 Task: Reply to email with the signature Gabriella Robinson with the subject Invitation to a webinar from softage.10@softage.net with the message Could you please provide feedback on the draft marketing campaign?
Action: Mouse moved to (110, 118)
Screenshot: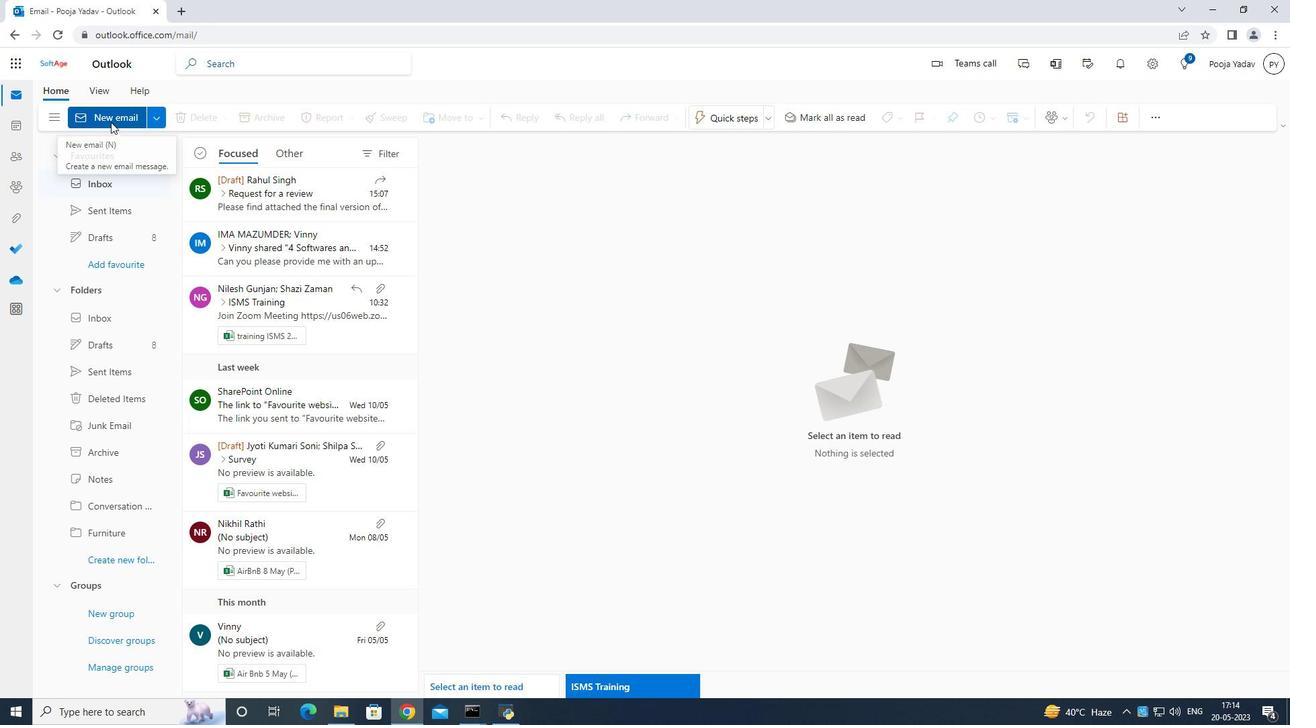 
Action: Mouse pressed left at (110, 118)
Screenshot: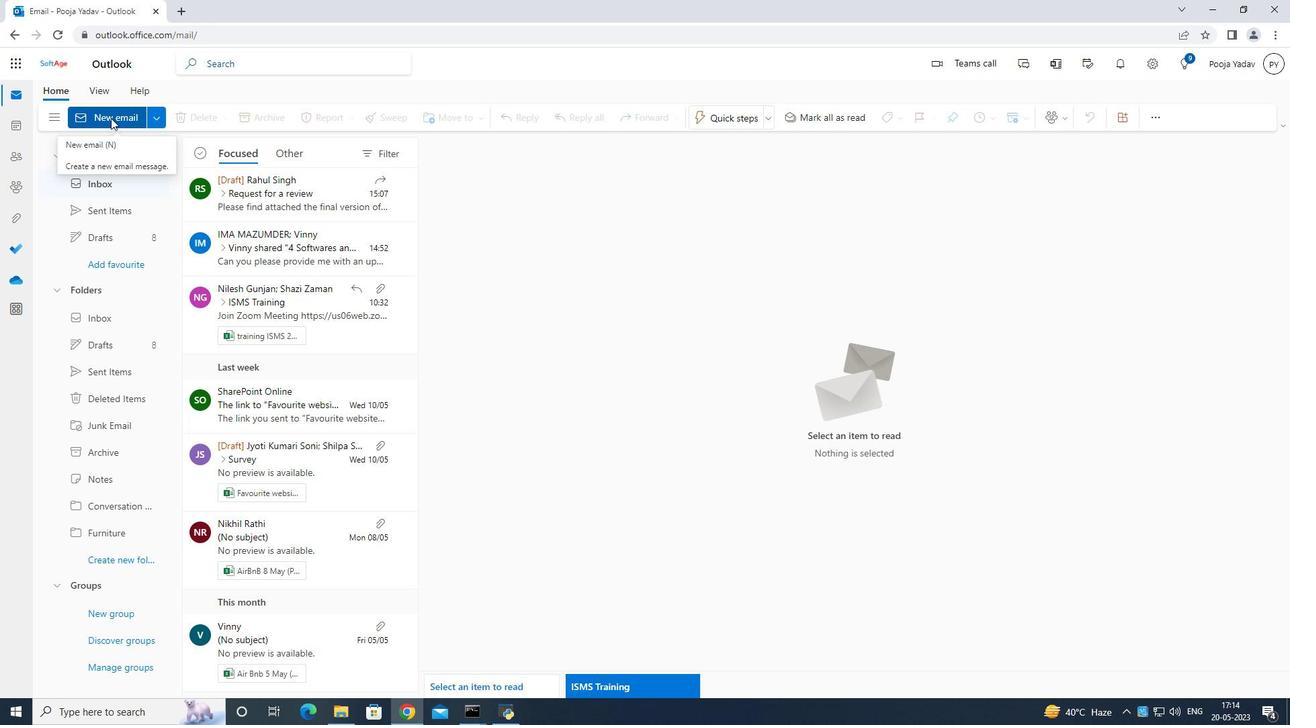 
Action: Mouse moved to (484, 198)
Screenshot: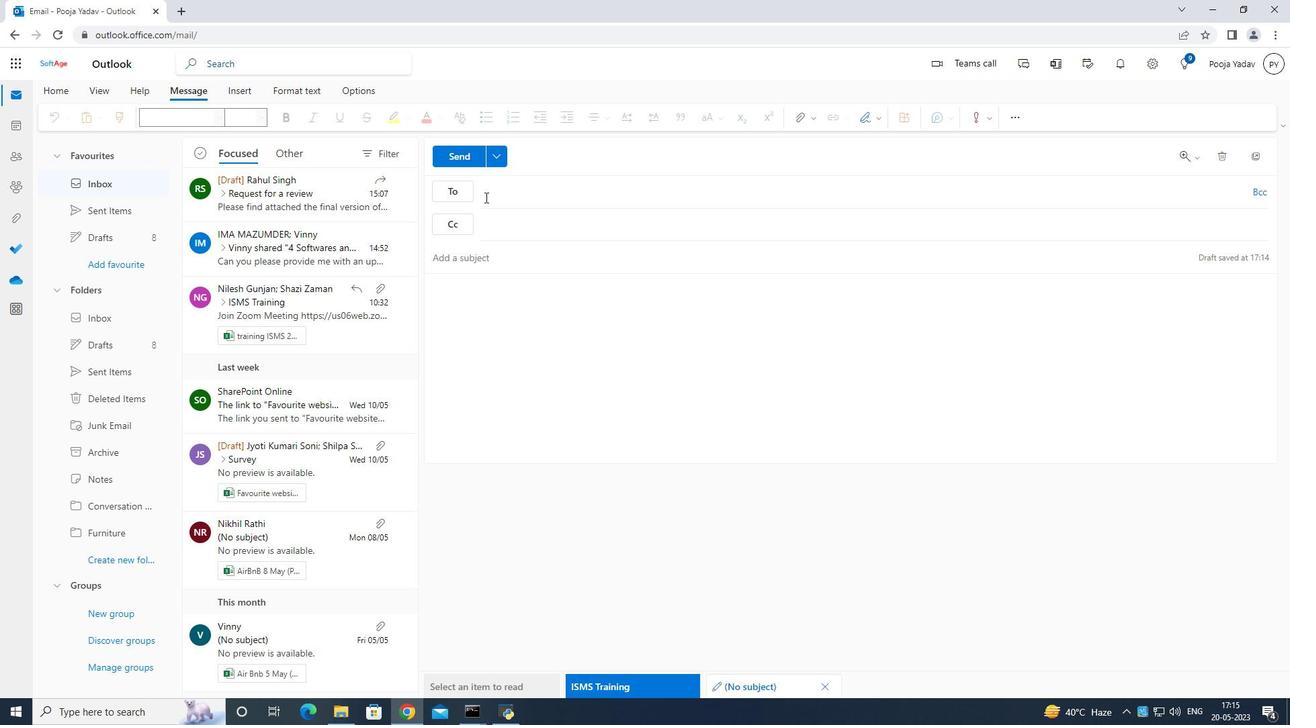 
Action: Key pressed <Key.shift><Key.shift><Key.shift><Key.shift><Key.shift><Key.shift><Key.shift><Key.shift><Key.shift>Softage.
Screenshot: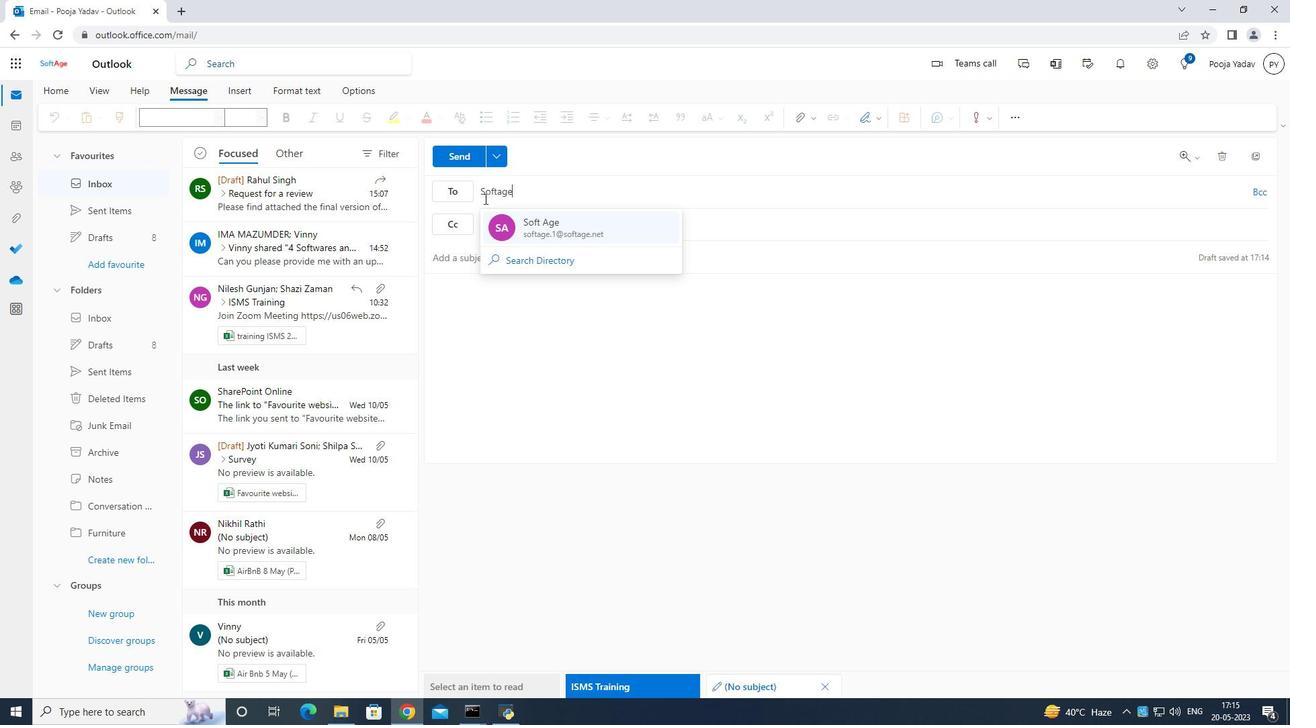 
Action: Mouse moved to (828, 142)
Screenshot: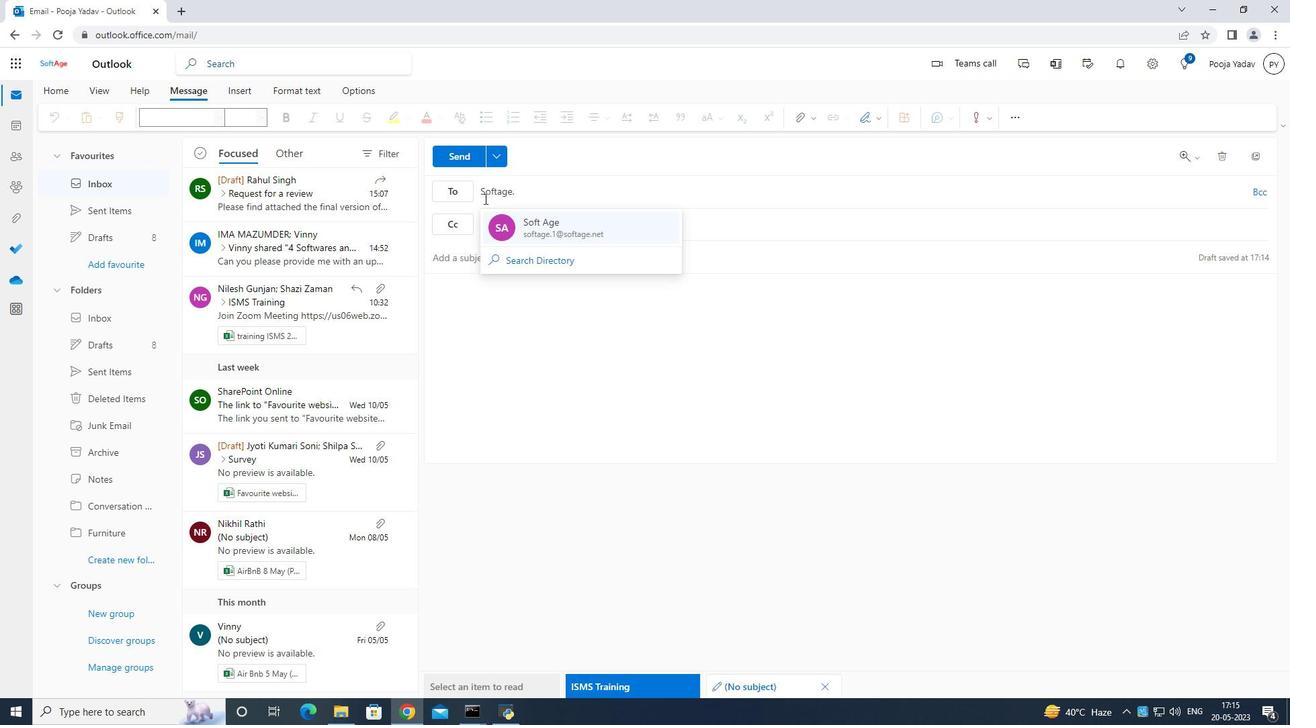 
Action: Key pressed 10softage.net
Screenshot: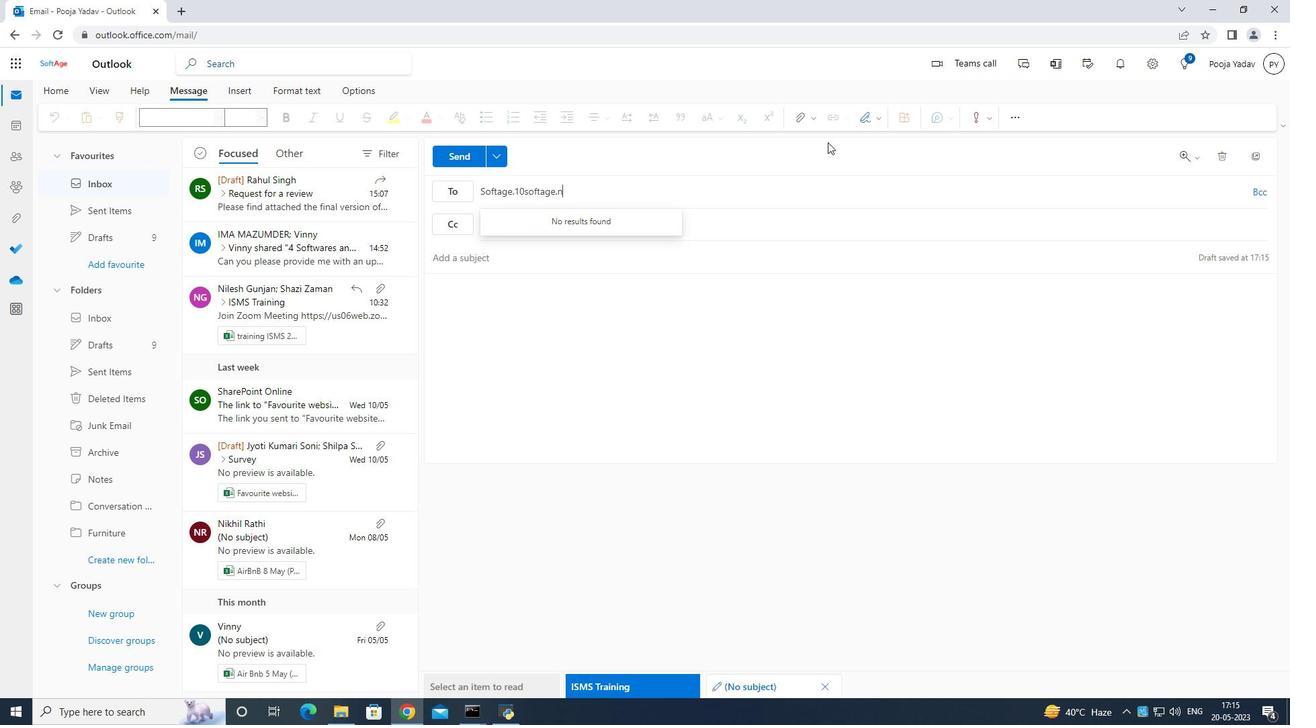 
Action: Mouse moved to (553, 264)
Screenshot: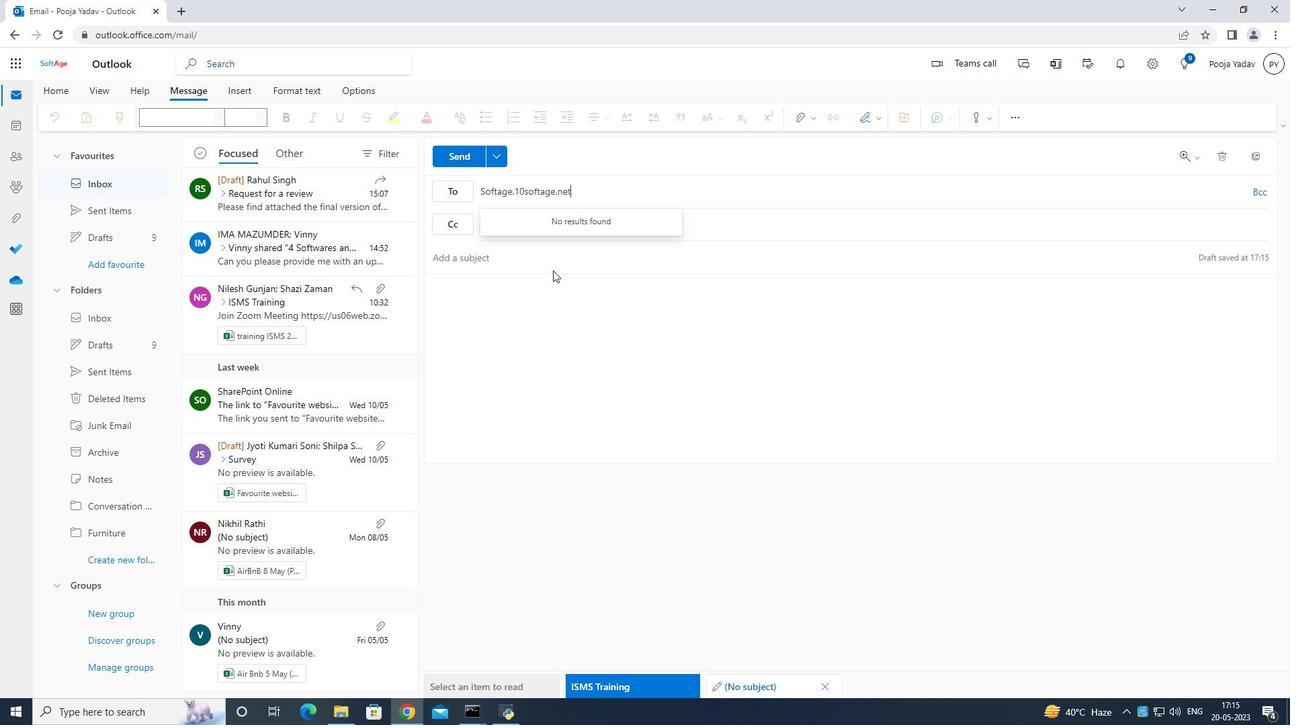 
Action: Mouse pressed left at (553, 264)
Screenshot: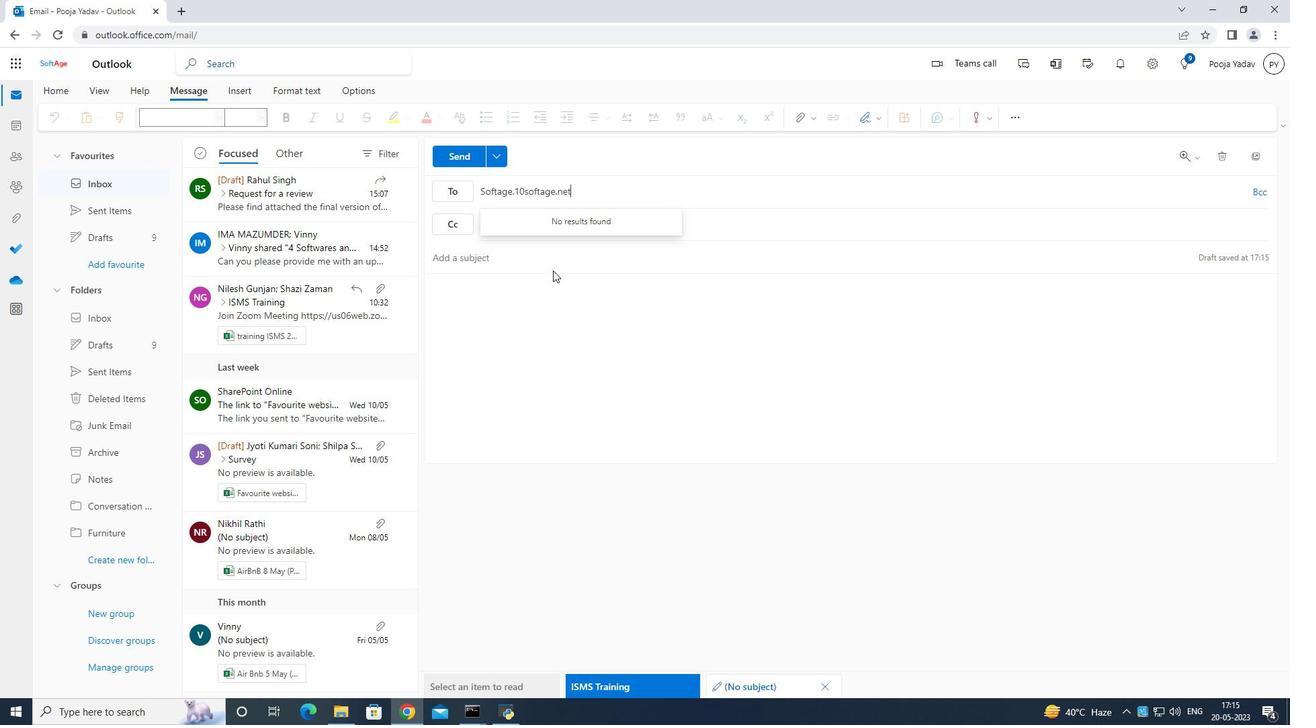 
Action: Mouse moved to (555, 273)
Screenshot: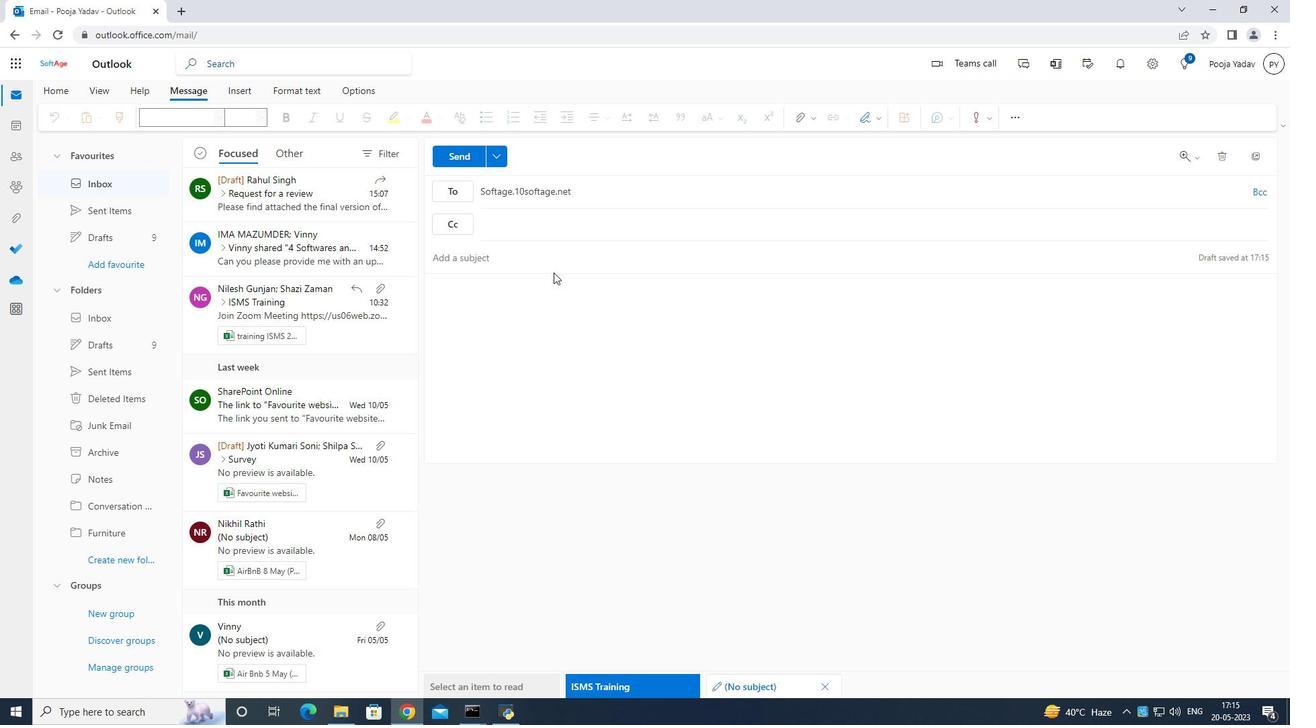
Action: Key pressed <Key.shift>Invi<Key.backspace><Key.backspace><Key.backspace><Key.backspace><Key.shift>Invitation<Key.space>ta<Key.backspace>o<Key.space>a<Key.space>webinar
Screenshot: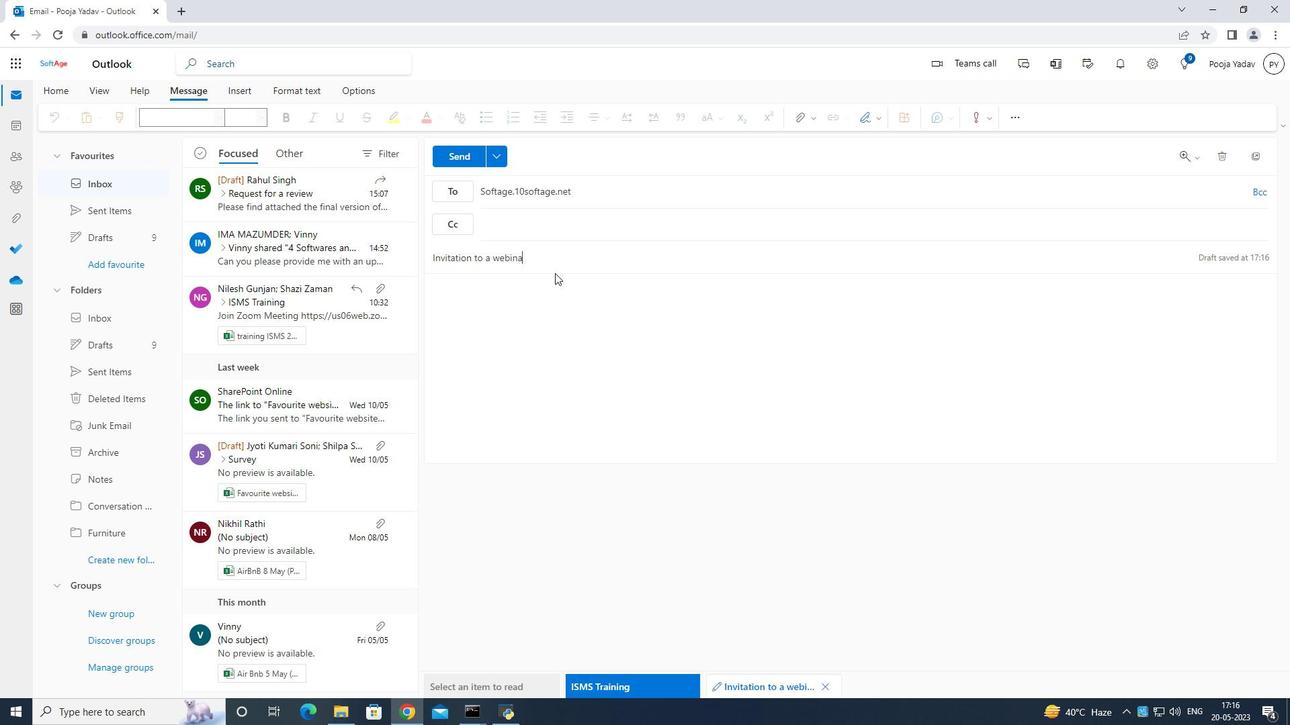 
Action: Mouse moved to (563, 295)
Screenshot: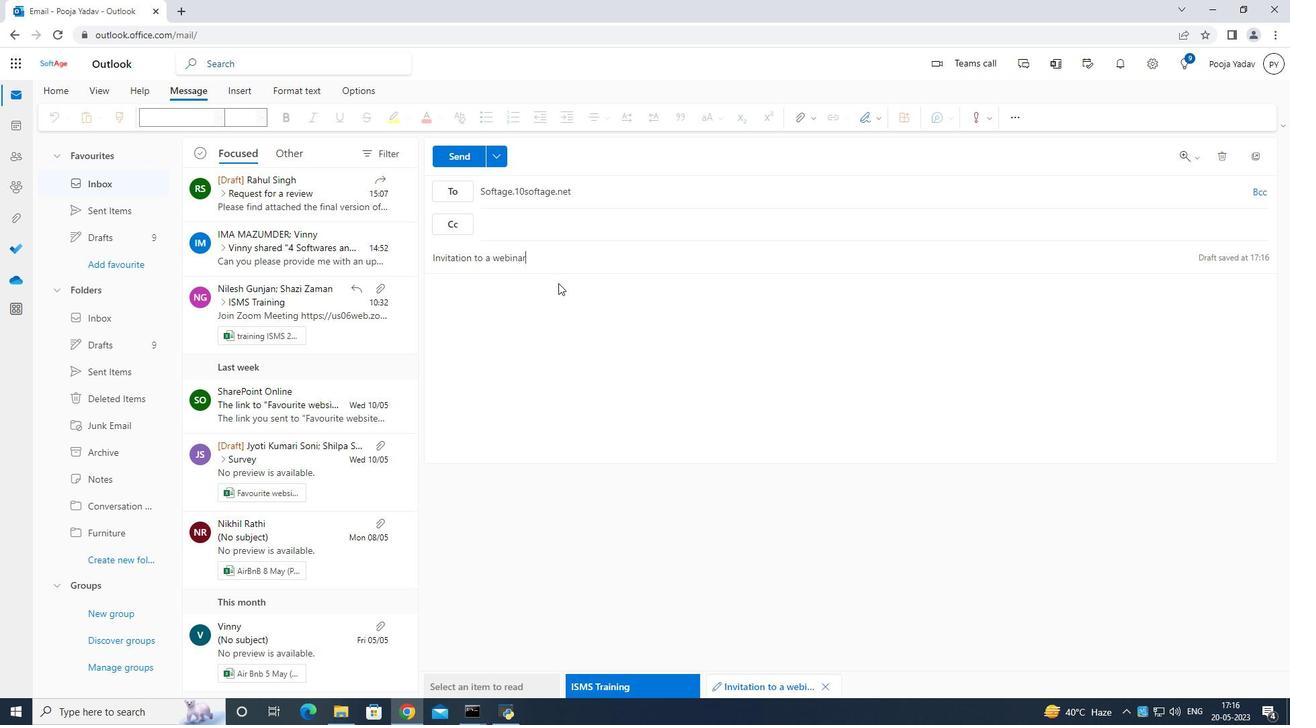 
Action: Mouse pressed left at (563, 295)
Screenshot: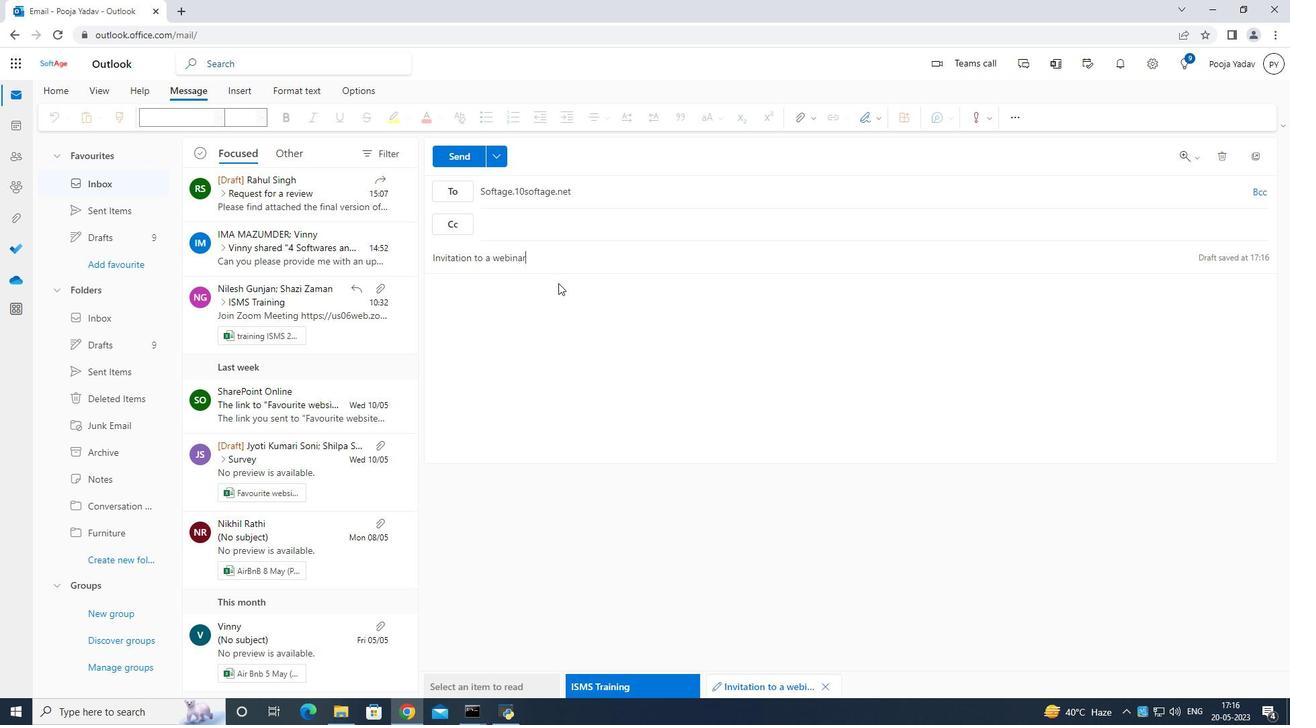 
Action: Mouse moved to (569, 308)
Screenshot: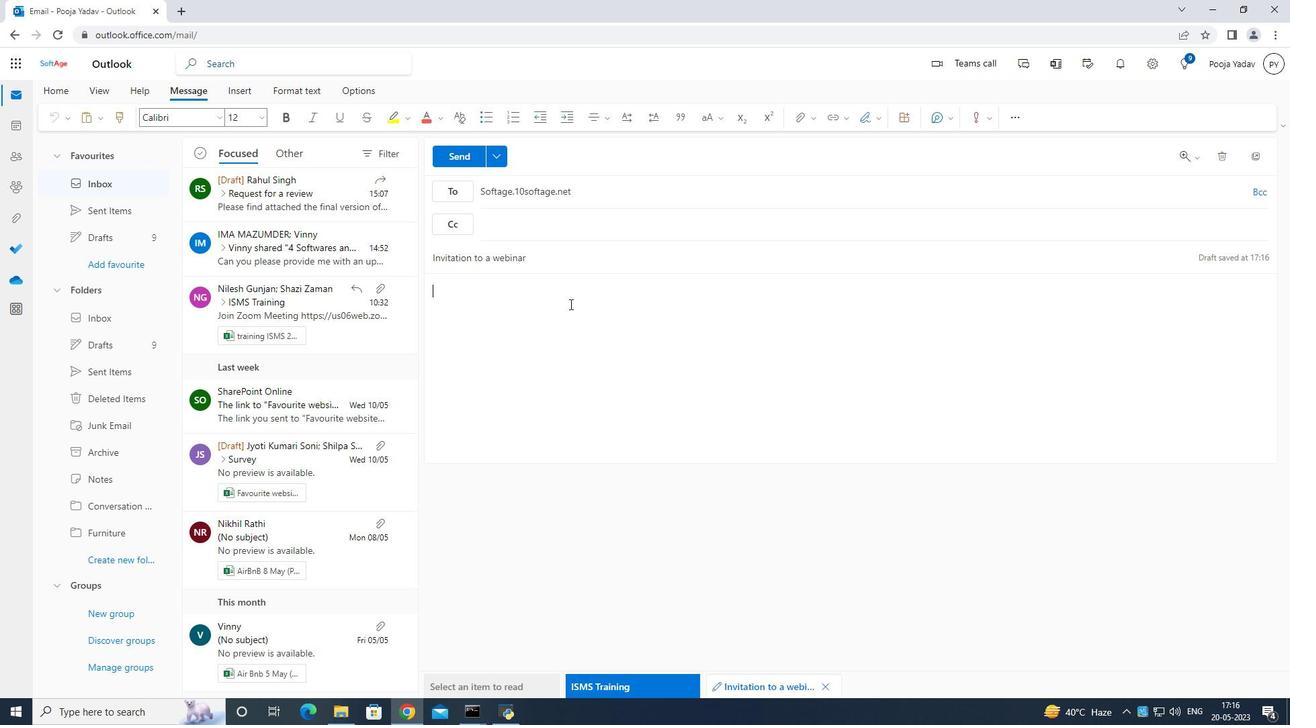 
Action: Key pressed <Key.shift>Could<Key.space>yp<Key.backspace>i<Key.backspace>ou<Key.space>pleasw<Key.backspace>e<Key.space>provide<Key.space>frr<Key.backspace><Key.backspace>eedback<Key.space>on<Key.space>the<Key.space>draft<Key.space>marketing<Key.space>campaign.
Screenshot: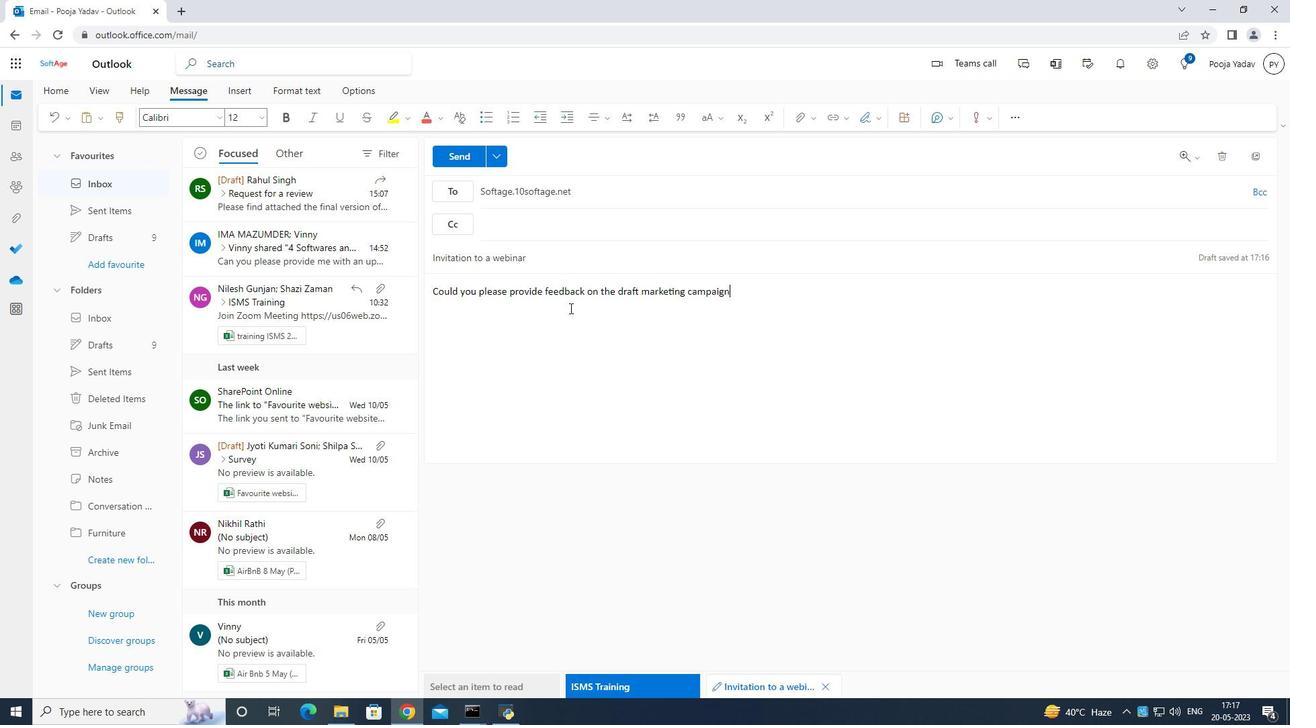 
Action: Mouse moved to (534, 295)
Screenshot: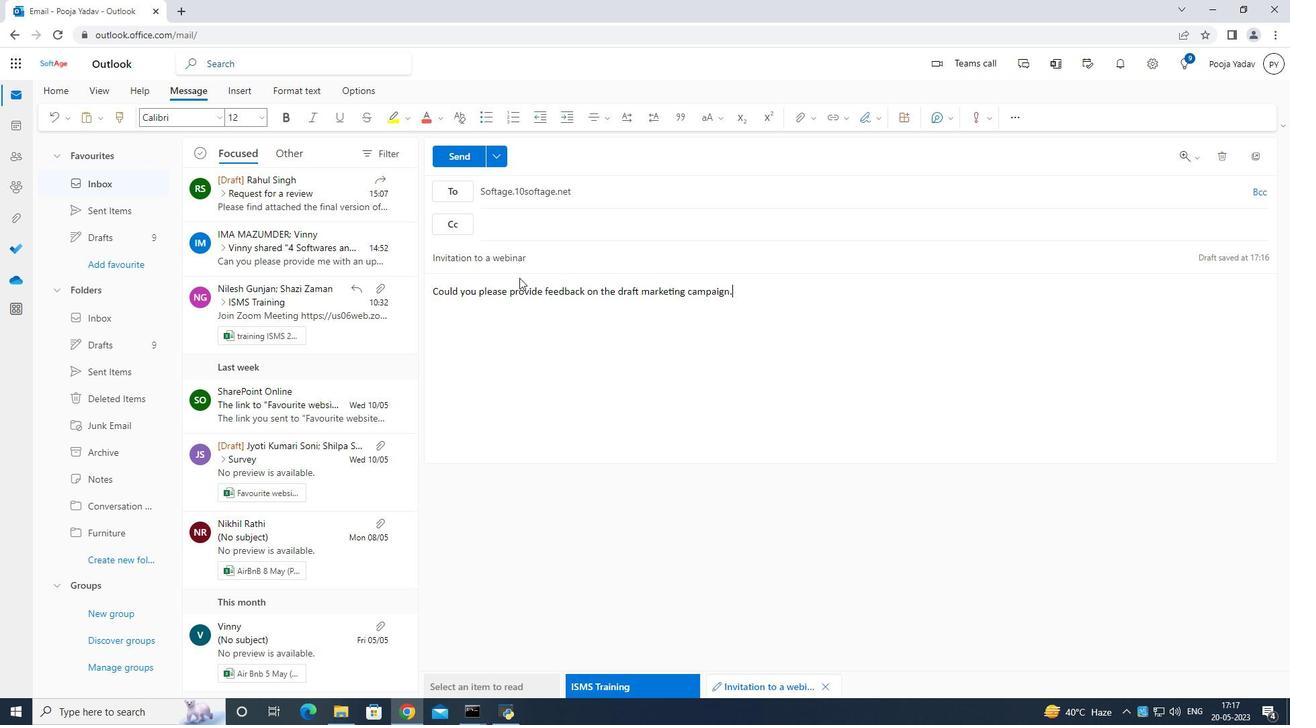 
Action: Mouse scrolled (531, 292) with delta (0, 0)
Screenshot: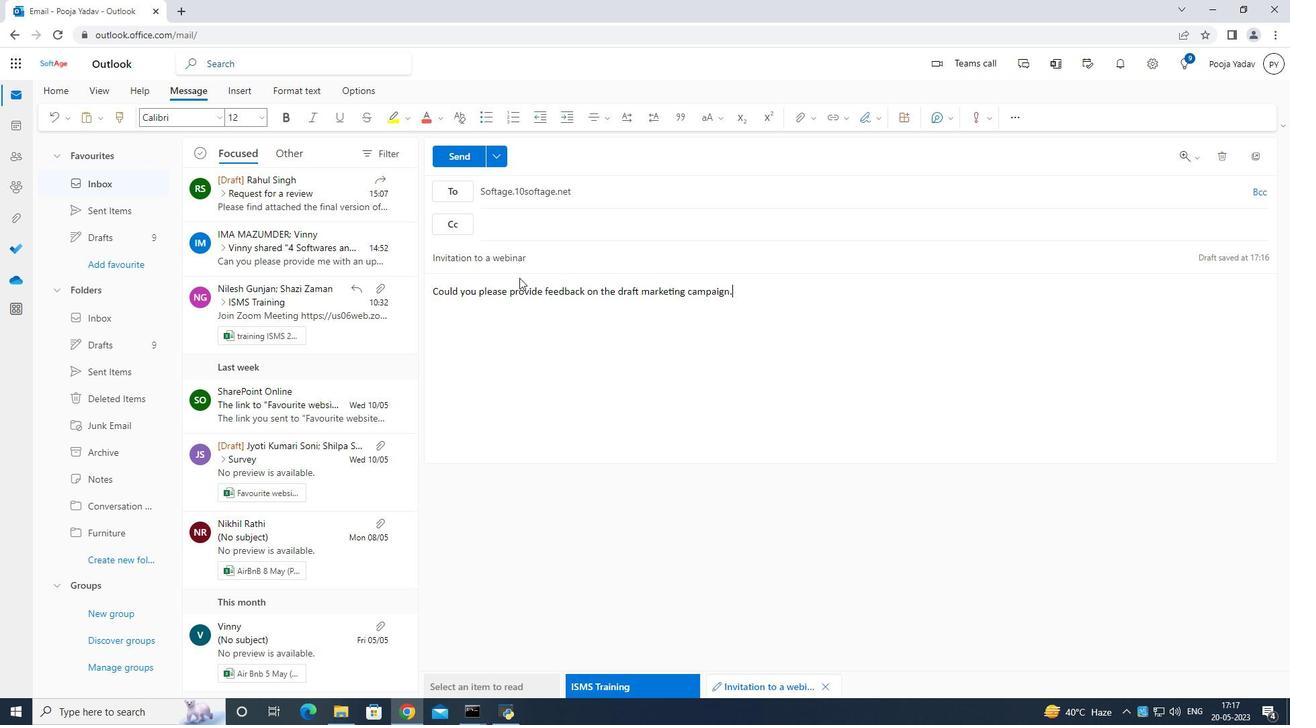 
Action: Mouse scrolled (534, 294) with delta (0, 0)
Screenshot: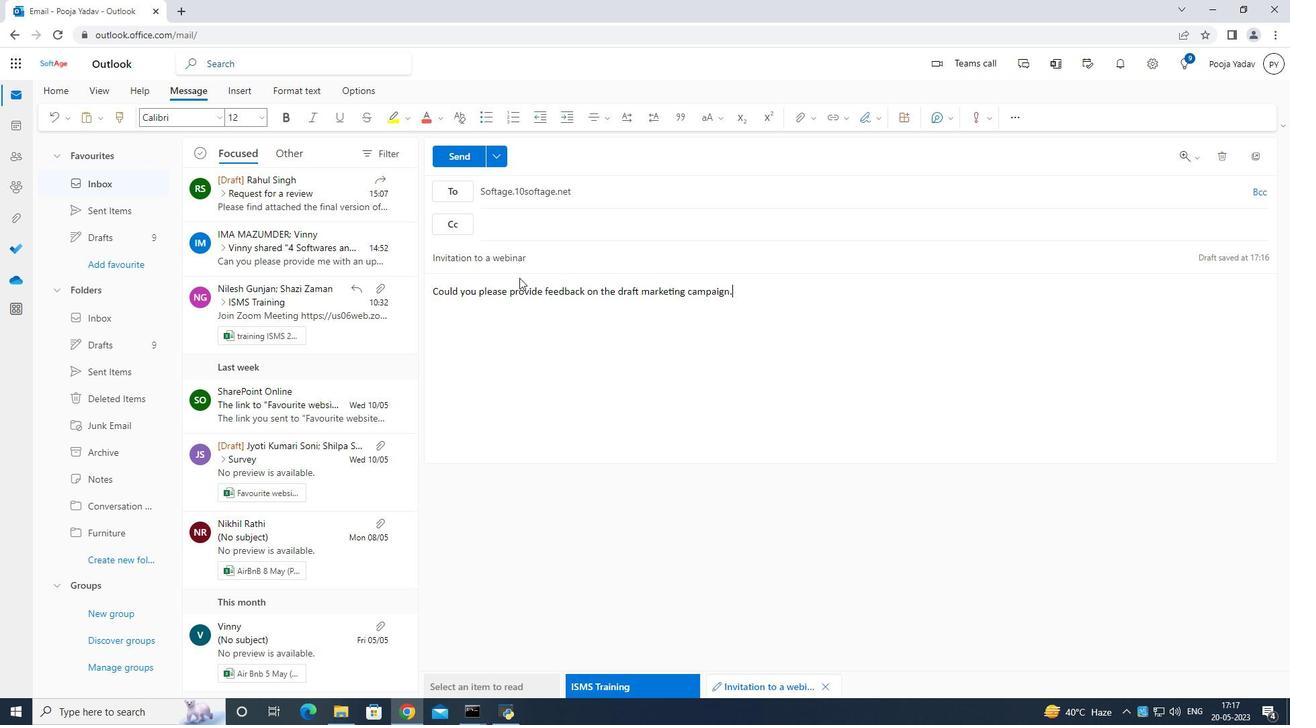 
Action: Mouse moved to (535, 296)
Screenshot: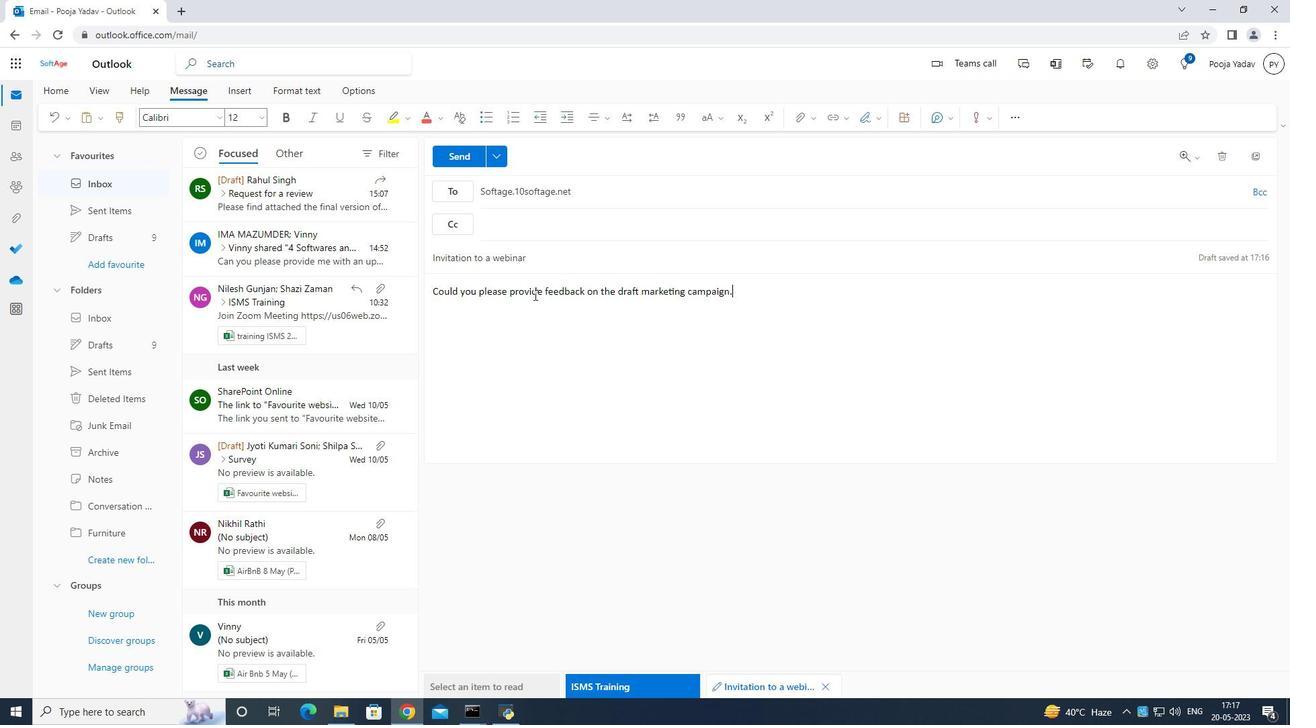 
Action: Mouse scrolled (535, 295) with delta (0, 0)
Screenshot: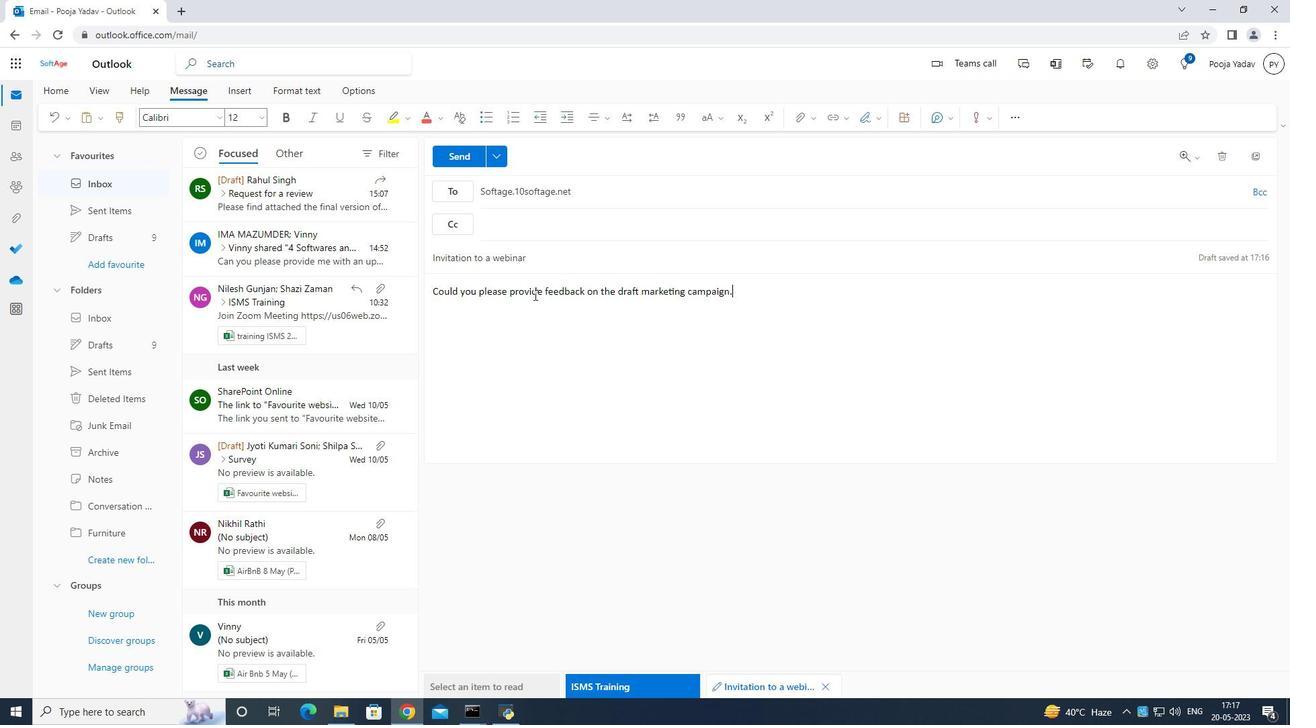 
Action: Mouse moved to (536, 297)
Screenshot: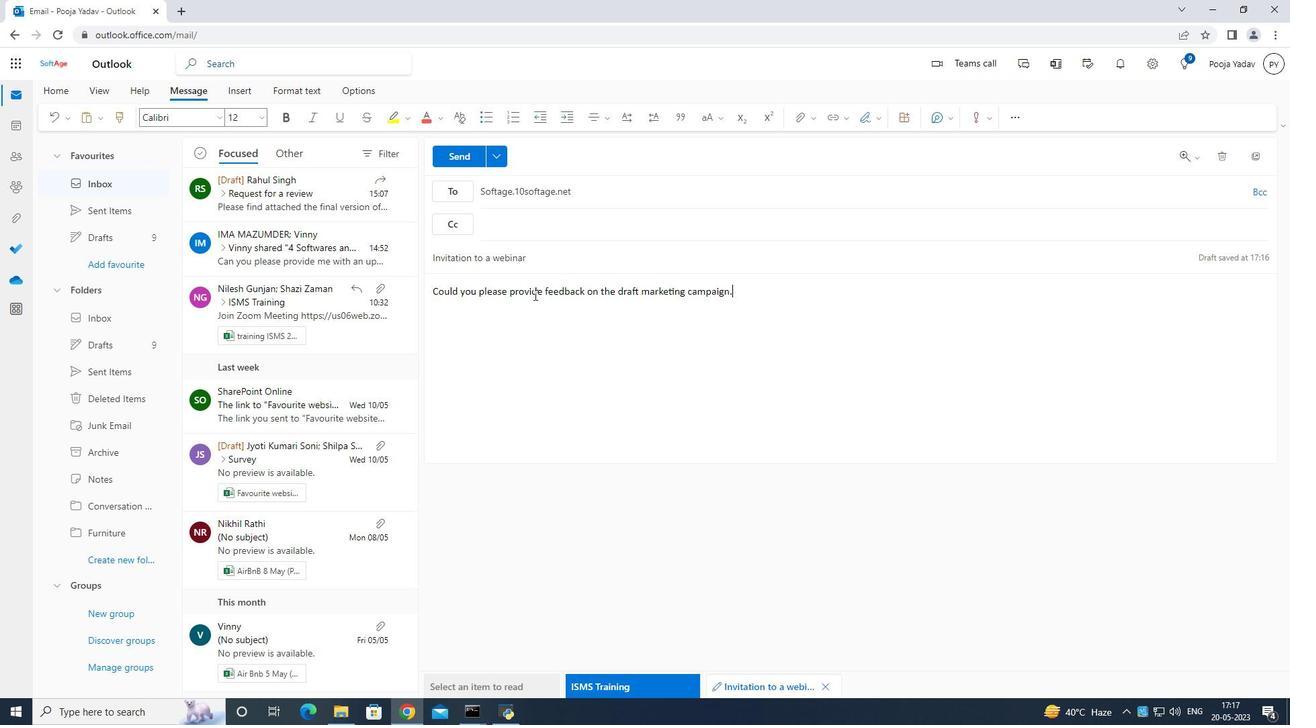
Action: Mouse scrolled (536, 296) with delta (0, 0)
Screenshot: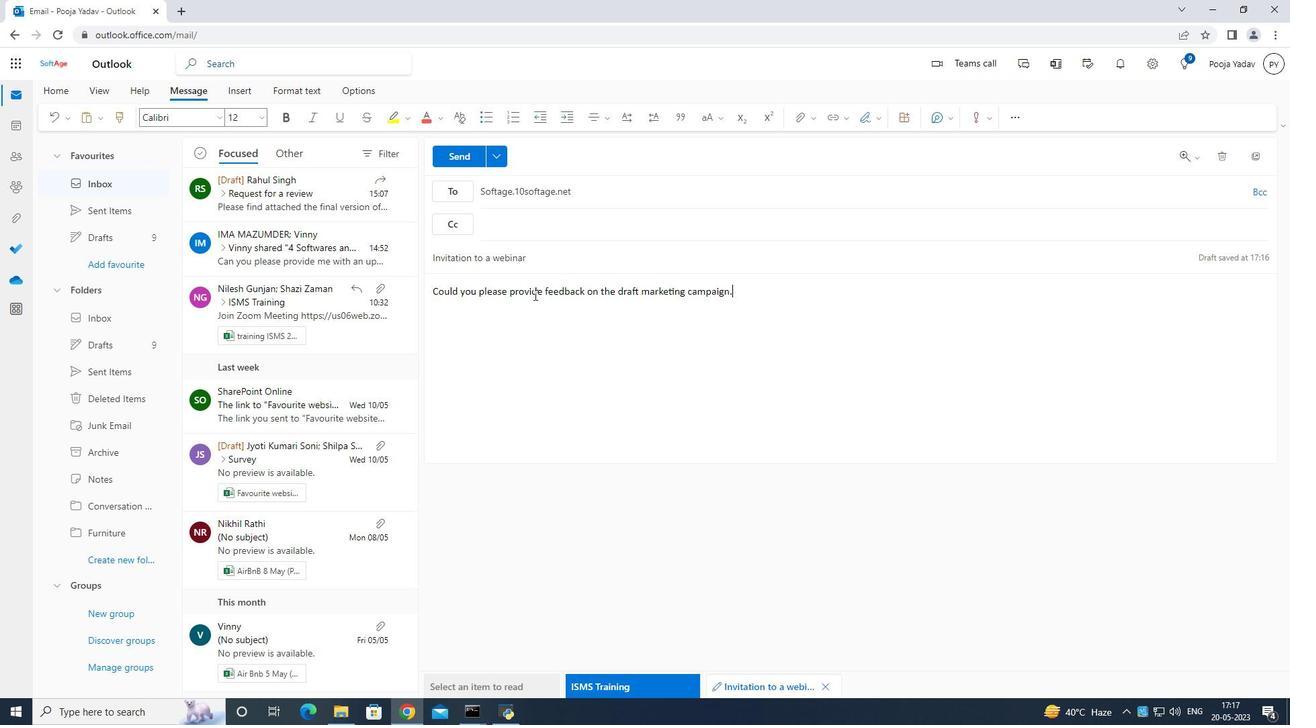 
Action: Mouse scrolled (536, 296) with delta (0, 0)
Screenshot: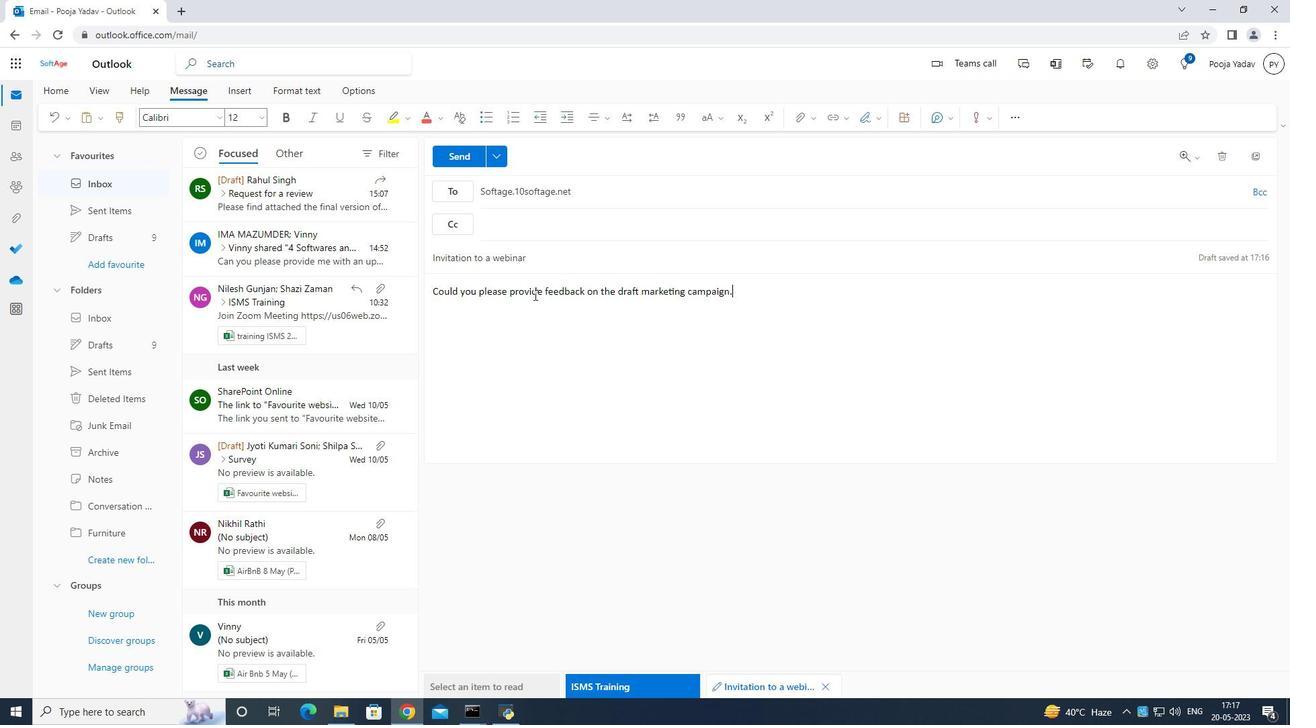 
Action: Mouse scrolled (536, 296) with delta (0, 0)
Screenshot: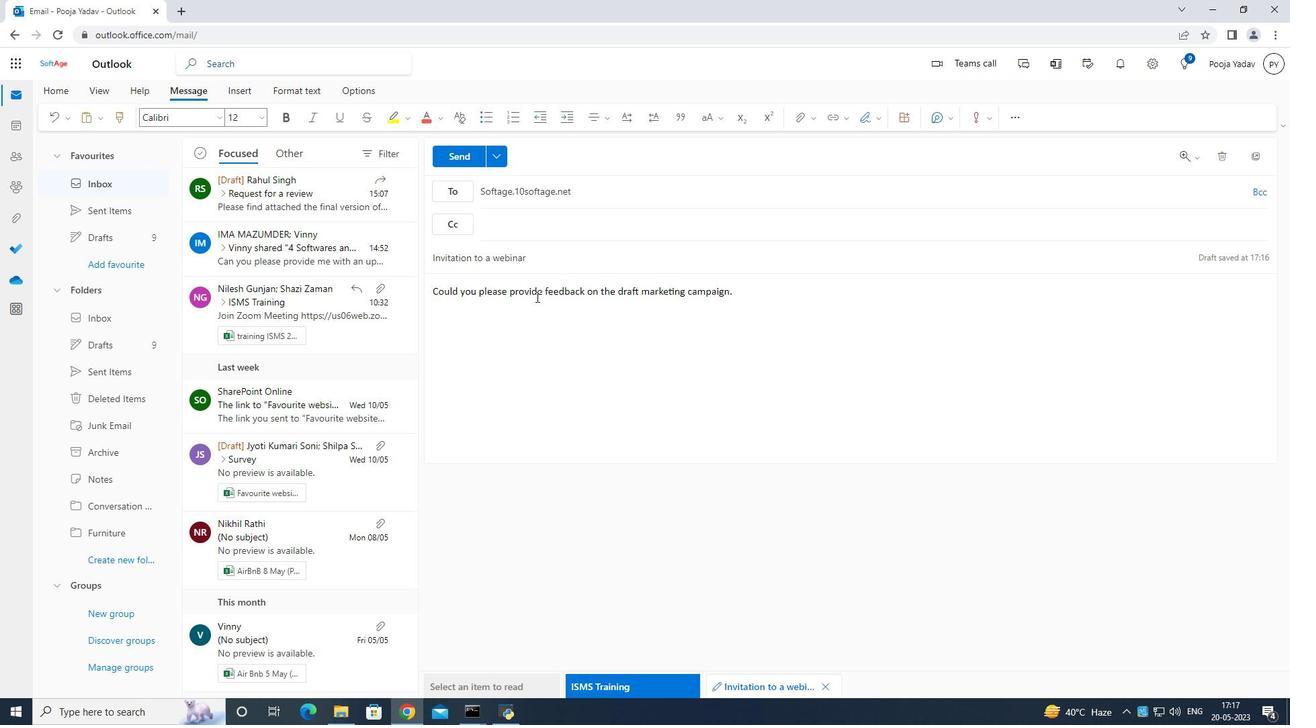 
Action: Mouse moved to (539, 280)
Screenshot: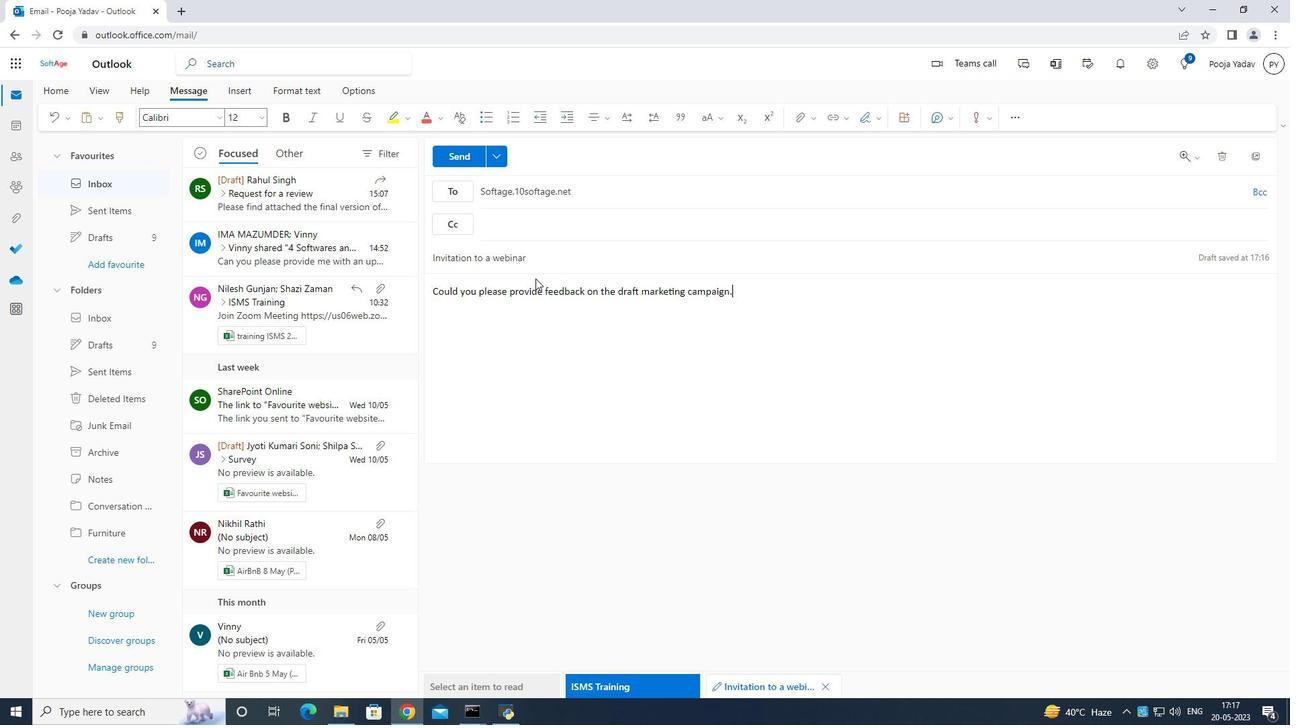 
Action: Mouse scrolled (539, 279) with delta (0, 0)
Screenshot: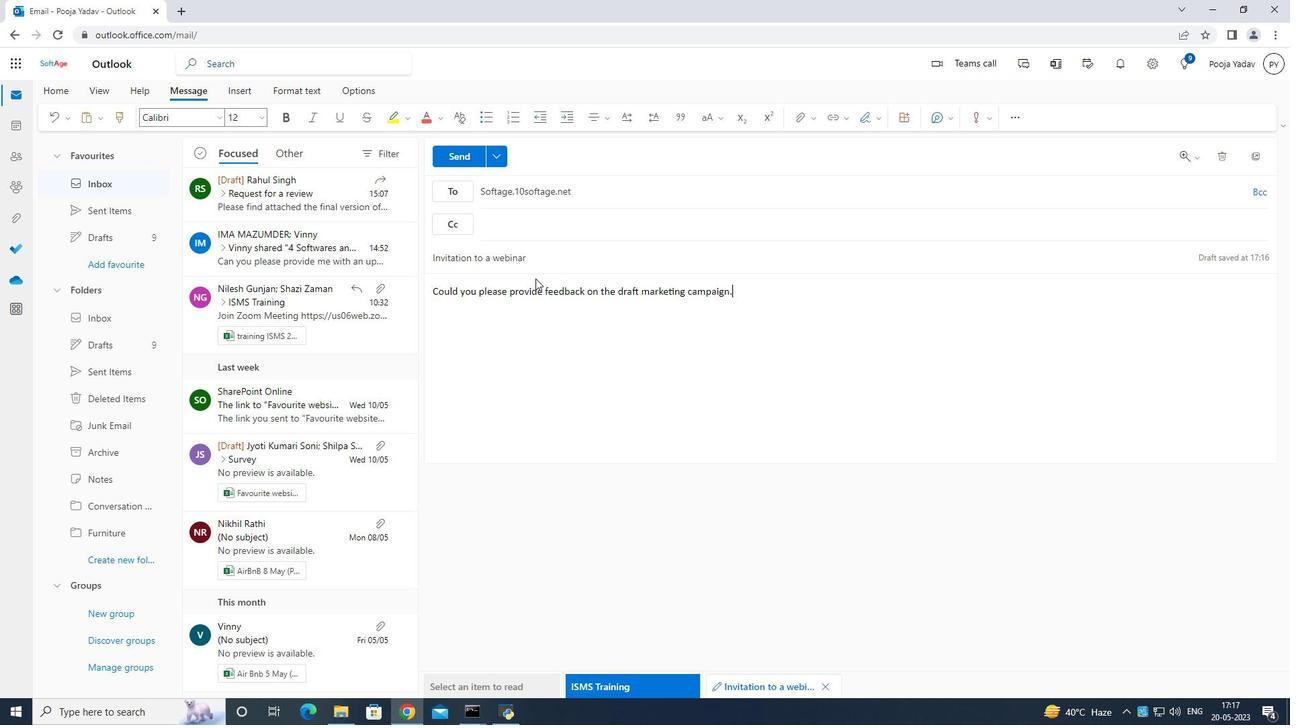 
Action: Mouse moved to (539, 282)
Screenshot: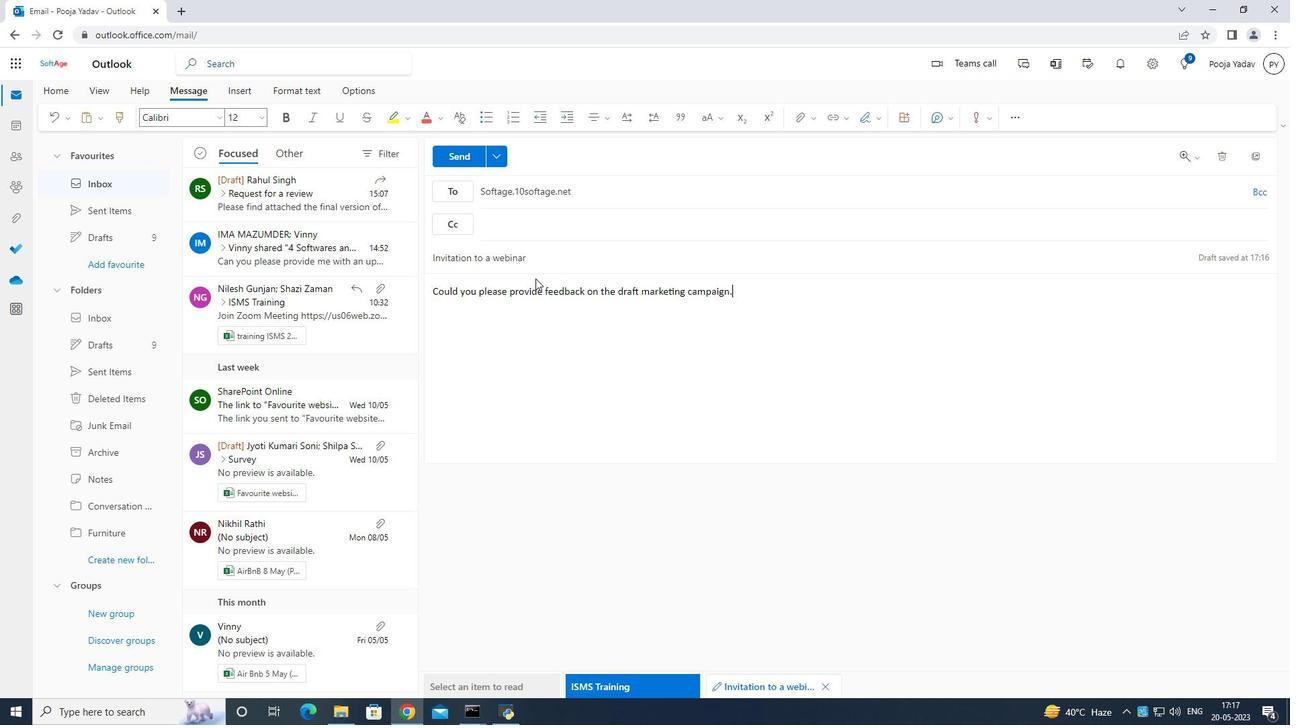 
Action: Mouse scrolled (539, 281) with delta (0, 0)
Screenshot: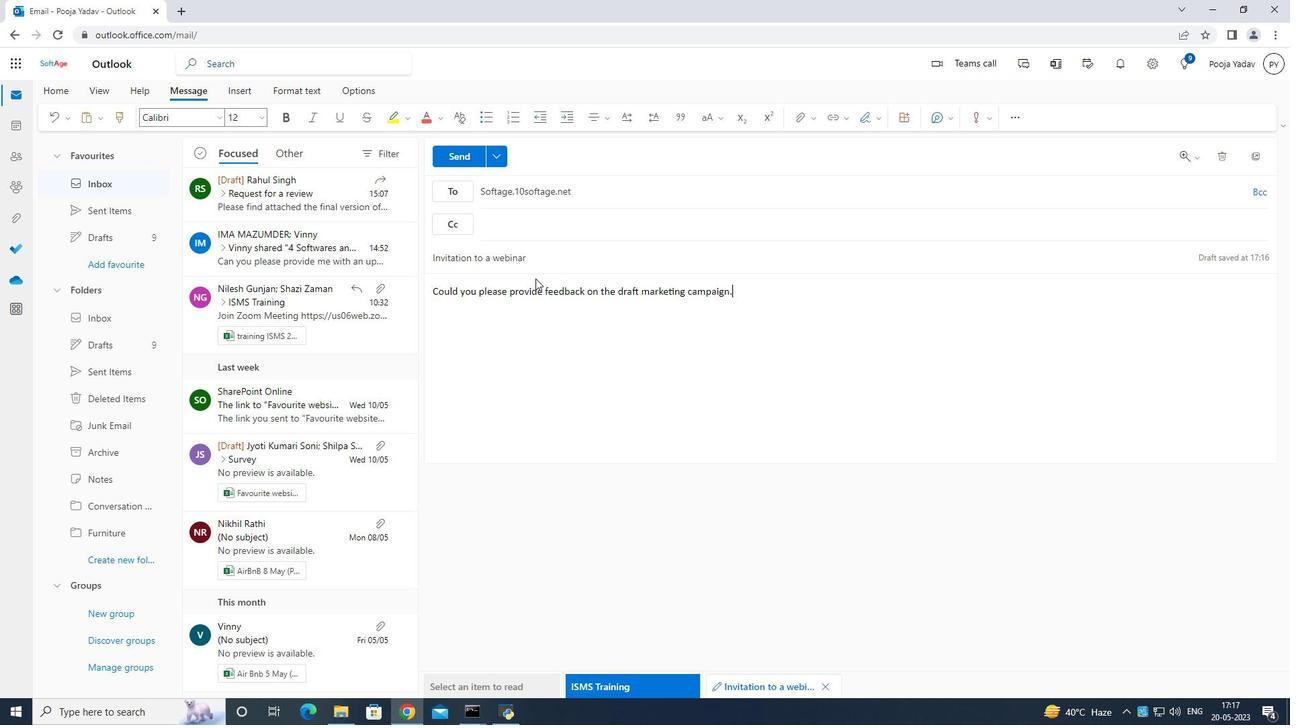 
Action: Mouse scrolled (539, 281) with delta (0, 0)
Screenshot: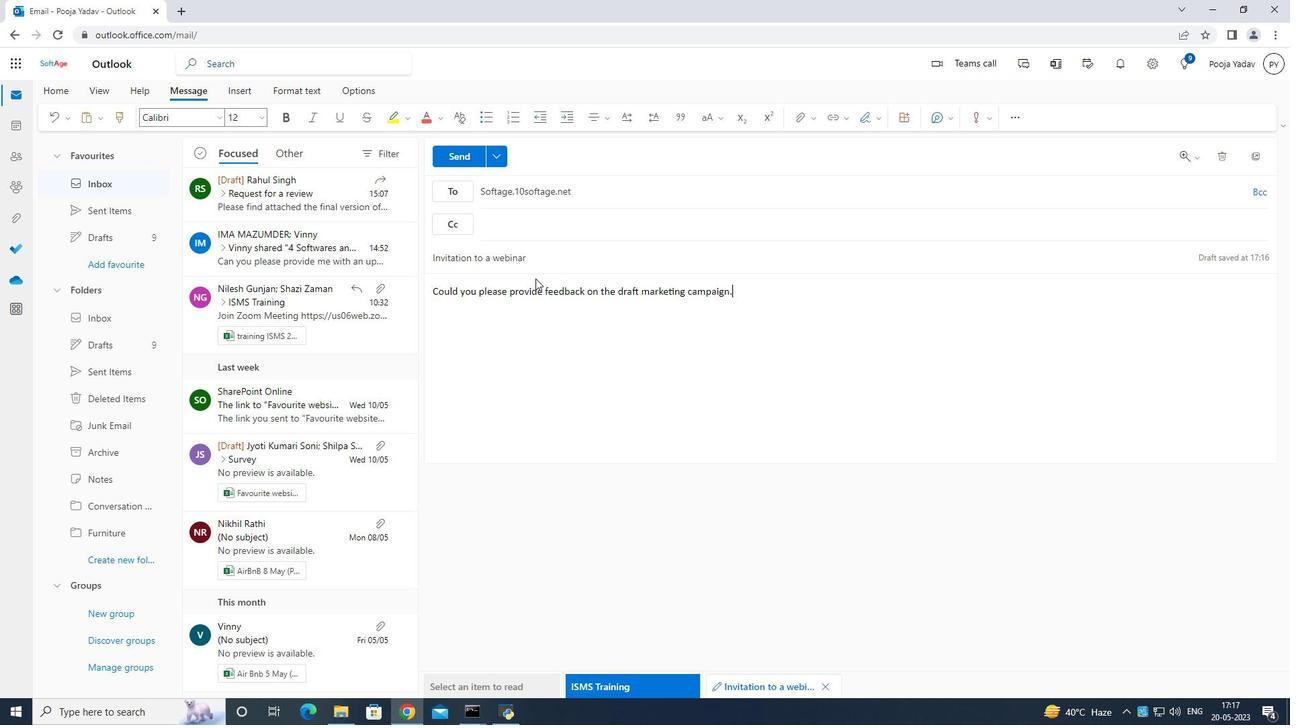 
Action: Mouse scrolled (539, 281) with delta (0, 0)
Screenshot: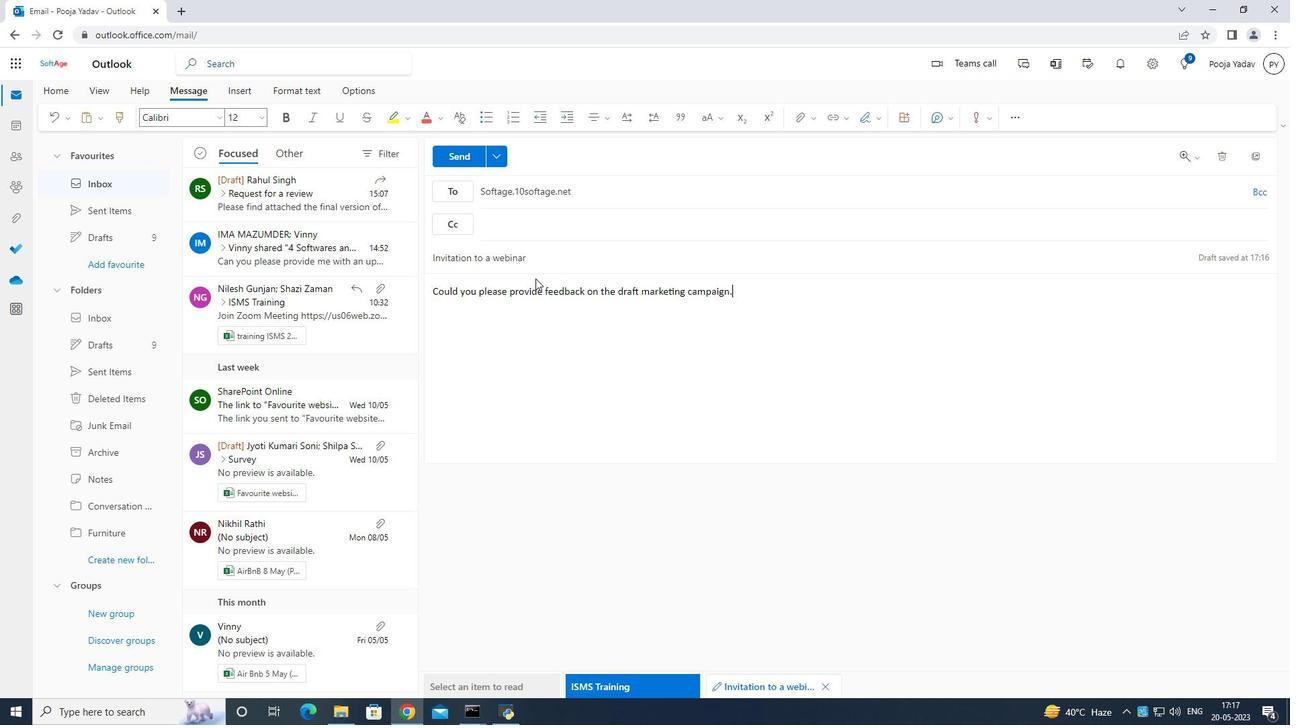 
Action: Mouse scrolled (539, 281) with delta (0, 0)
Screenshot: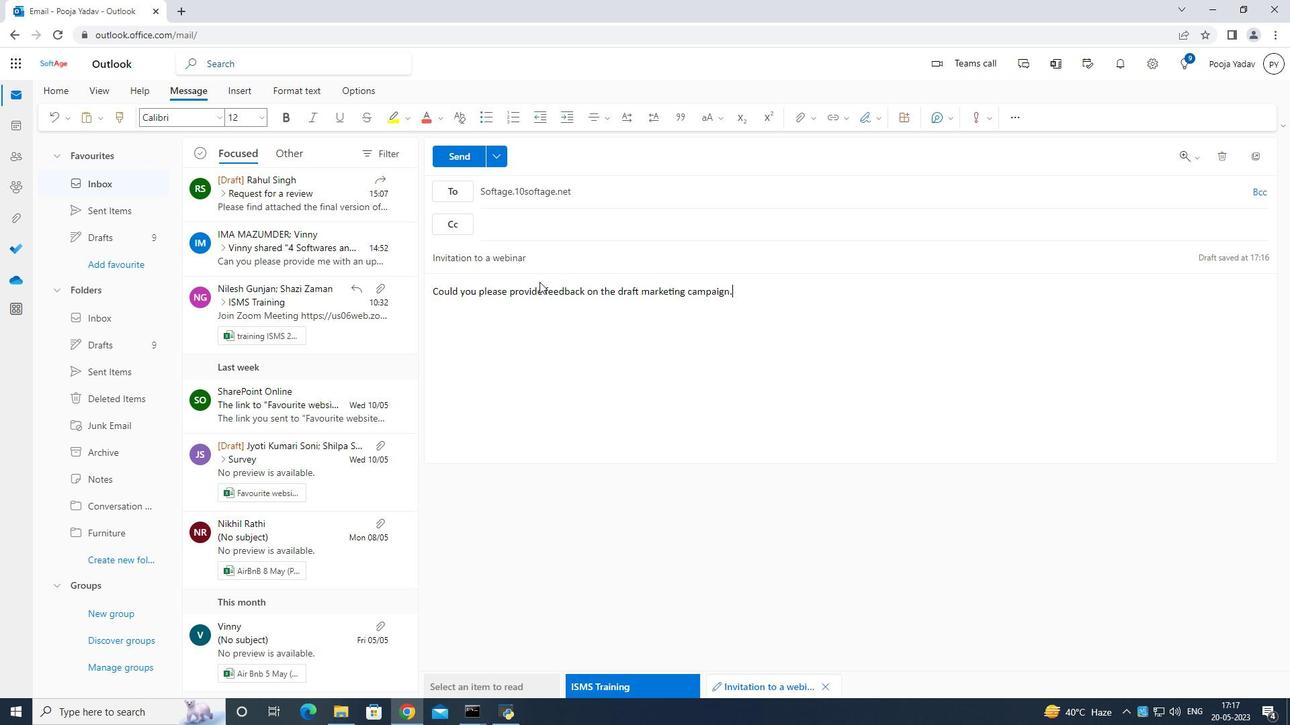 
Action: Mouse moved to (540, 284)
Screenshot: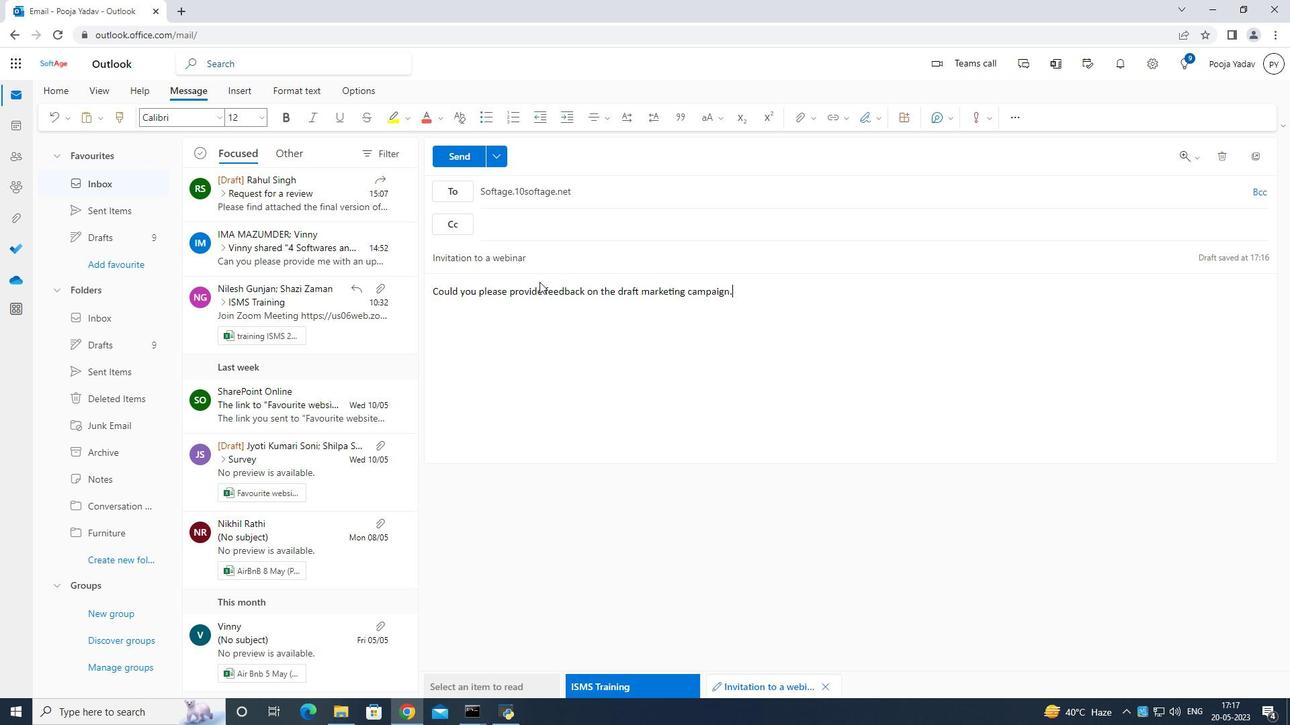 
Action: Mouse scrolled (540, 282) with delta (0, 0)
Screenshot: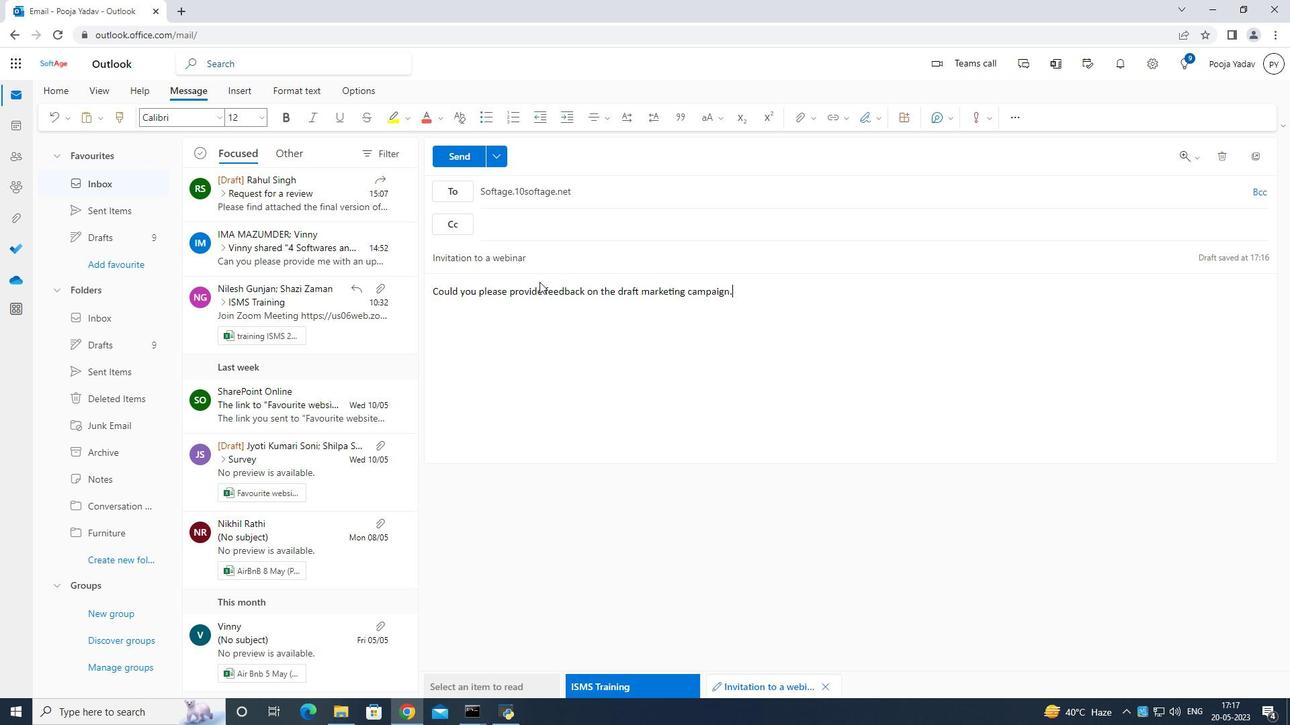 
Action: Mouse moved to (541, 284)
Screenshot: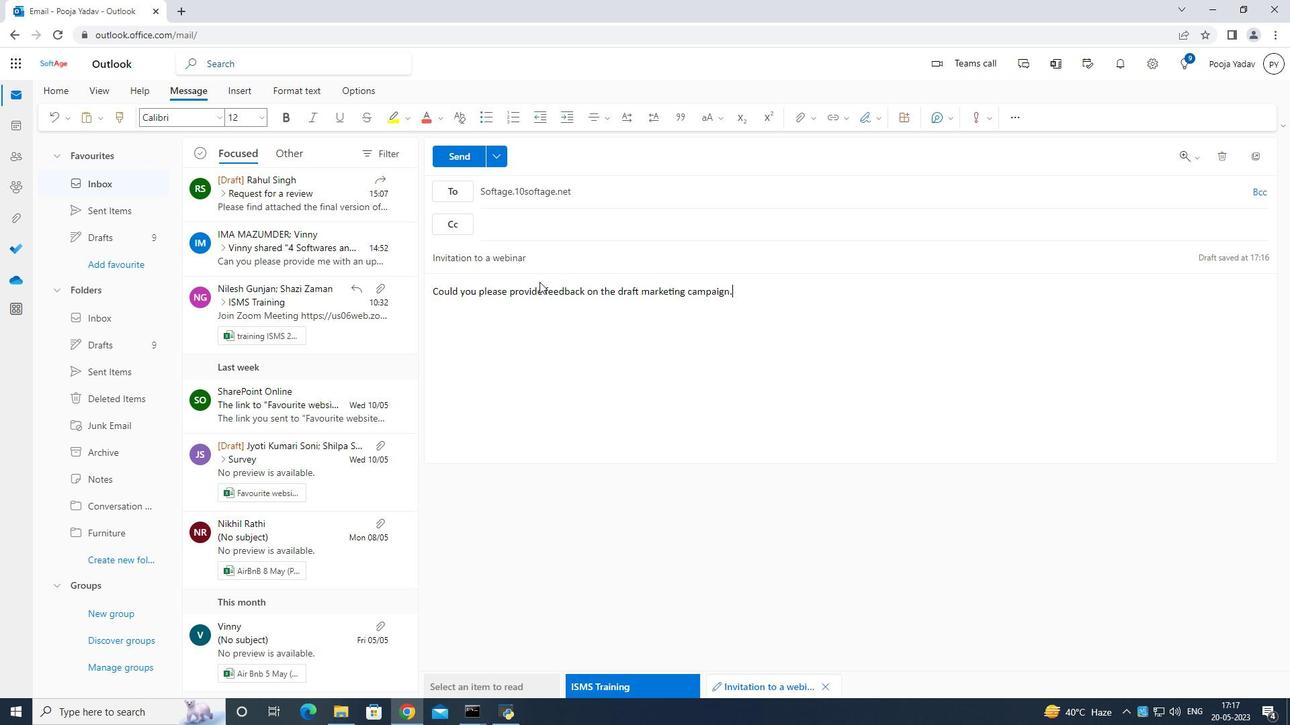 
Action: Mouse scrolled (540, 283) with delta (0, 0)
Screenshot: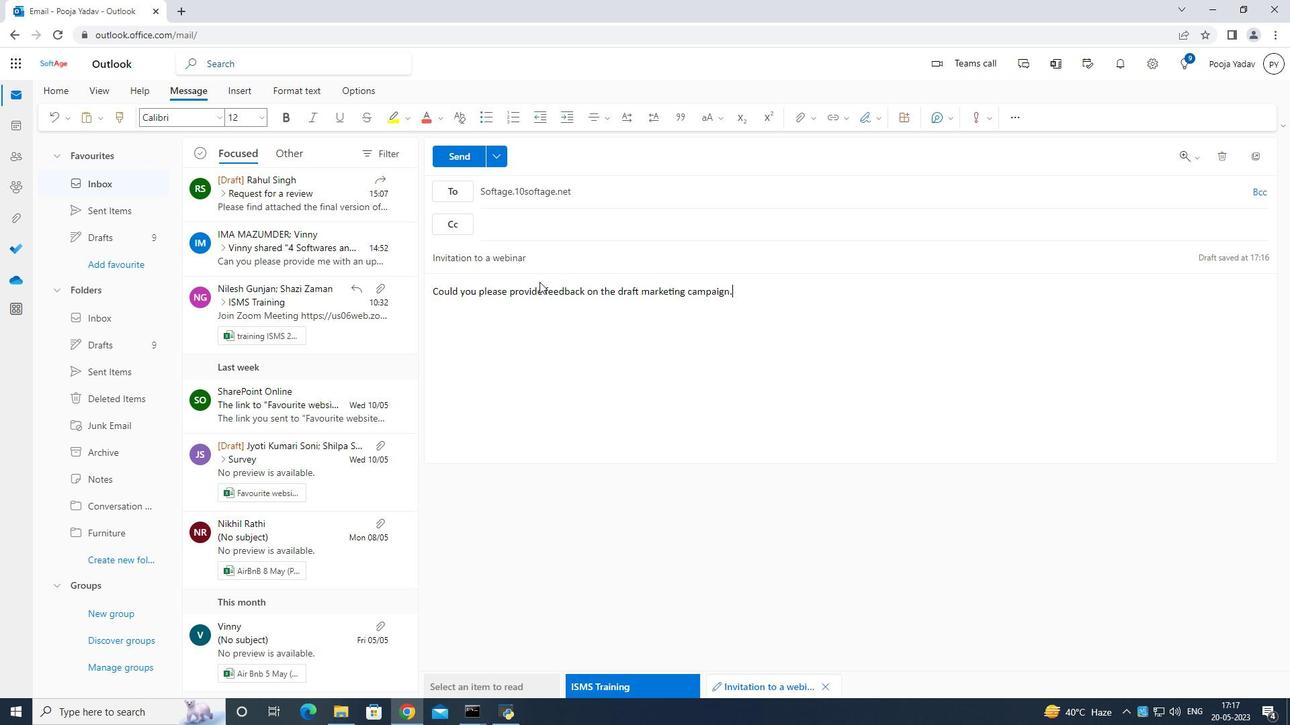 
Action: Mouse moved to (543, 293)
Screenshot: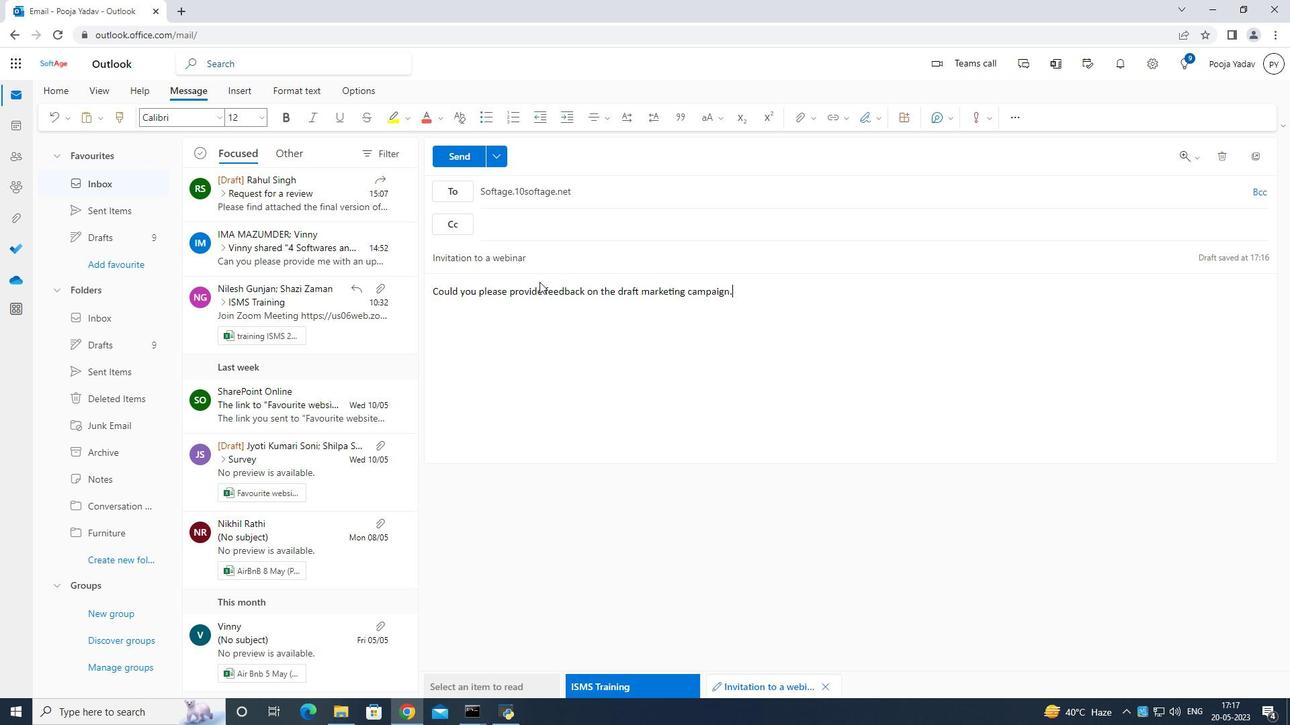 
Action: Mouse scrolled (541, 286) with delta (0, 0)
Screenshot: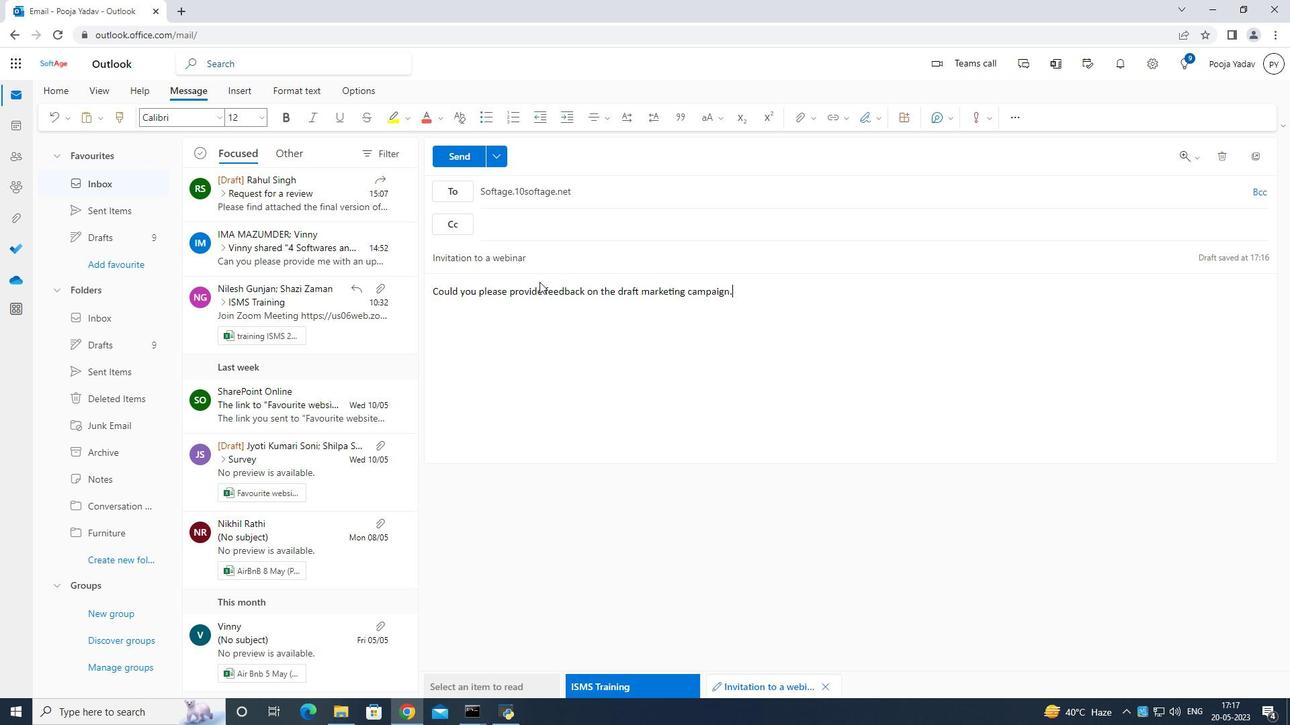 
Action: Mouse moved to (987, 116)
Screenshot: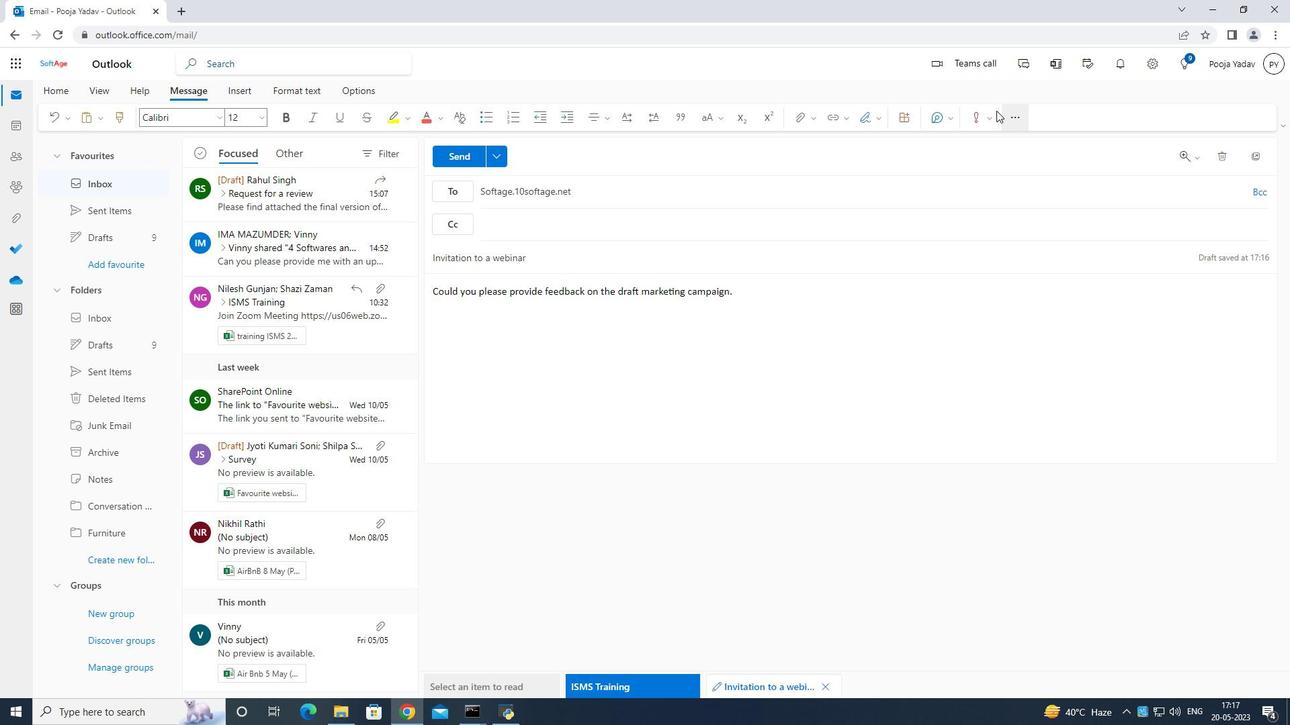 
Action: Mouse pressed left at (987, 116)
Screenshot: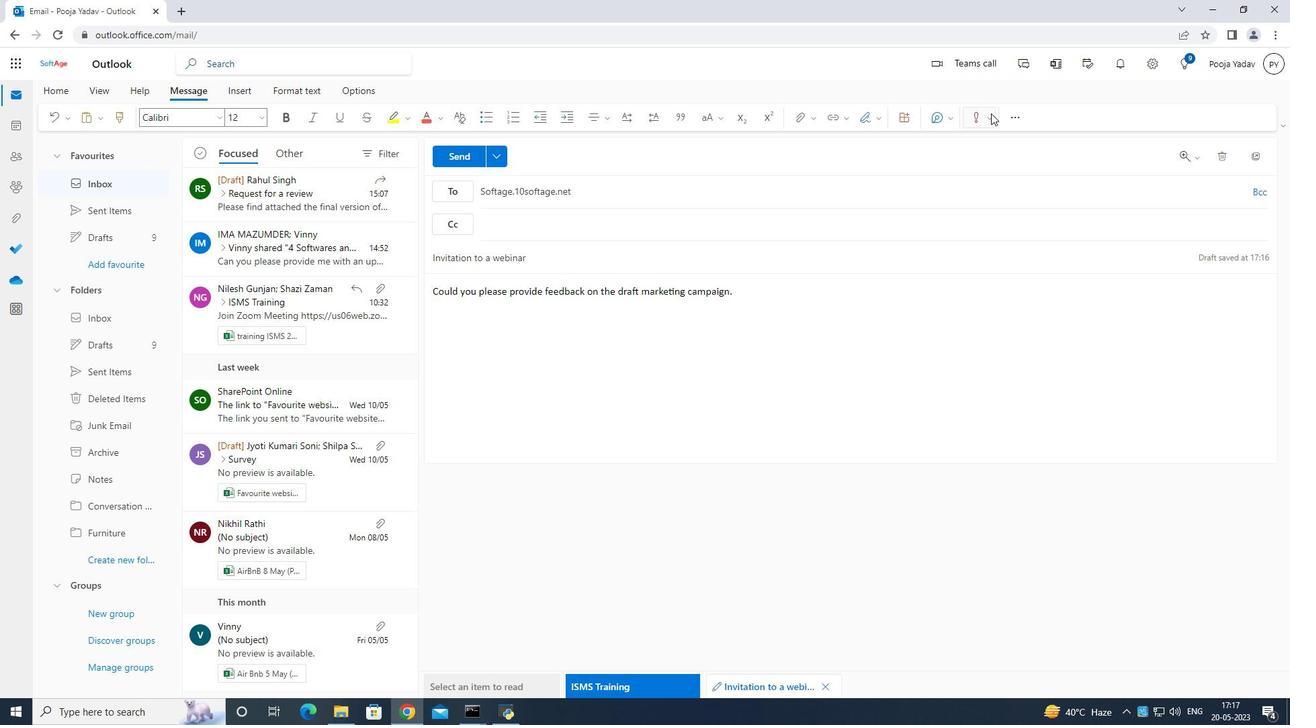 
Action: Mouse moved to (978, 118)
Screenshot: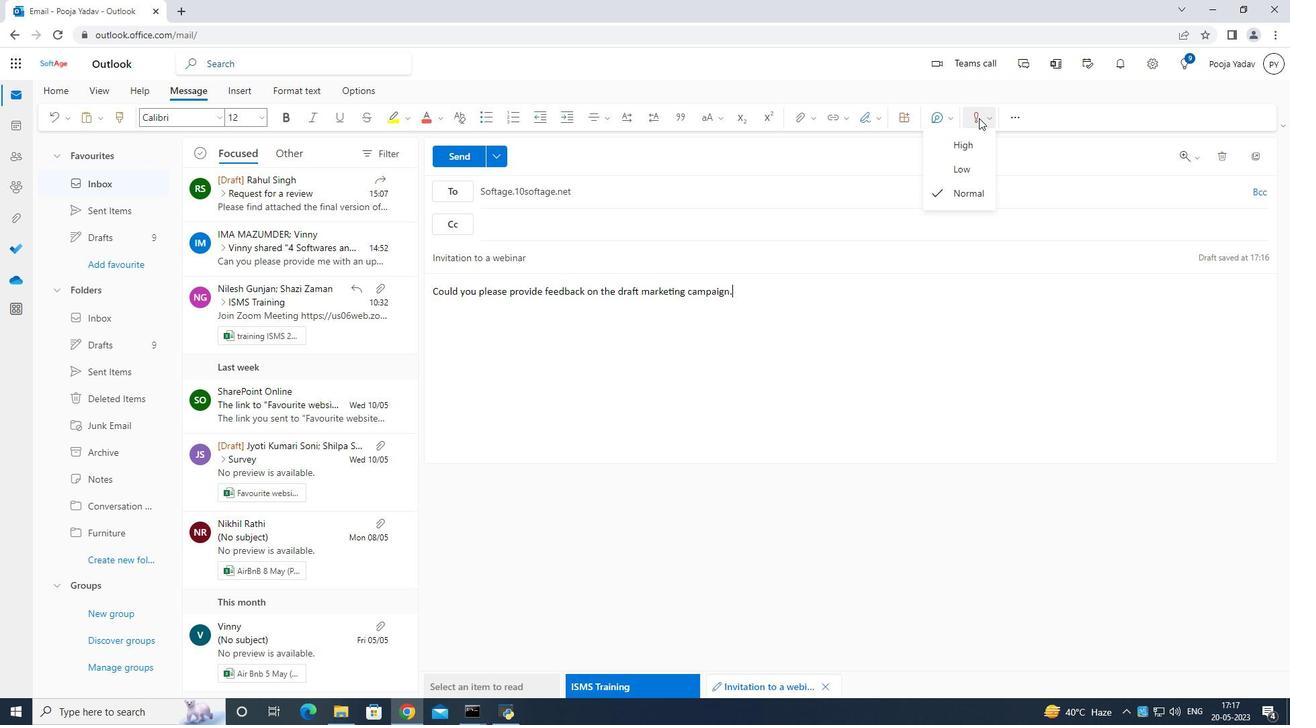 
Action: Mouse pressed left at (978, 118)
Screenshot: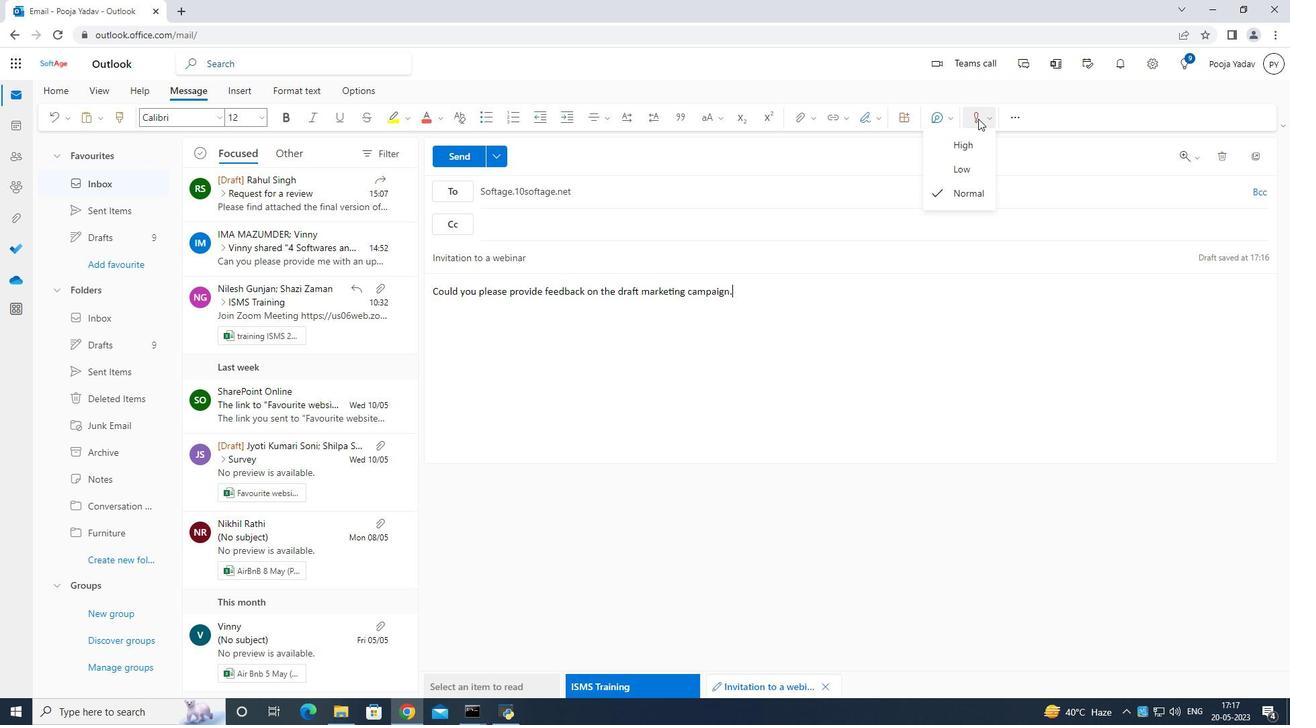 
Action: Mouse moved to (1002, 116)
Screenshot: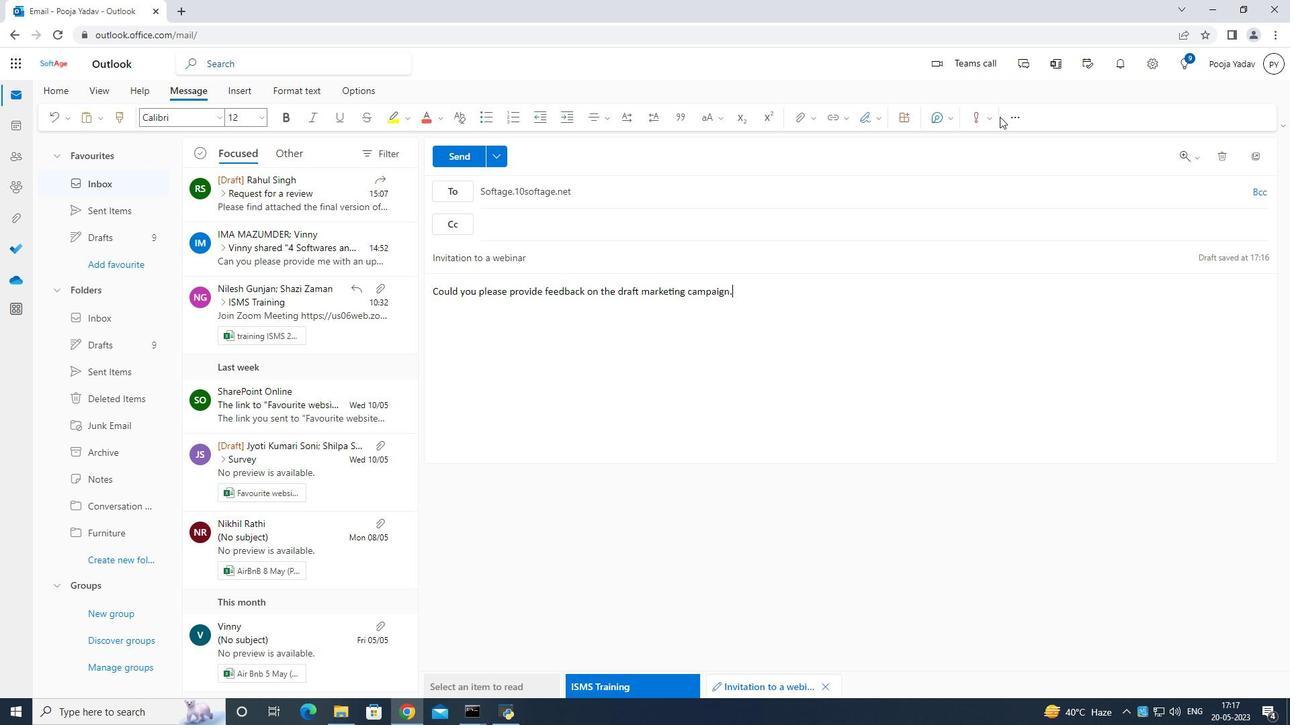 
Action: Mouse pressed left at (1002, 116)
Screenshot: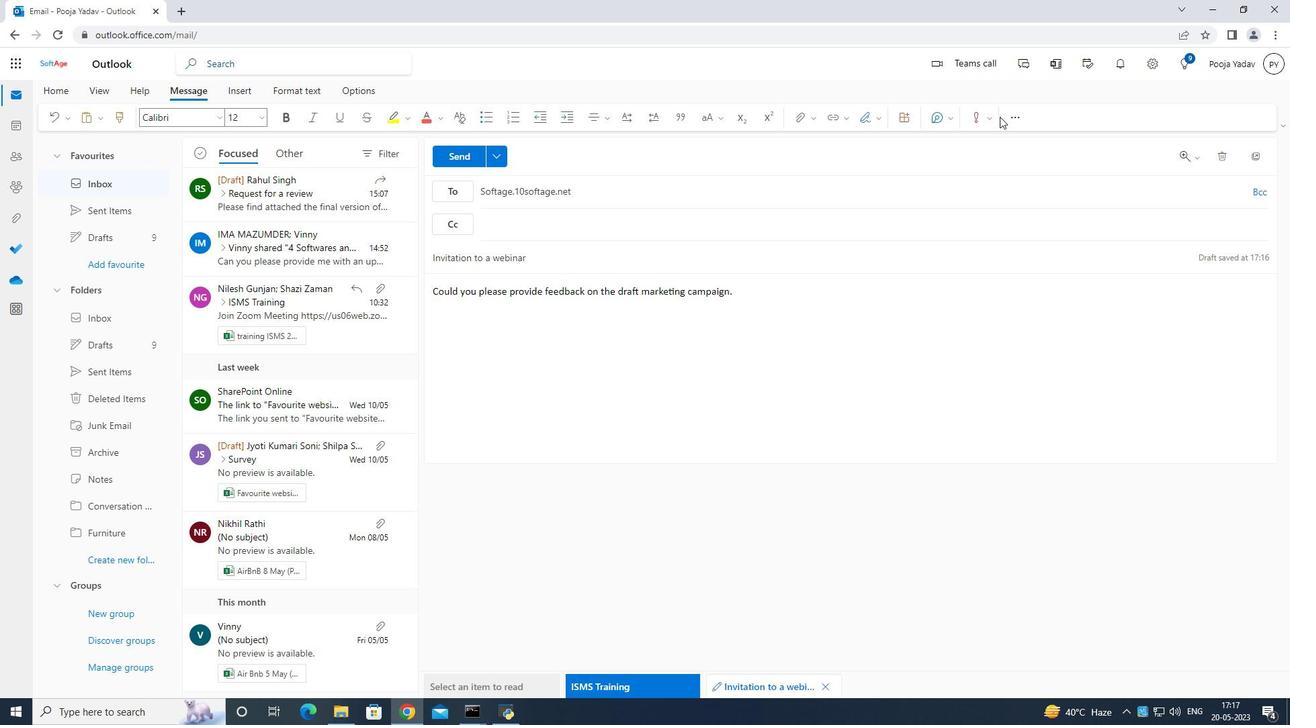
Action: Mouse moved to (884, 391)
Screenshot: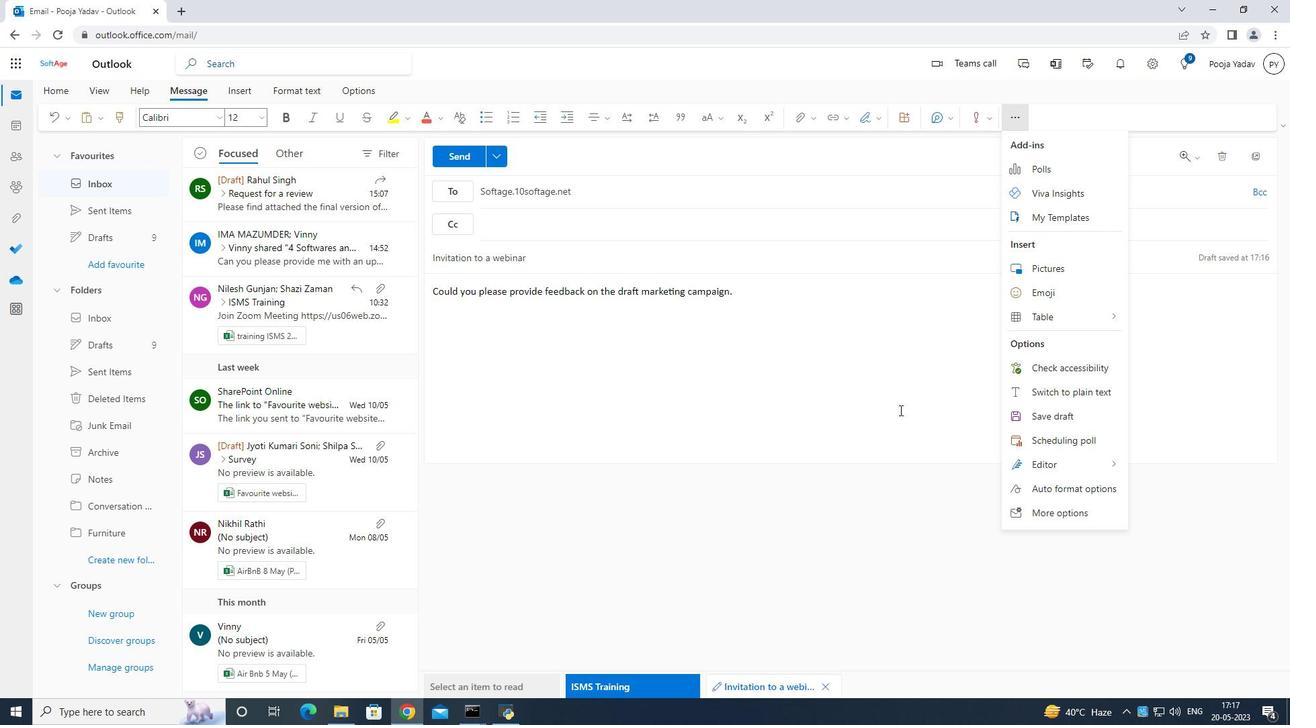 
Action: Mouse pressed left at (884, 391)
Screenshot: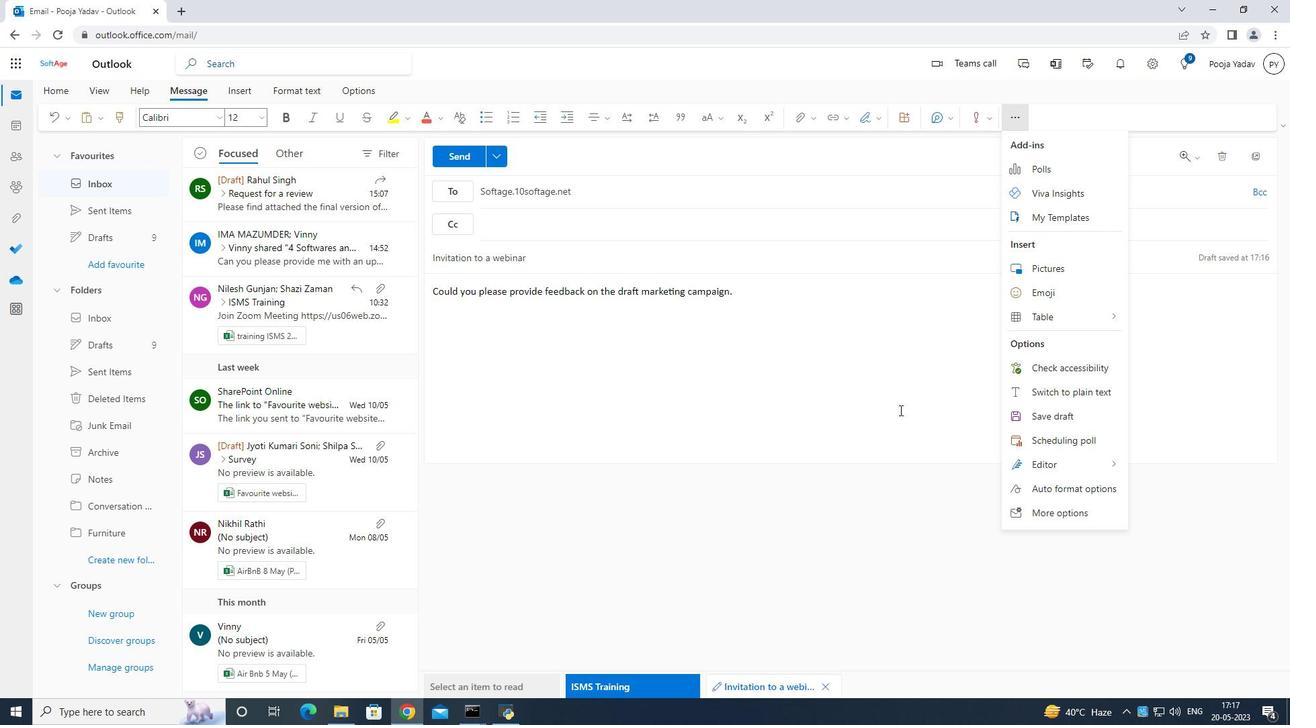
Action: Mouse moved to (1258, 151)
Screenshot: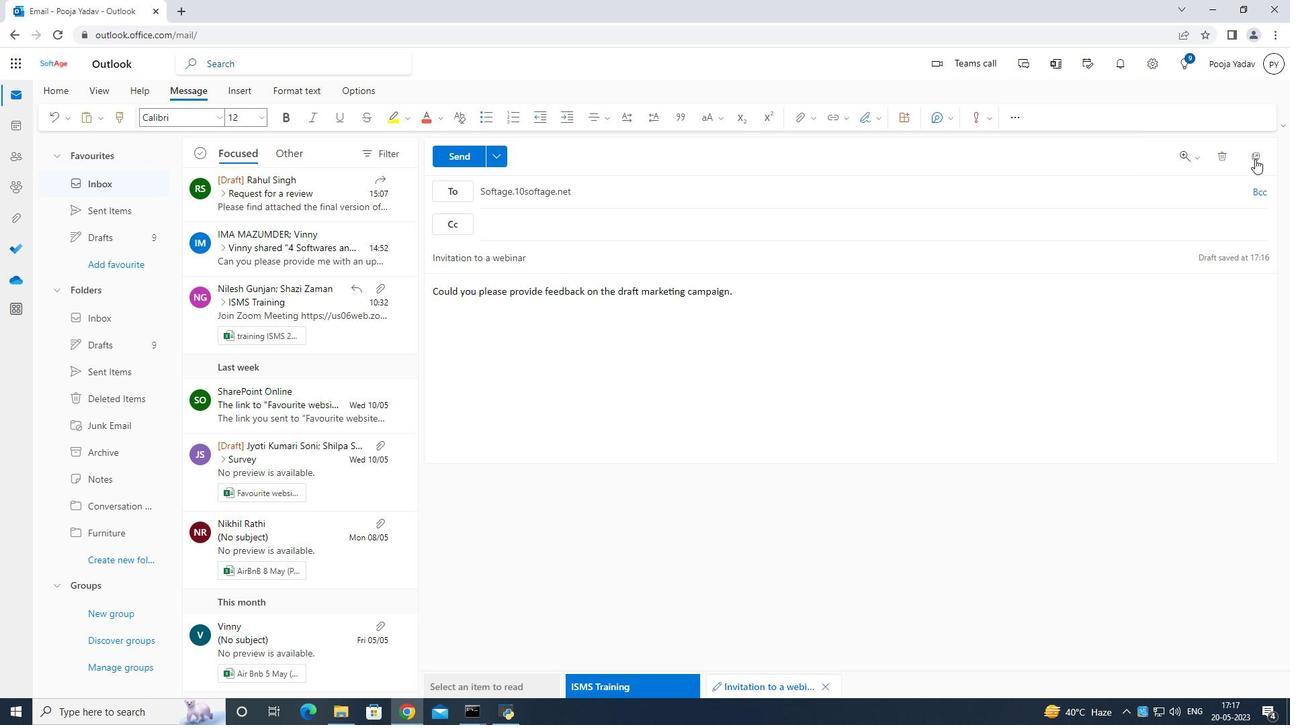 
Action: Mouse pressed left at (1258, 151)
Screenshot: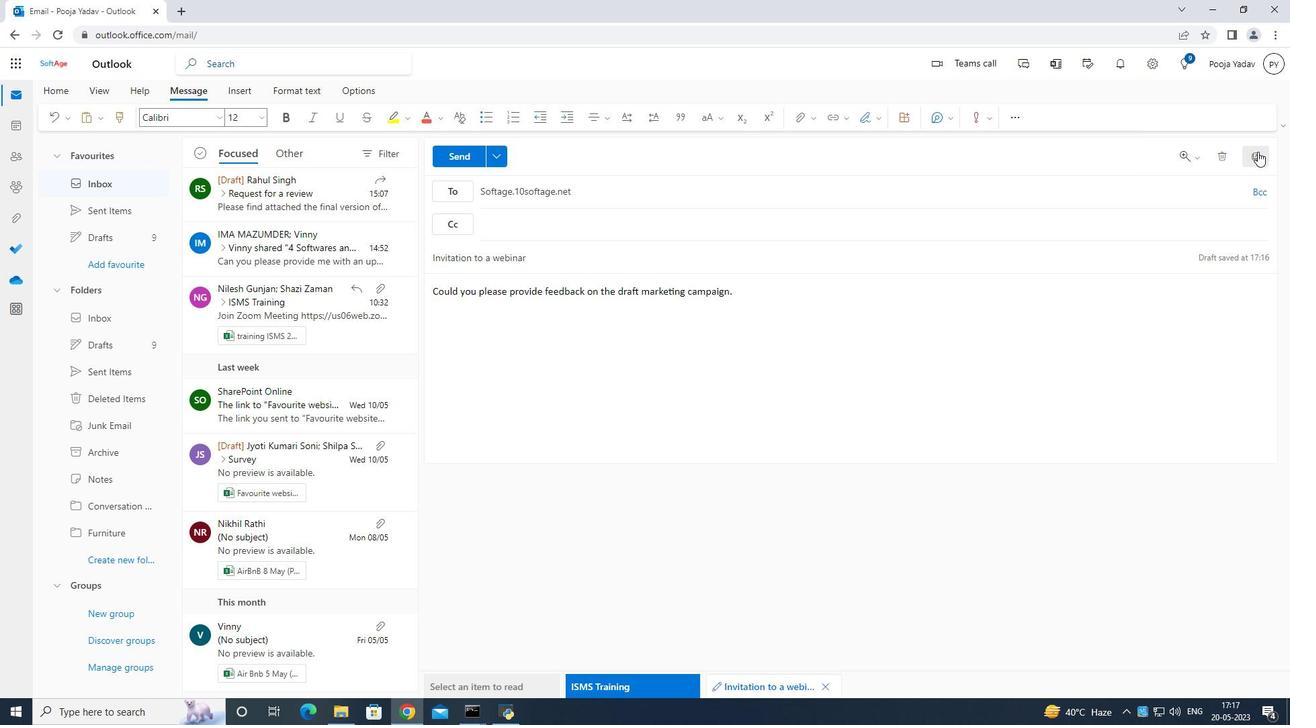
Action: Mouse moved to (267, 229)
Screenshot: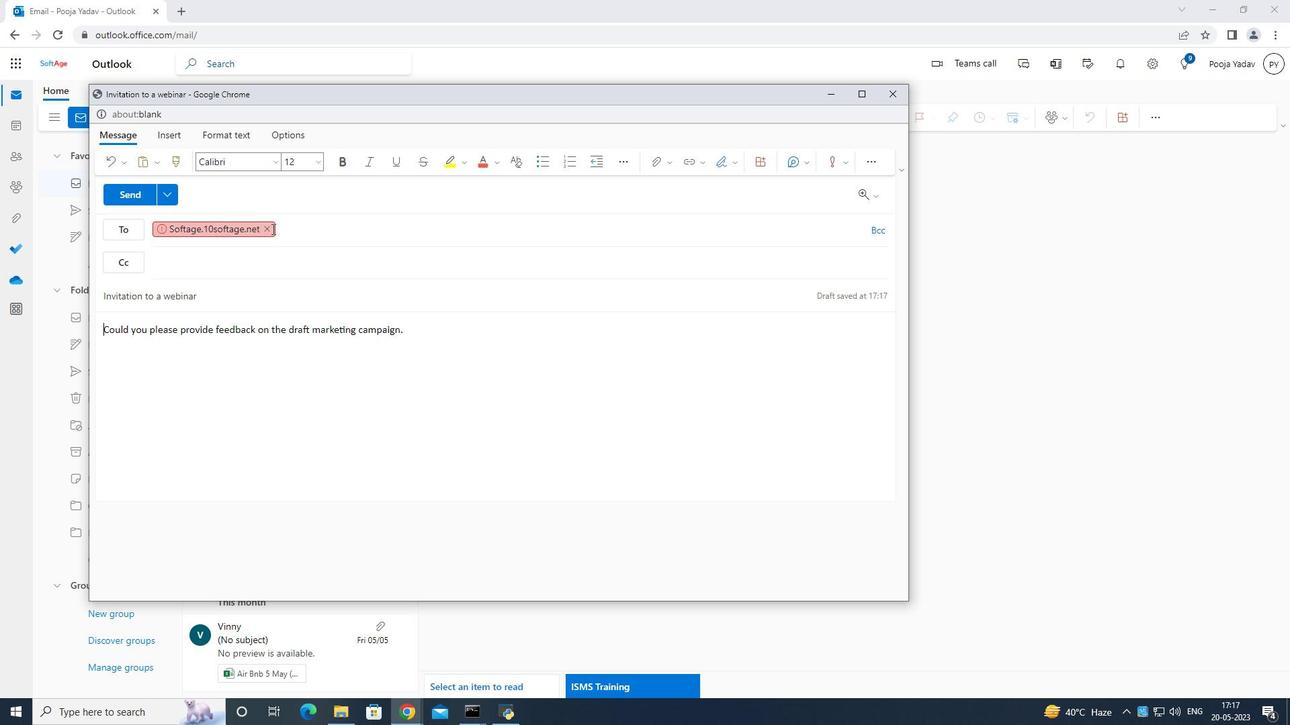 
Action: Mouse pressed left at (267, 229)
Screenshot: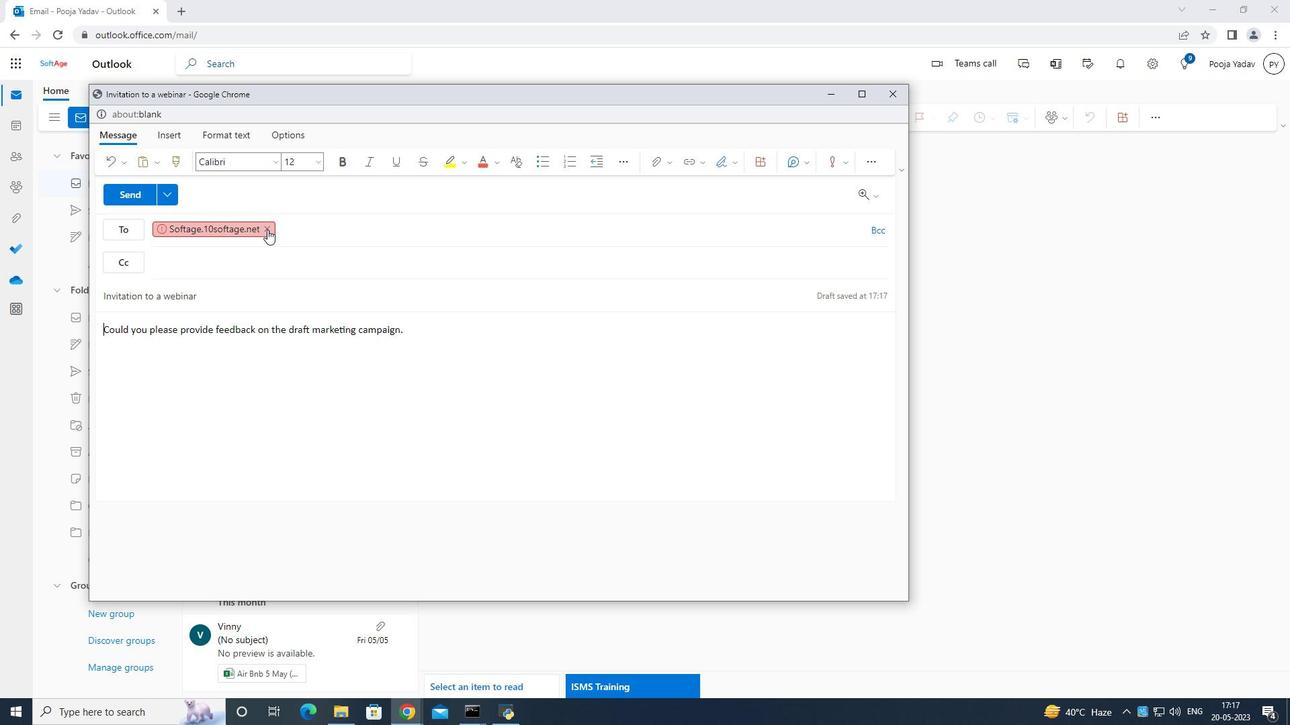 
Action: Mouse moved to (269, 238)
Screenshot: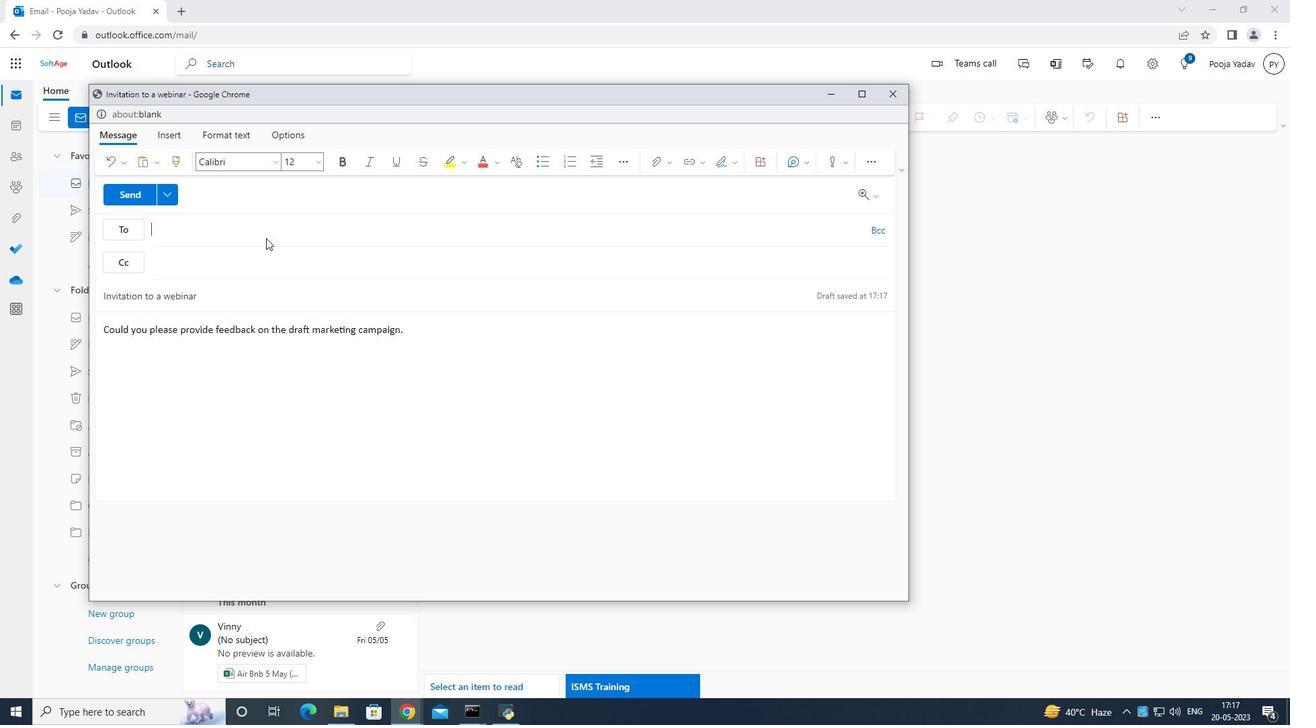 
Action: Key pressed s
Screenshot: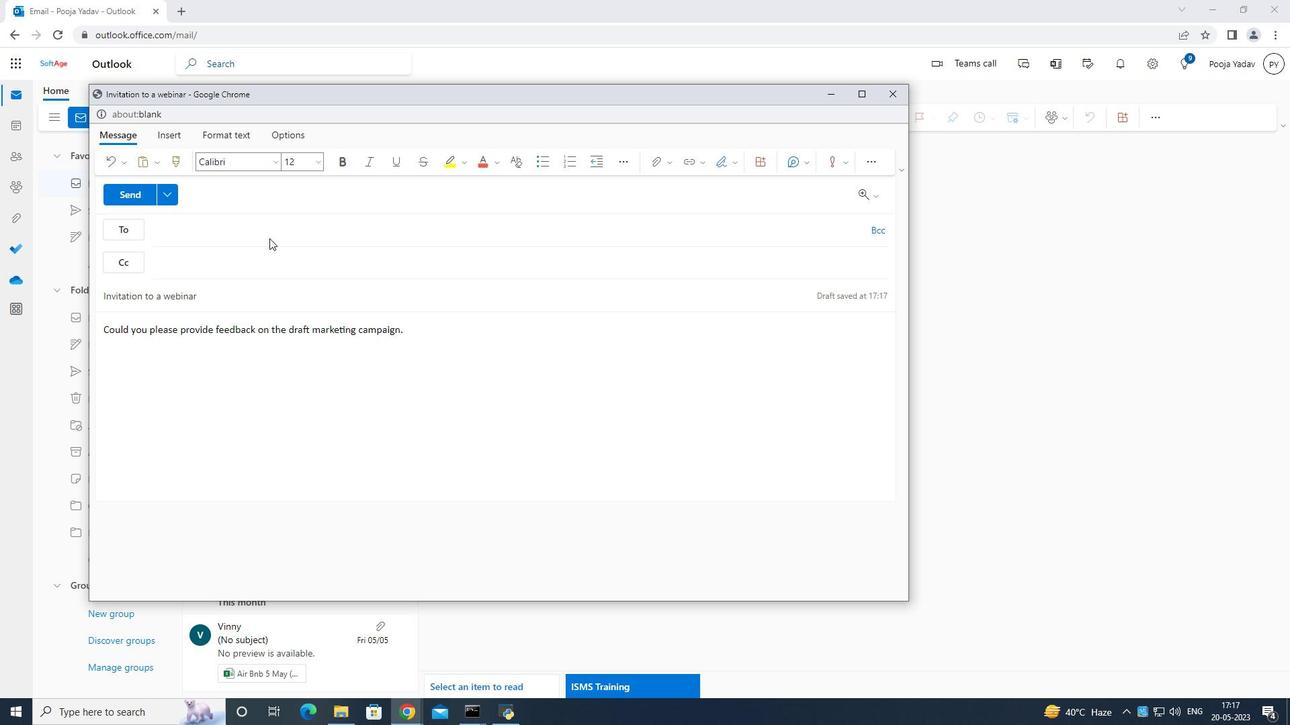 
Action: Mouse moved to (272, 237)
Screenshot: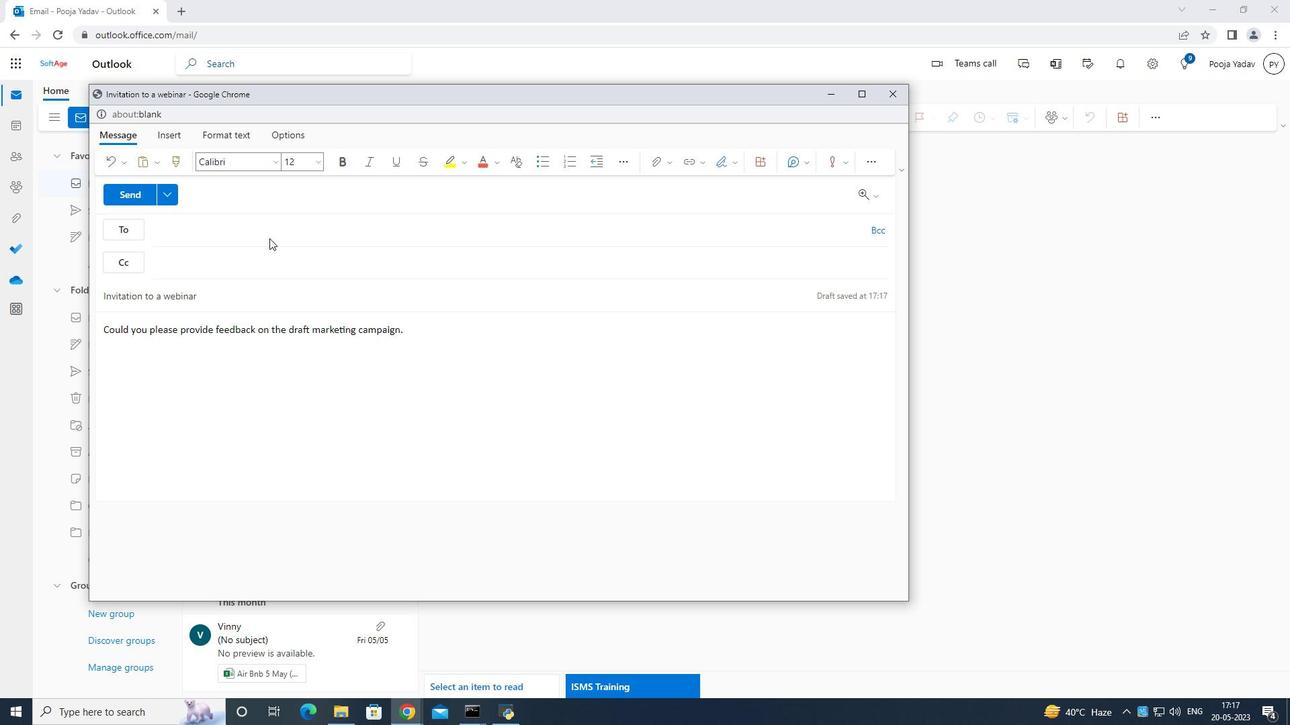 
Action: Key pressed of
Screenshot: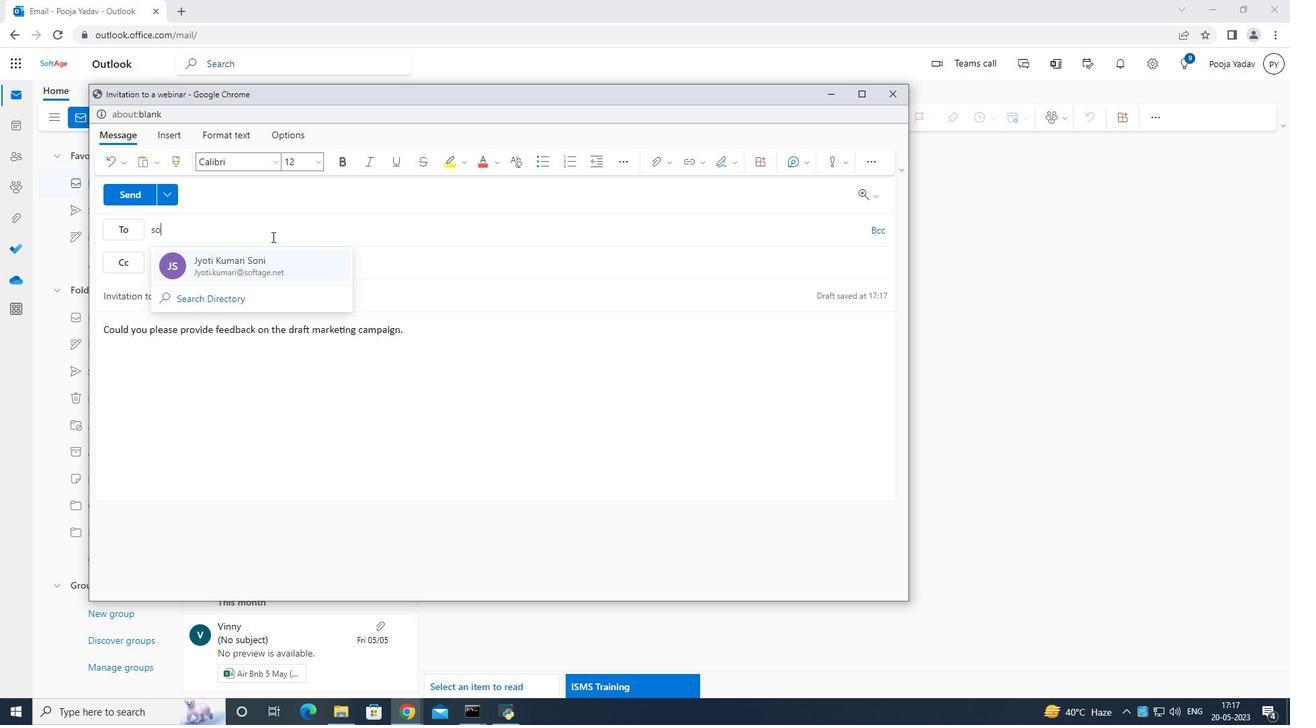 
Action: Mouse moved to (273, 236)
Screenshot: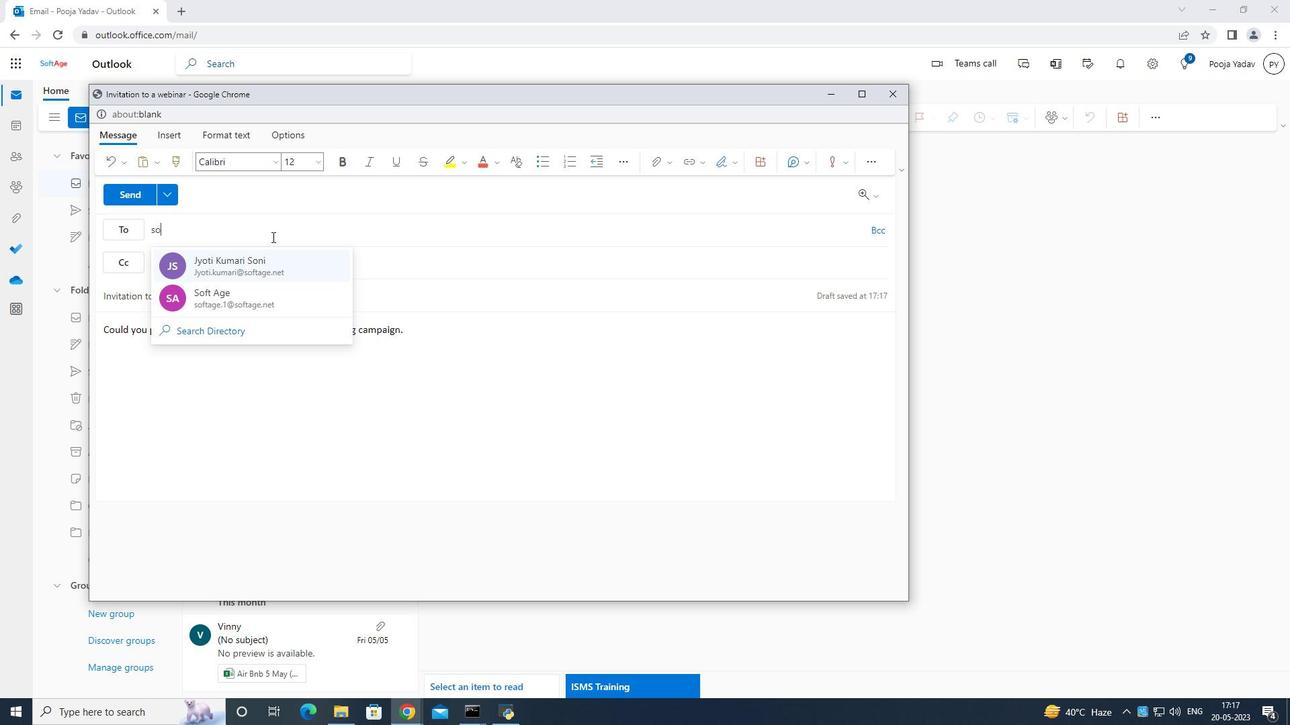 
Action: Key pressed ta
Screenshot: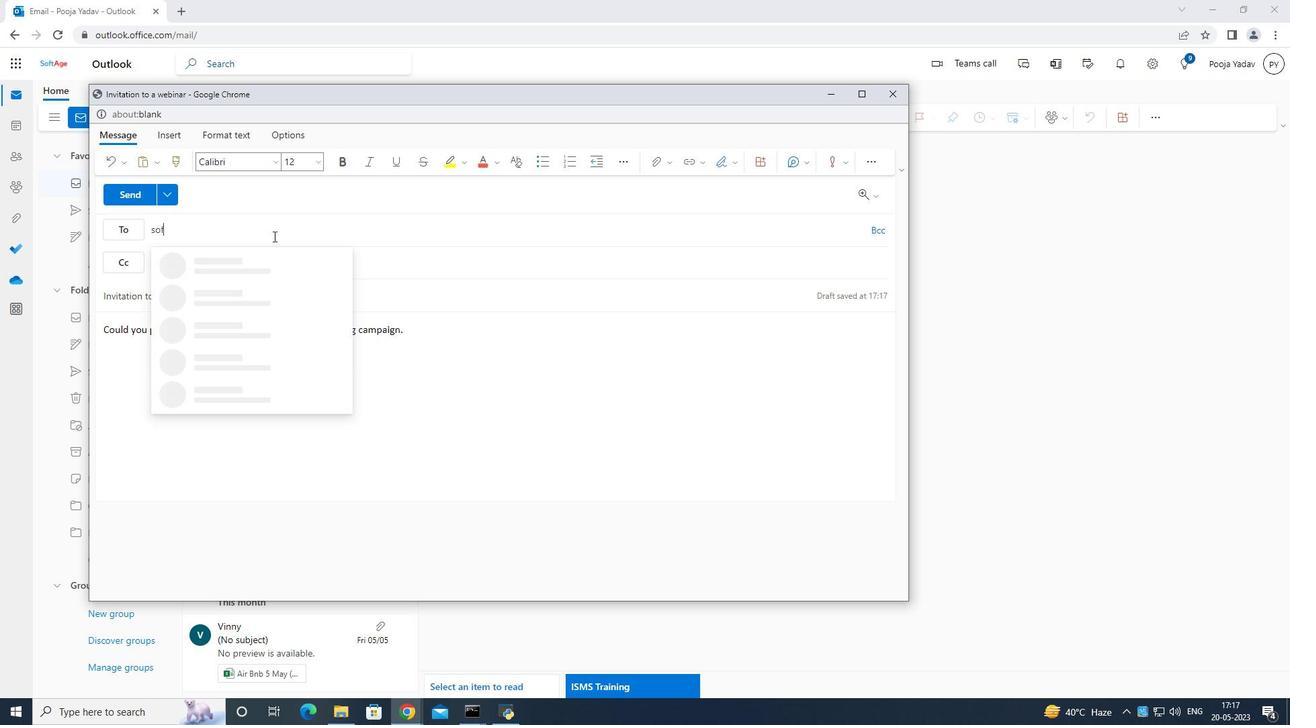 
Action: Mouse moved to (273, 236)
Screenshot: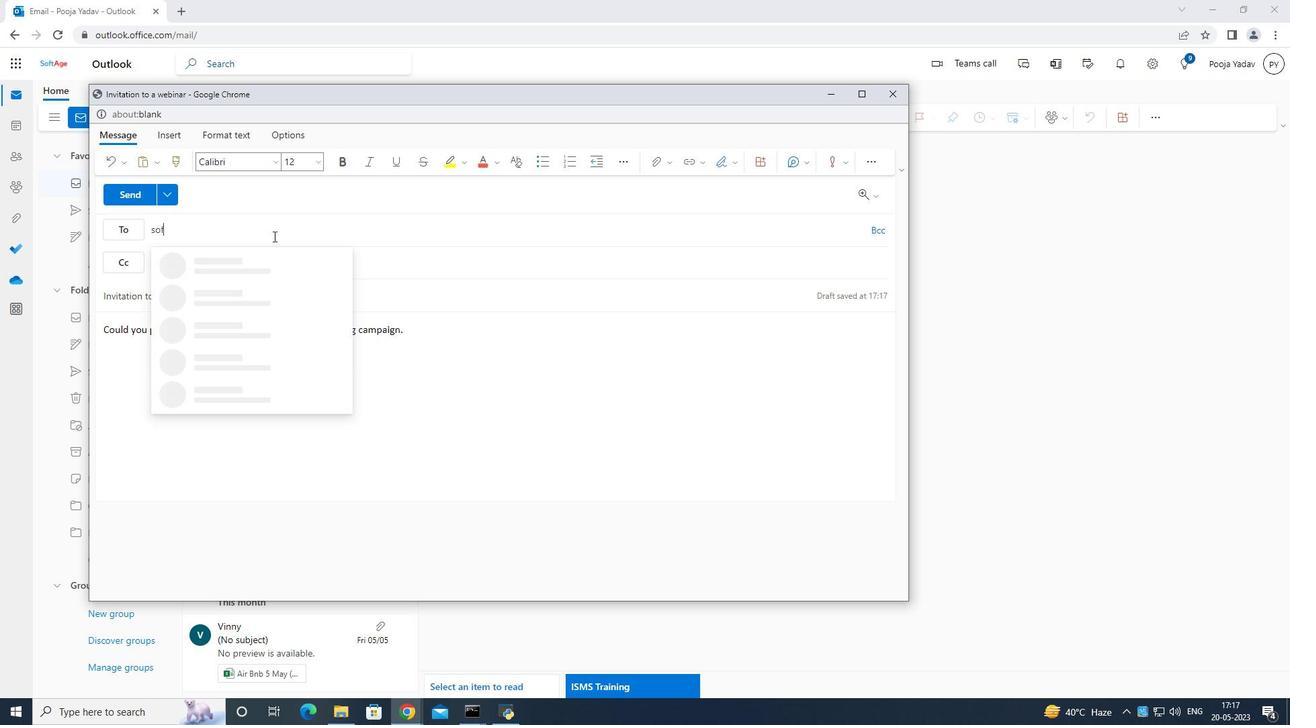 
Action: Key pressed ge
Screenshot: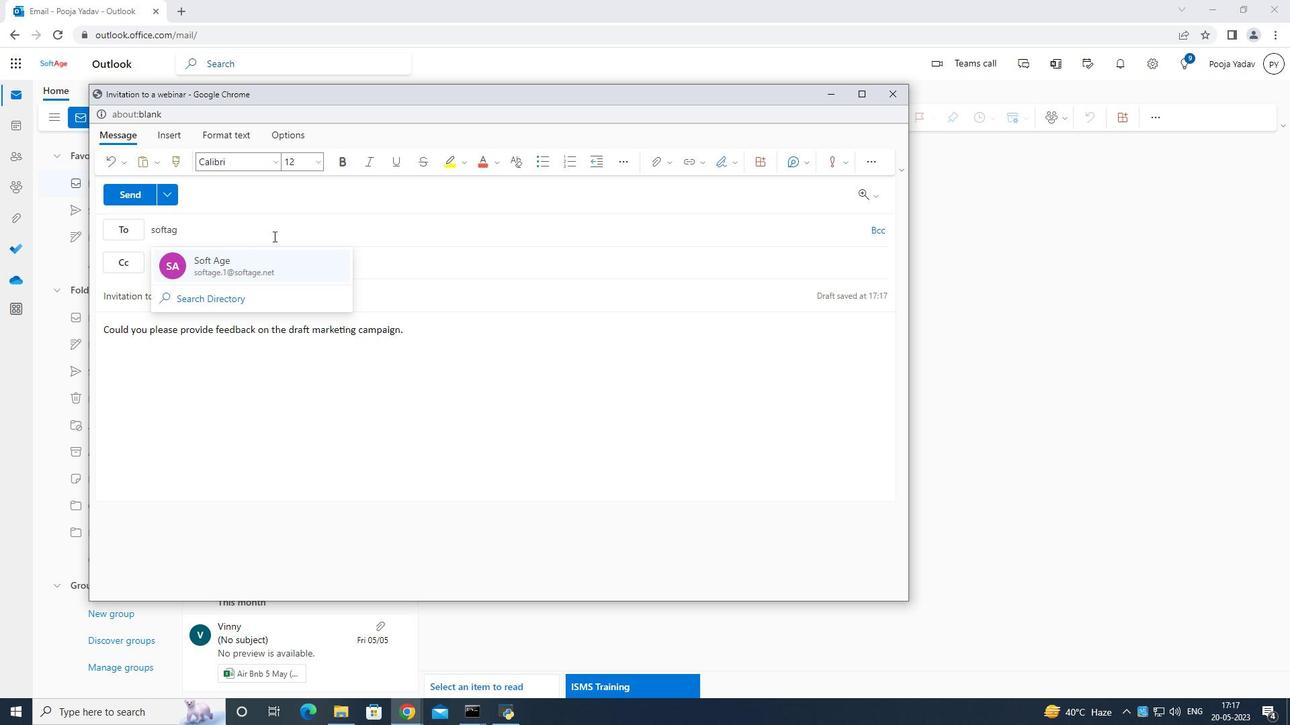 
Action: Mouse moved to (171, 294)
Screenshot: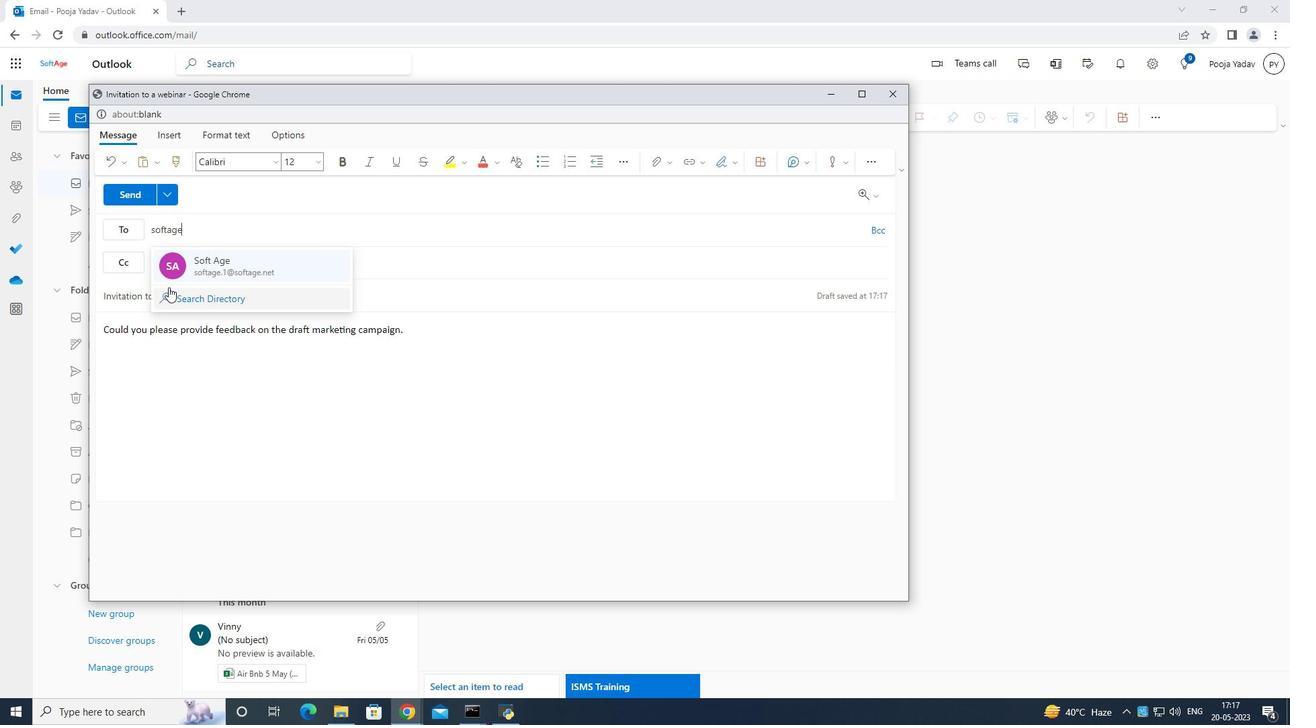 
Action: Key pressed .1<Key.shift>@<Key.backspace><Key.backspace><Key.backspace>
Screenshot: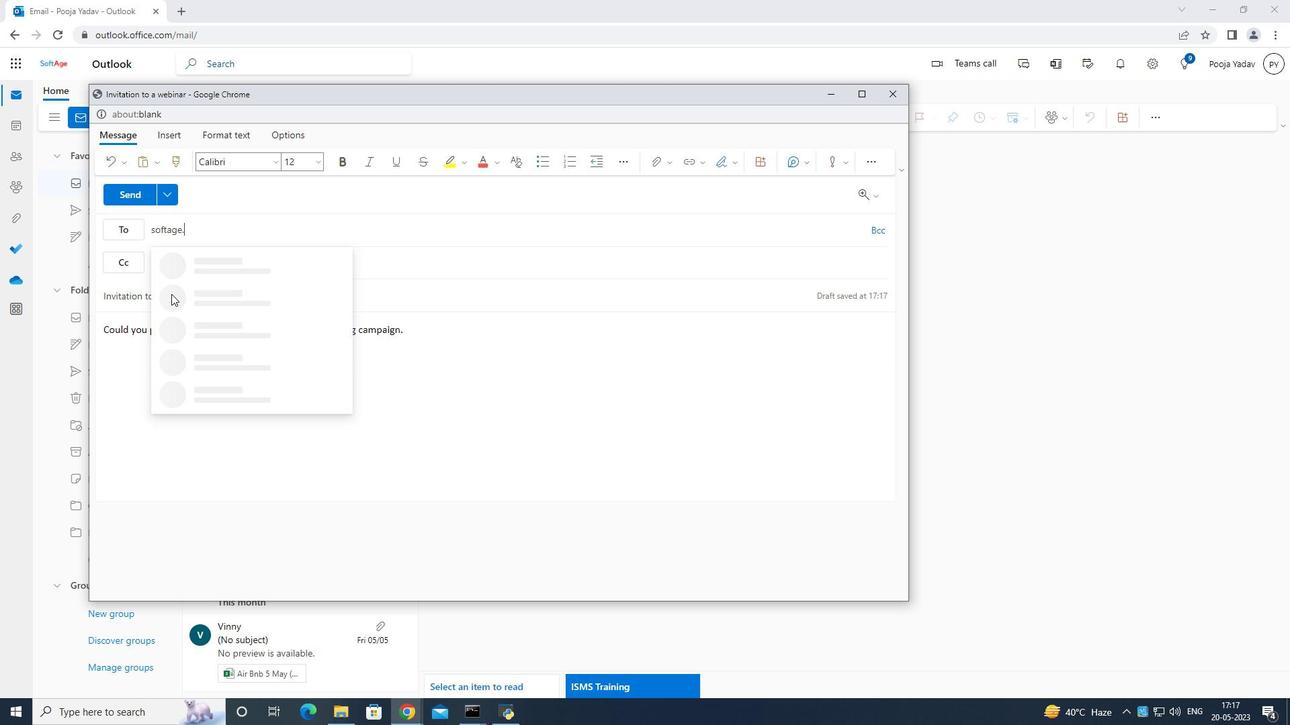 
Action: Mouse moved to (172, 294)
Screenshot: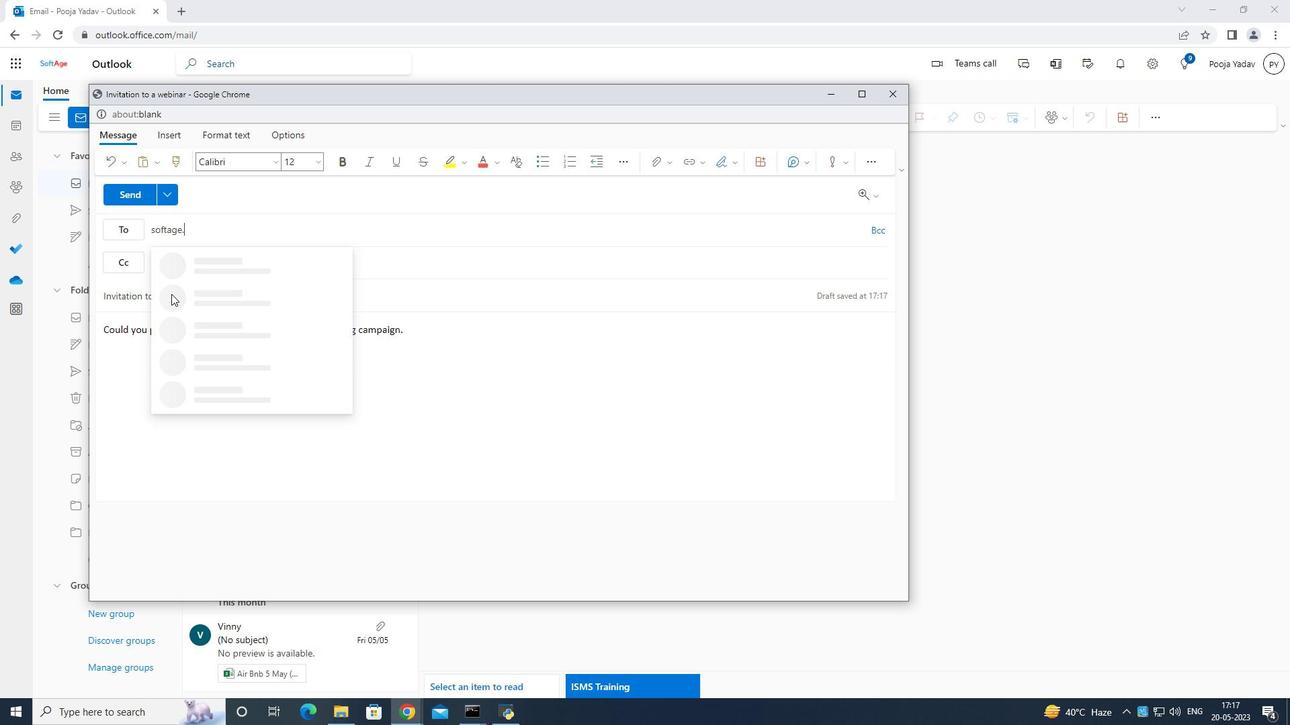 
Action: Key pressed <Key.backspace>
Screenshot: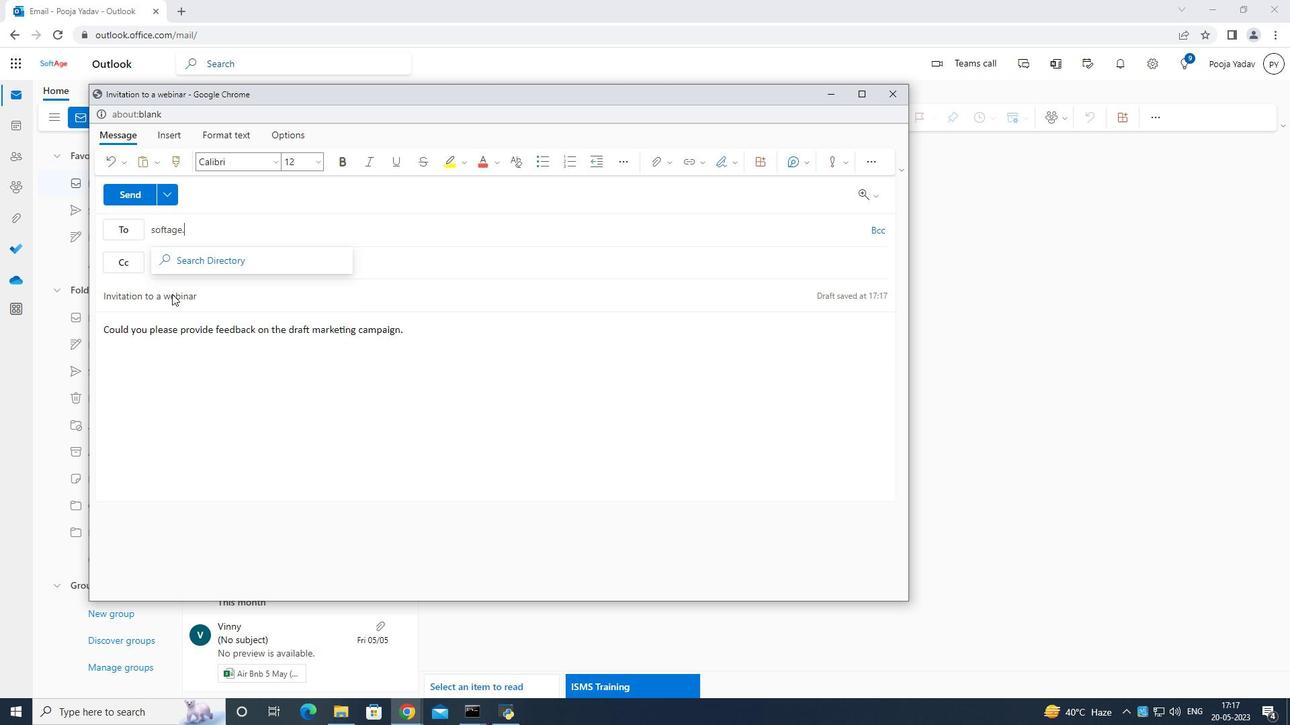
Action: Mouse moved to (172, 294)
Screenshot: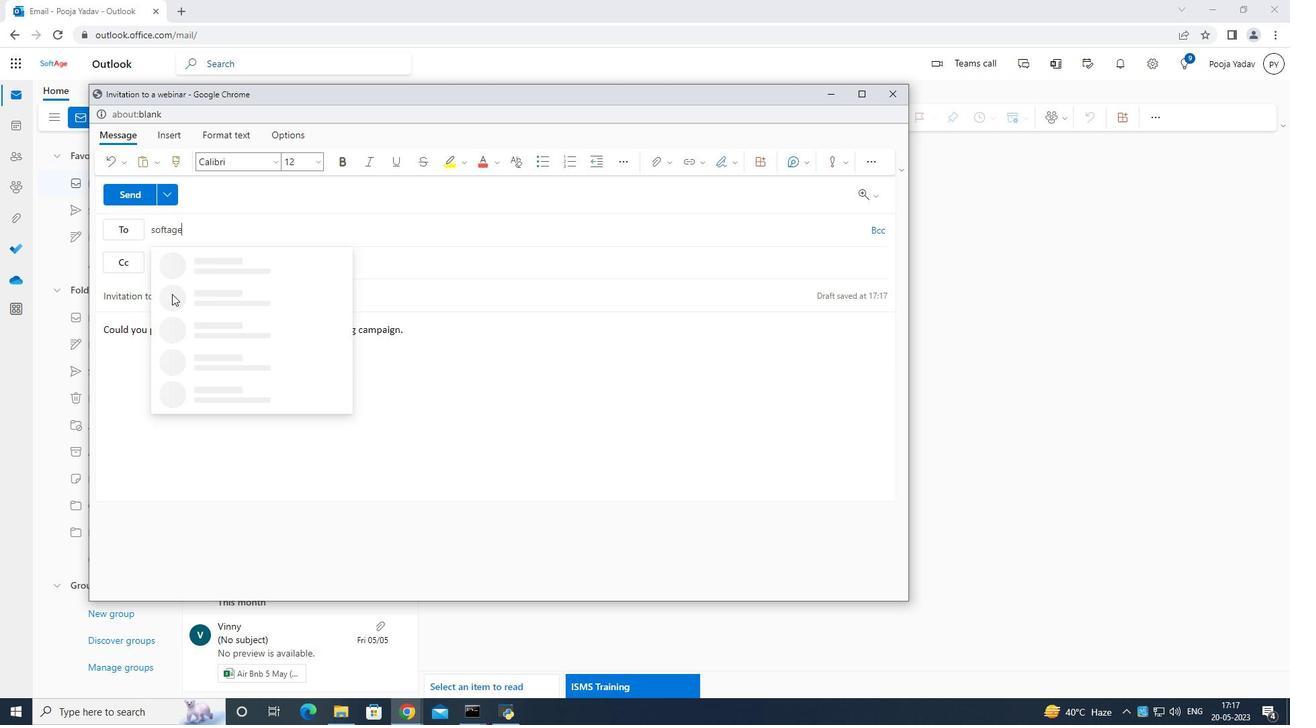 
Action: Key pressed <Key.backspace>
Screenshot: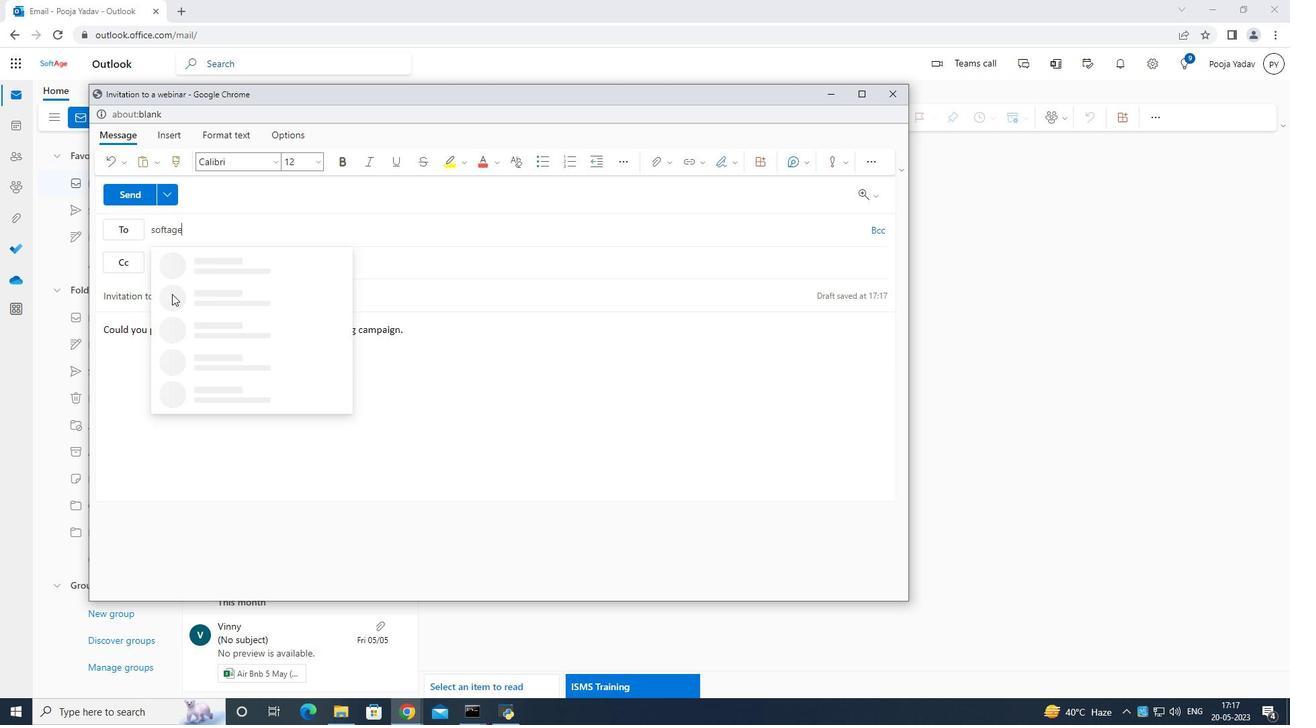 
Action: Mouse moved to (173, 294)
Screenshot: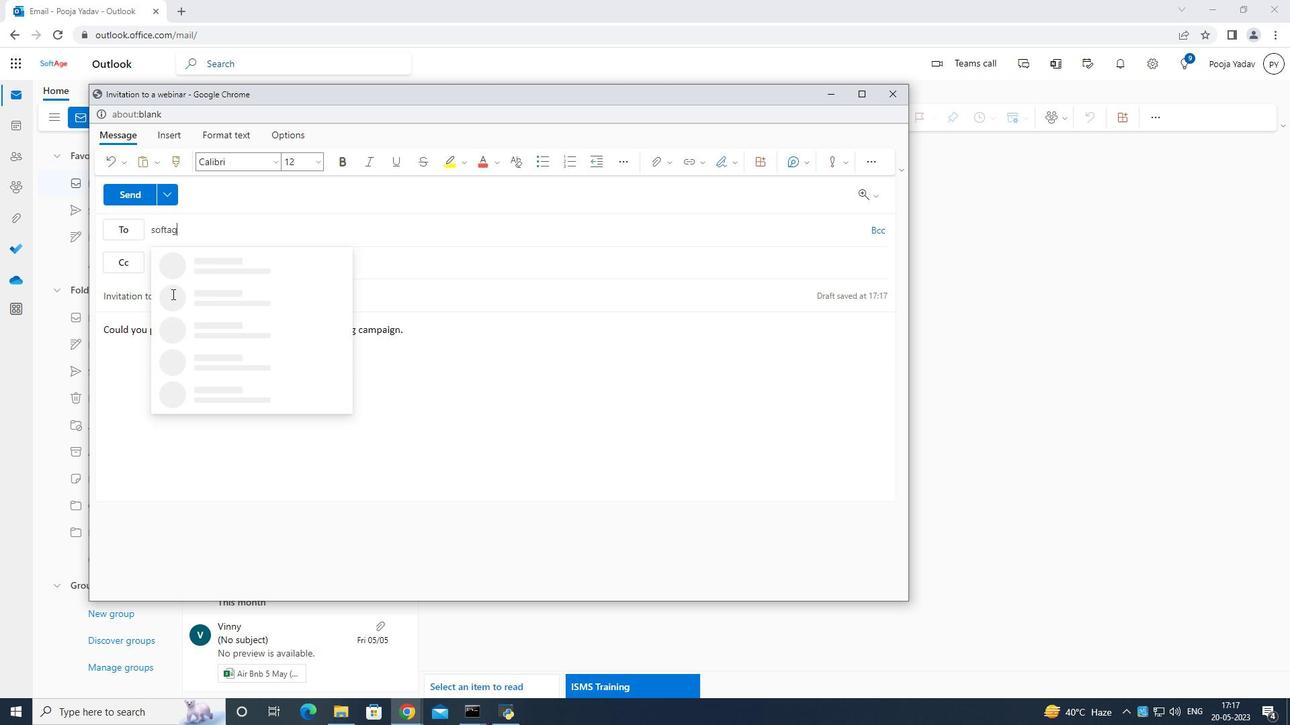 
Action: Key pressed <Key.backspace>
Screenshot: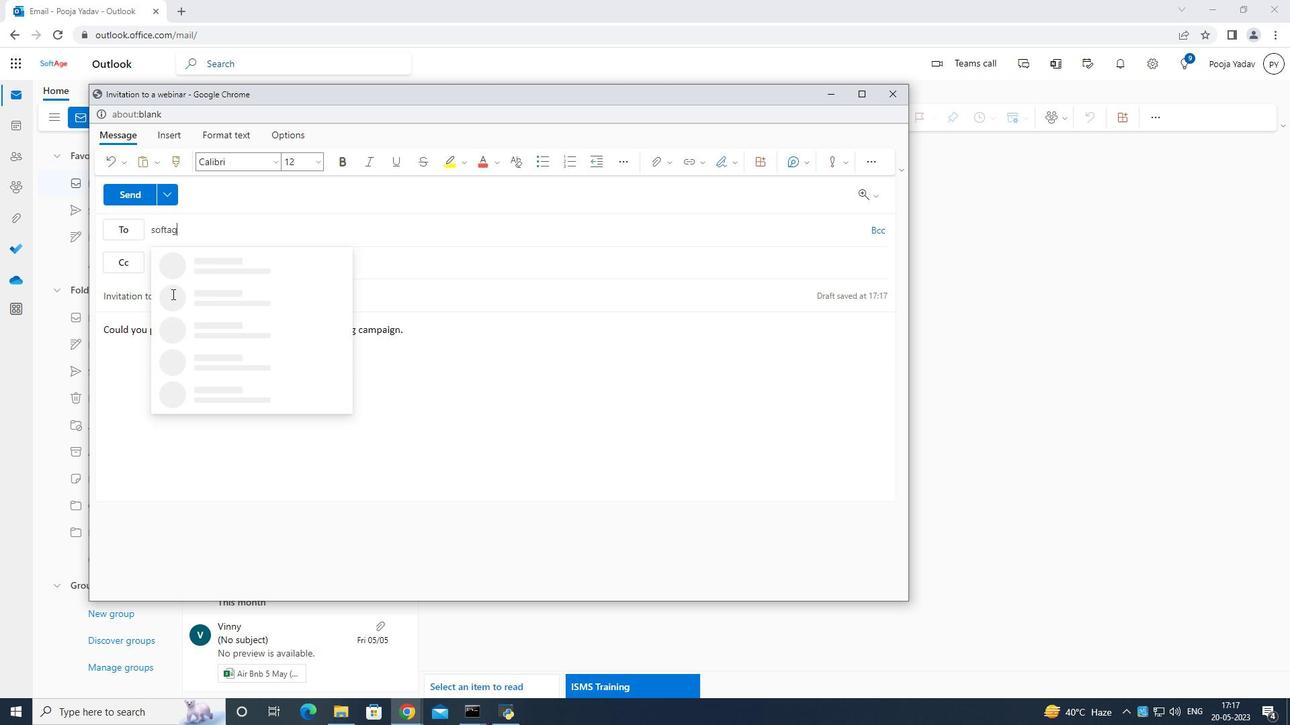 
Action: Mouse moved to (173, 294)
Screenshot: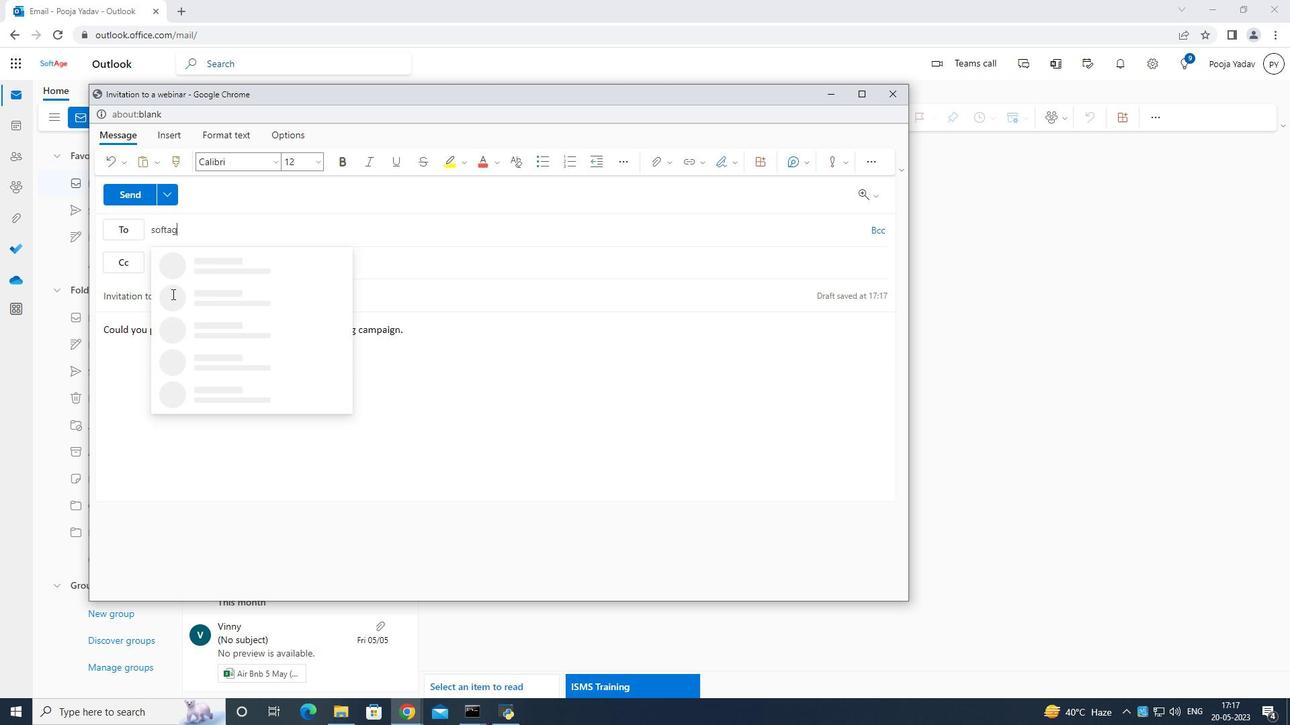 
Action: Key pressed <Key.backspace><Key.backspace><Key.backspace><Key.backspace>
Screenshot: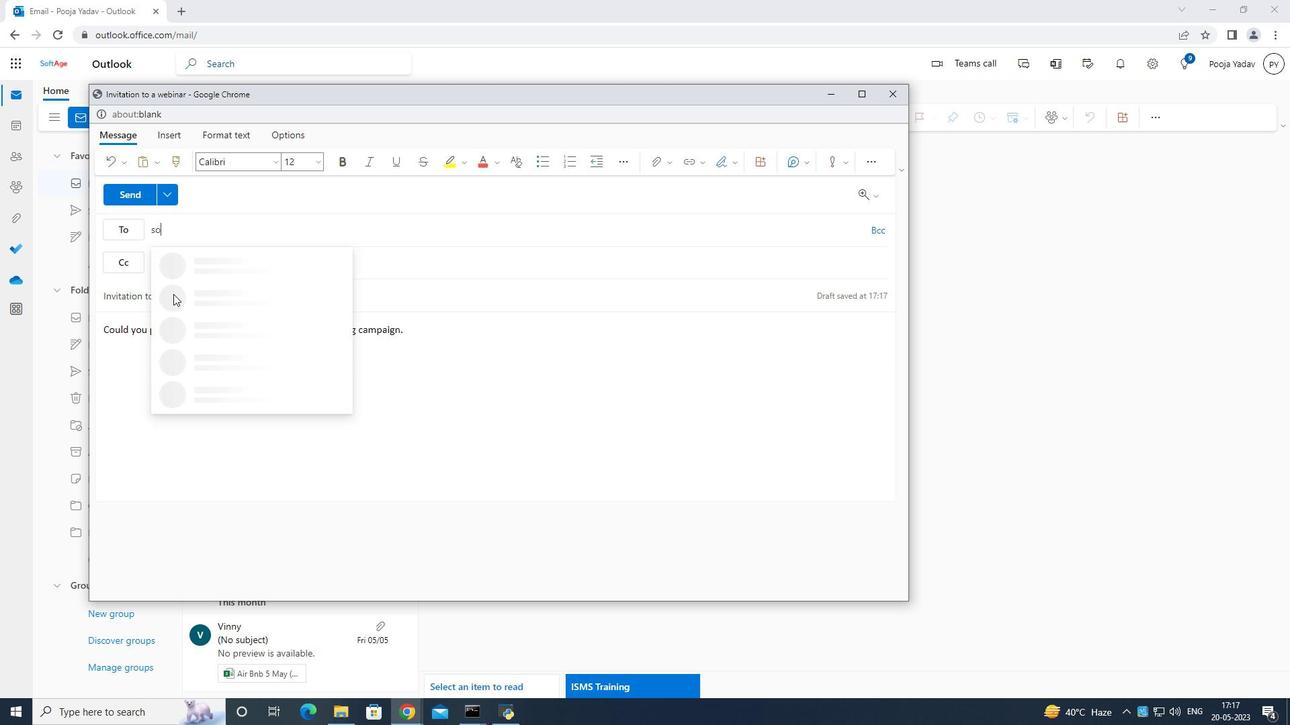 
Action: Mouse moved to (174, 294)
Screenshot: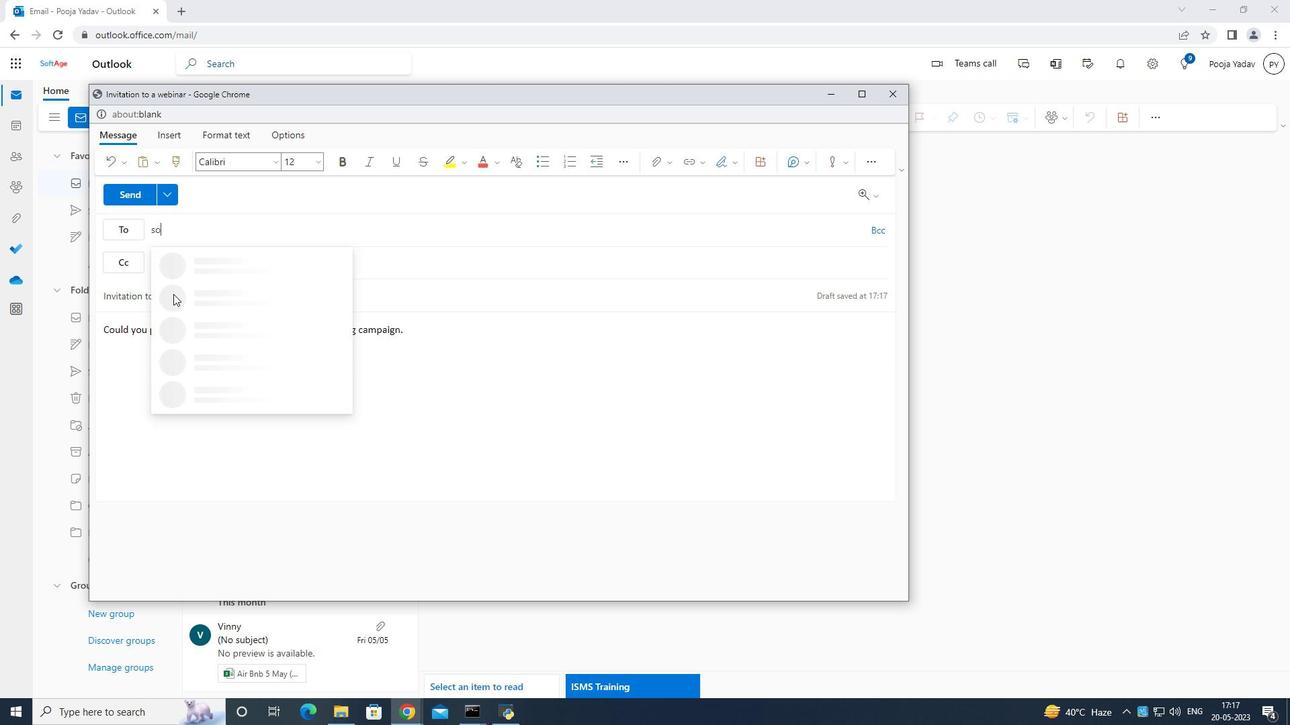 
Action: Key pressed <Key.backspace><Key.shift>Softage.
Screenshot: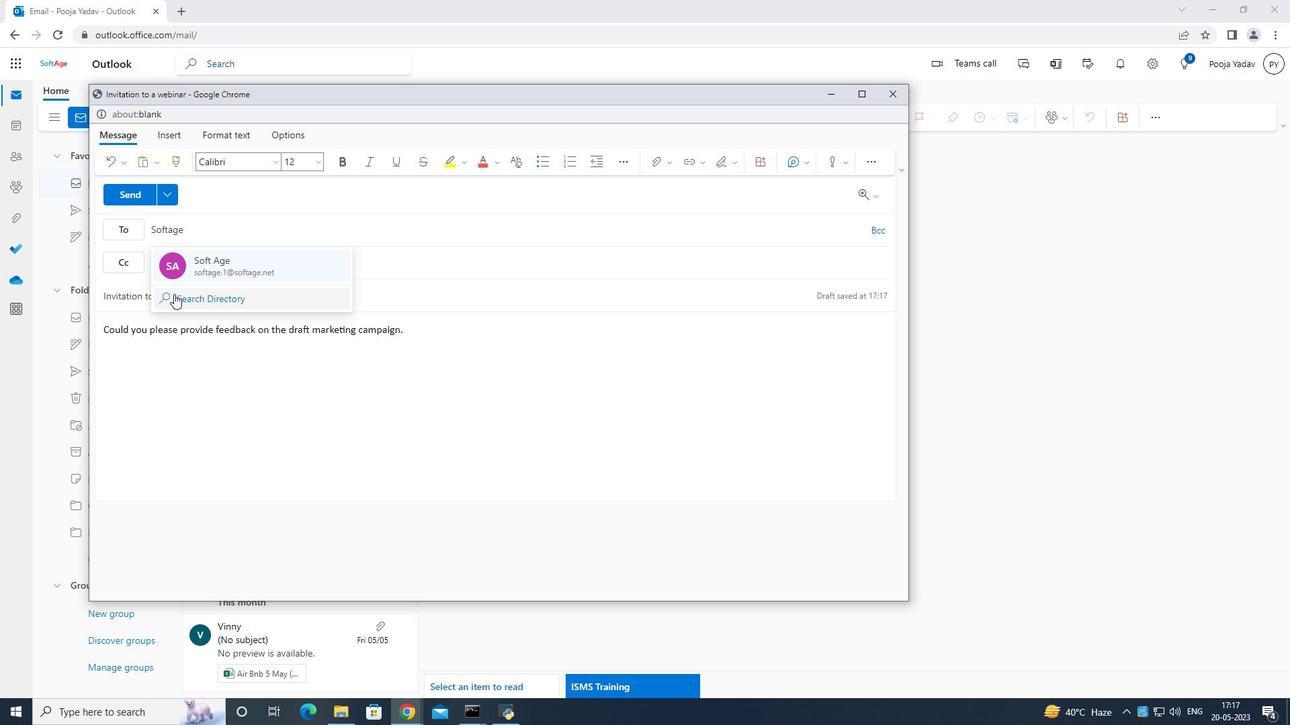 
Action: Mouse moved to (559, 308)
Screenshot: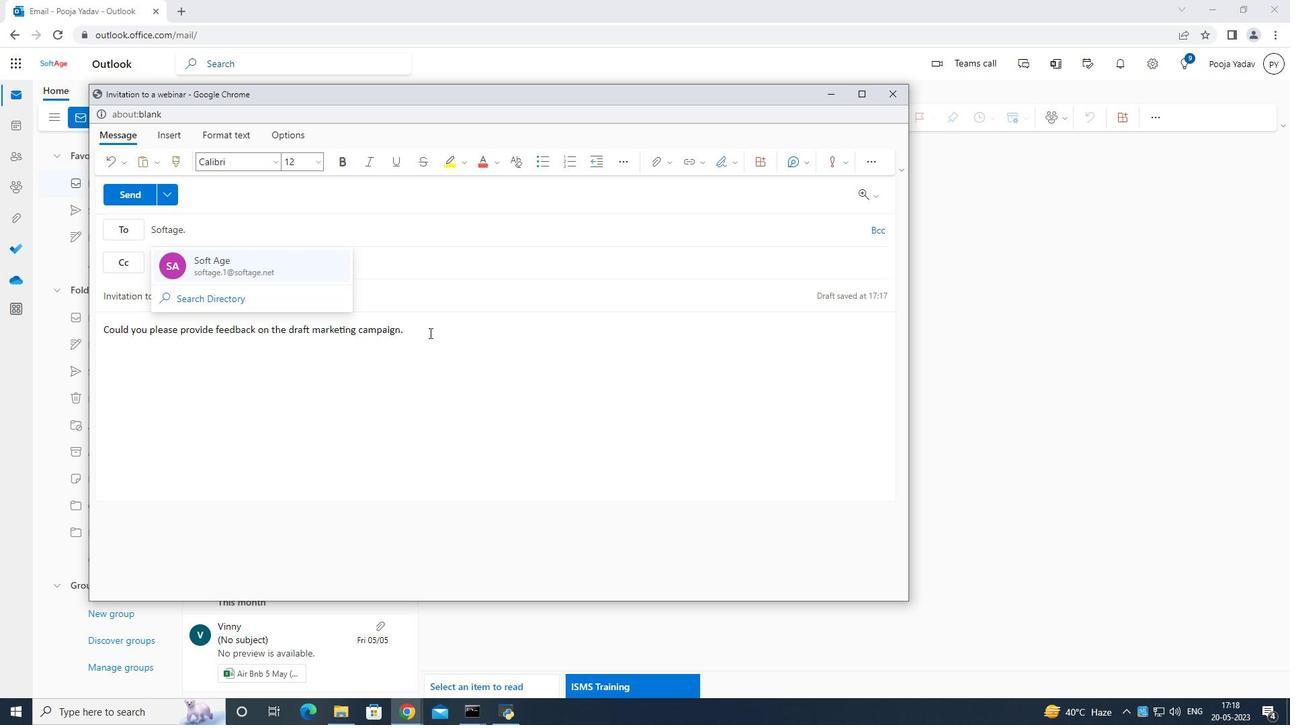 
Action: Key pressed 1
Screenshot: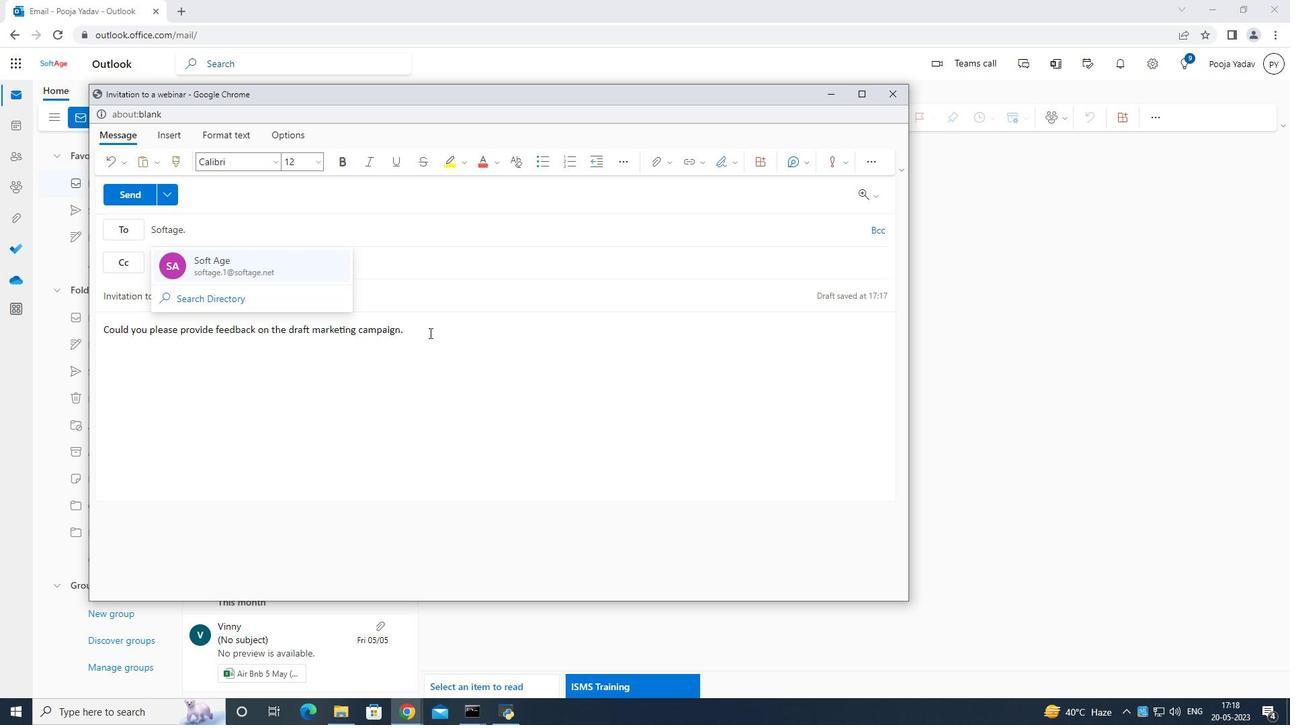 
Action: Mouse moved to (565, 306)
Screenshot: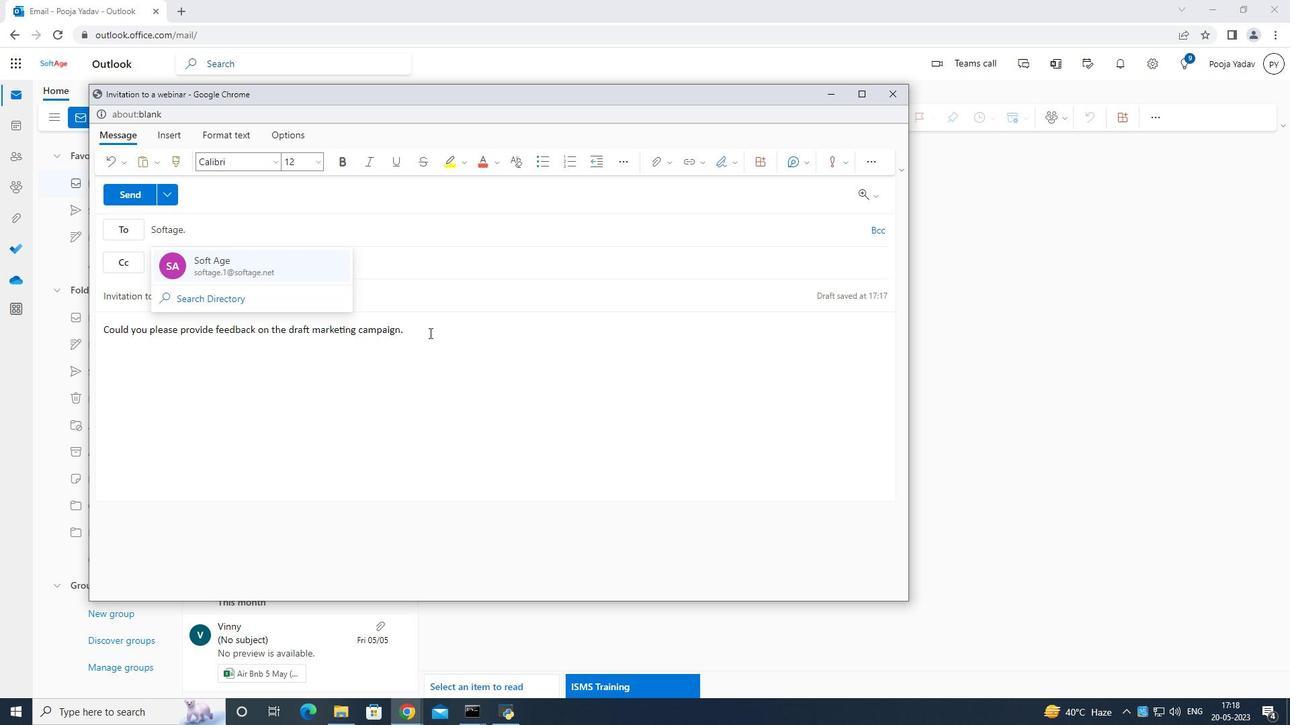 
Action: Key pressed 0<Key.shift>@softage.net
Screenshot: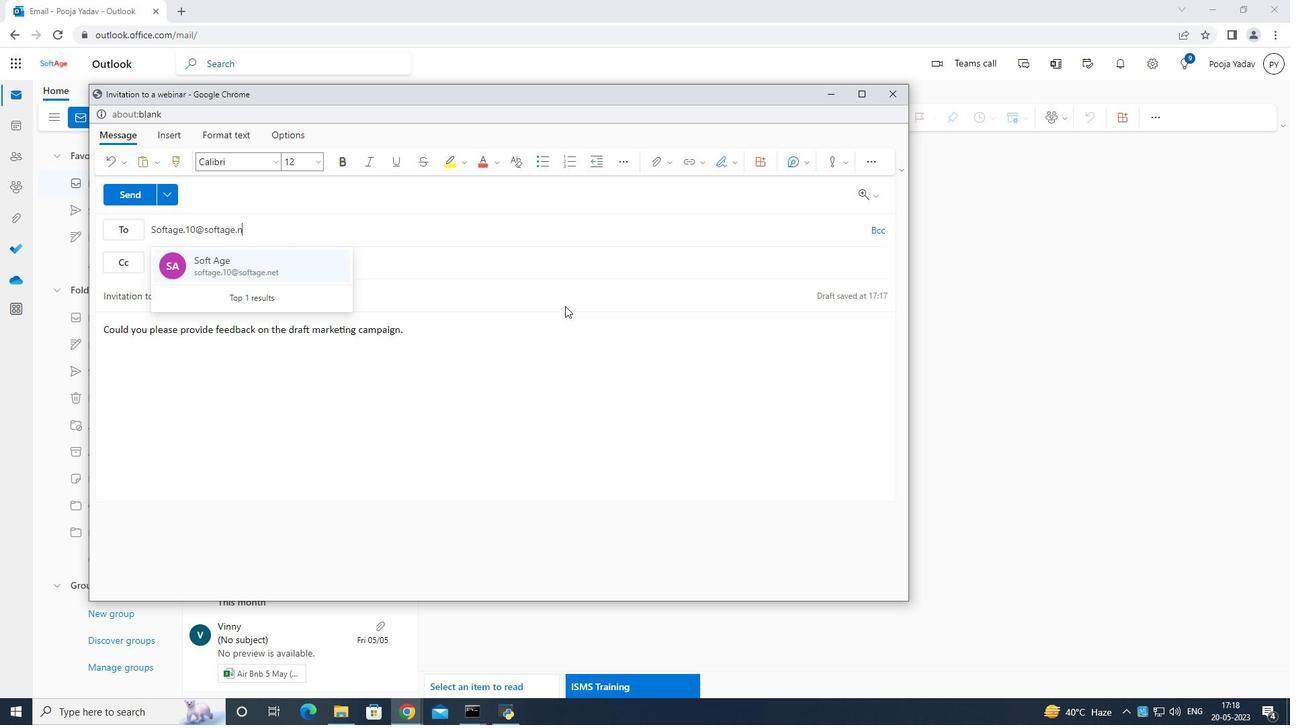 
Action: Mouse moved to (730, 147)
Screenshot: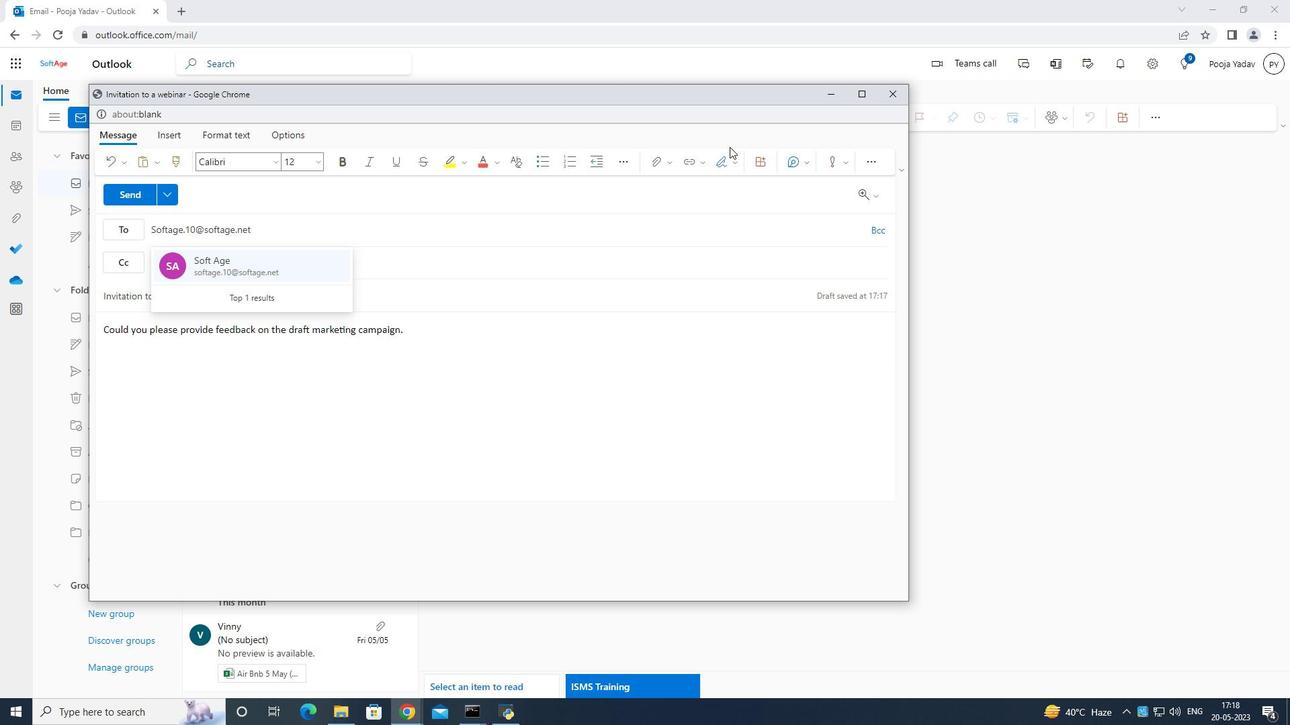 
Action: Mouse pressed left at (730, 147)
Screenshot: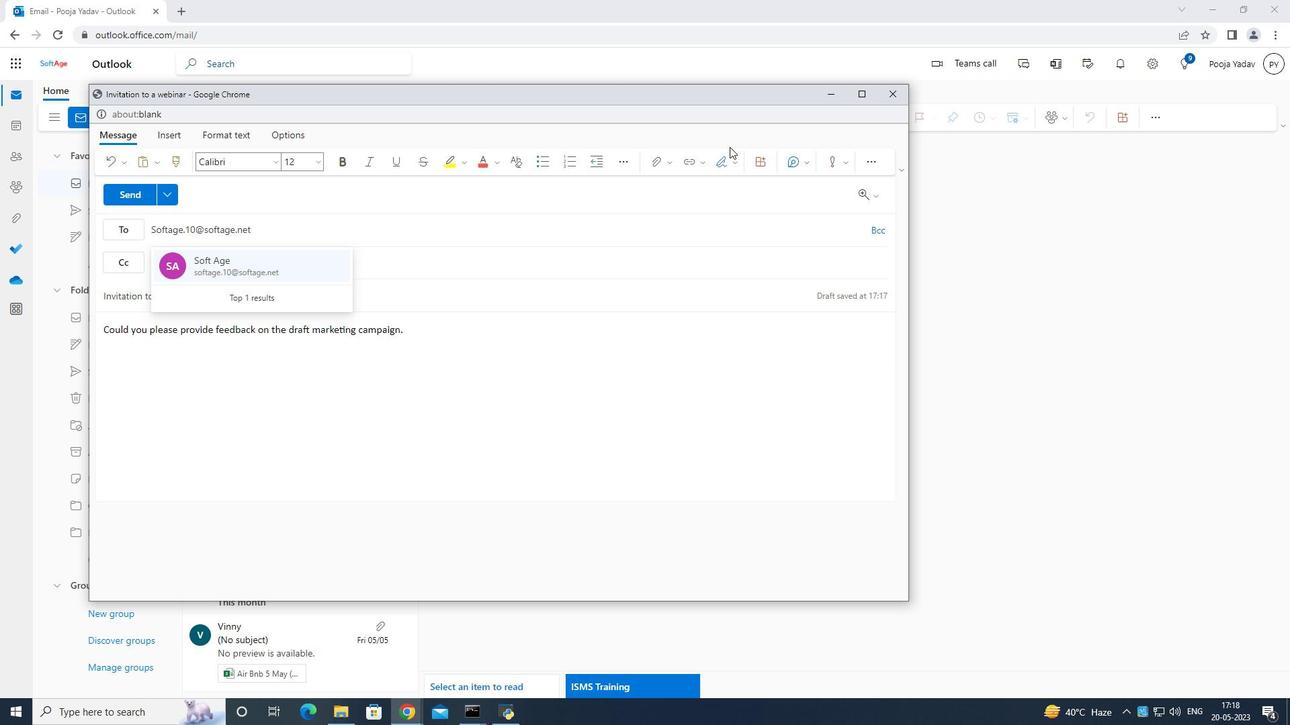
Action: Mouse moved to (727, 155)
Screenshot: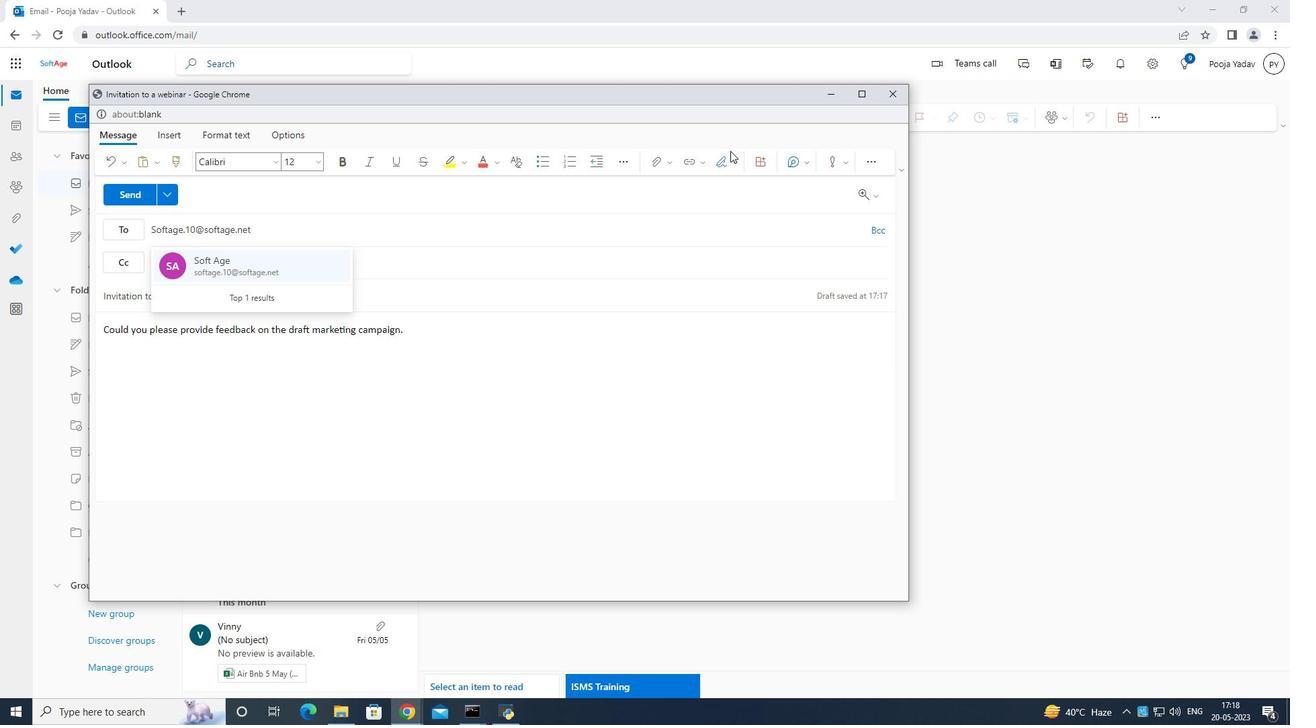 
Action: Mouse pressed left at (727, 155)
Screenshot: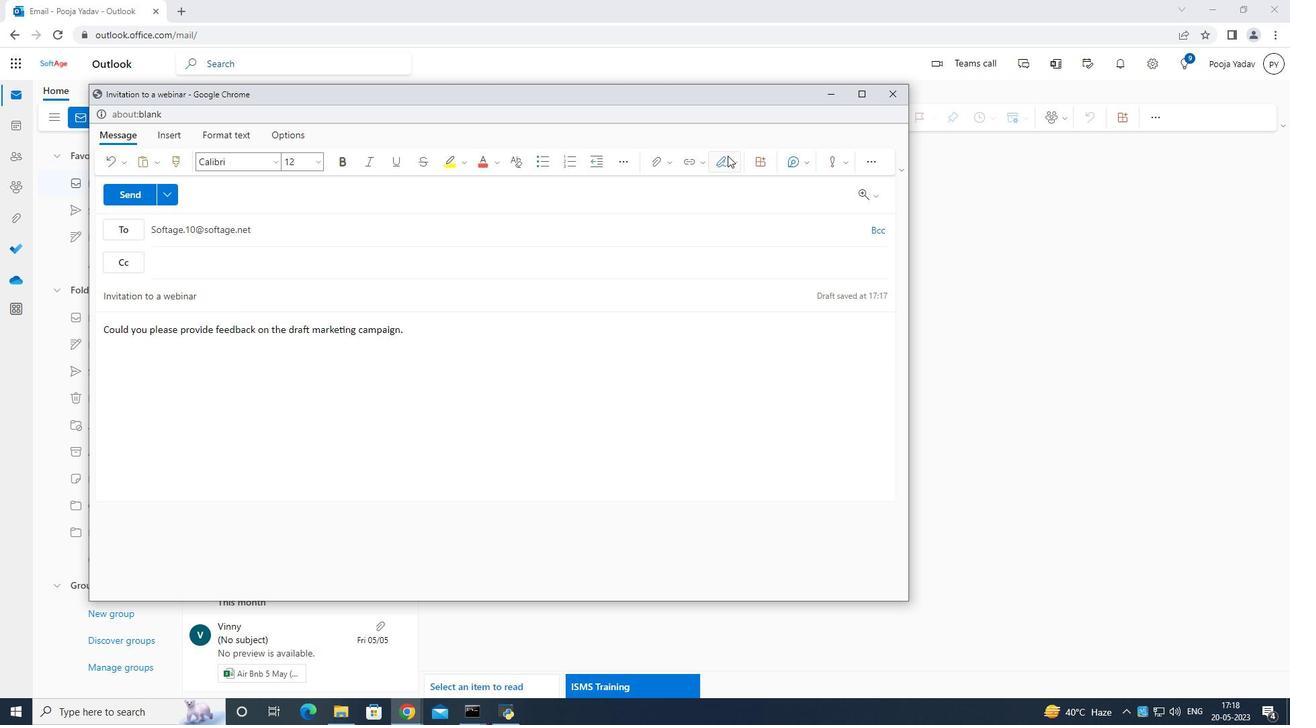 
Action: Mouse moved to (708, 218)
Screenshot: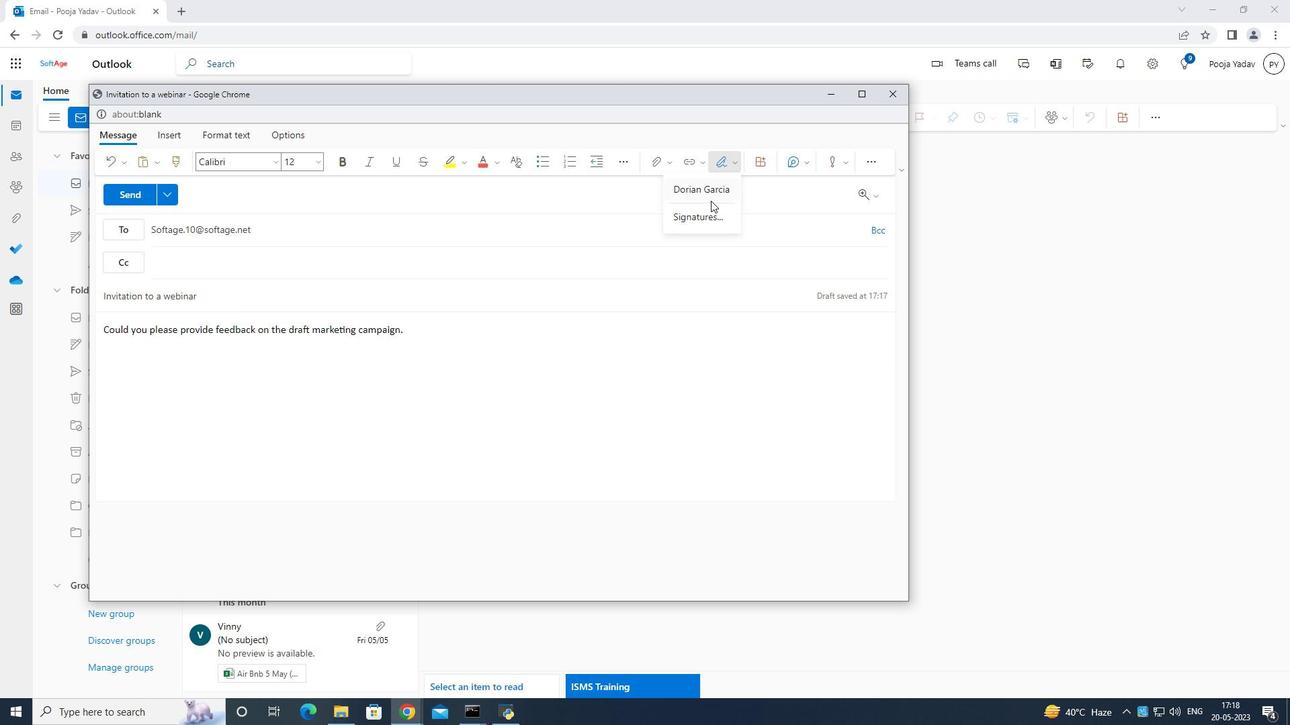 
Action: Mouse pressed left at (708, 218)
Screenshot: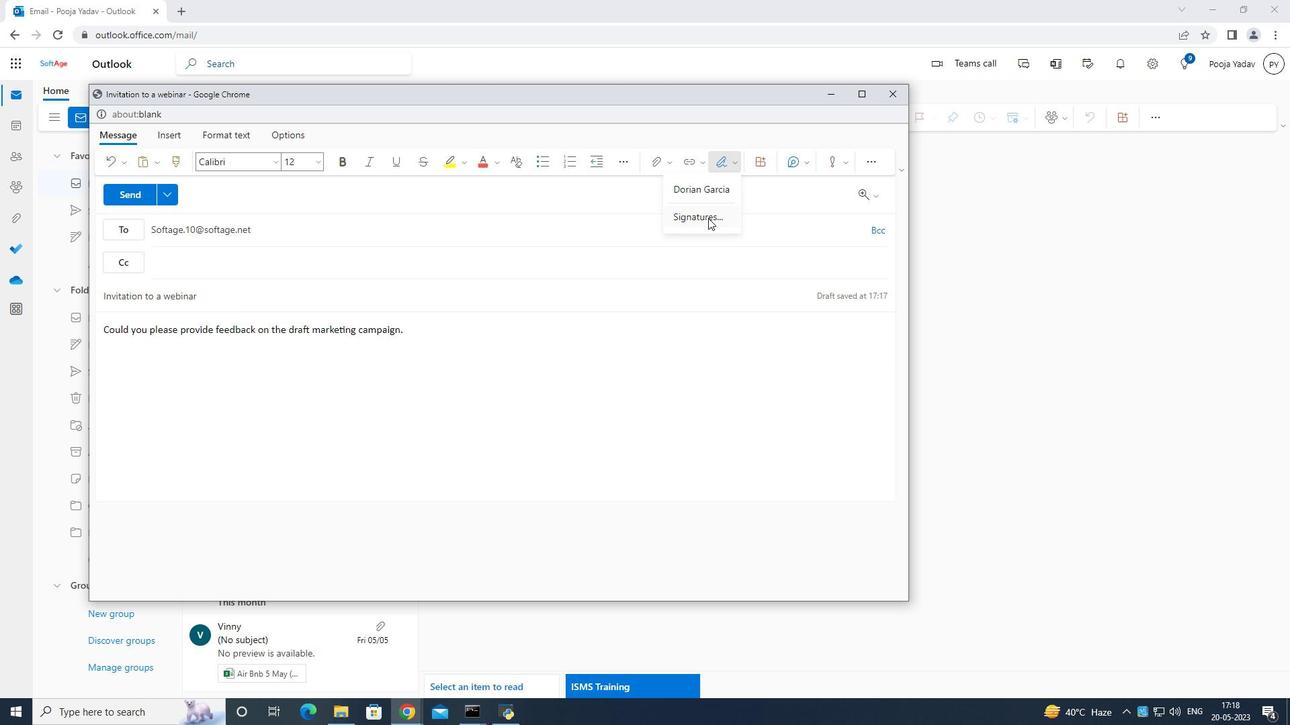 
Action: Mouse moved to (548, 301)
Screenshot: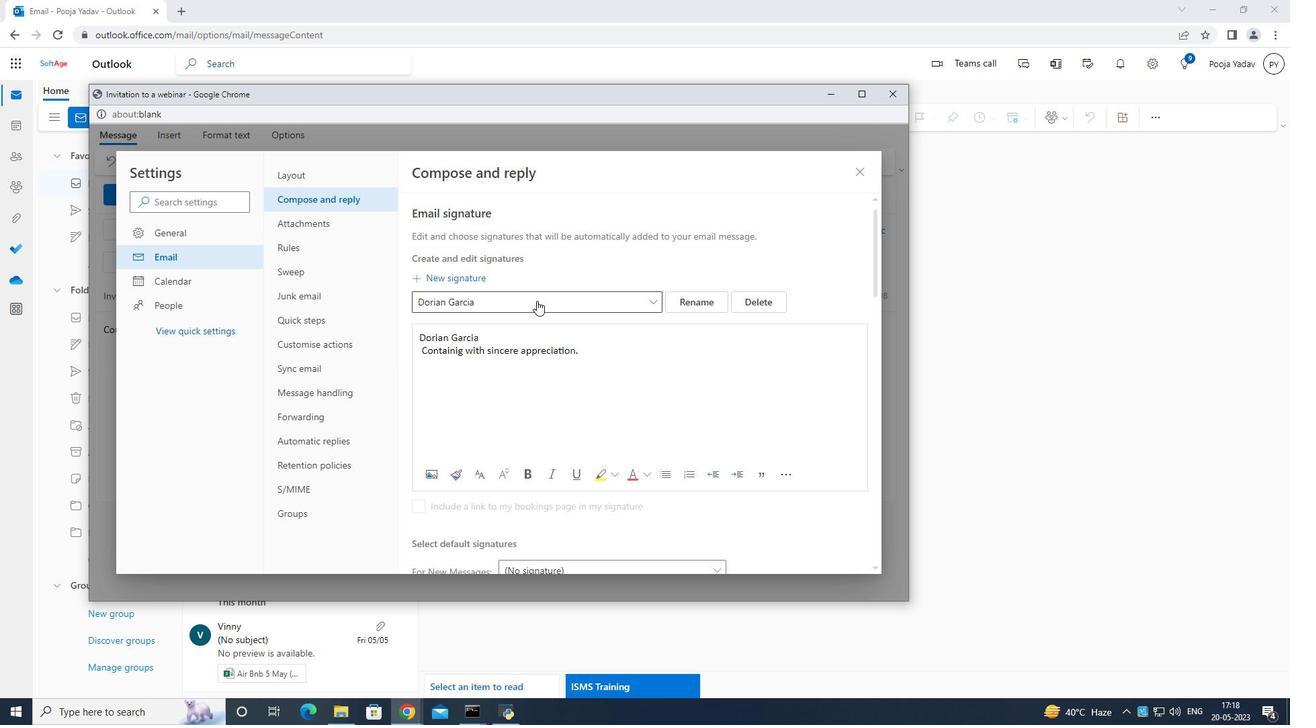
Action: Mouse pressed left at (548, 301)
Screenshot: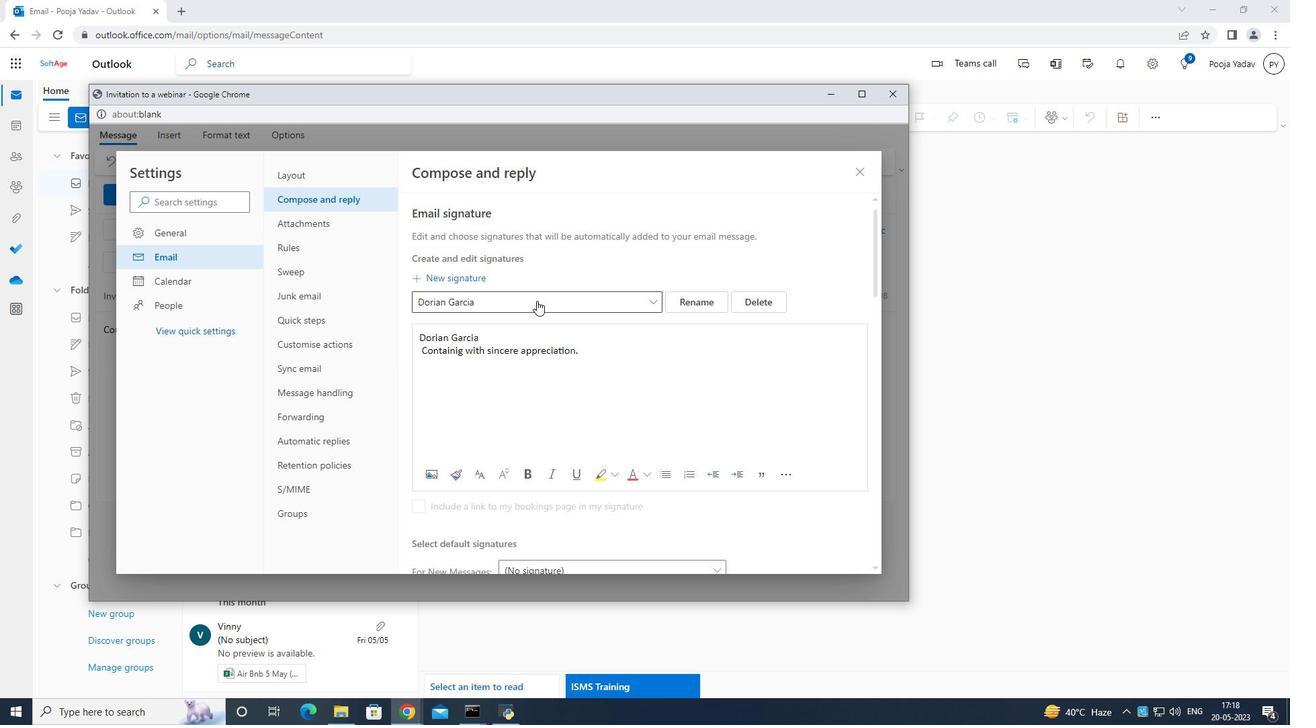 
Action: Key pressed <Key.backspace><Key.backspace><Key.backspace><Key.backspace><Key.backspace><Key.backspace><Key.backspace><Key.backspace><Key.backspace><Key.backspace><Key.backspace><Key.backspace><Key.backspace><Key.backspace><Key.backspace><Key.backspace><Key.backspace><Key.backspace><Key.backspace>
Screenshot: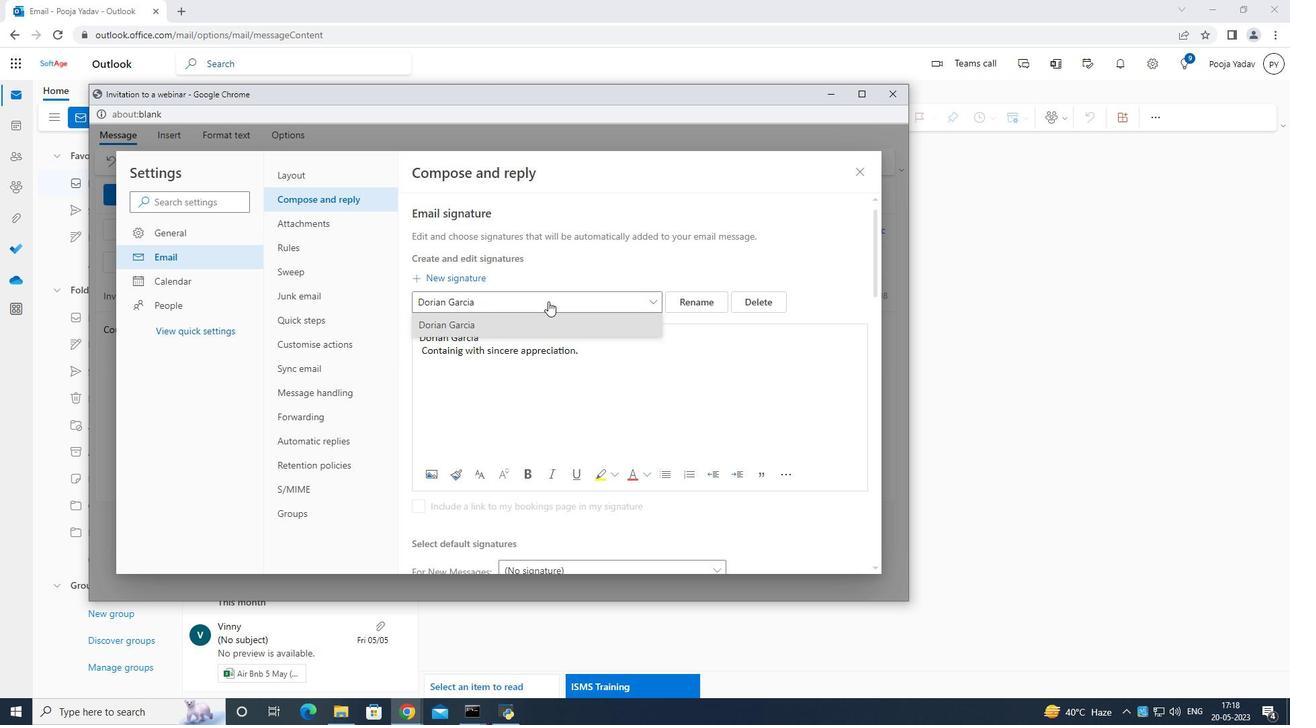 
Action: Mouse pressed left at (548, 301)
Screenshot: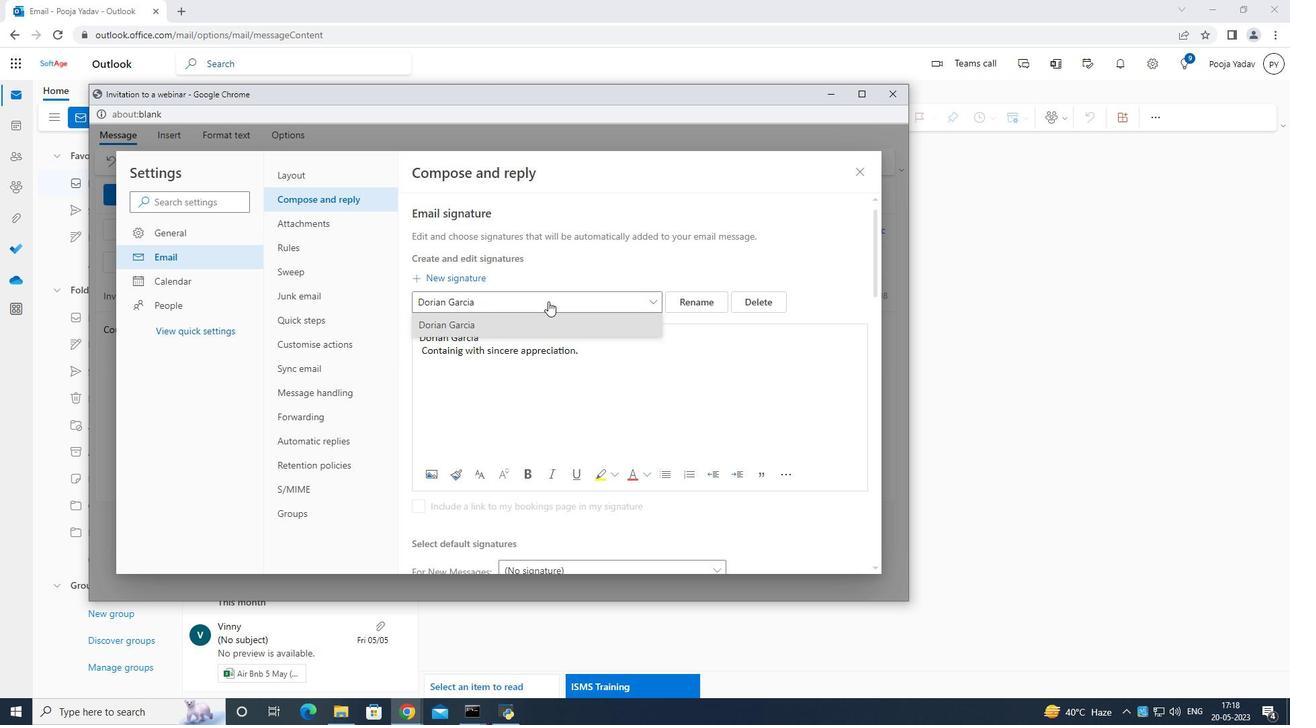 
Action: Key pressed <Key.backspace><Key.backspace>
Screenshot: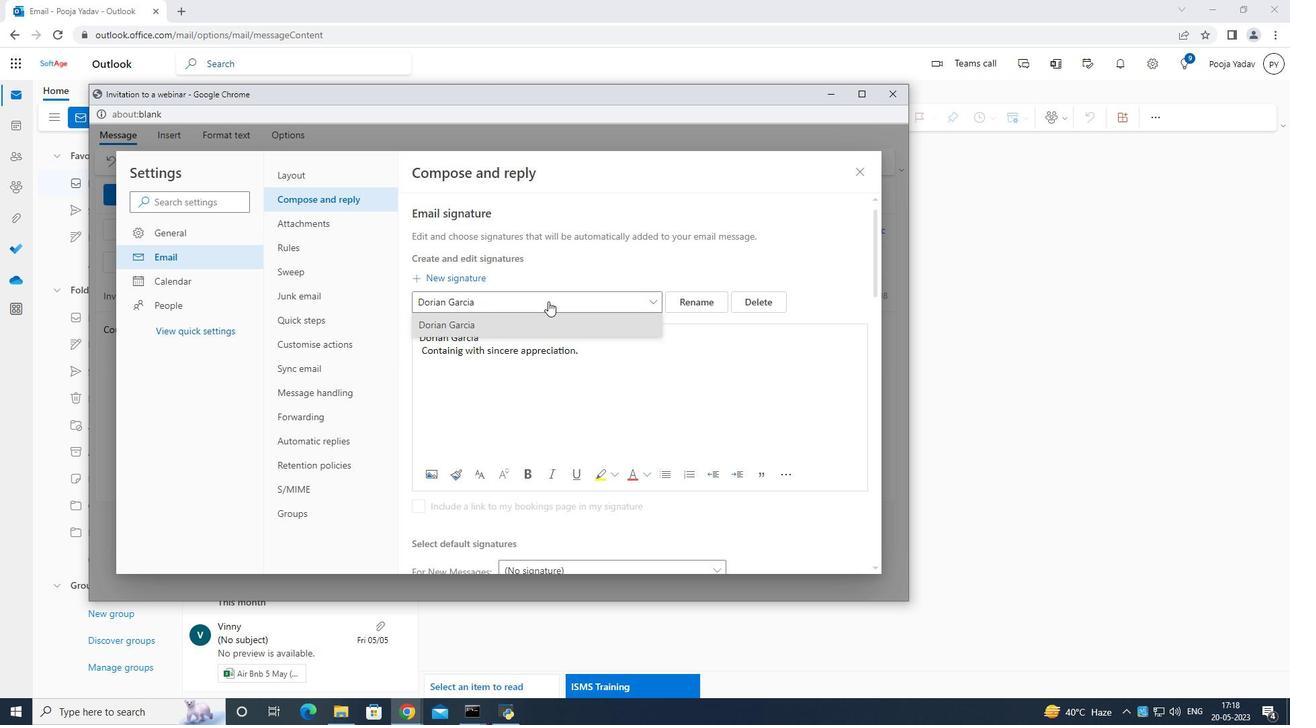 
Action: Mouse pressed left at (548, 301)
Screenshot: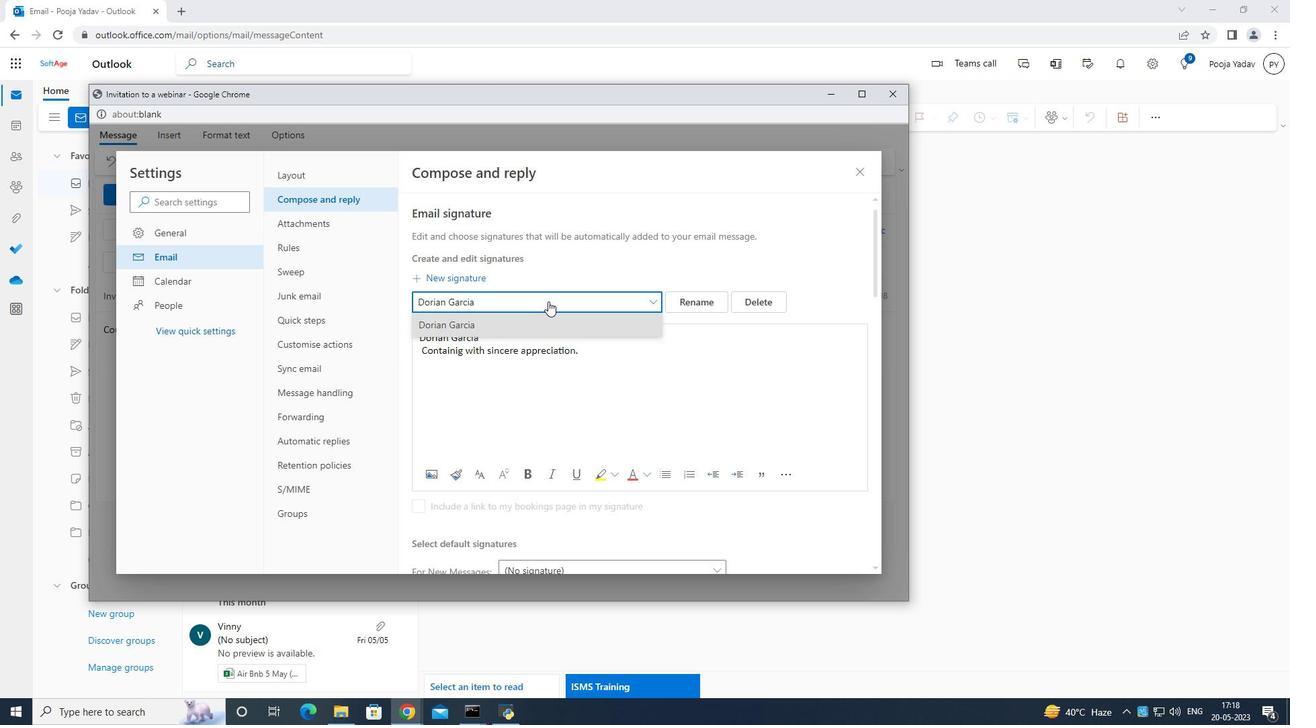 
Action: Key pressed <Key.backspace><Key.backspace><Key.backspace><Key.backspace>
Screenshot: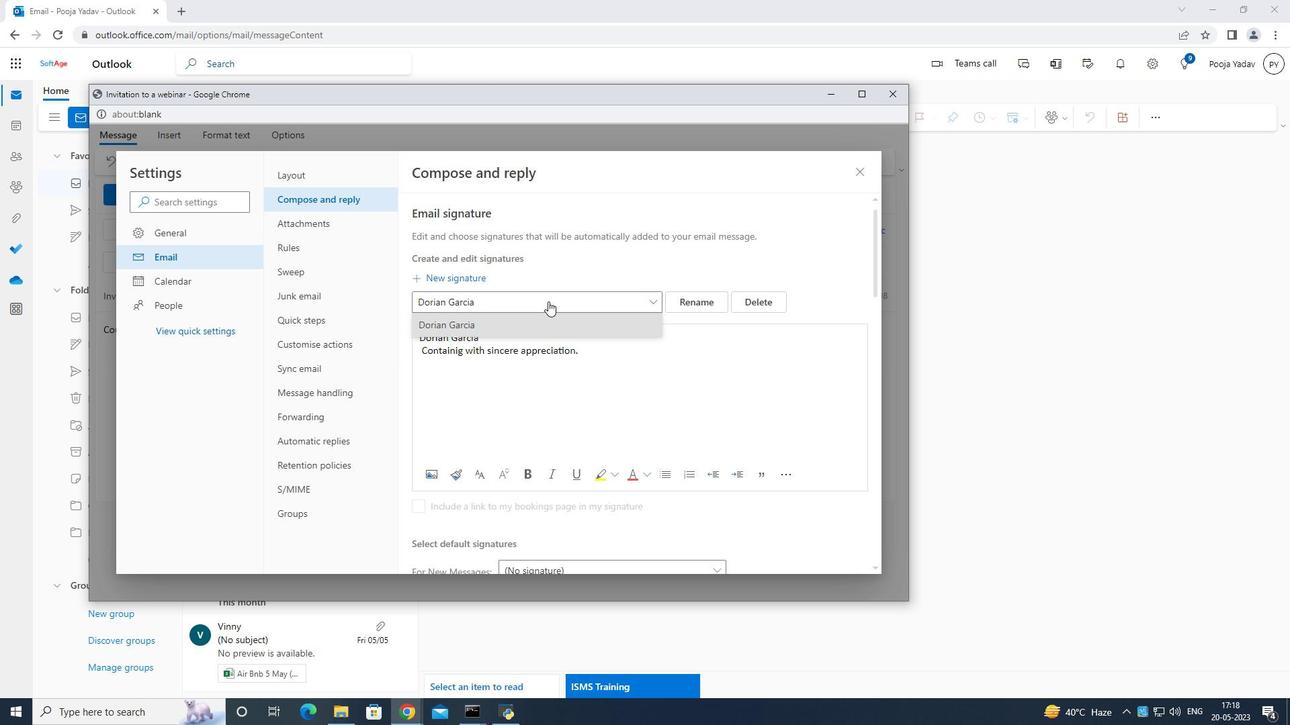 
Action: Mouse moved to (758, 296)
Screenshot: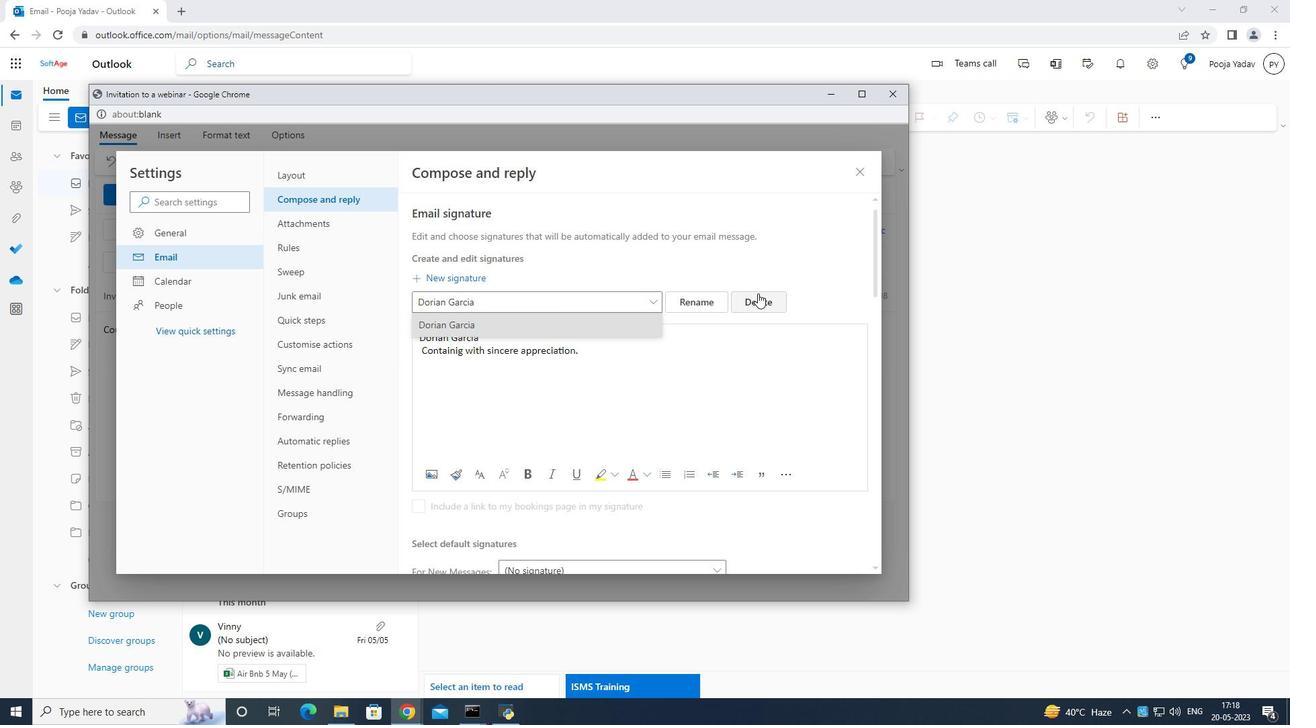 
Action: Mouse pressed left at (758, 296)
Screenshot: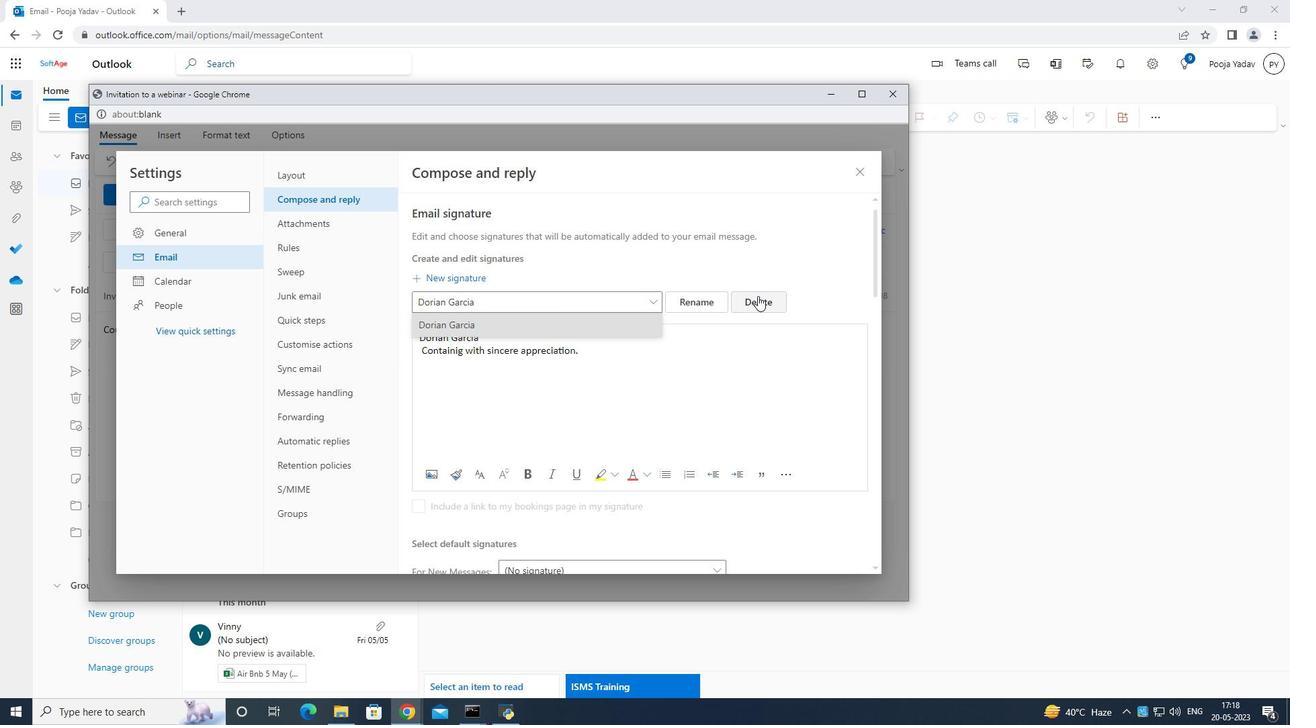 
Action: Mouse moved to (754, 297)
Screenshot: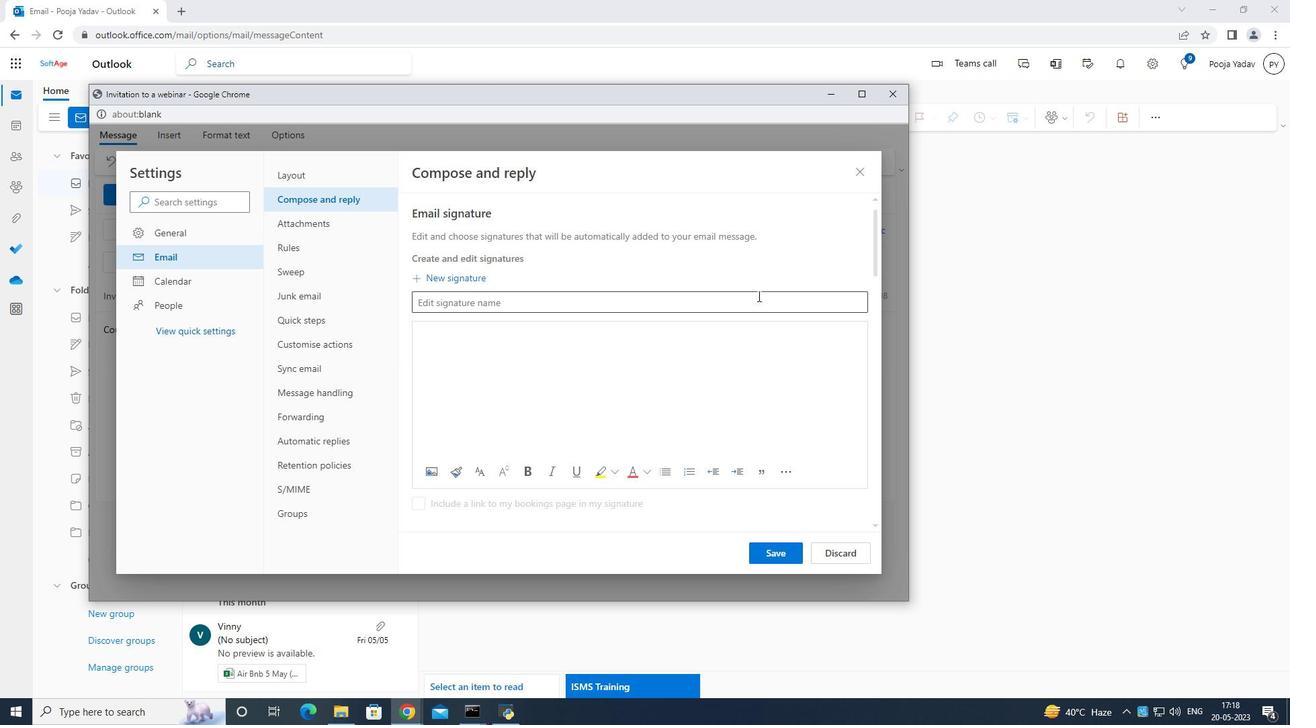 
Action: Mouse pressed left at (754, 297)
Screenshot: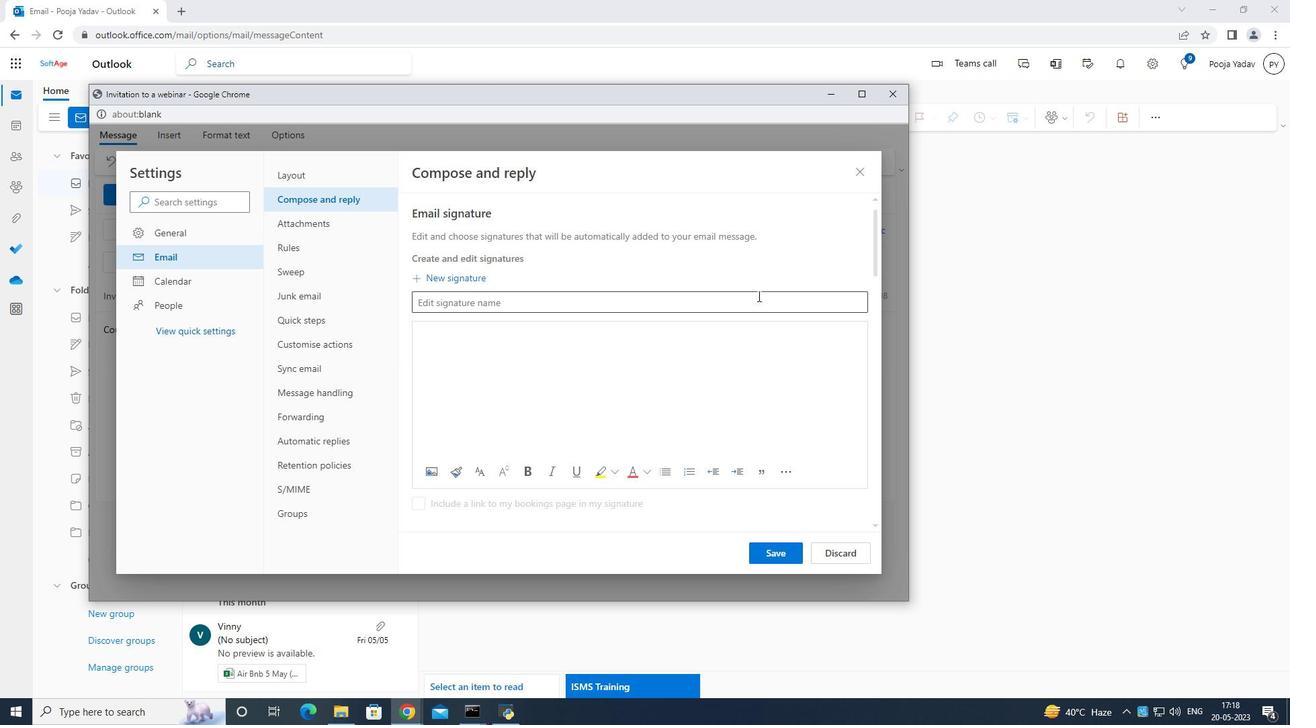 
Action: Mouse moved to (690, 314)
Screenshot: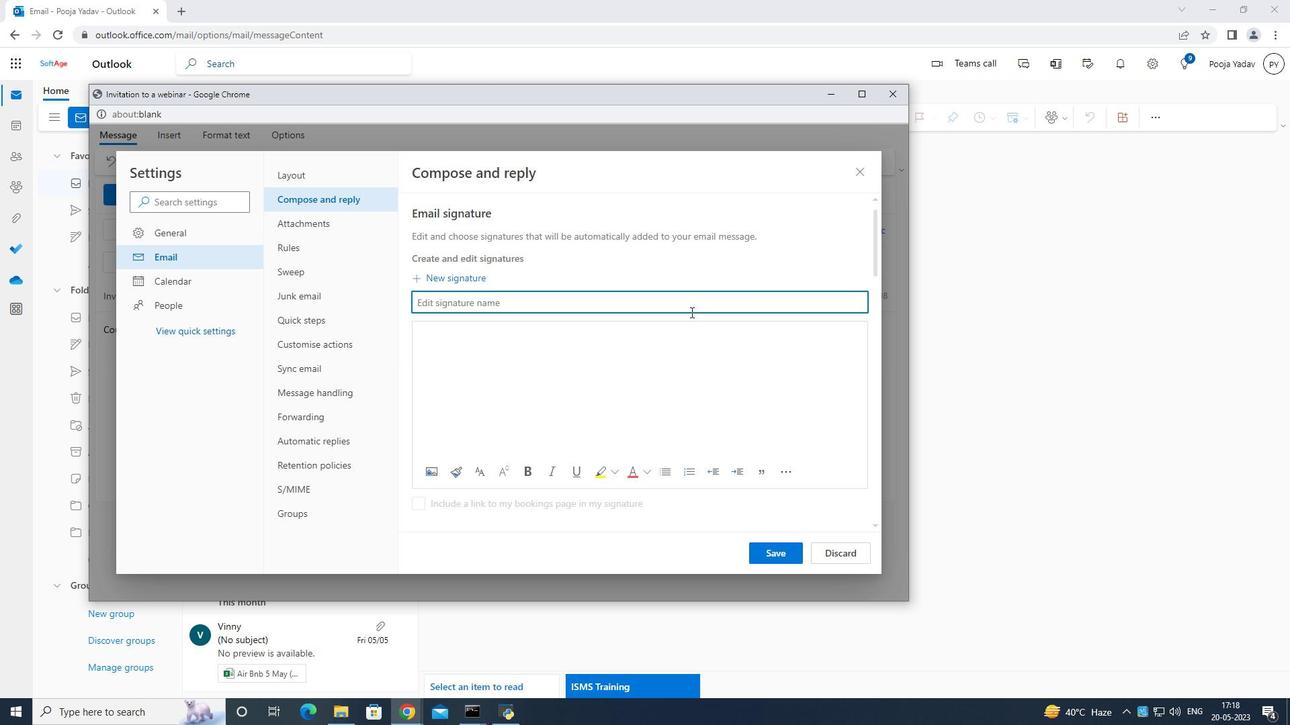 
Action: Key pressed <Key.shift>Gabriella<Key.space><Key.shift>Roninson
Screenshot: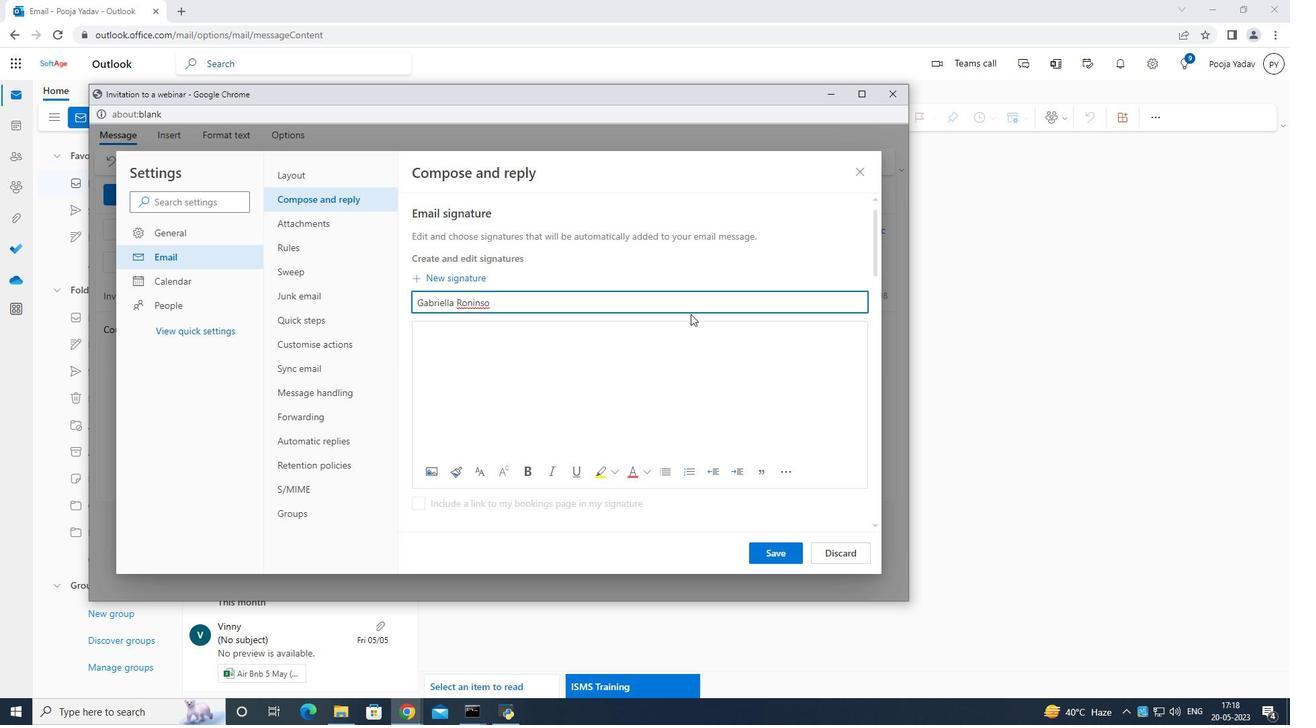 
Action: Mouse moved to (551, 370)
Screenshot: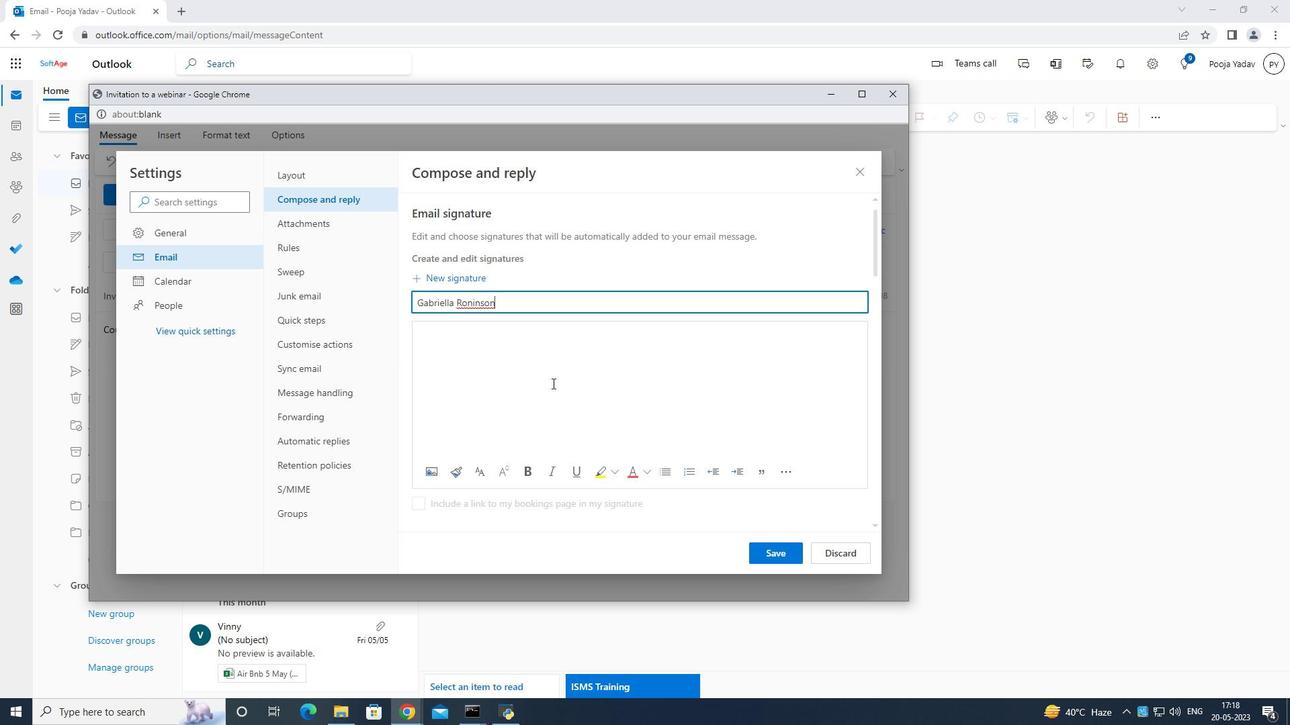 
Action: Mouse pressed left at (551, 370)
Screenshot: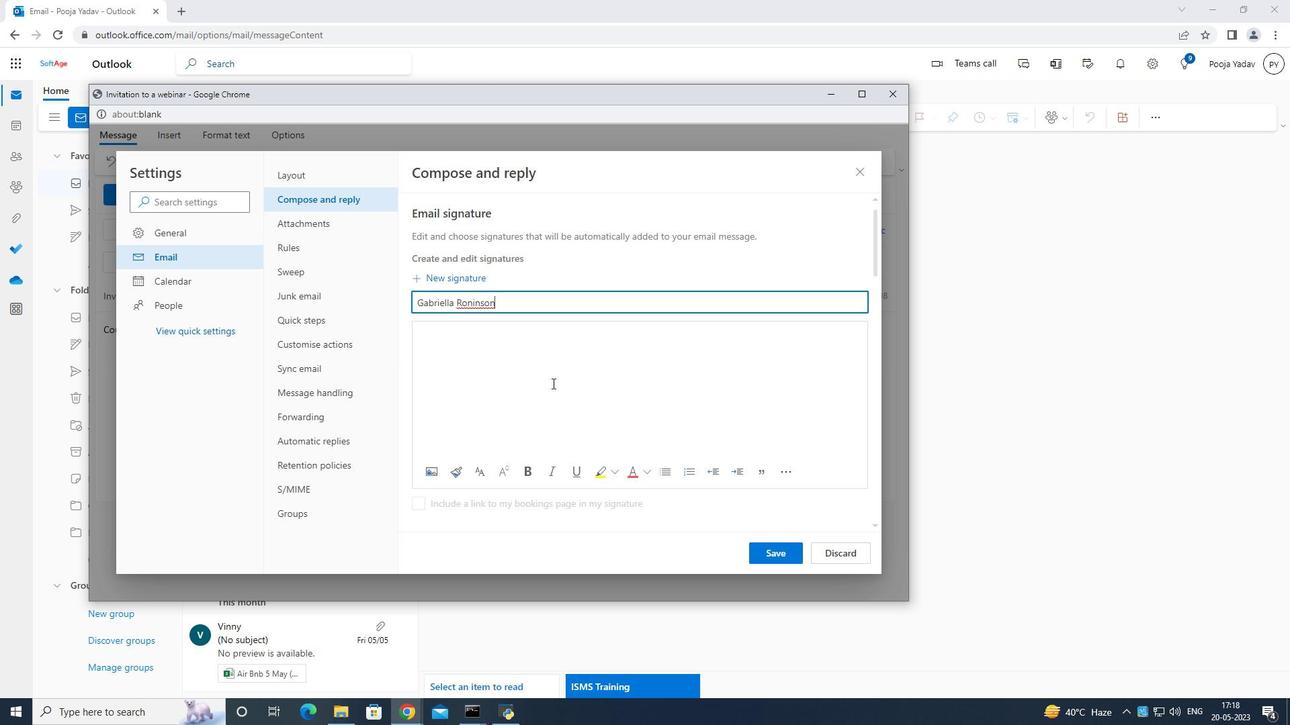 
Action: Mouse moved to (471, 277)
Screenshot: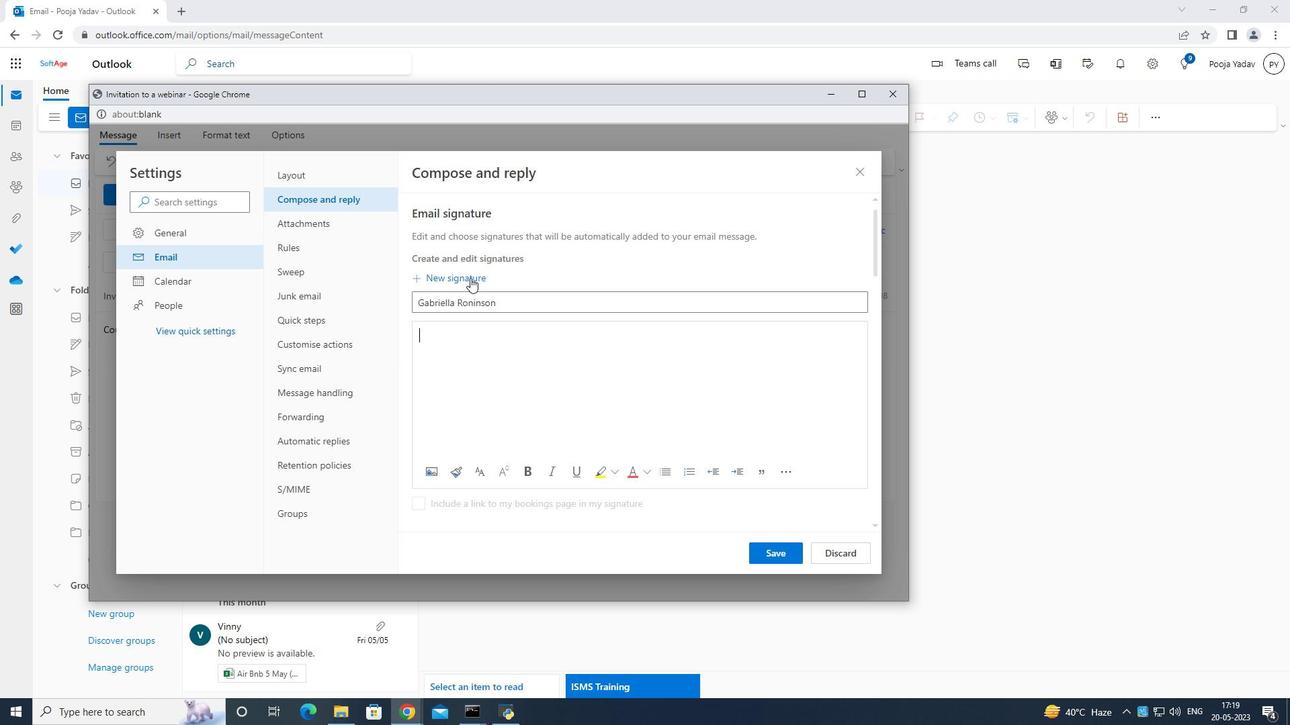 
Action: Mouse pressed left at (471, 277)
Screenshot: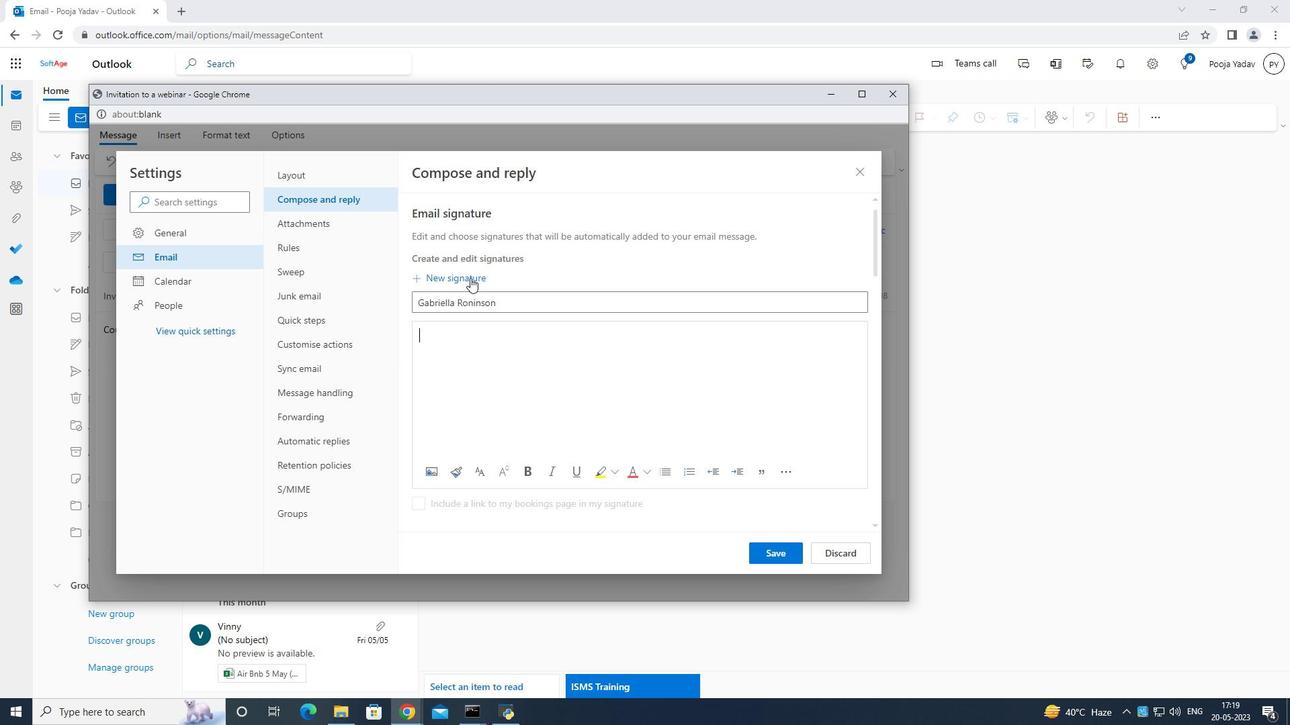 
Action: Mouse moved to (469, 272)
Screenshot: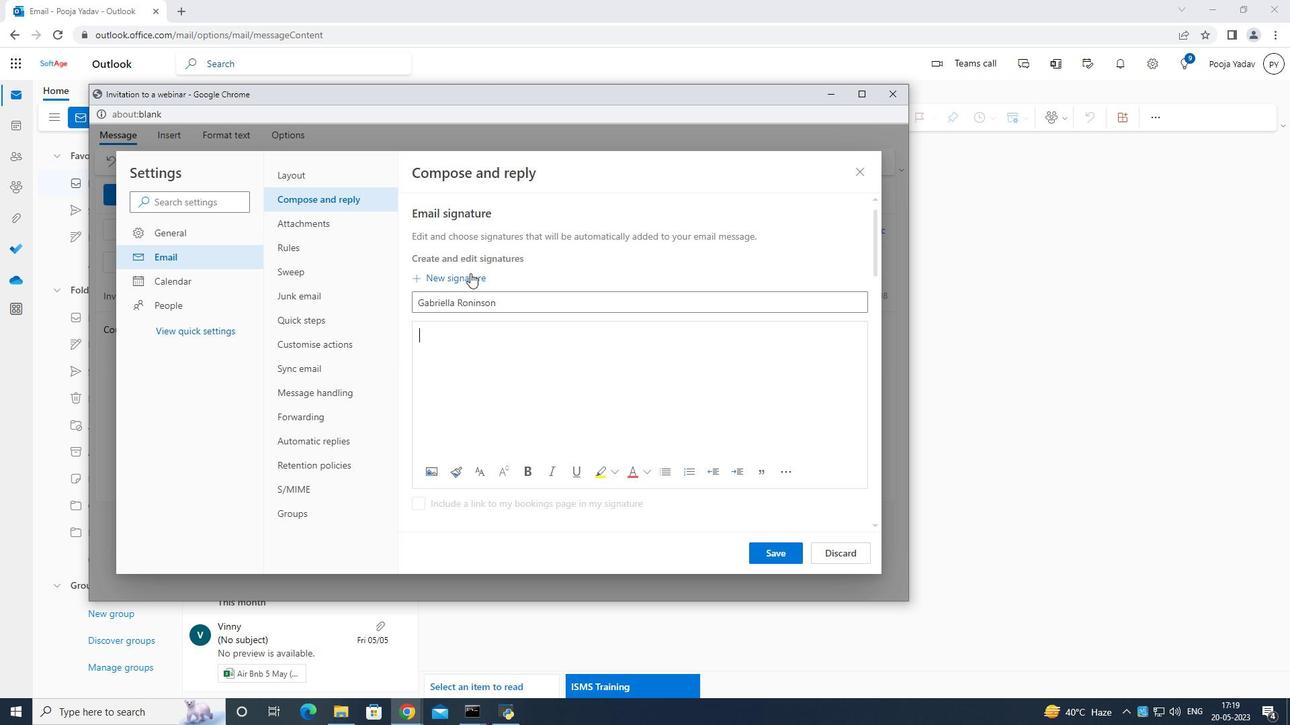 
Action: Mouse pressed left at (469, 272)
Screenshot: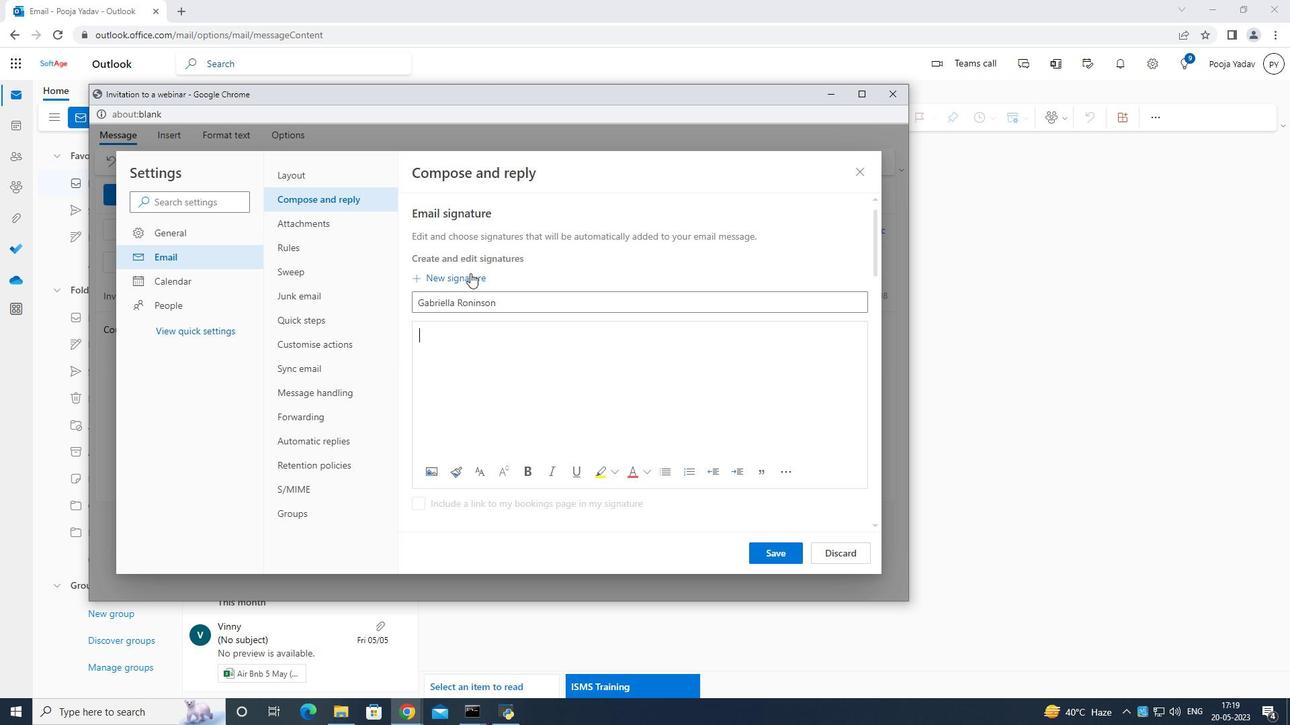 
Action: Mouse pressed left at (469, 272)
Screenshot: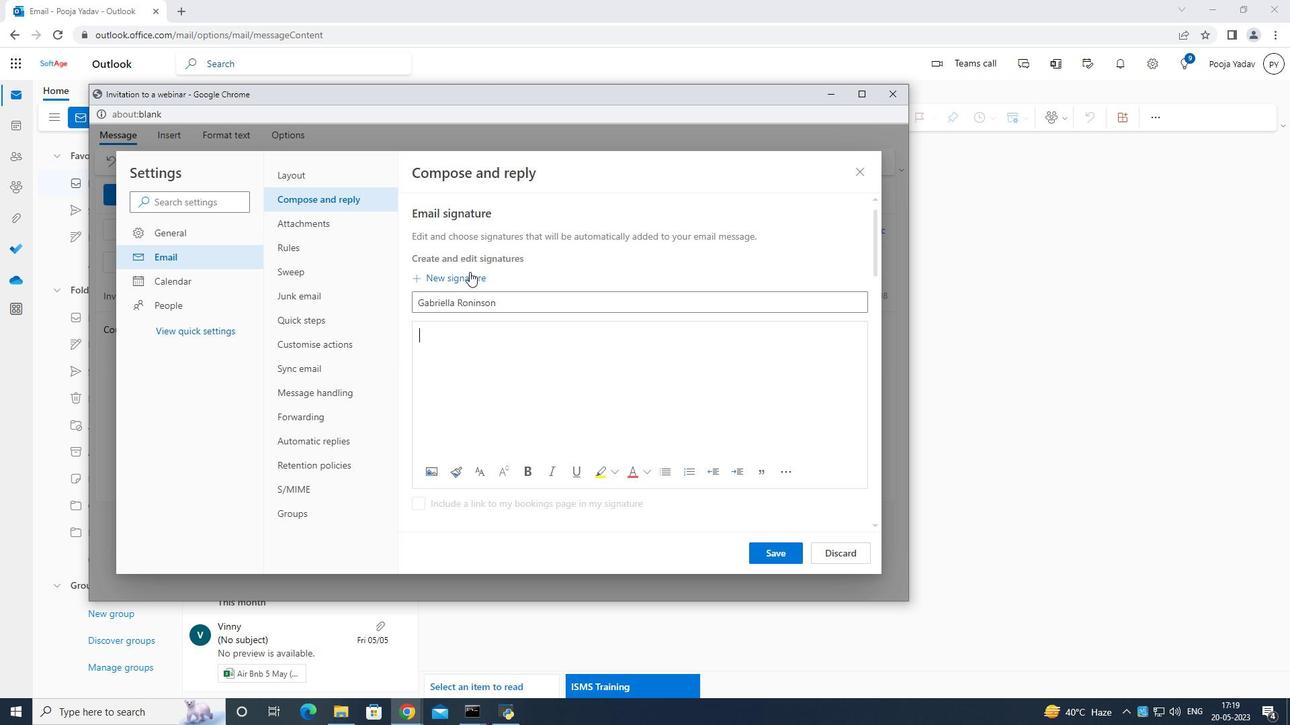 
Action: Mouse pressed left at (469, 272)
Screenshot: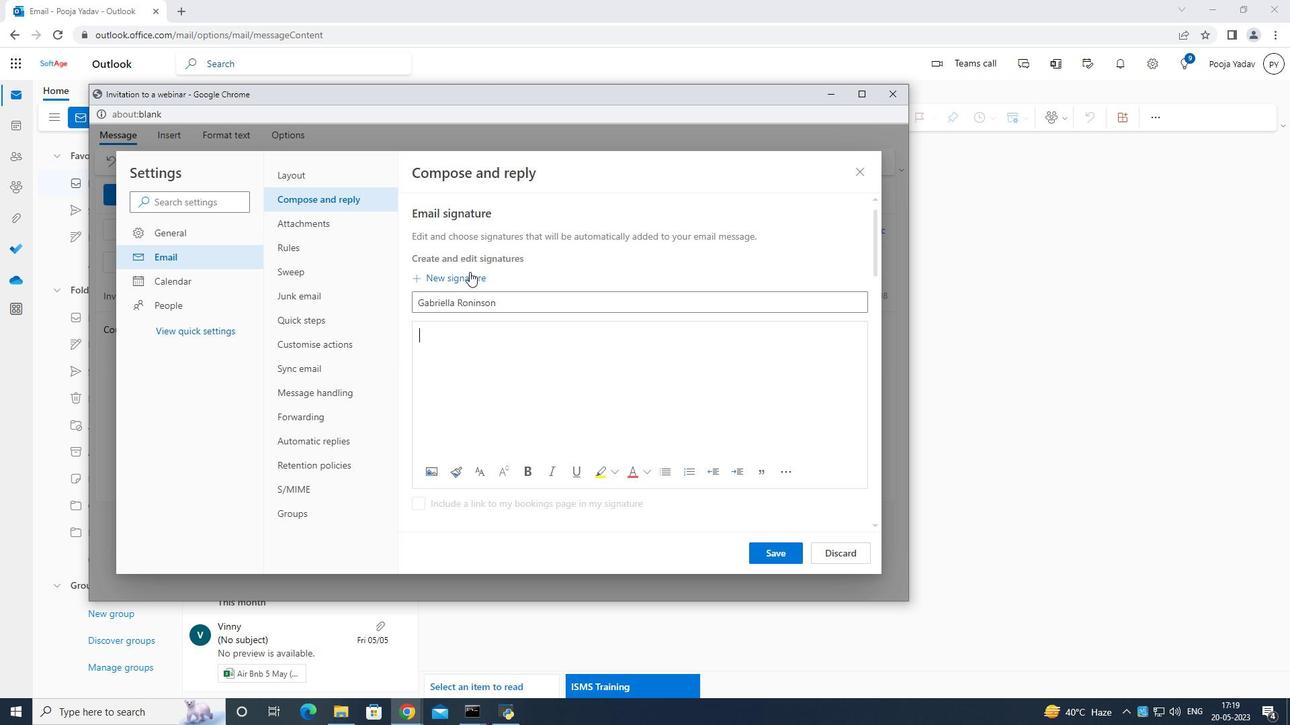 
Action: Mouse pressed left at (469, 272)
Screenshot: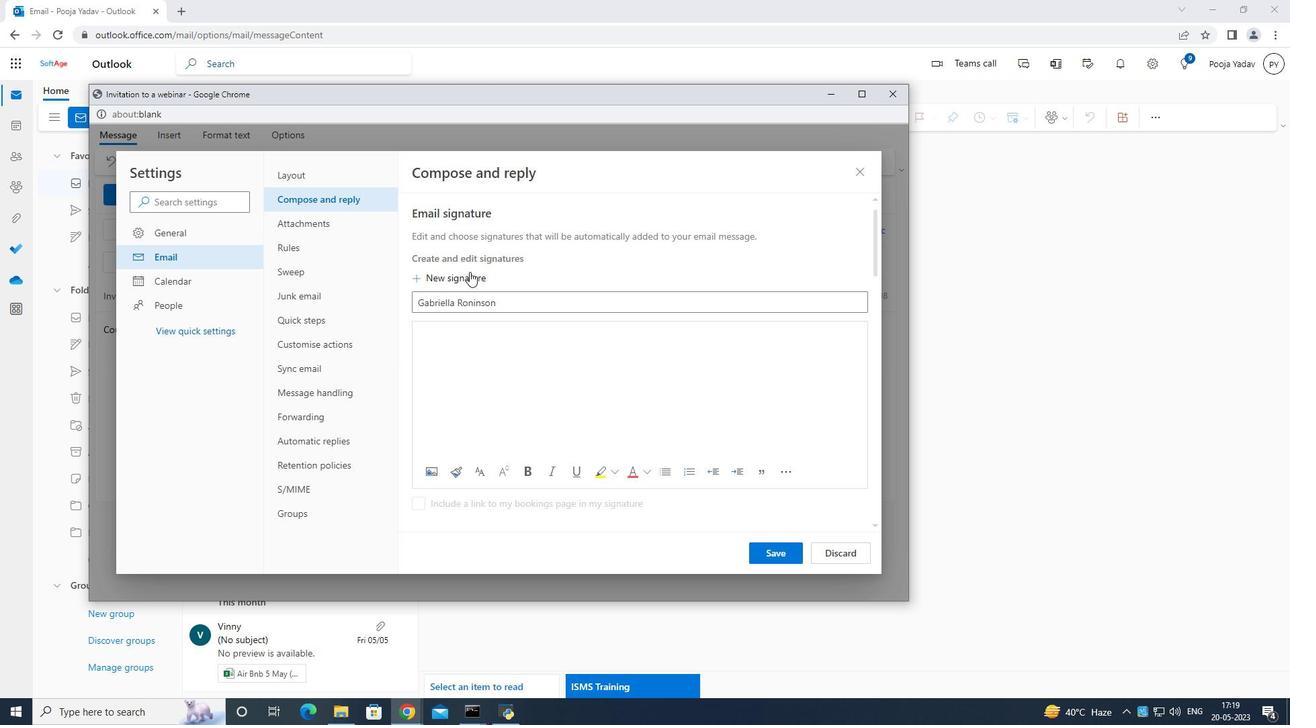 
Action: Mouse pressed left at (469, 272)
Screenshot: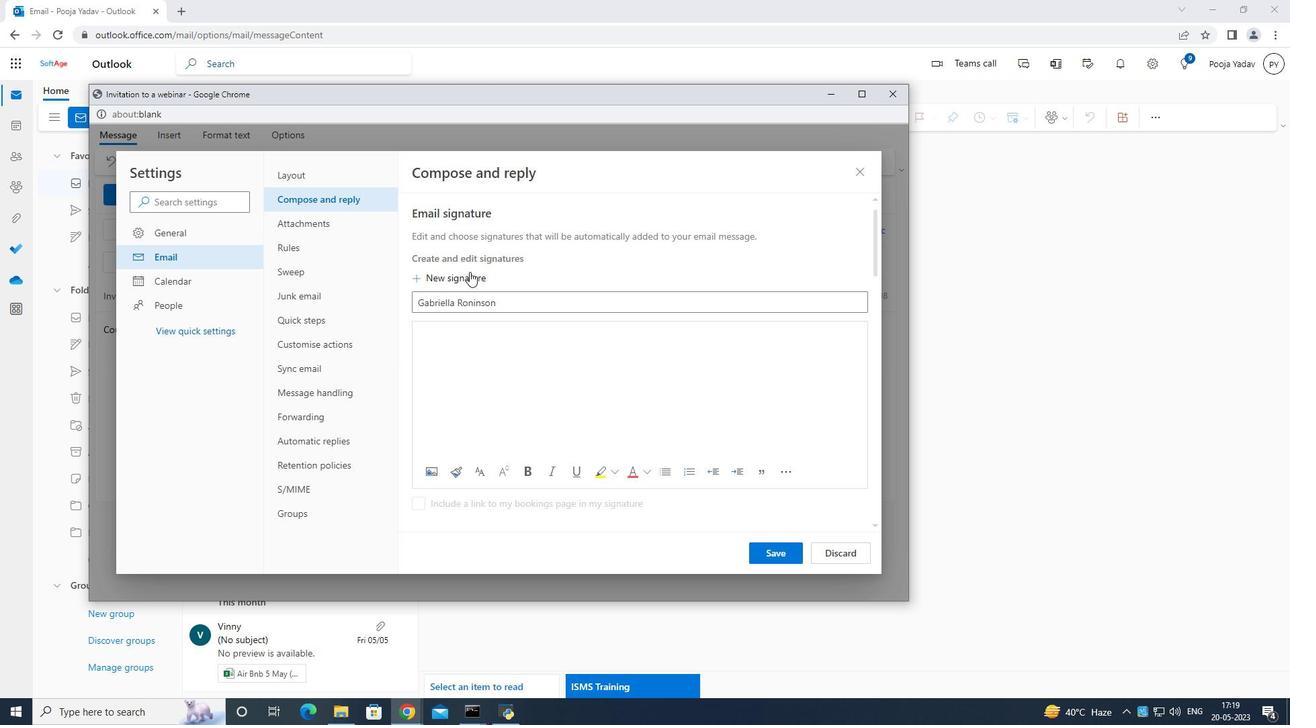 
Action: Mouse pressed left at (469, 272)
Screenshot: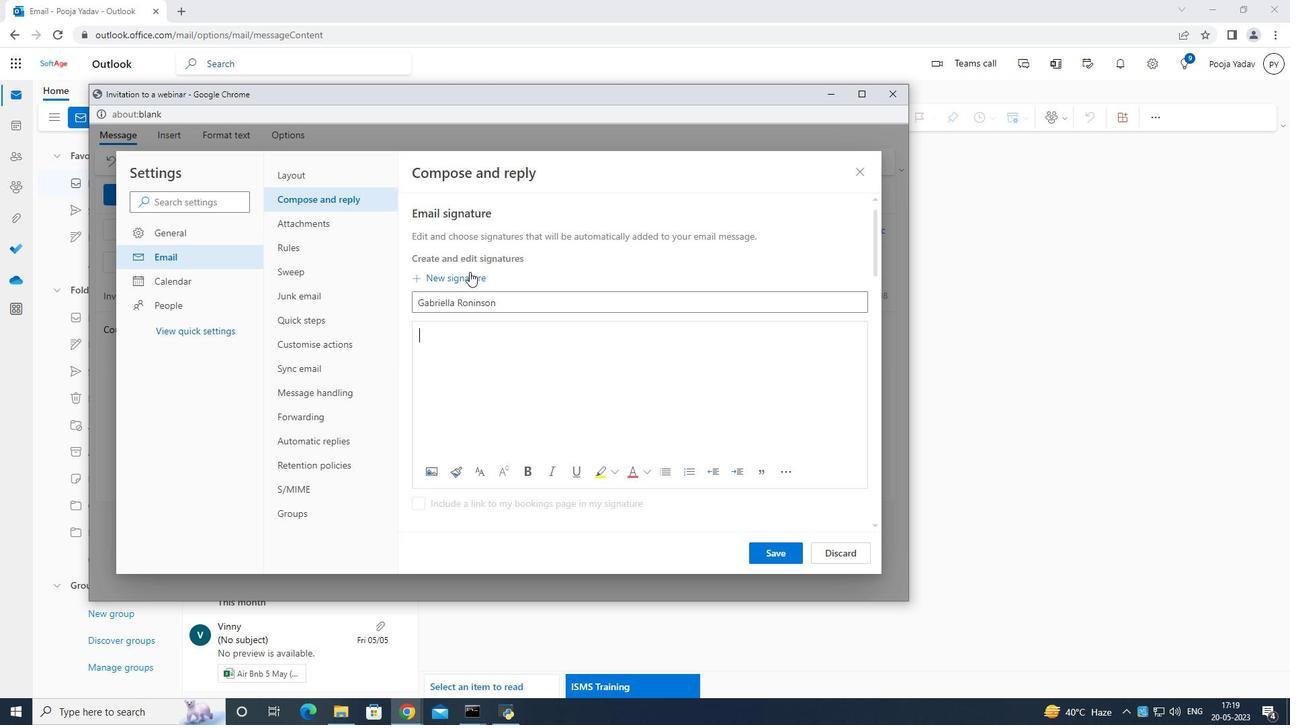 
Action: Mouse moved to (475, 258)
Screenshot: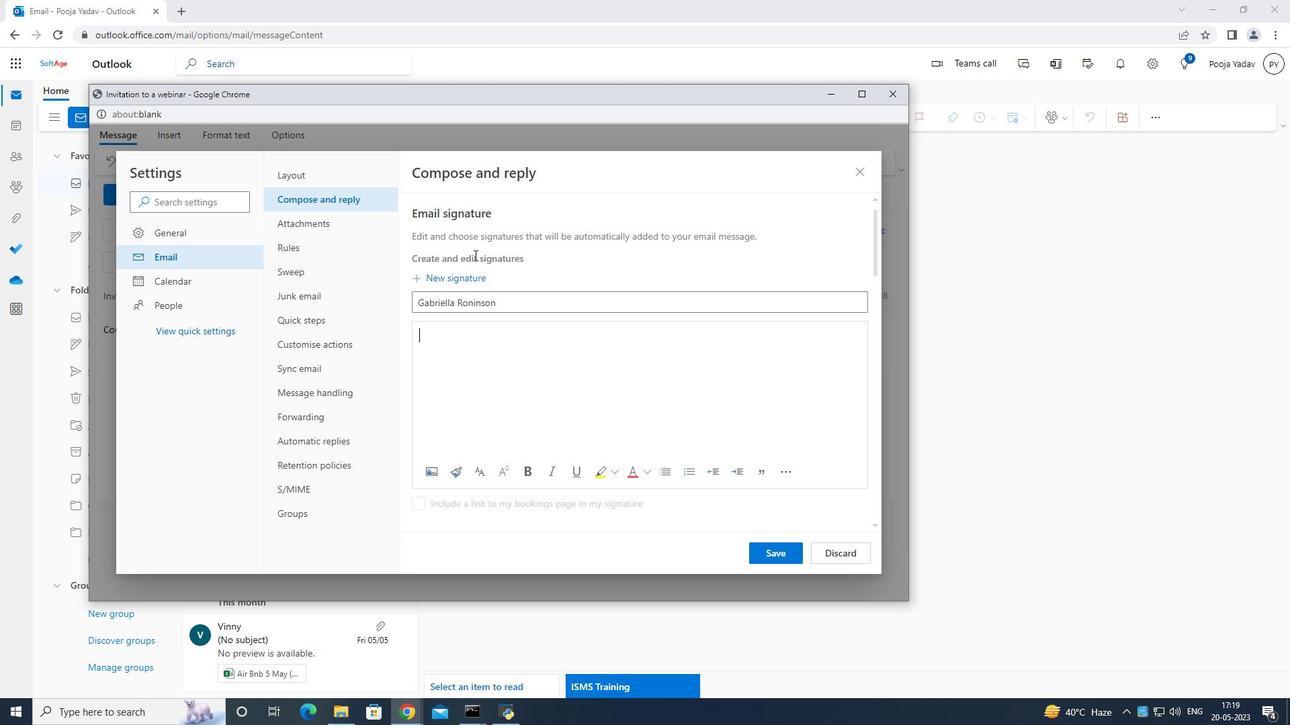 
Action: Mouse pressed left at (475, 258)
Screenshot: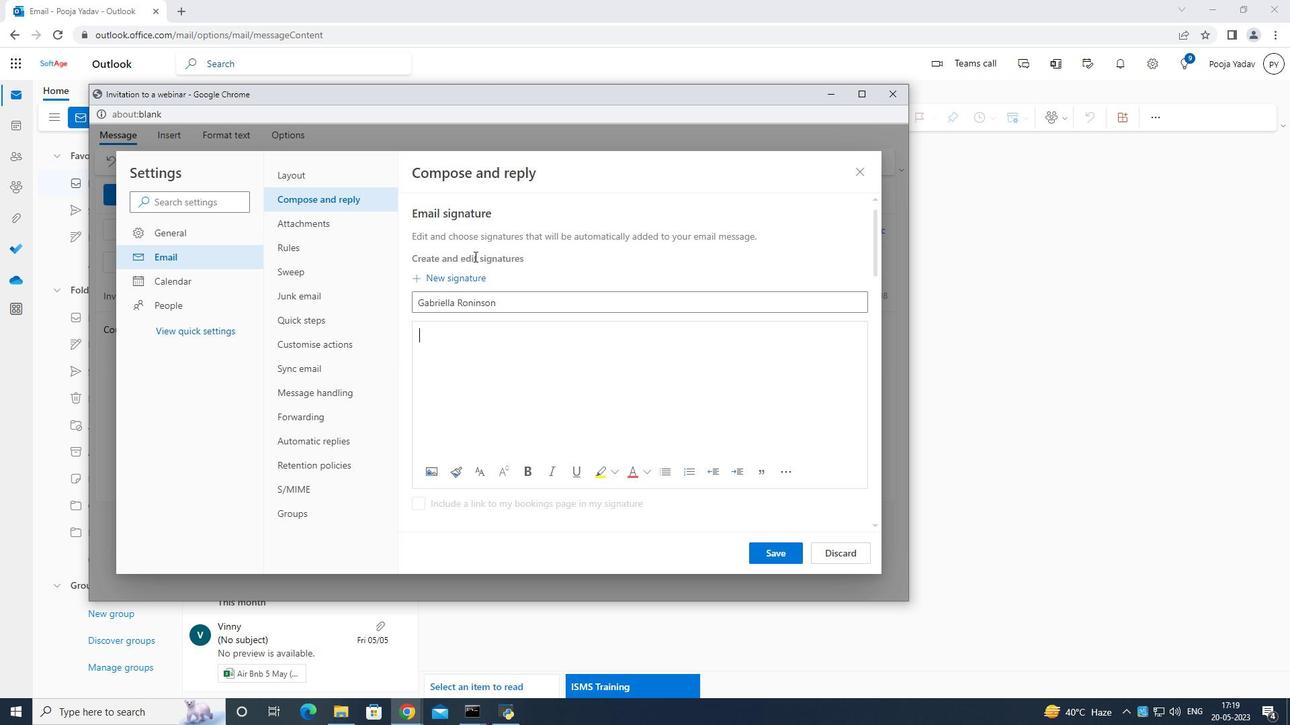
Action: Mouse moved to (776, 551)
Screenshot: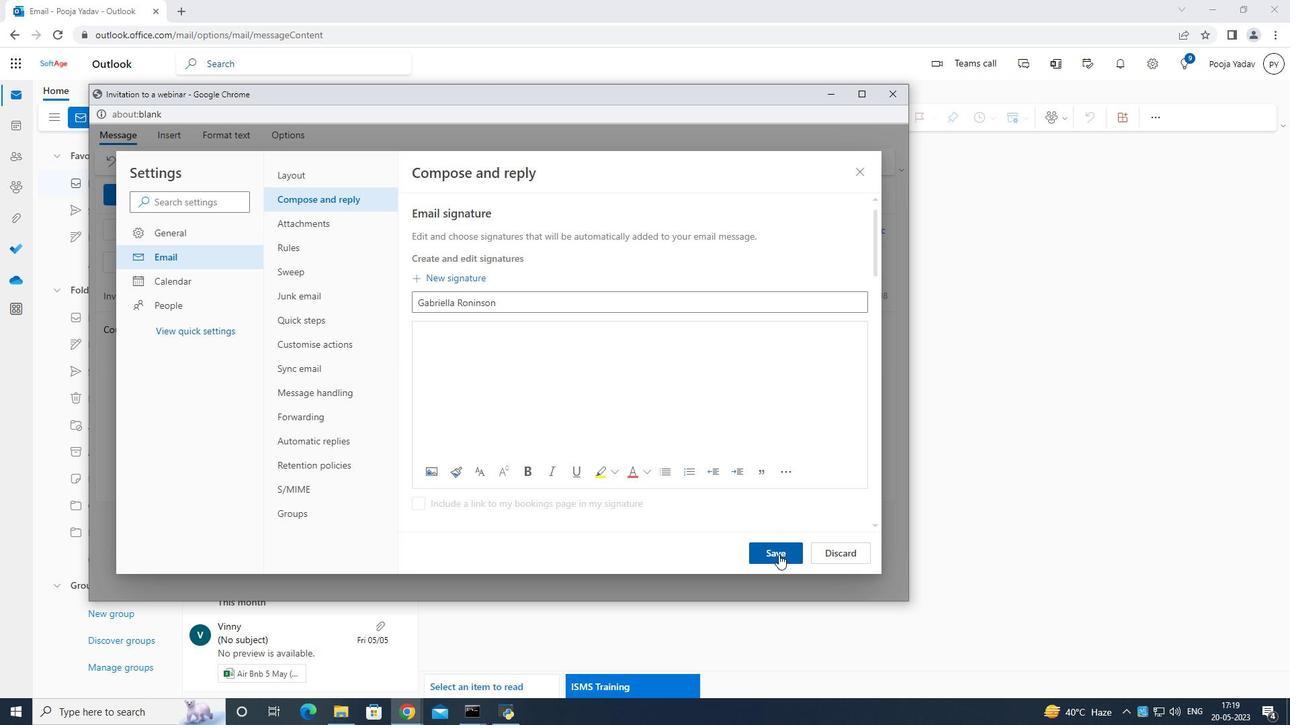 
Action: Mouse pressed left at (776, 551)
Screenshot: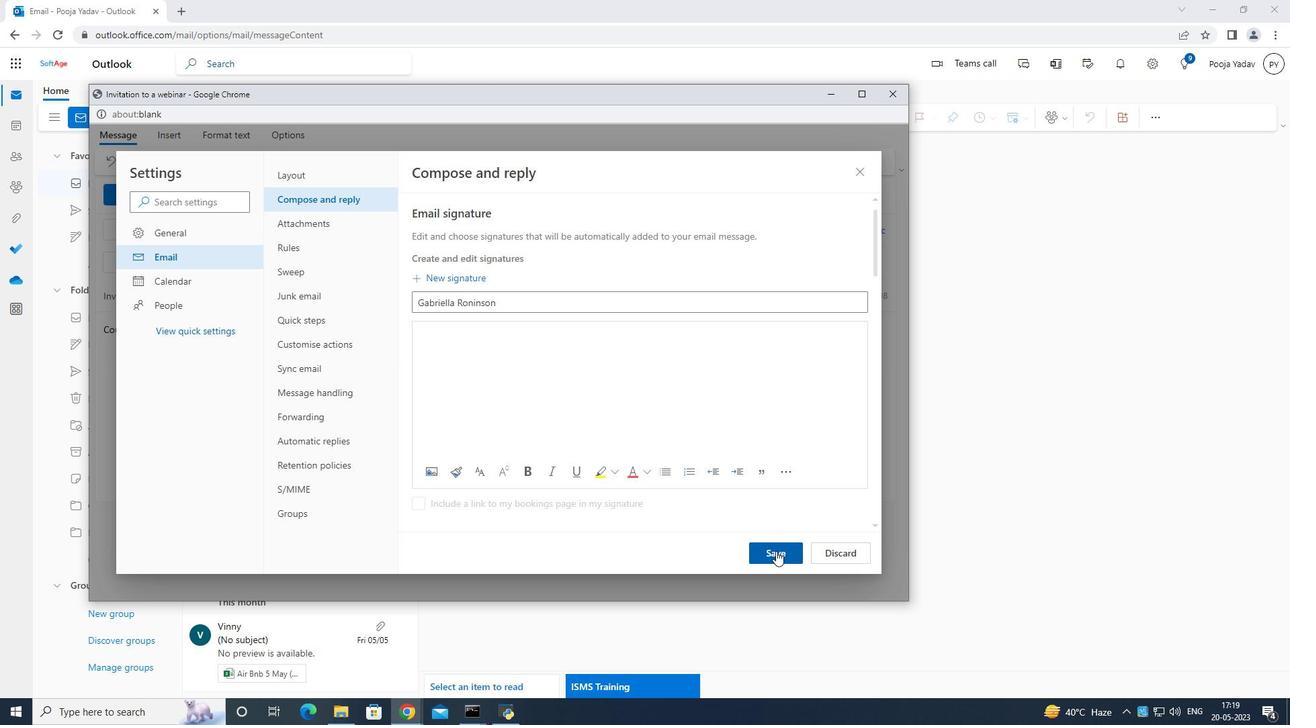 
Action: Mouse moved to (746, 500)
Screenshot: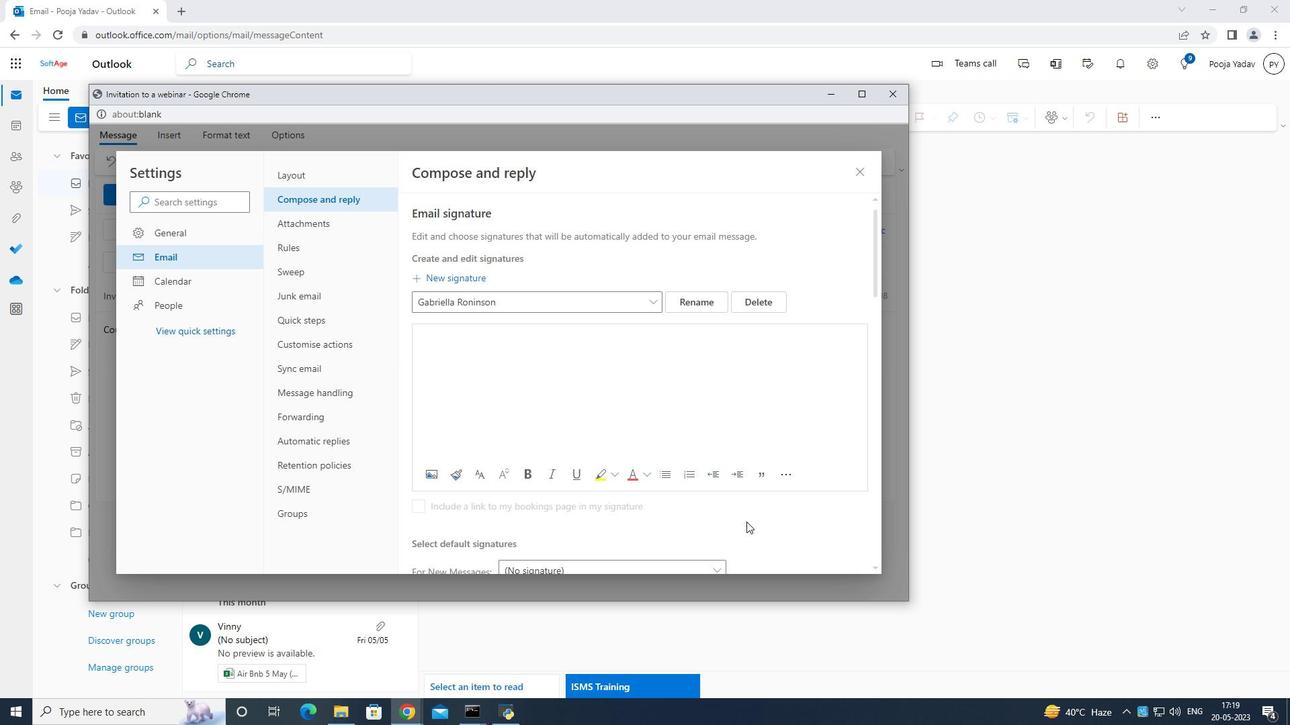
Action: Mouse scrolled (746, 500) with delta (0, 0)
Screenshot: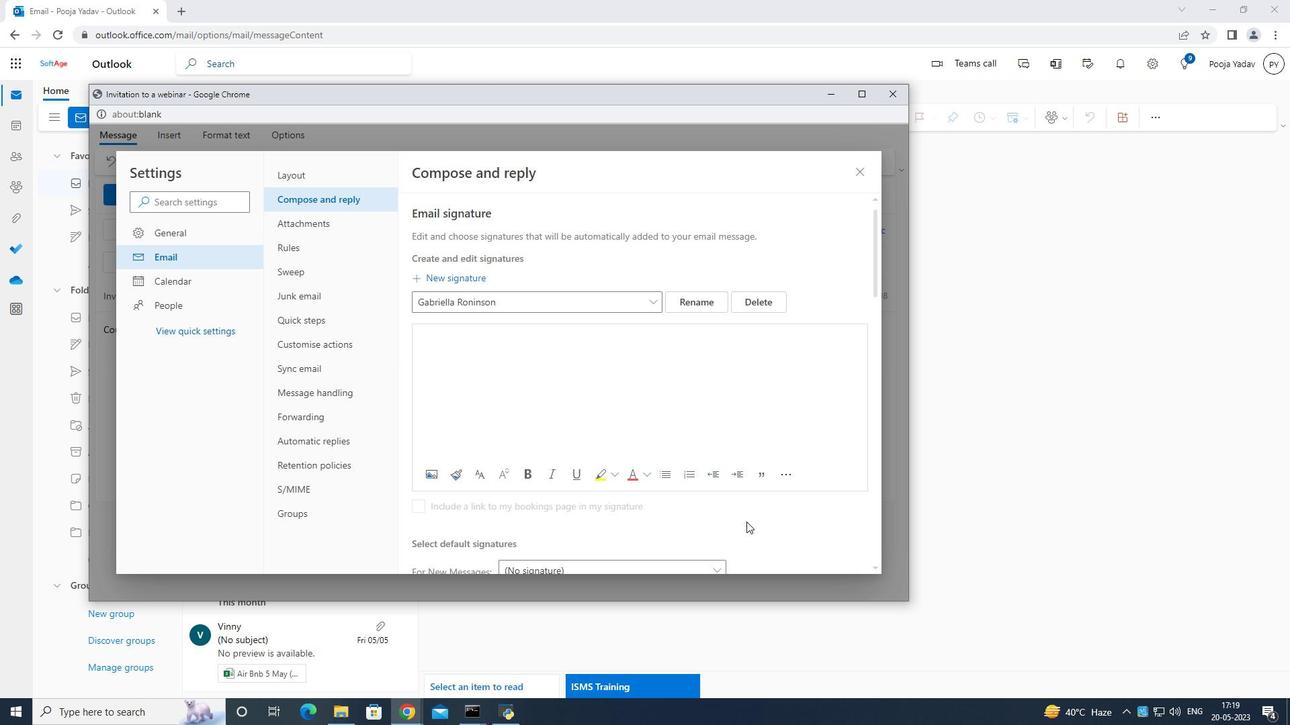 
Action: Mouse scrolled (746, 500) with delta (0, 0)
Screenshot: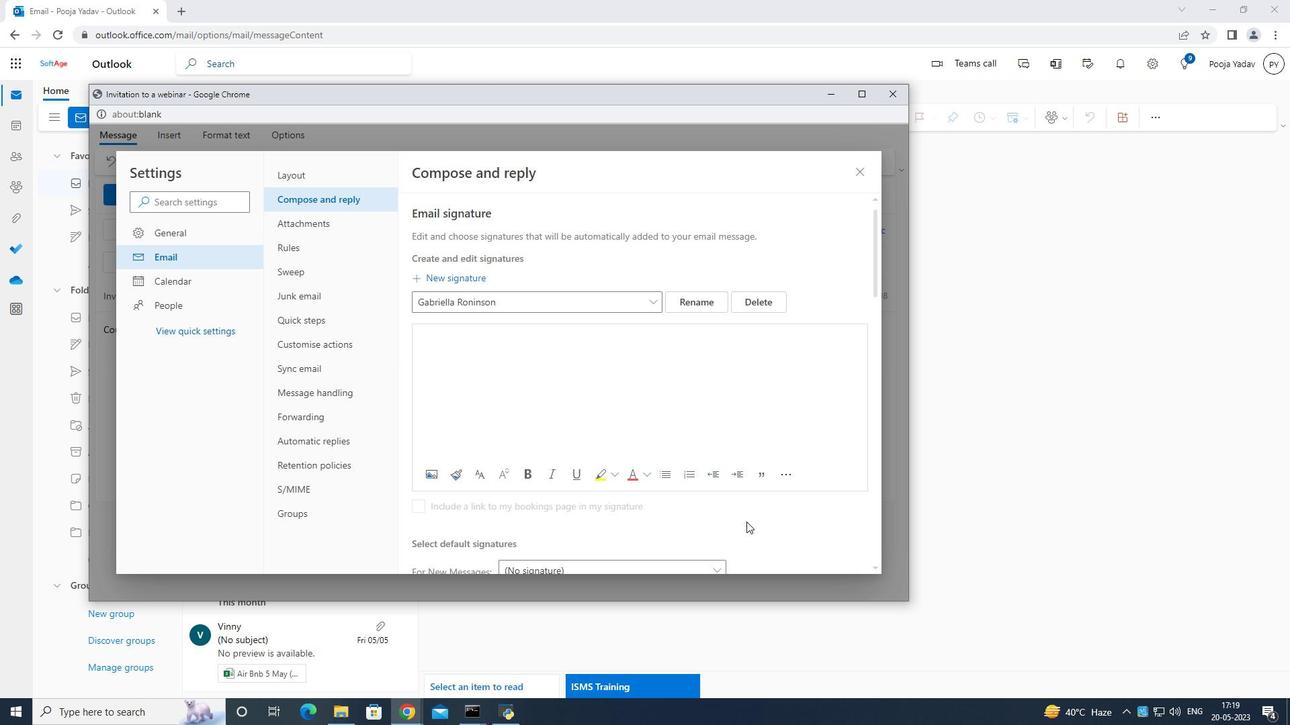 
Action: Mouse scrolled (746, 500) with delta (0, 0)
Screenshot: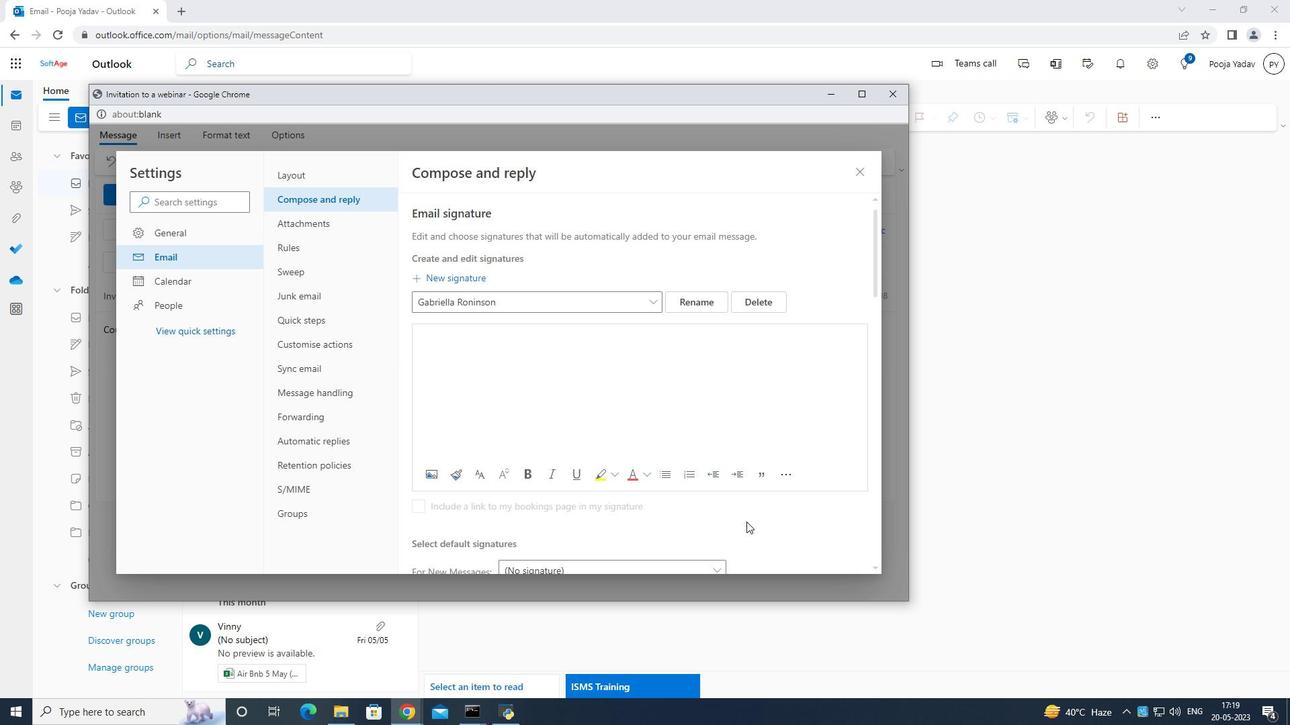 
Action: Mouse scrolled (746, 500) with delta (0, 0)
Screenshot: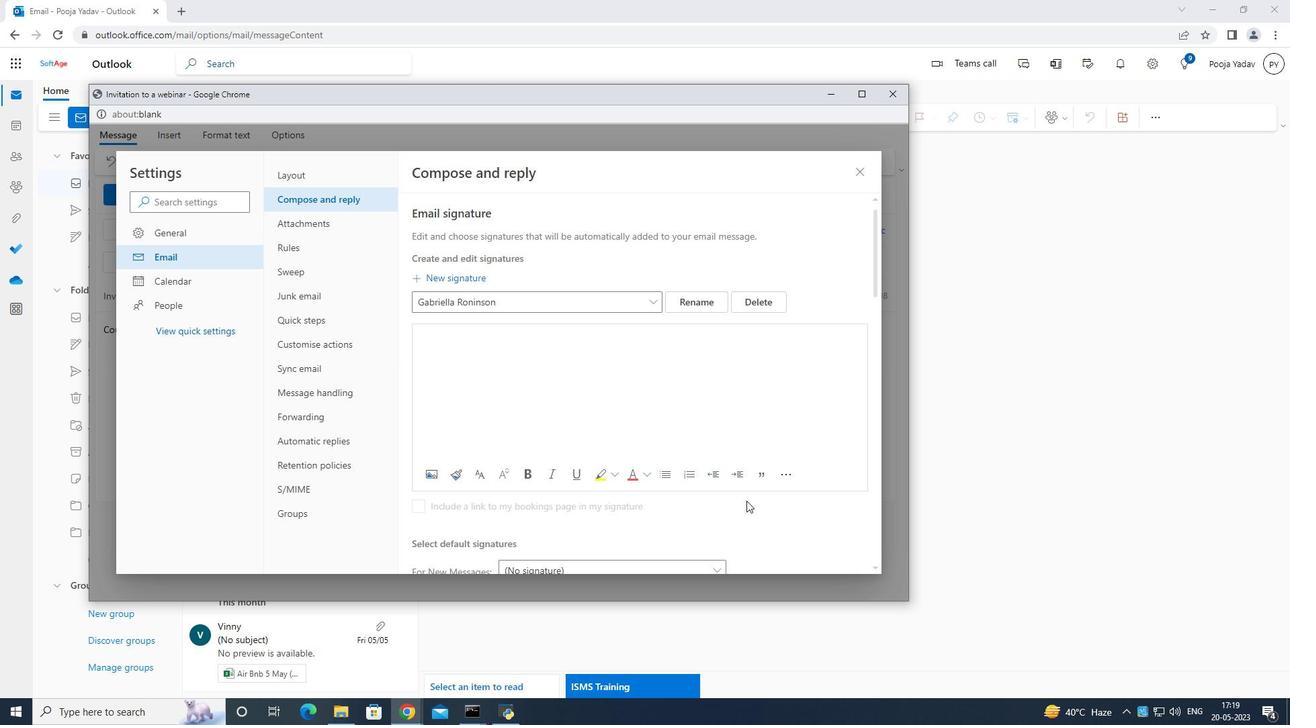 
Action: Mouse moved to (751, 489)
Screenshot: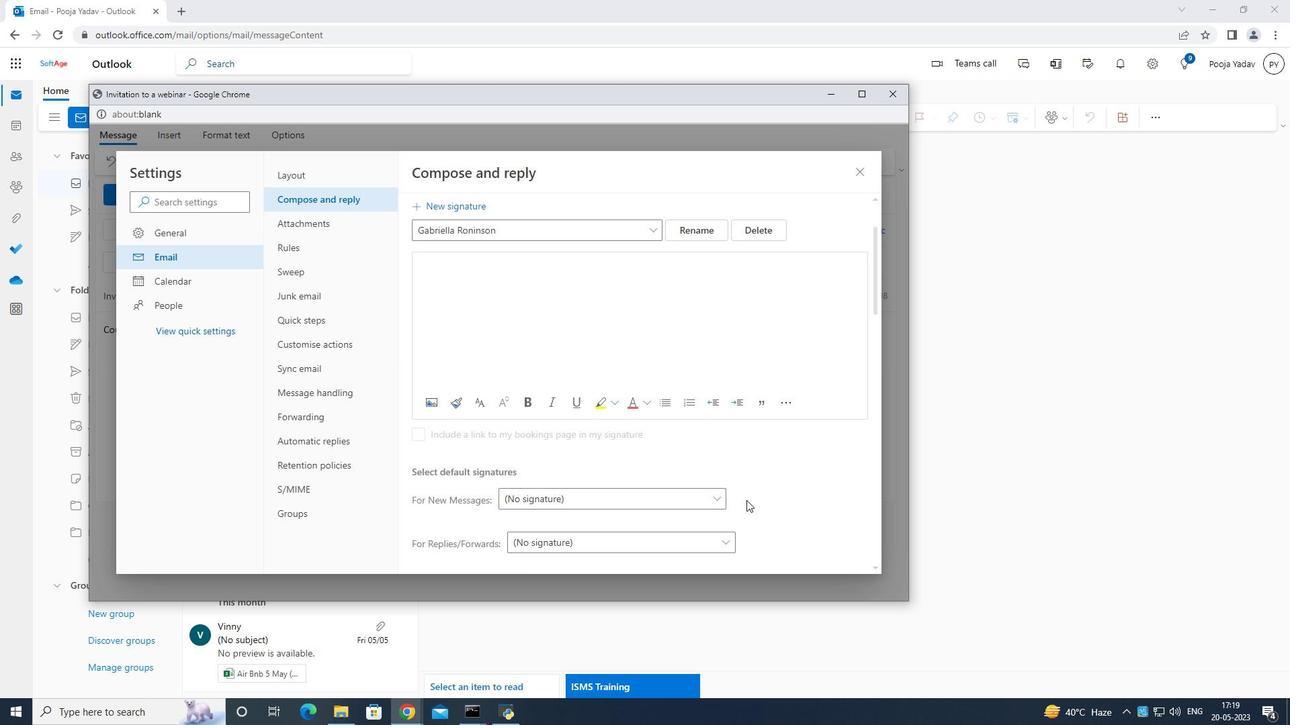 
Action: Mouse scrolled (751, 488) with delta (0, 0)
Screenshot: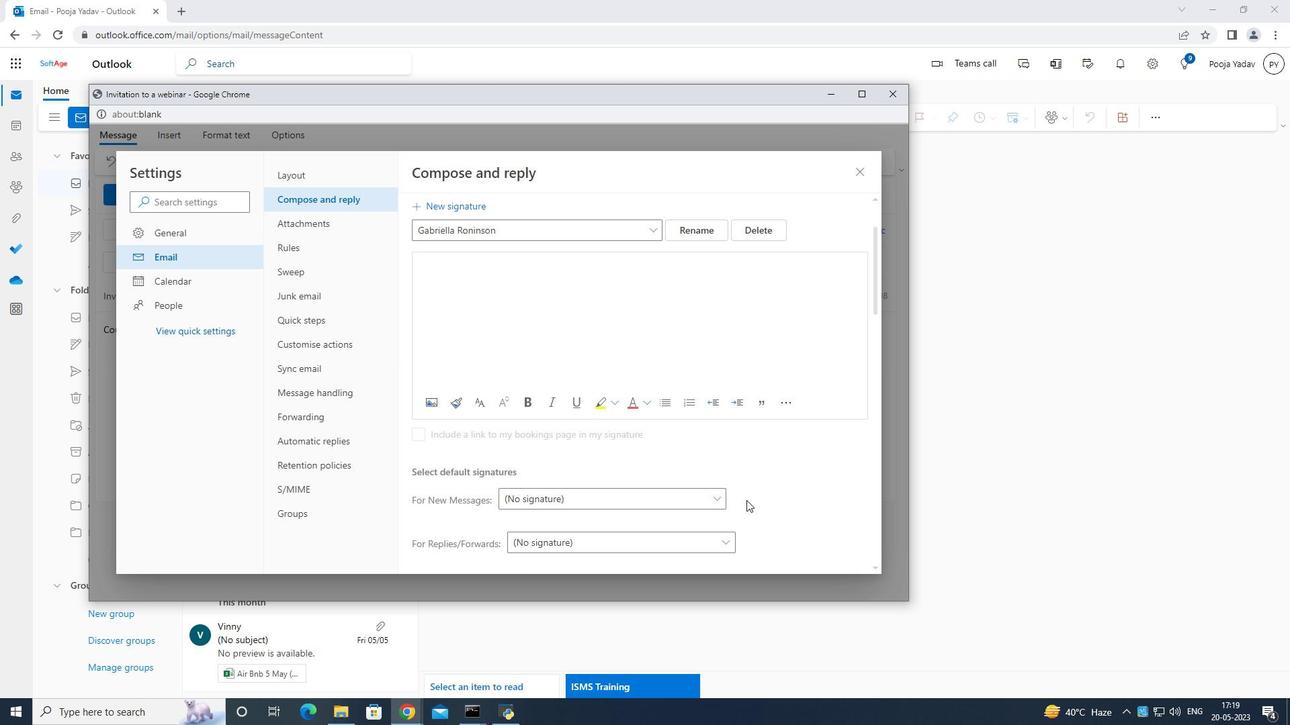 
Action: Mouse scrolled (751, 488) with delta (0, 0)
Screenshot: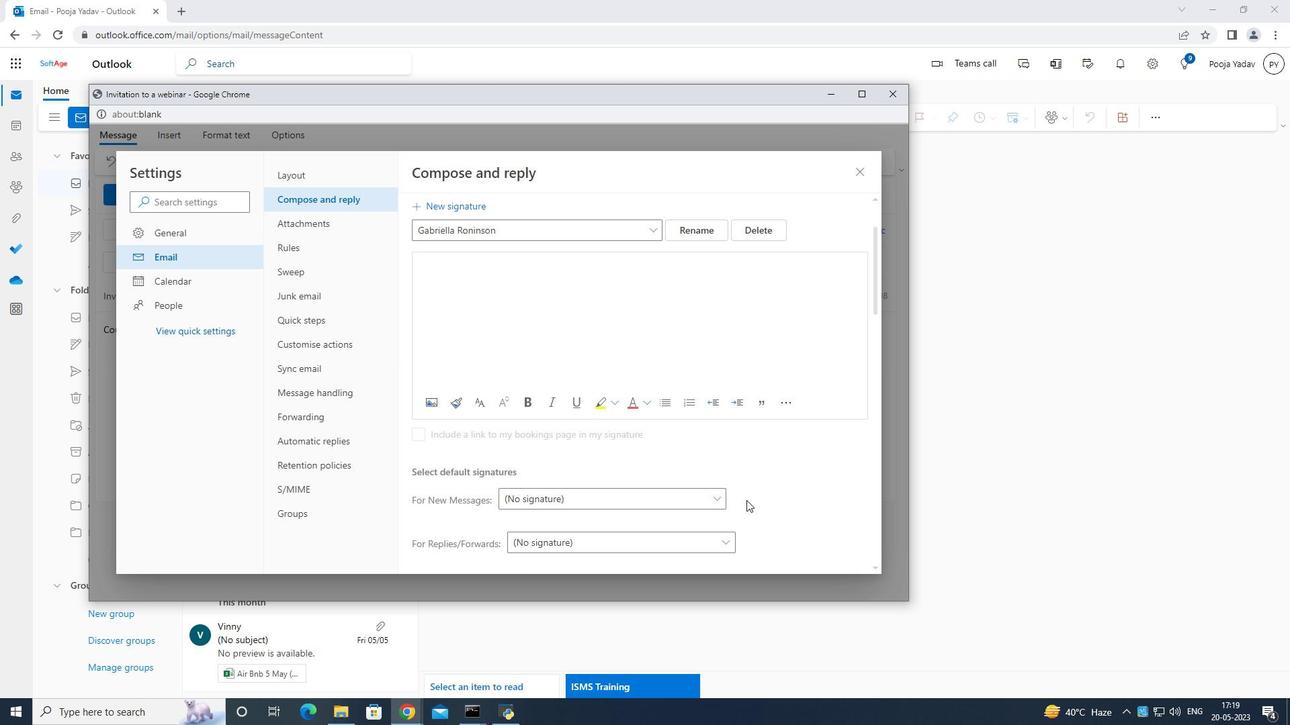 
Action: Mouse scrolled (751, 488) with delta (0, 0)
Screenshot: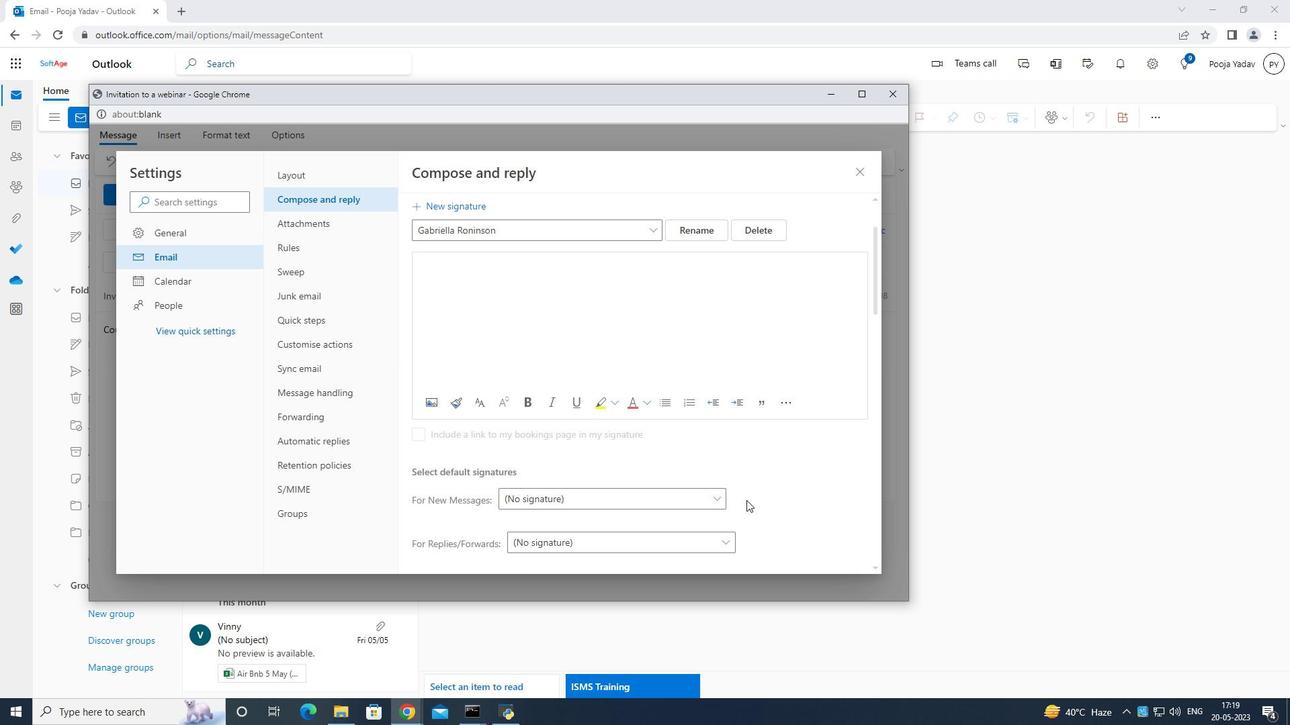 
Action: Mouse scrolled (751, 488) with delta (0, 0)
Screenshot: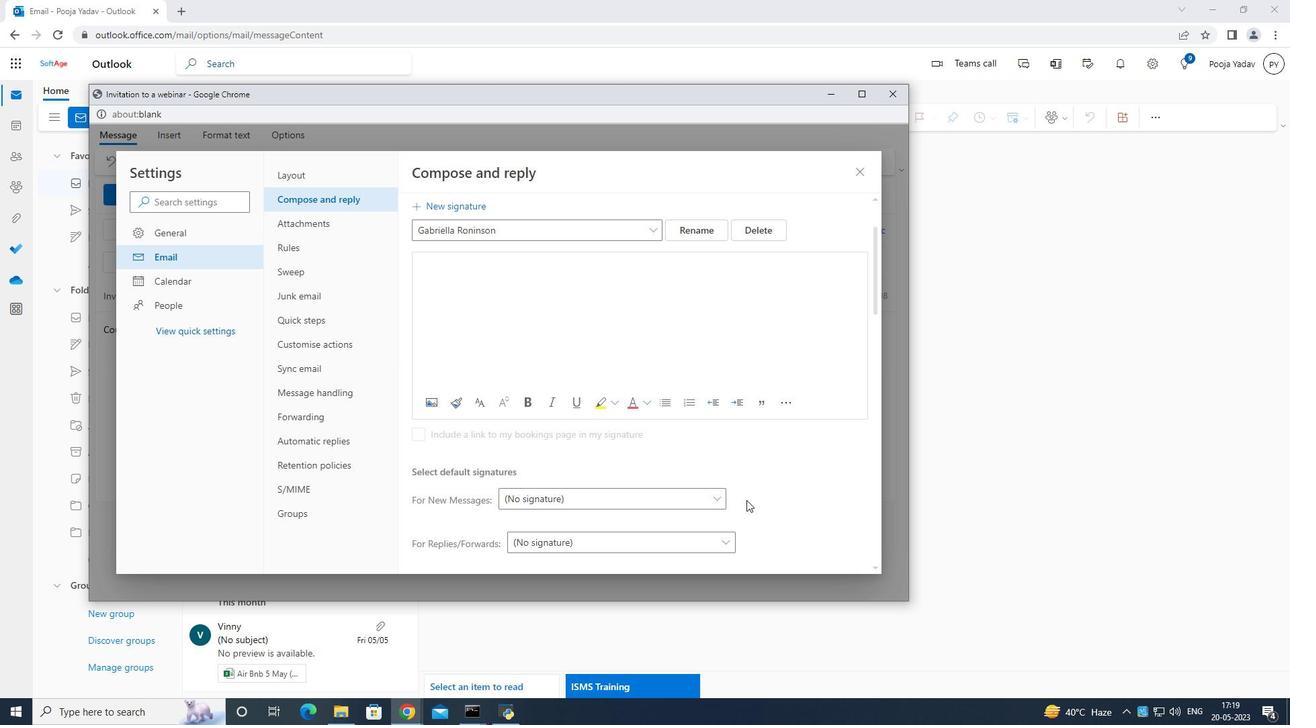 
Action: Mouse scrolled (751, 488) with delta (0, 0)
Screenshot: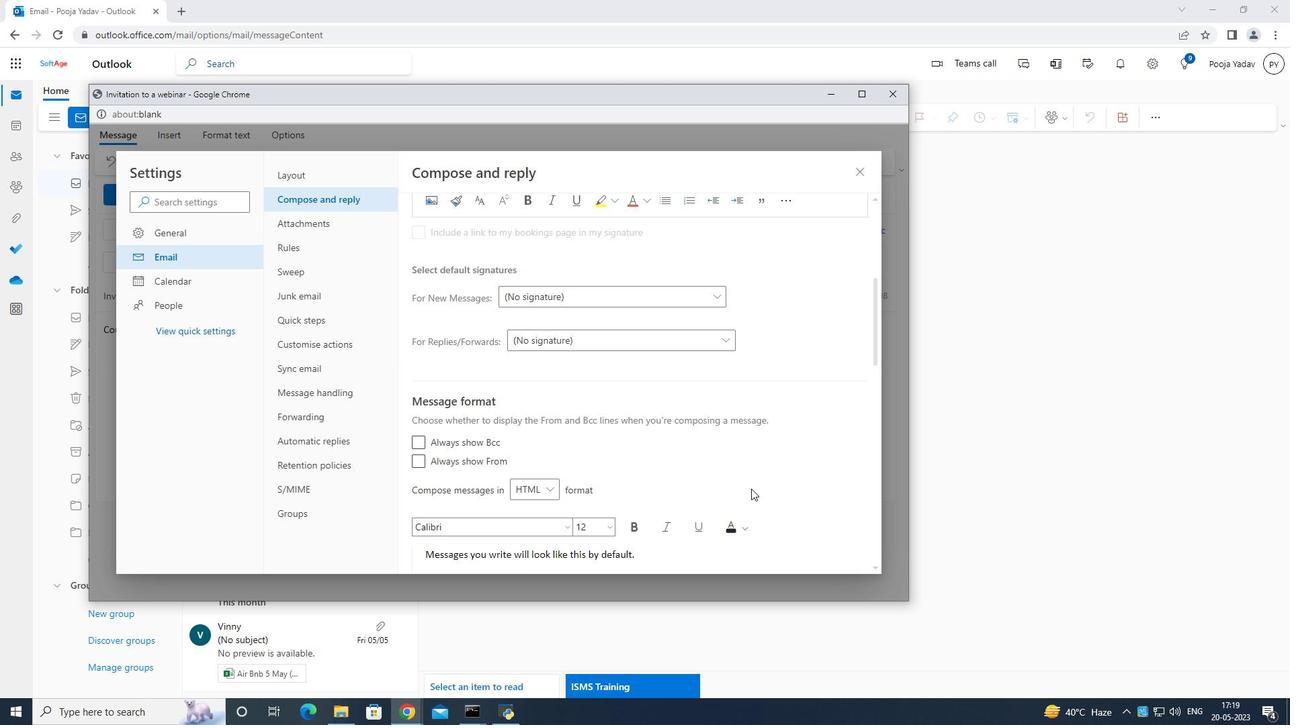 
Action: Mouse scrolled (751, 488) with delta (0, 0)
Screenshot: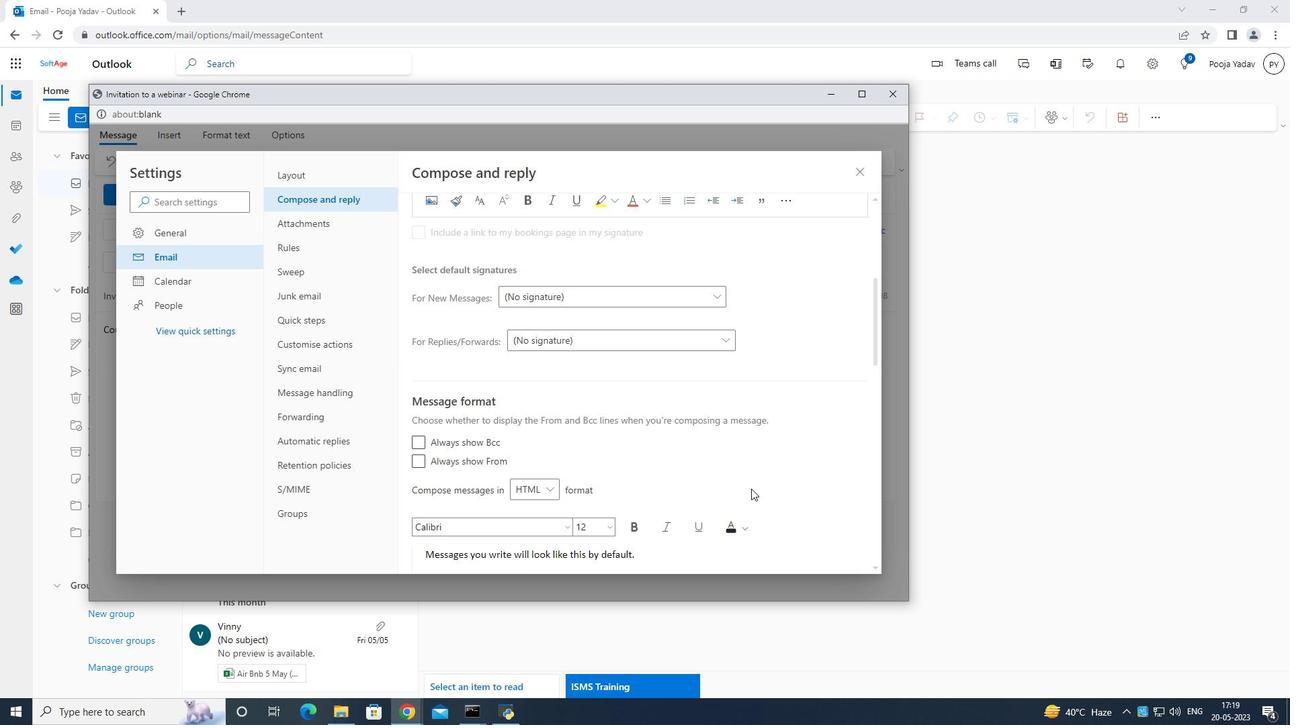 
Action: Mouse scrolled (751, 488) with delta (0, 0)
Screenshot: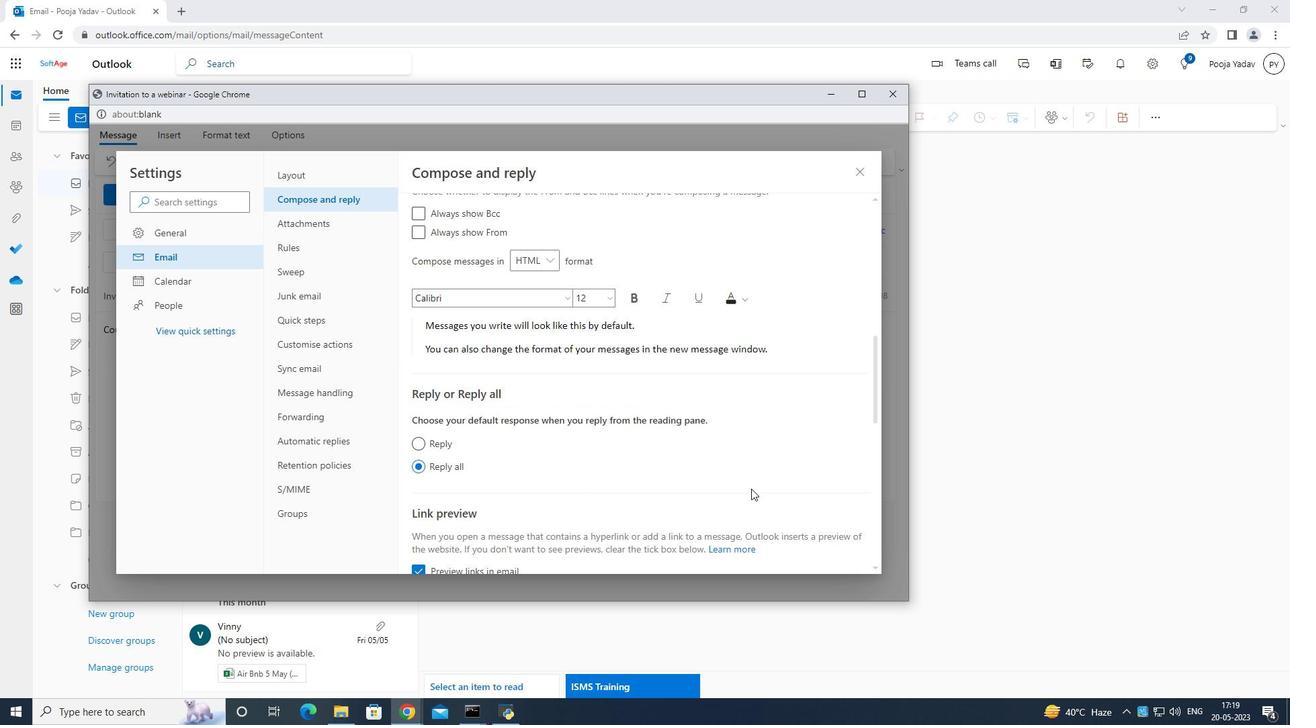 
Action: Mouse scrolled (751, 488) with delta (0, 0)
Screenshot: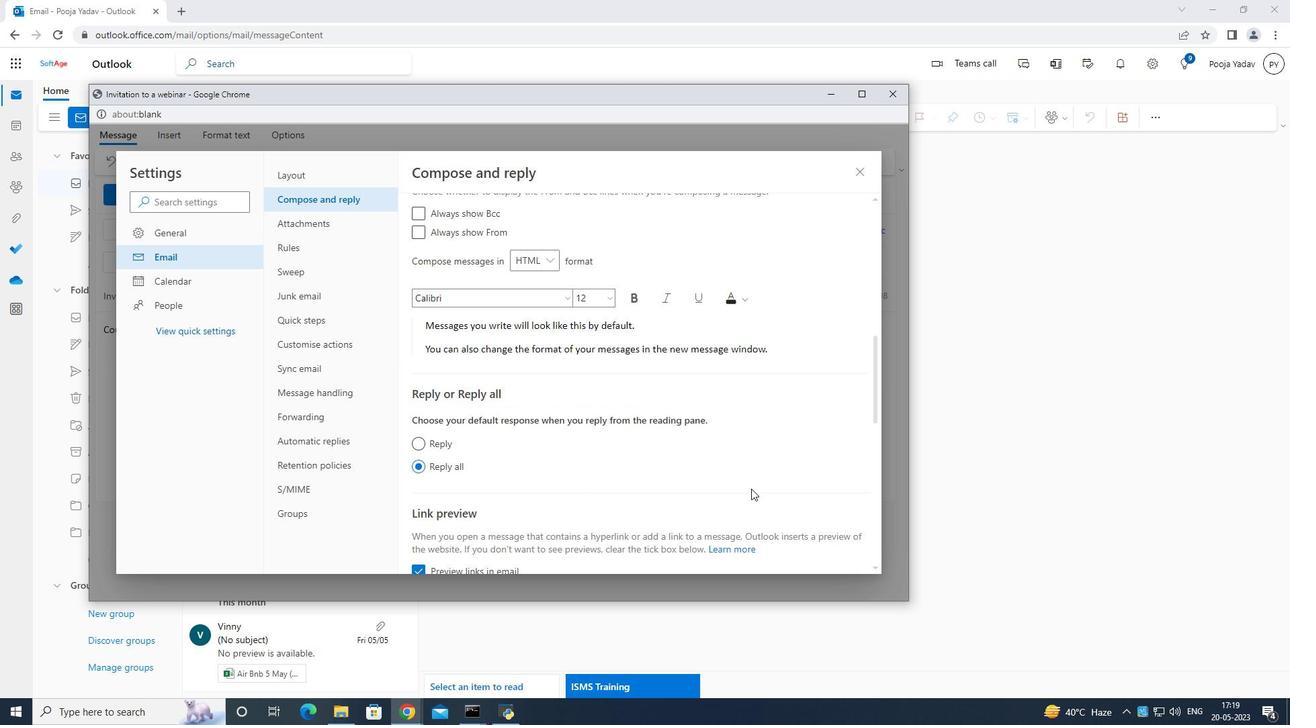 
Action: Mouse scrolled (751, 488) with delta (0, 0)
Screenshot: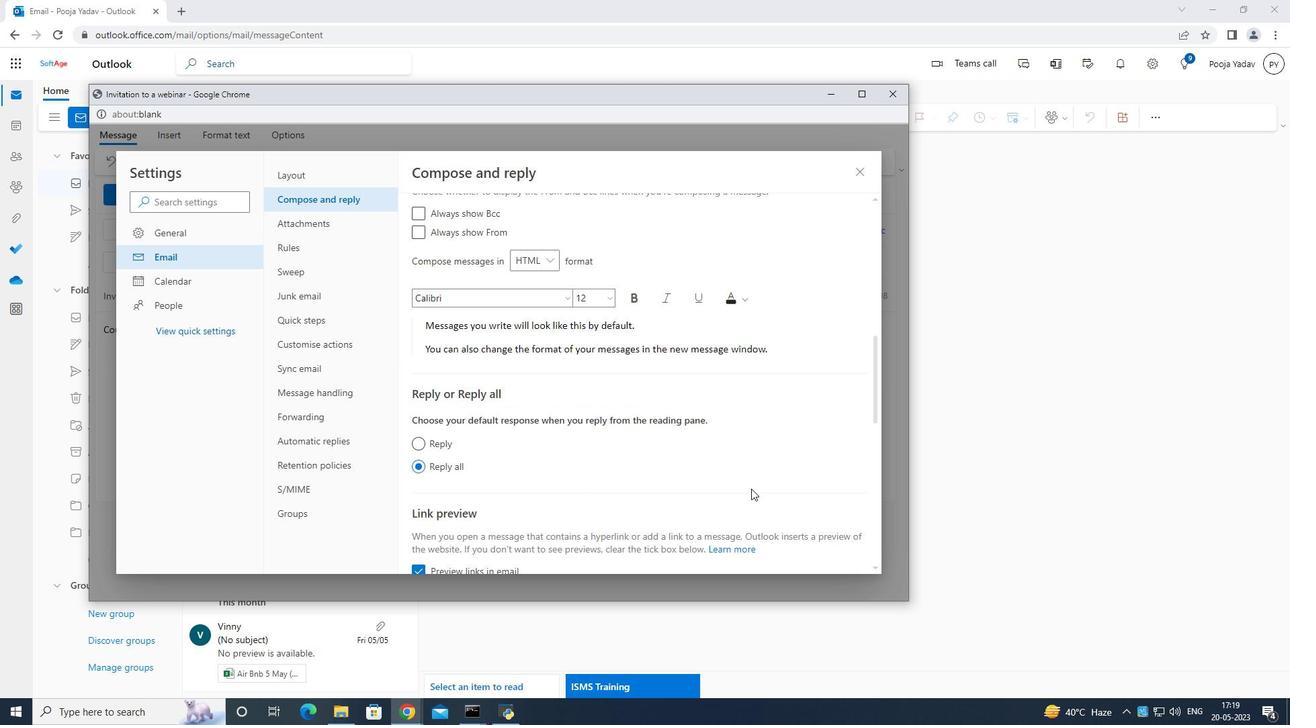 
Action: Mouse moved to (752, 489)
Screenshot: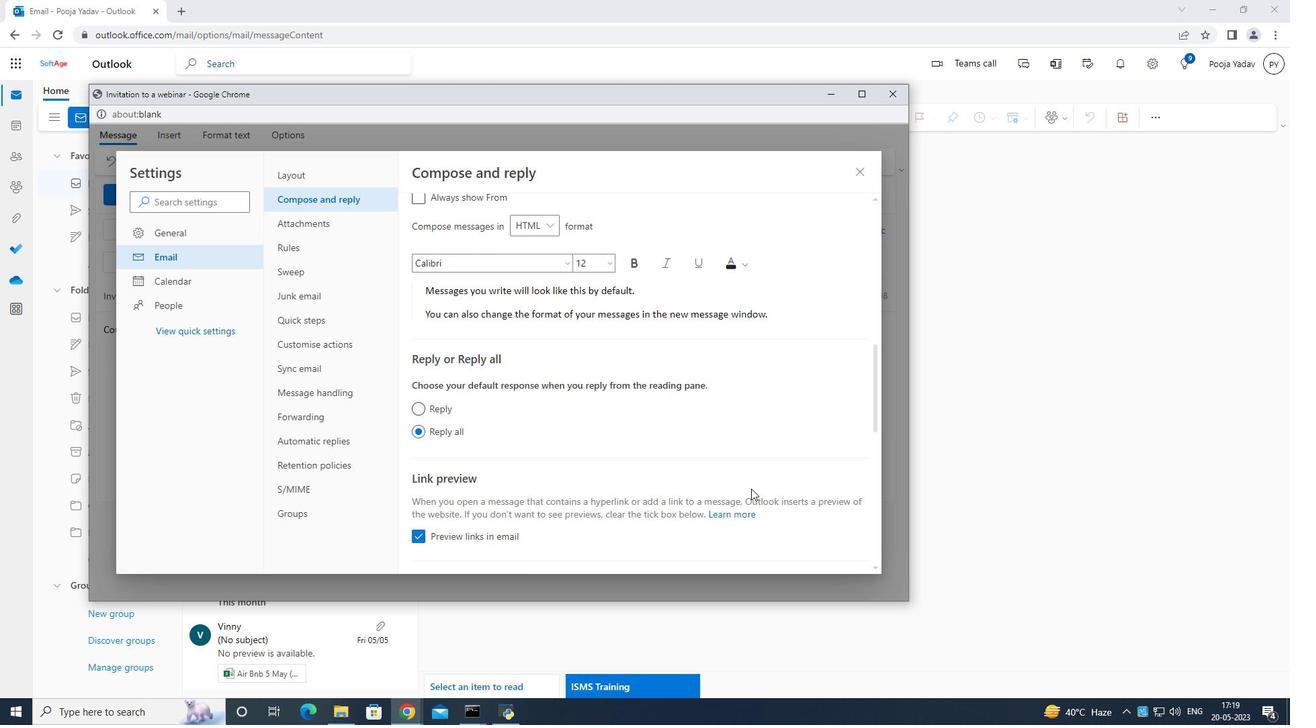 
Action: Mouse scrolled (752, 488) with delta (0, 0)
Screenshot: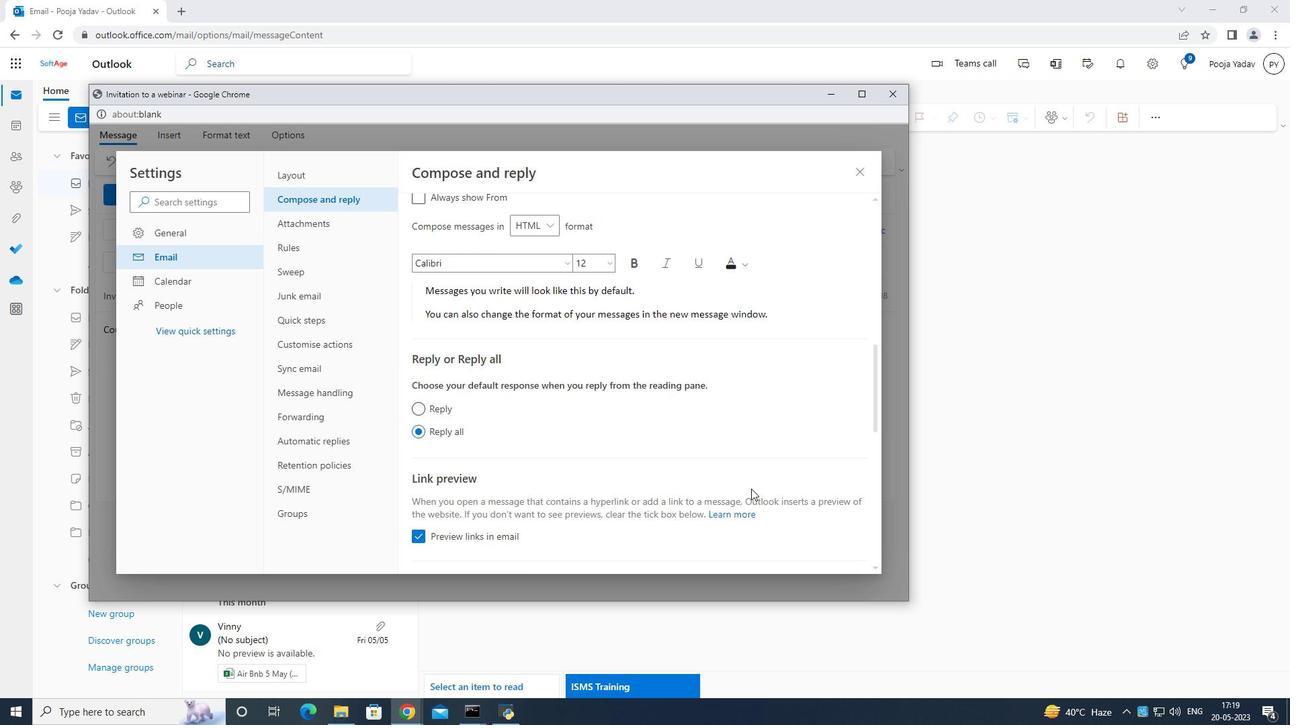 
Action: Mouse scrolled (752, 488) with delta (0, 0)
Screenshot: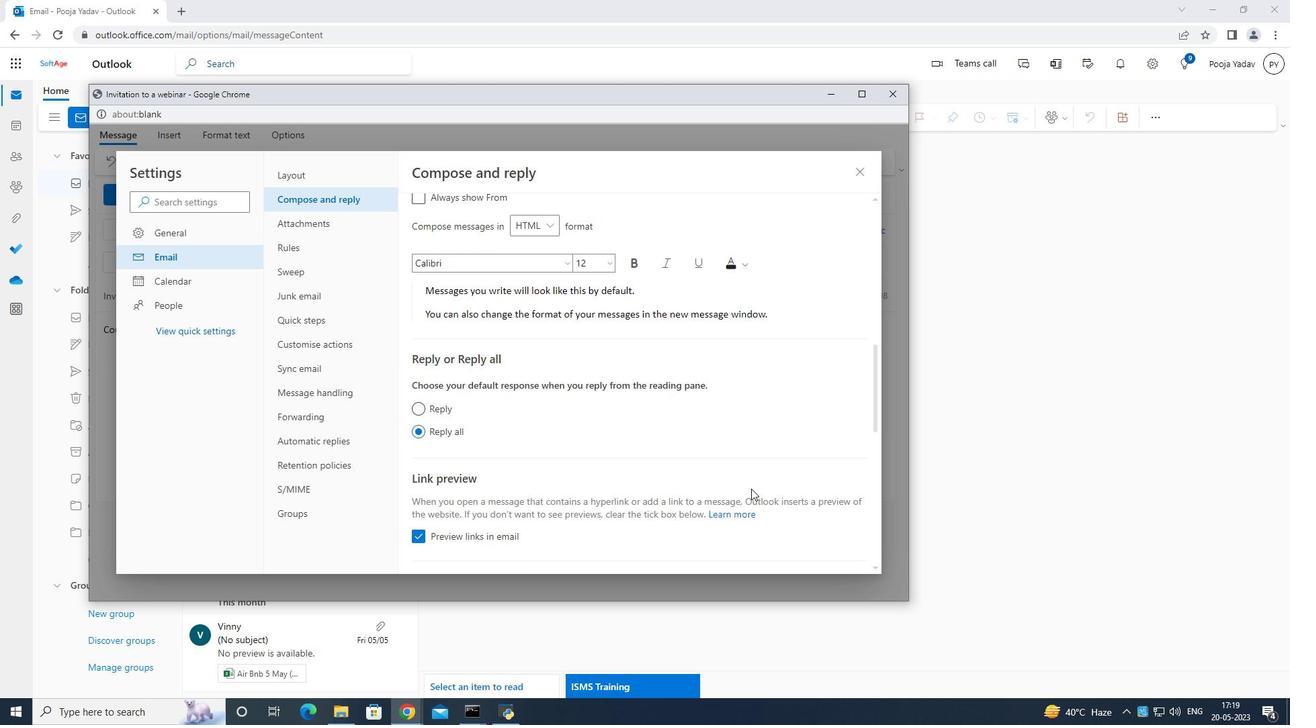 
Action: Mouse scrolled (752, 488) with delta (0, 0)
Screenshot: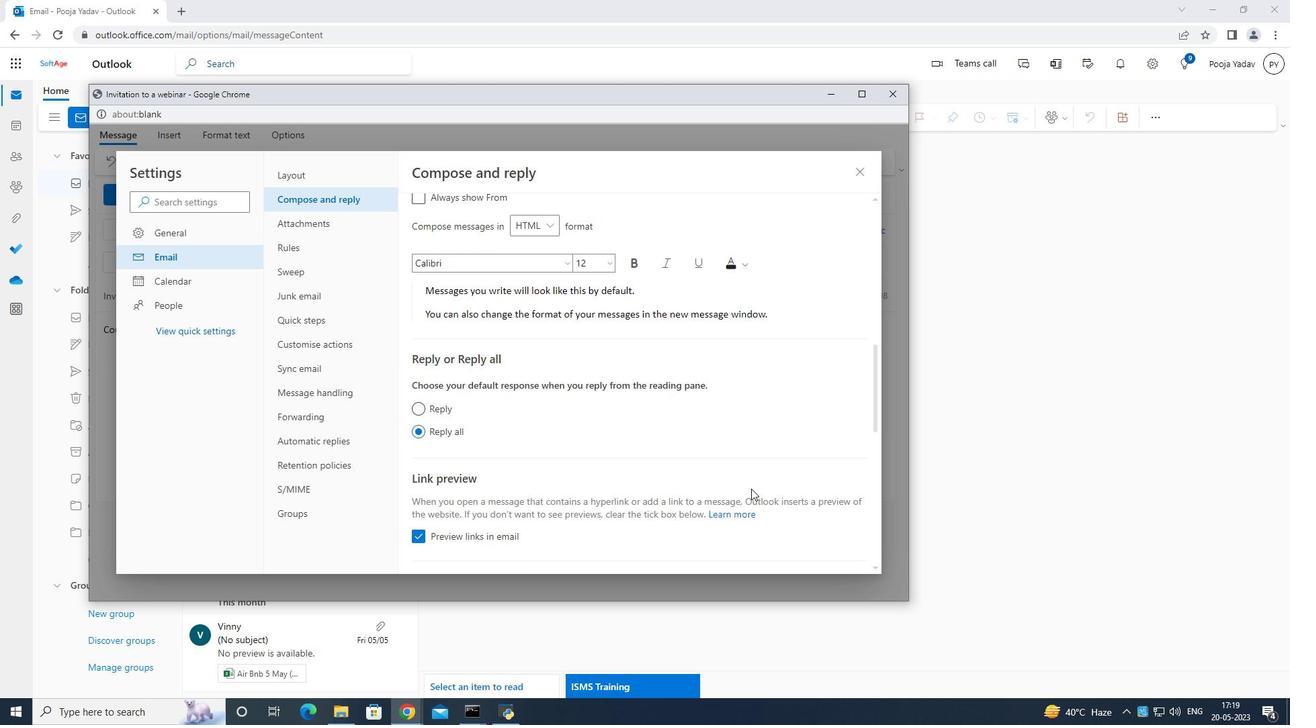 
Action: Mouse scrolled (752, 488) with delta (0, 0)
Screenshot: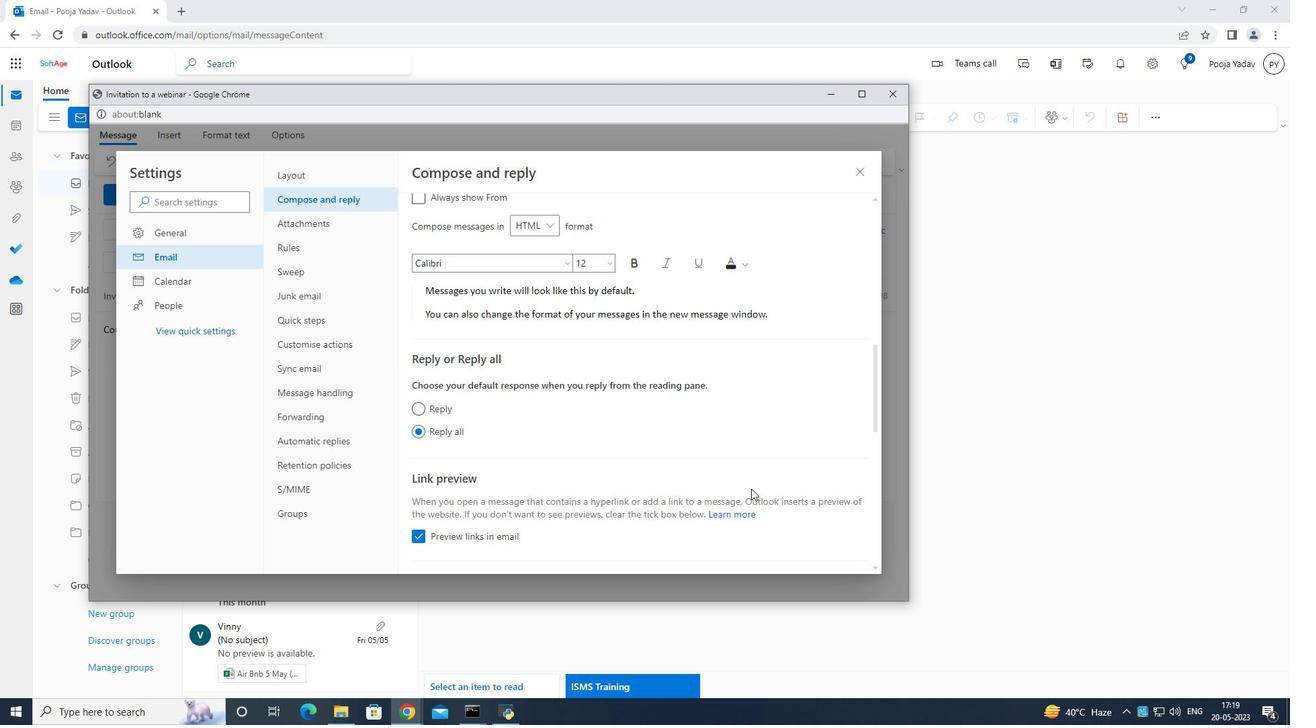 
Action: Mouse moved to (754, 489)
Screenshot: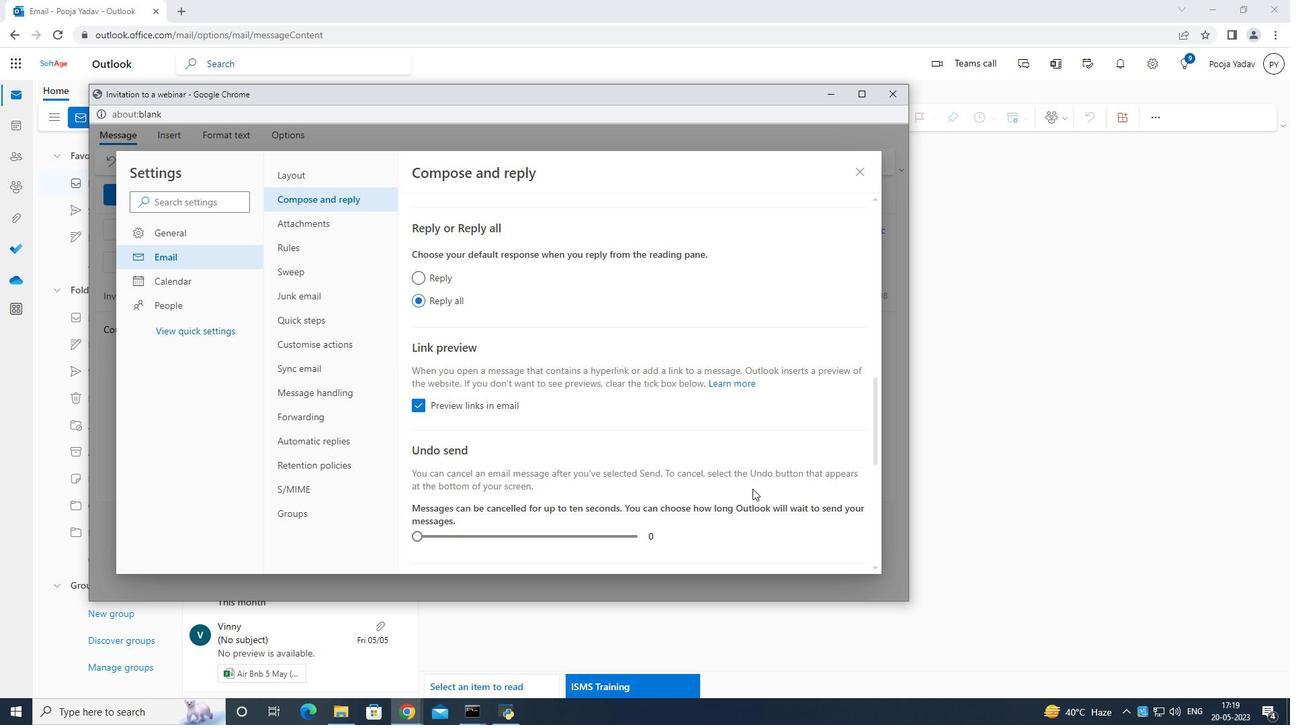 
Action: Mouse scrolled (754, 488) with delta (0, 0)
Screenshot: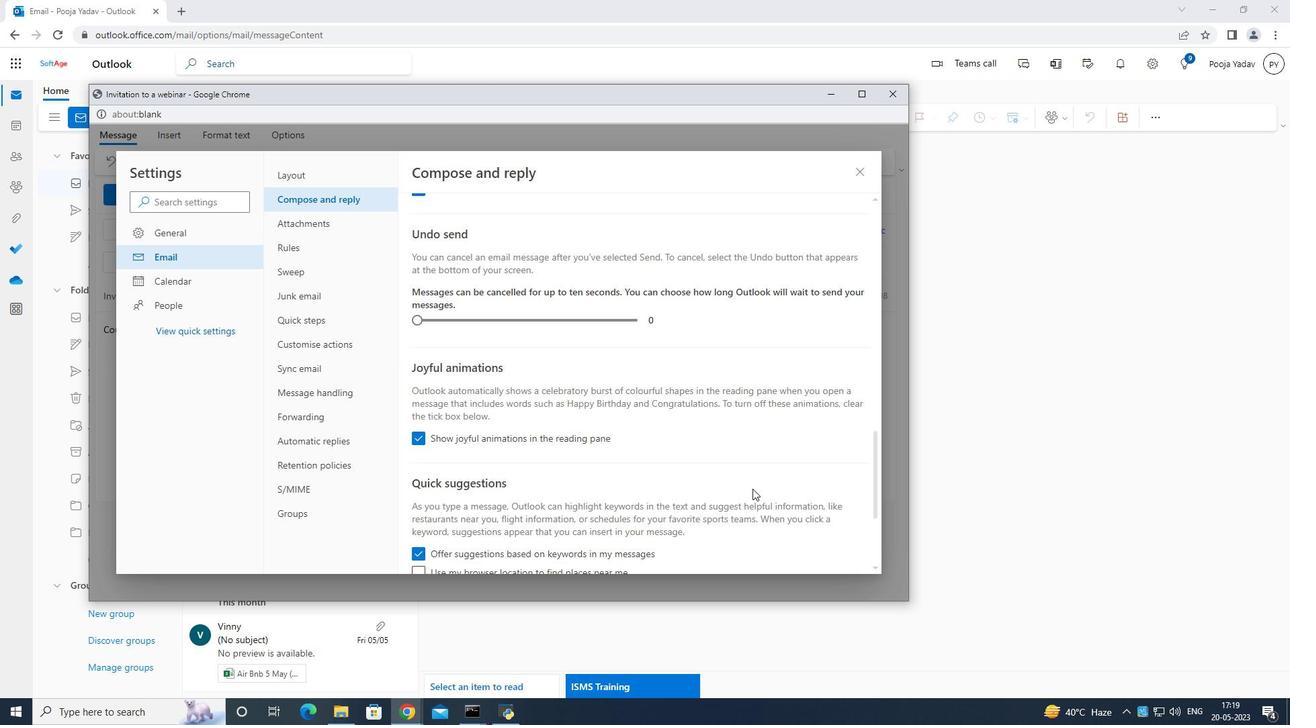 
Action: Mouse moved to (754, 488)
Screenshot: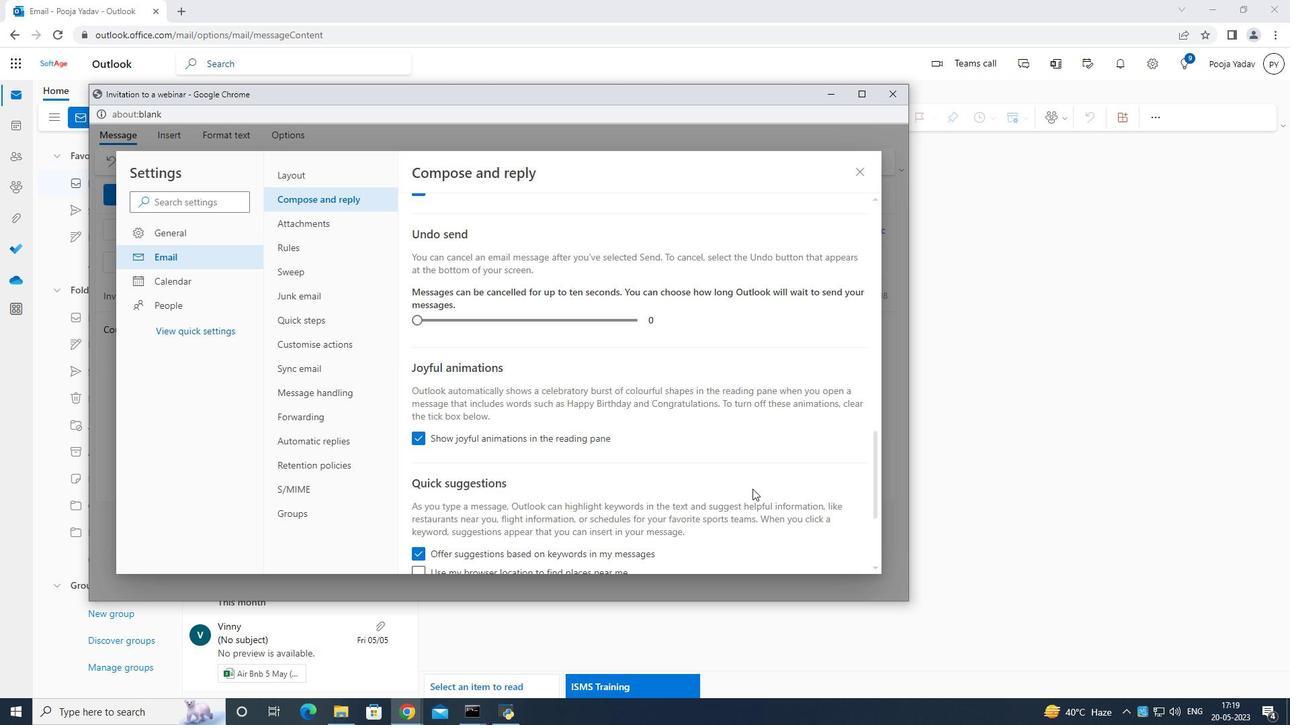 
Action: Mouse scrolled (754, 488) with delta (0, 0)
Screenshot: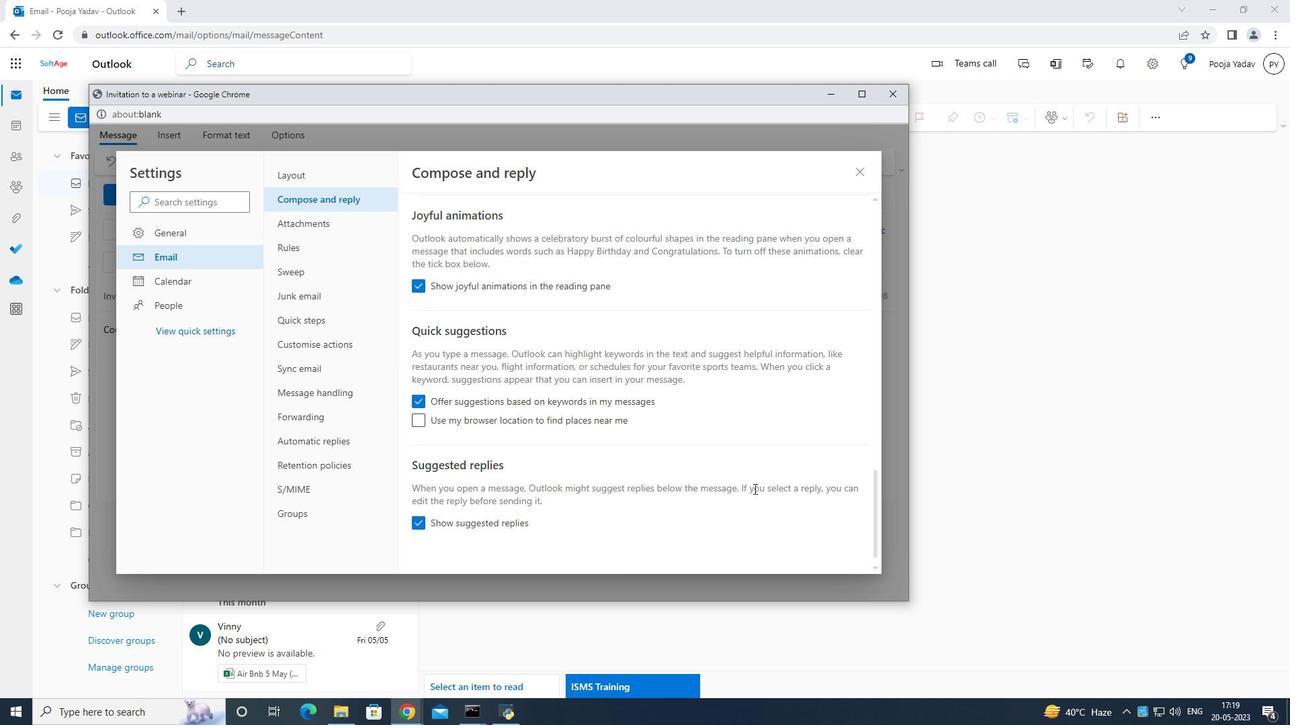 
Action: Mouse scrolled (754, 488) with delta (0, 0)
Screenshot: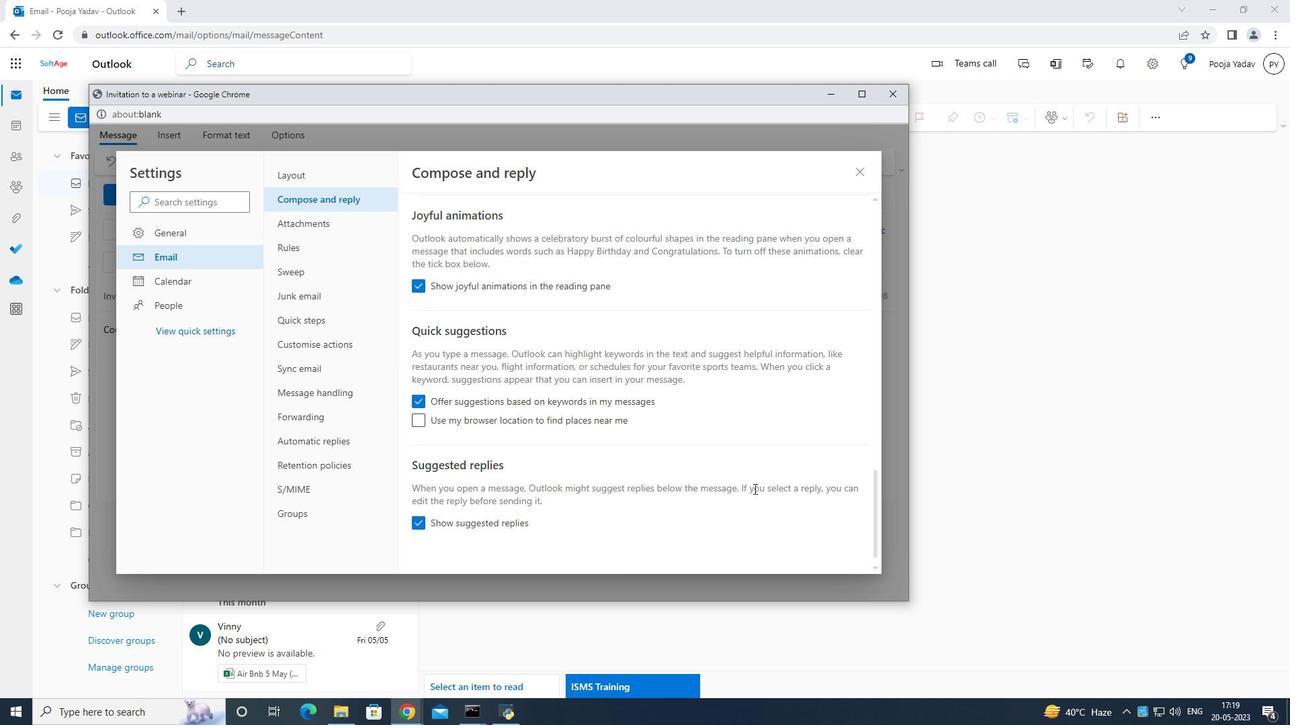 
Action: Mouse scrolled (754, 488) with delta (0, 0)
Screenshot: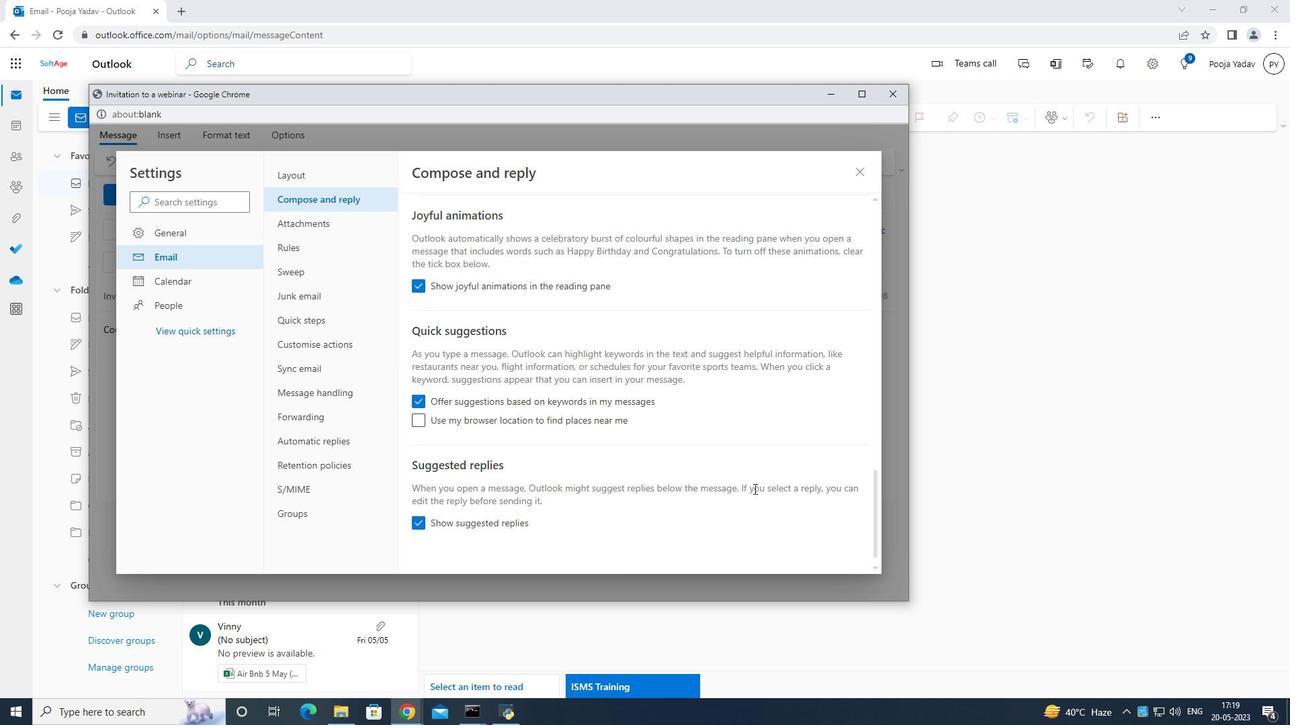 
Action: Mouse scrolled (754, 487) with delta (0, 0)
Screenshot: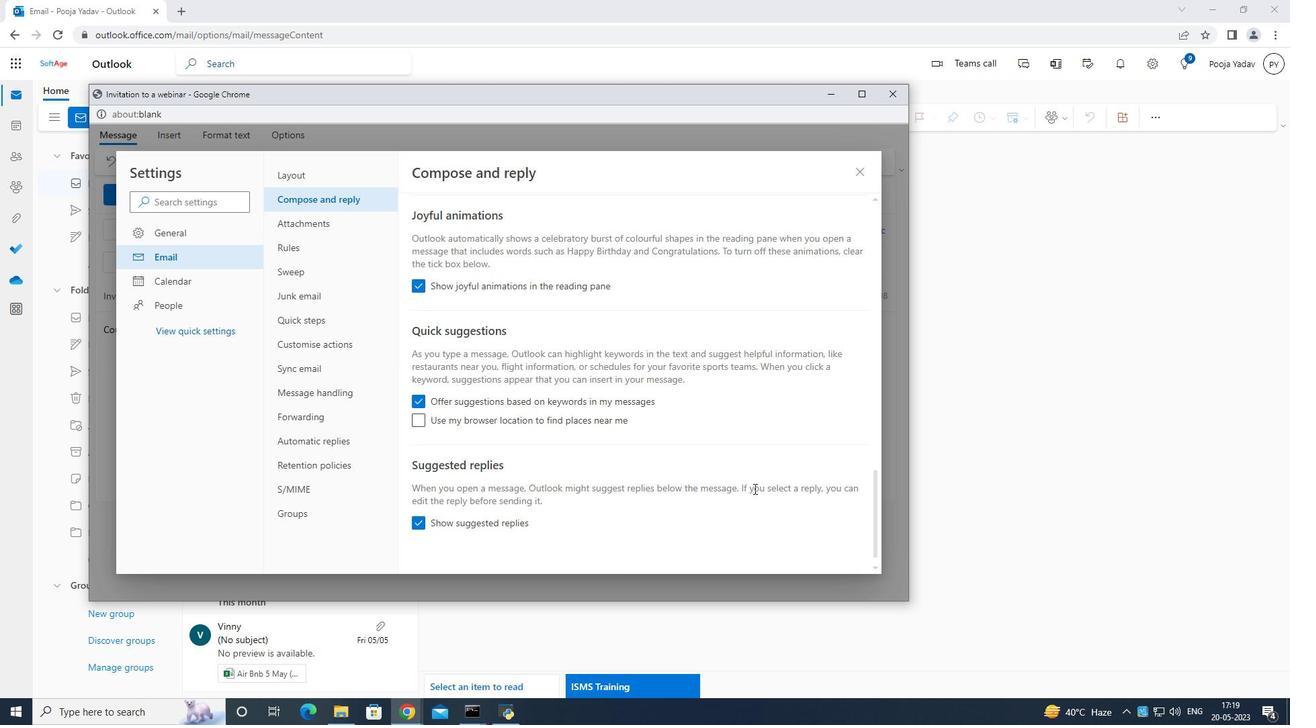 
Action: Mouse scrolled (754, 487) with delta (0, 0)
Screenshot: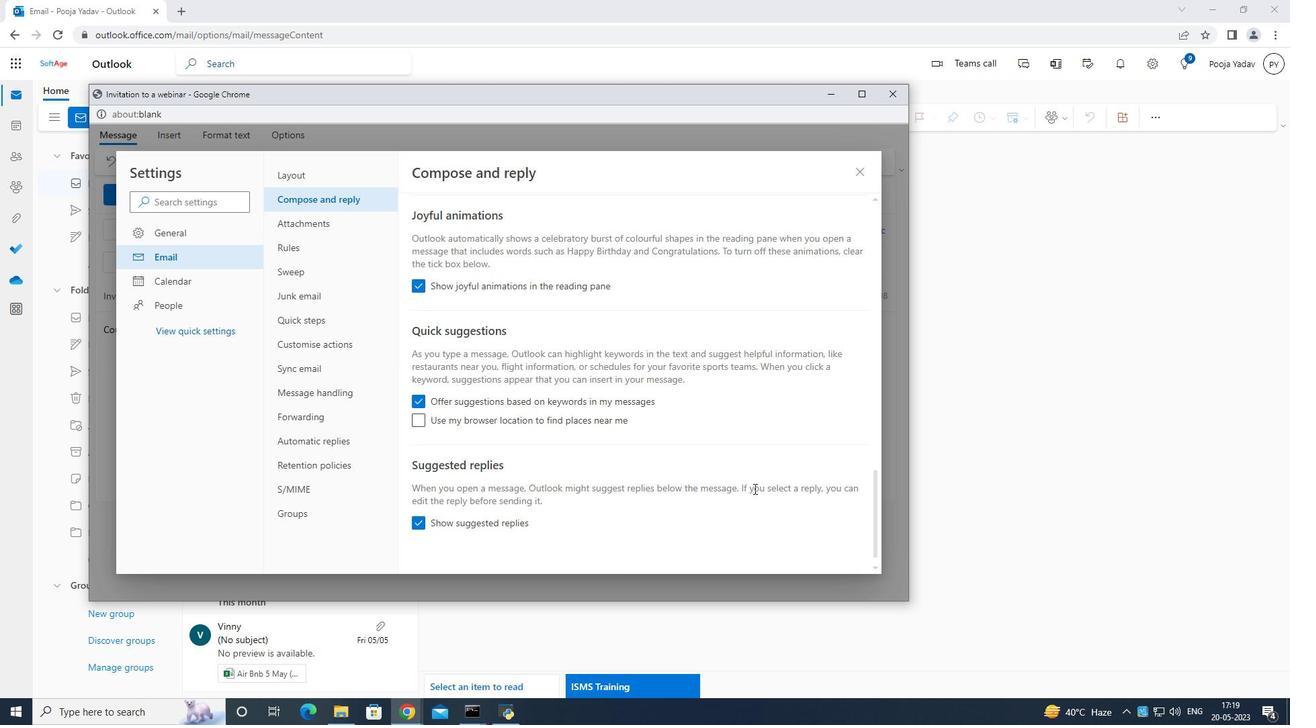 
Action: Mouse scrolled (754, 487) with delta (0, 0)
Screenshot: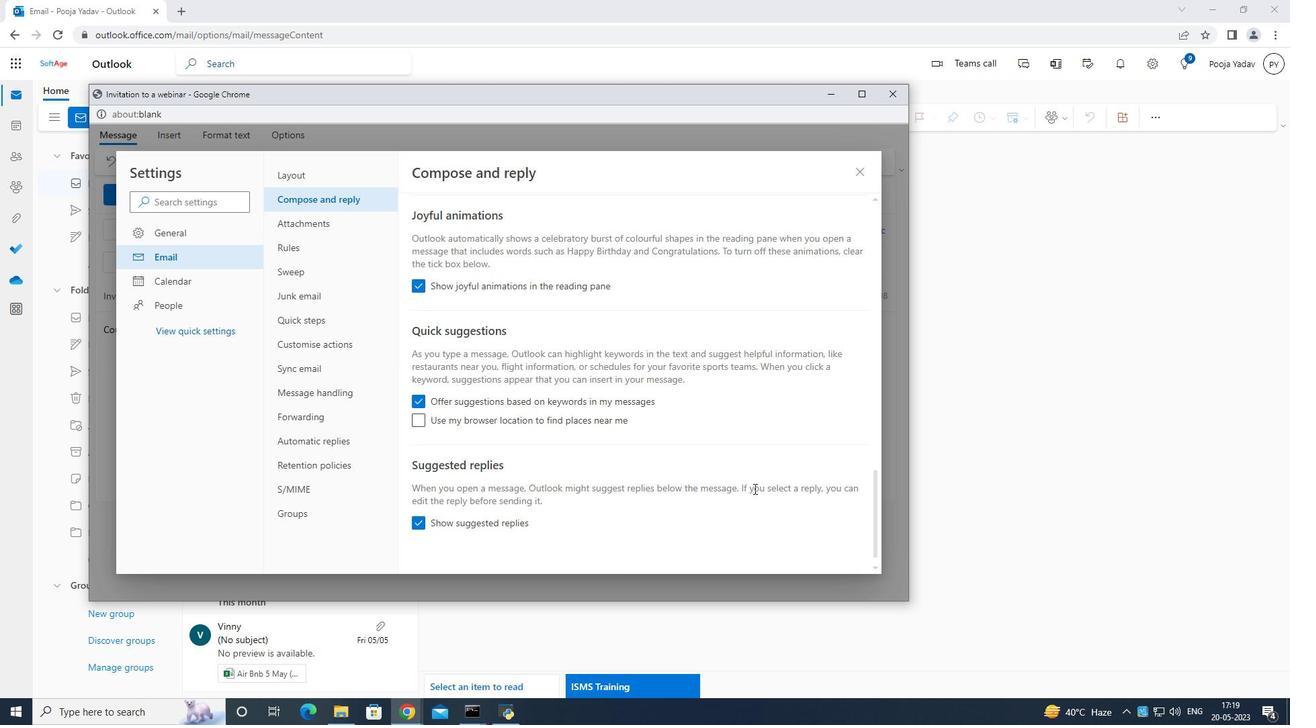 
Action: Mouse scrolled (754, 487) with delta (0, 0)
Screenshot: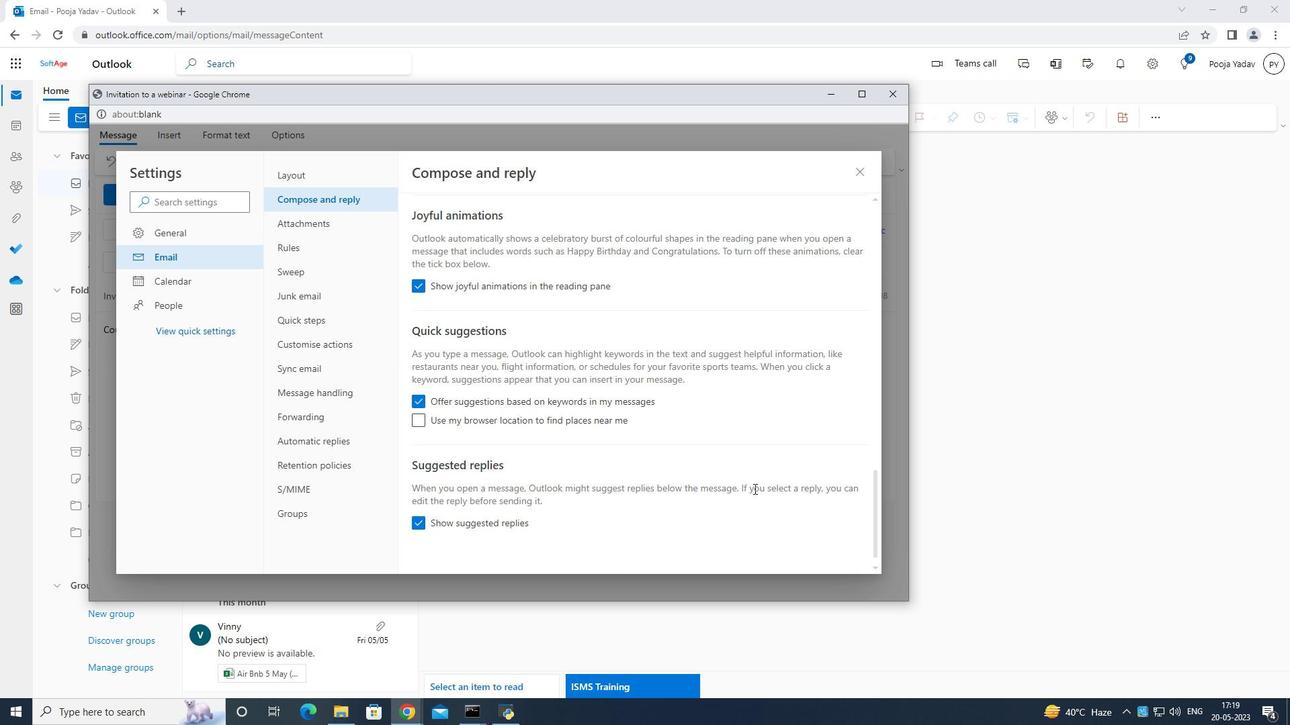 
Action: Mouse scrolled (754, 489) with delta (0, 0)
Screenshot: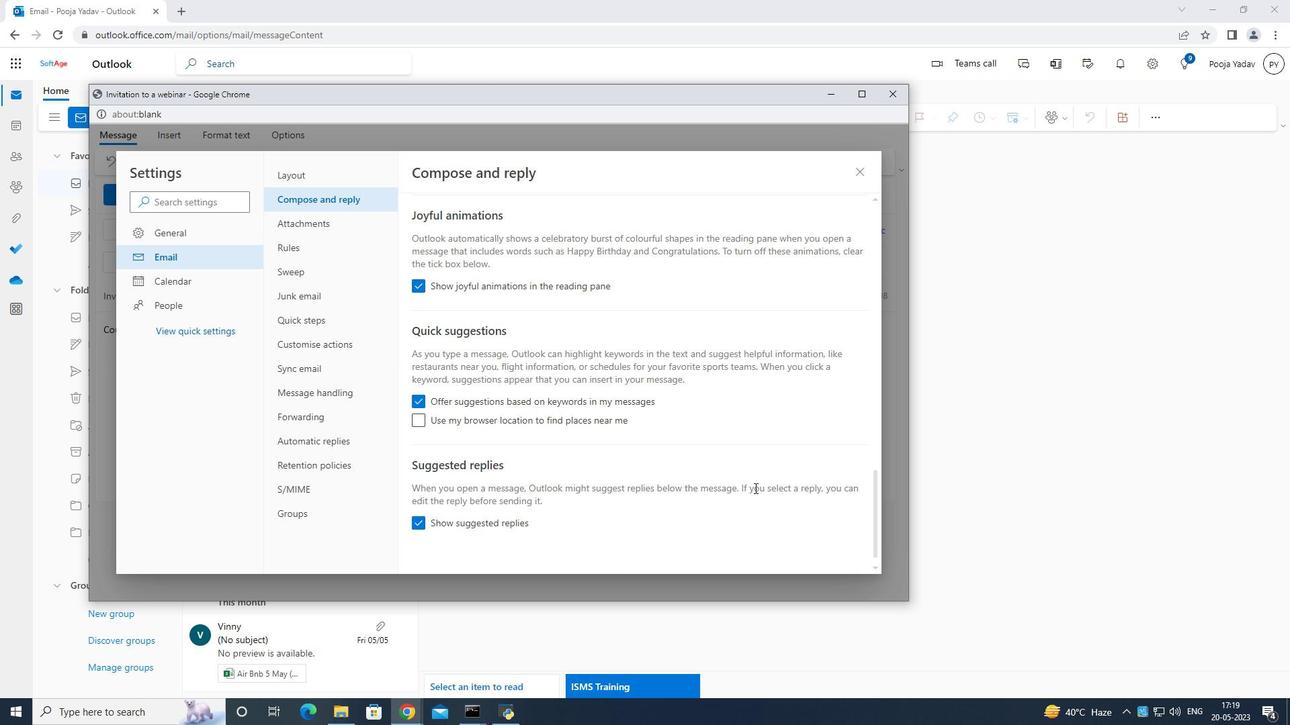 
Action: Mouse scrolled (754, 489) with delta (0, 0)
Screenshot: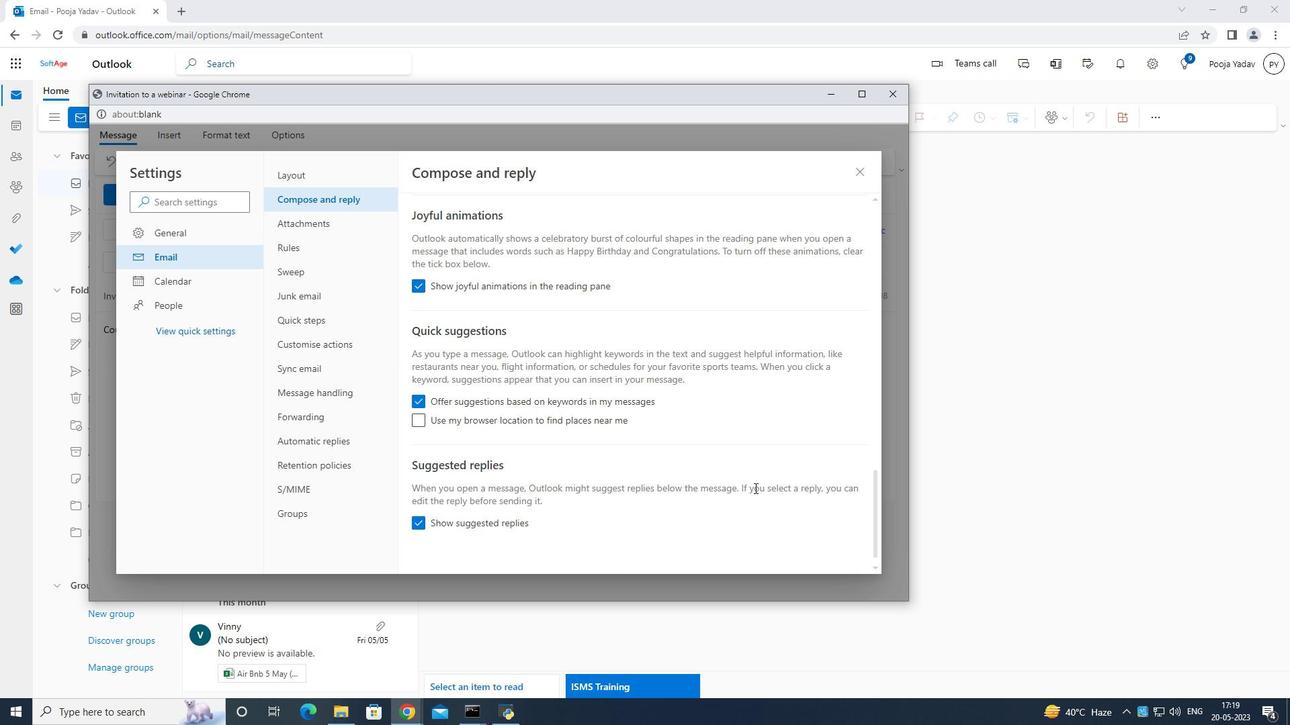 
Action: Mouse scrolled (754, 489) with delta (0, 0)
Screenshot: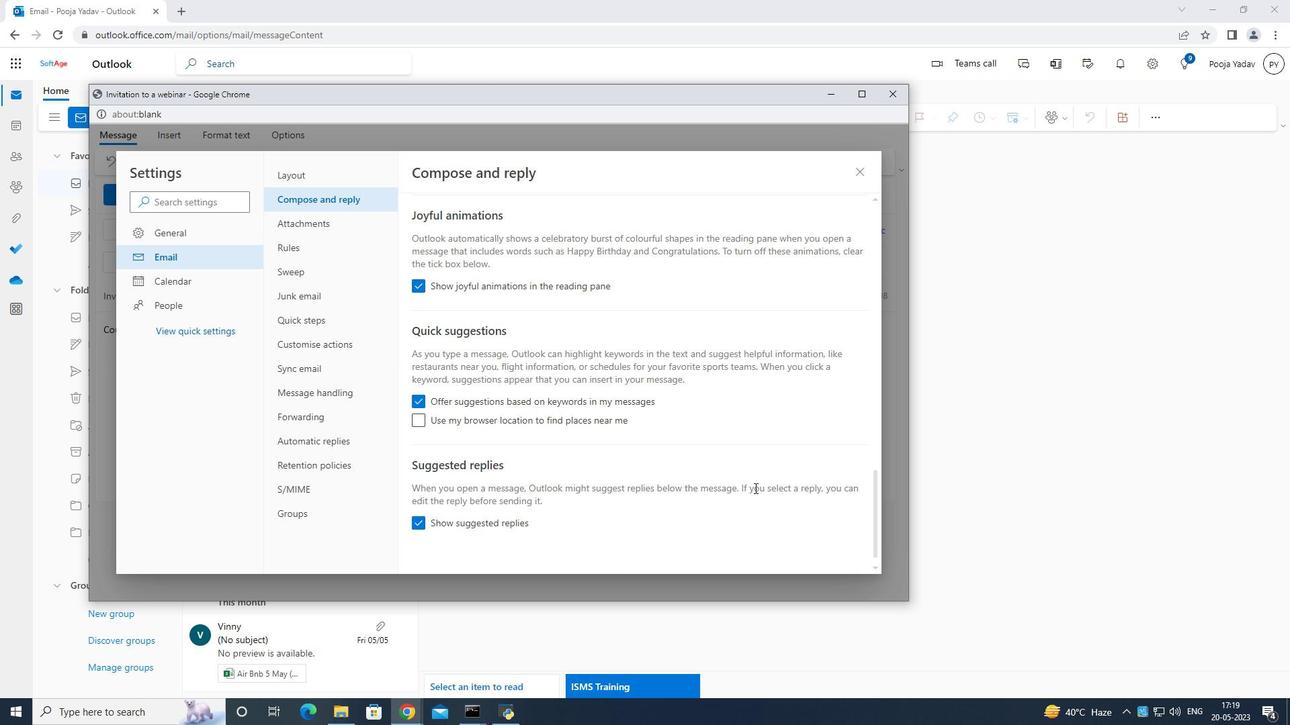 
Action: Mouse scrolled (754, 489) with delta (0, 0)
Screenshot: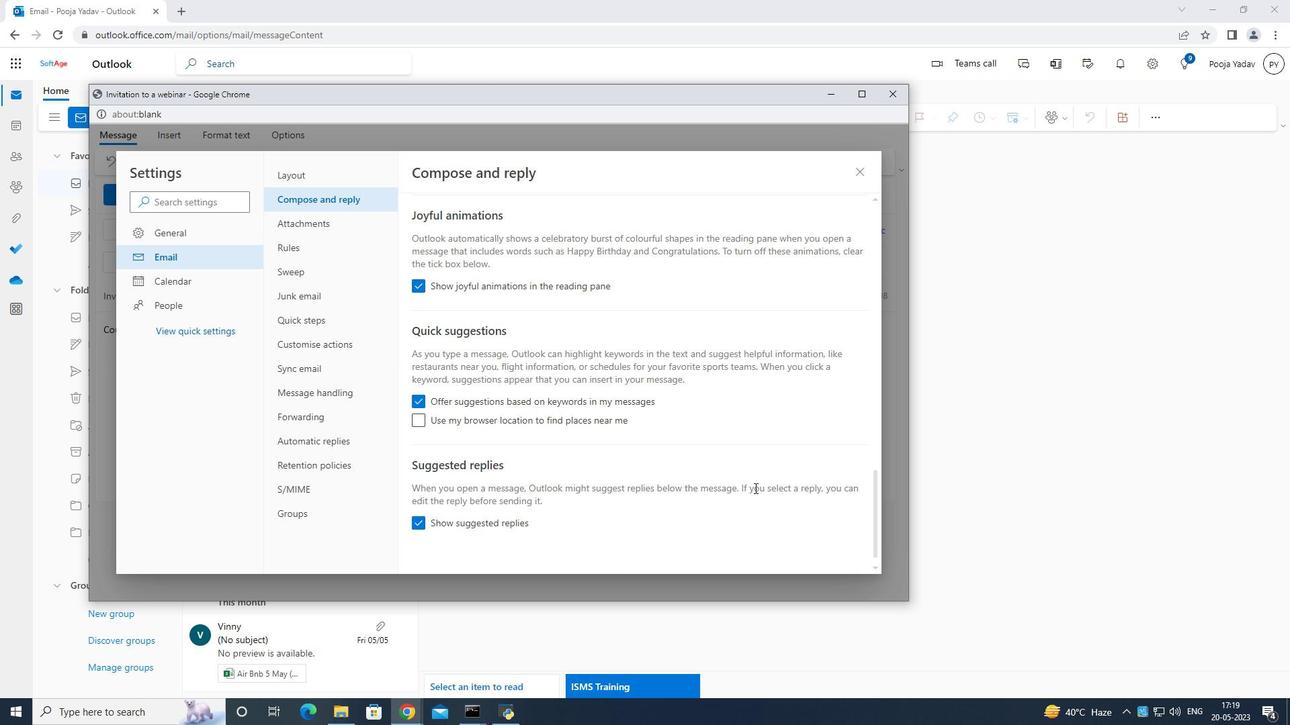 
Action: Mouse moved to (756, 487)
Screenshot: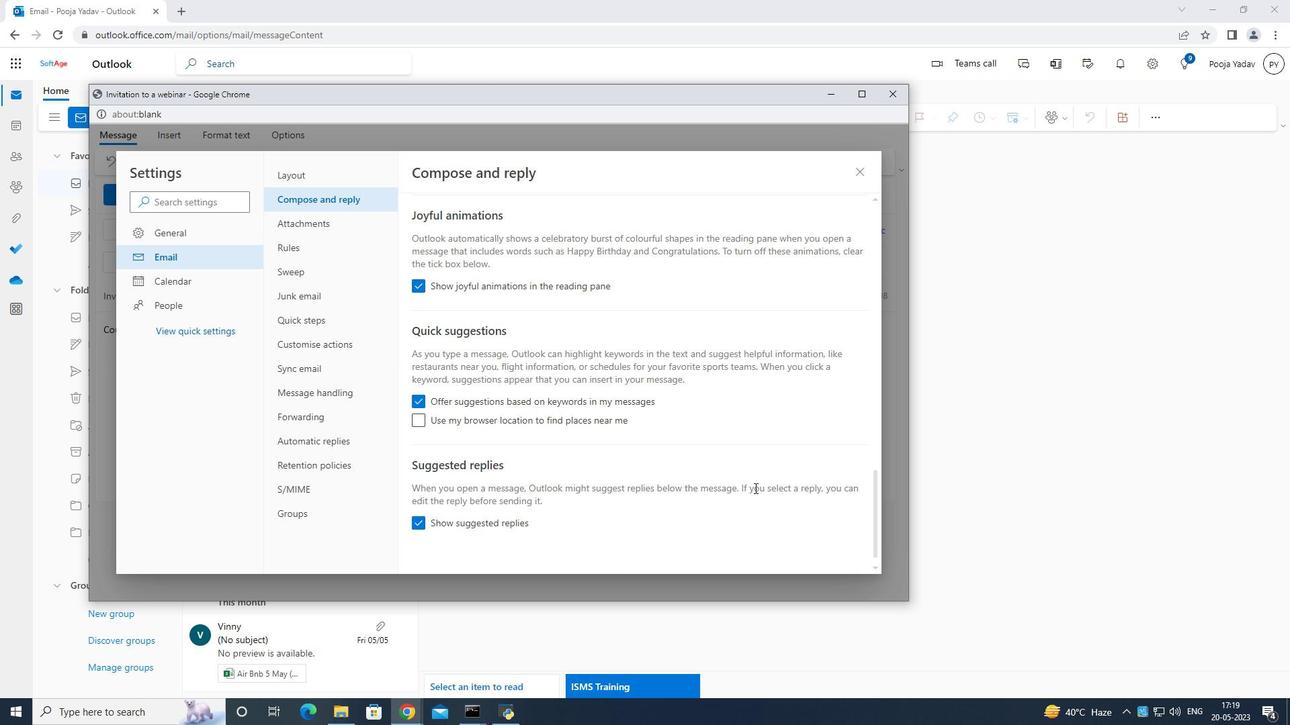 
Action: Mouse scrolled (756, 488) with delta (0, 0)
Screenshot: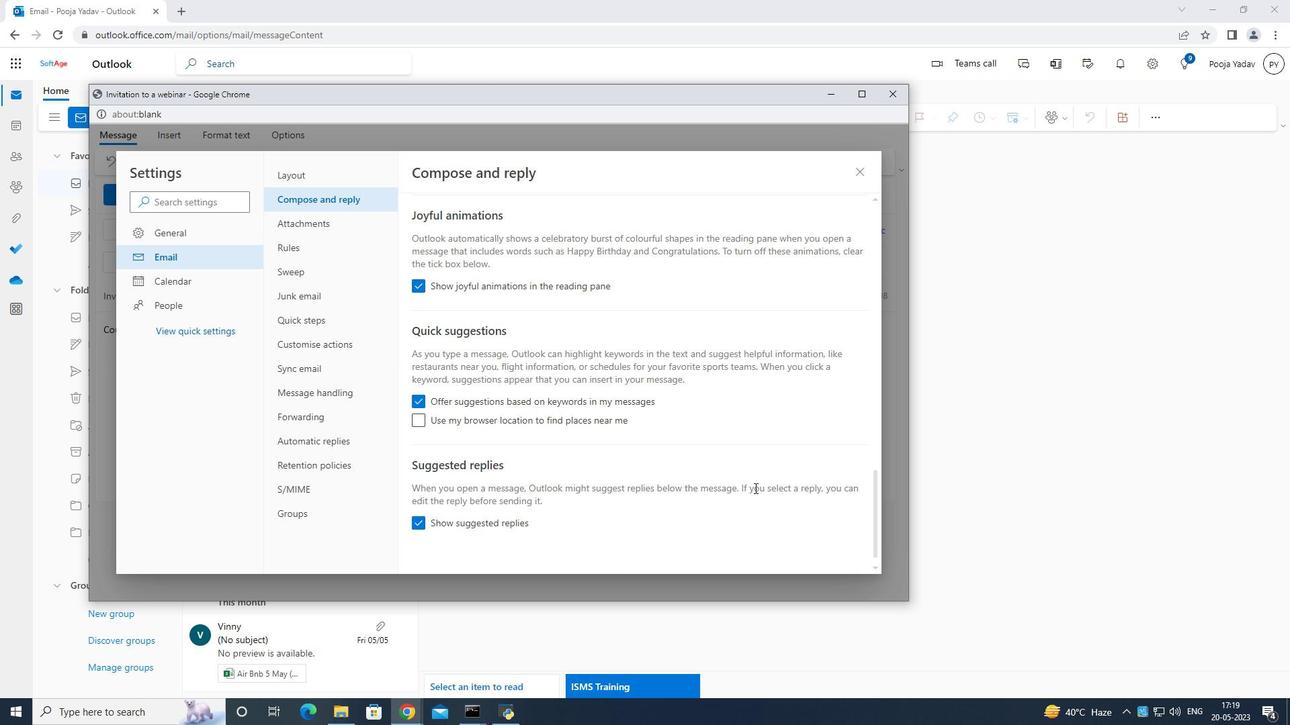 
Action: Mouse moved to (756, 487)
Screenshot: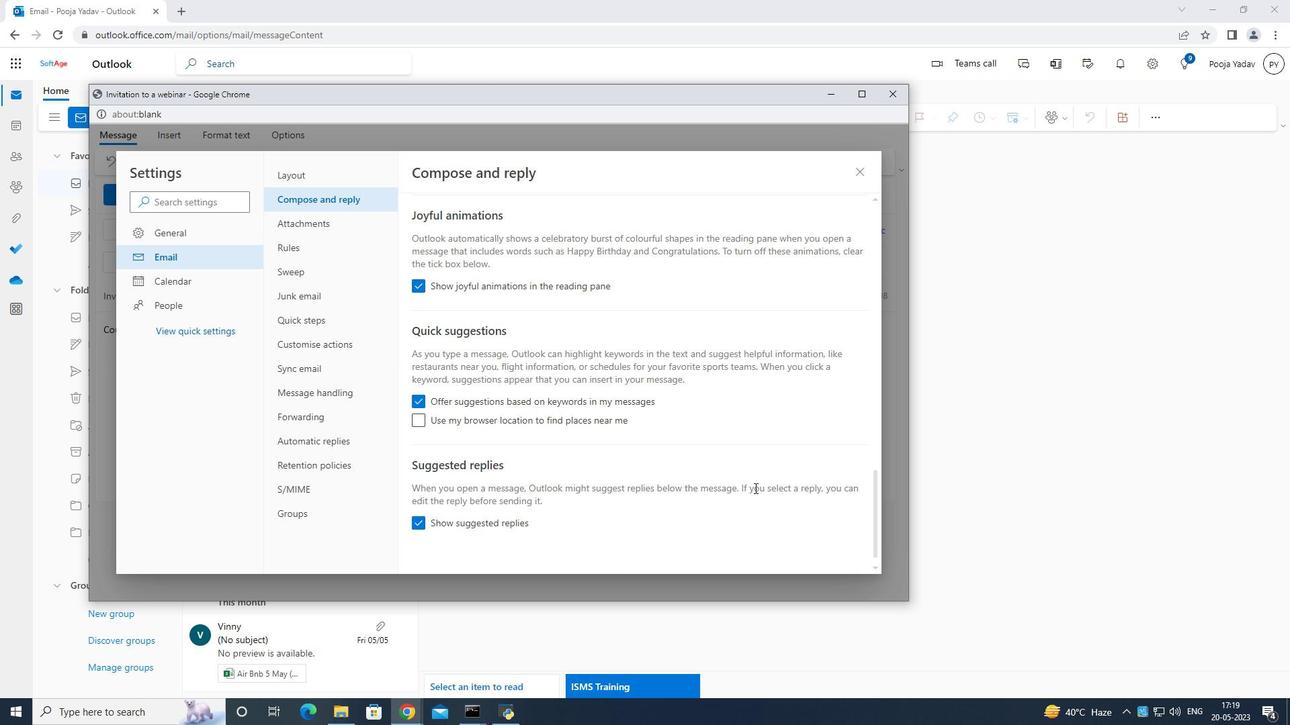 
Action: Mouse scrolled (756, 488) with delta (0, 0)
Screenshot: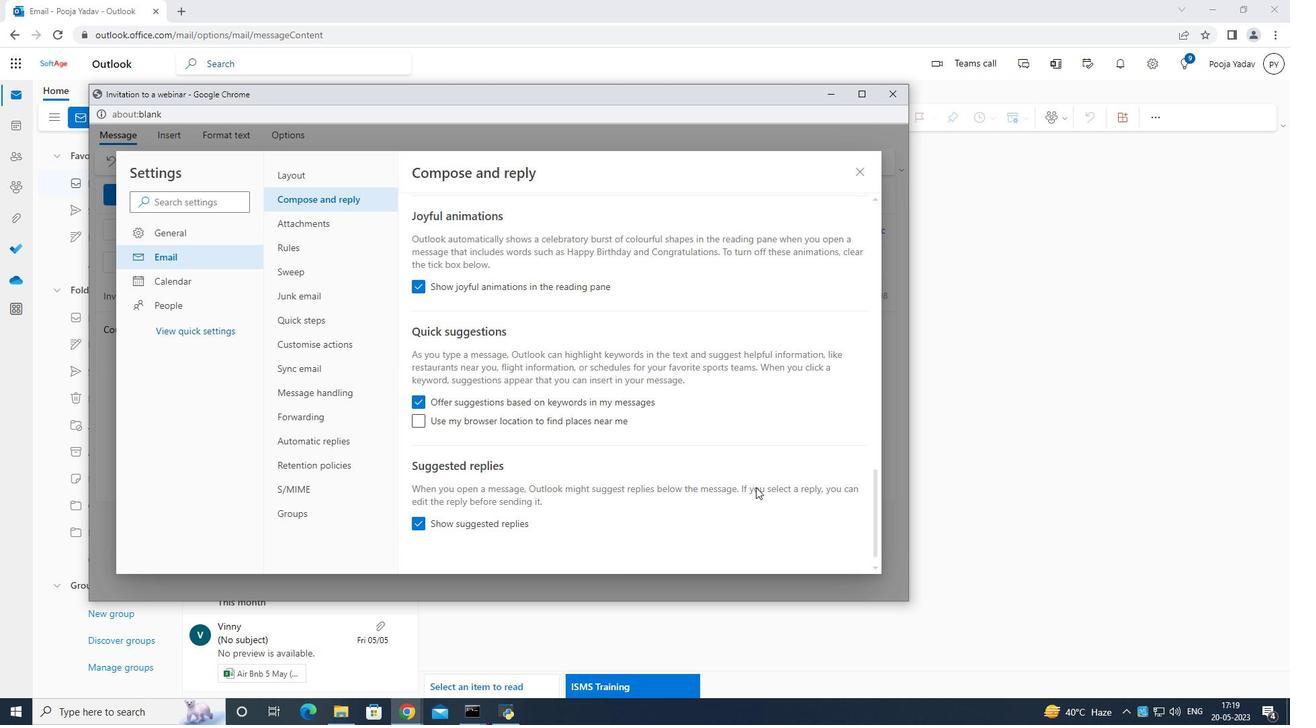 
Action: Mouse scrolled (756, 488) with delta (0, 0)
Screenshot: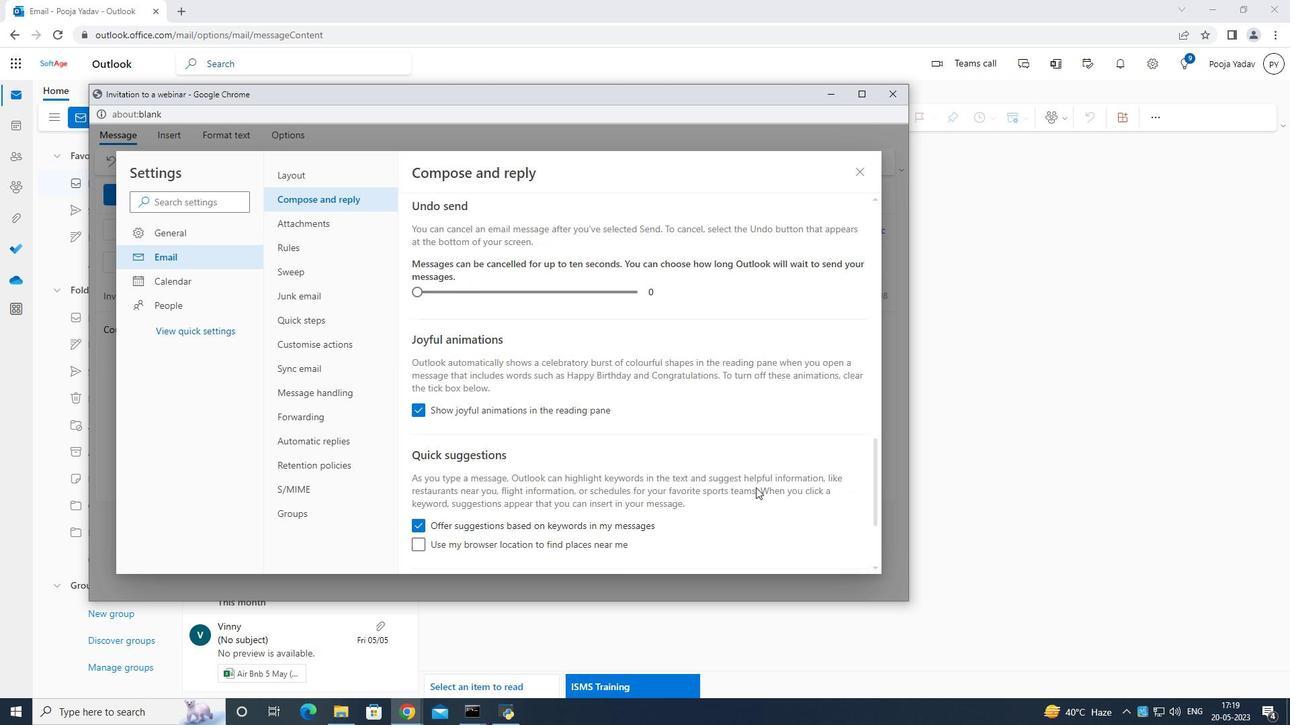 
Action: Mouse moved to (756, 487)
Screenshot: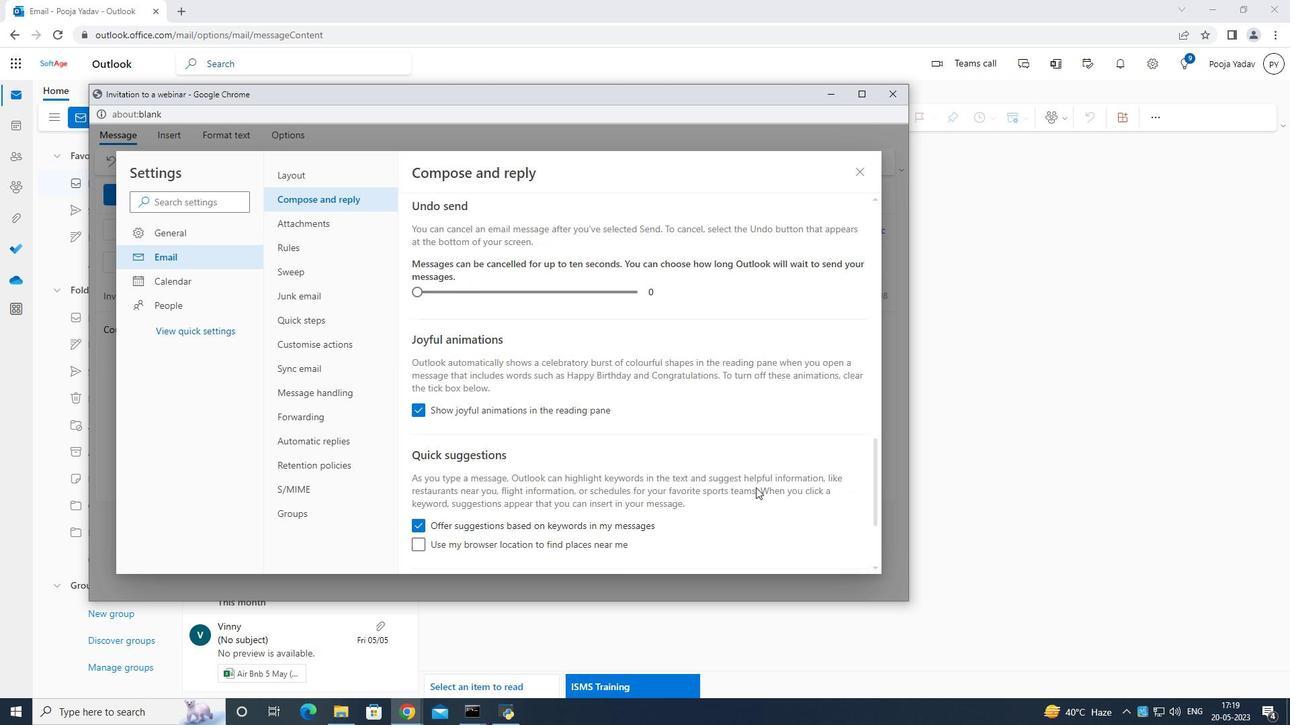 
Action: Mouse scrolled (756, 487) with delta (0, 0)
Screenshot: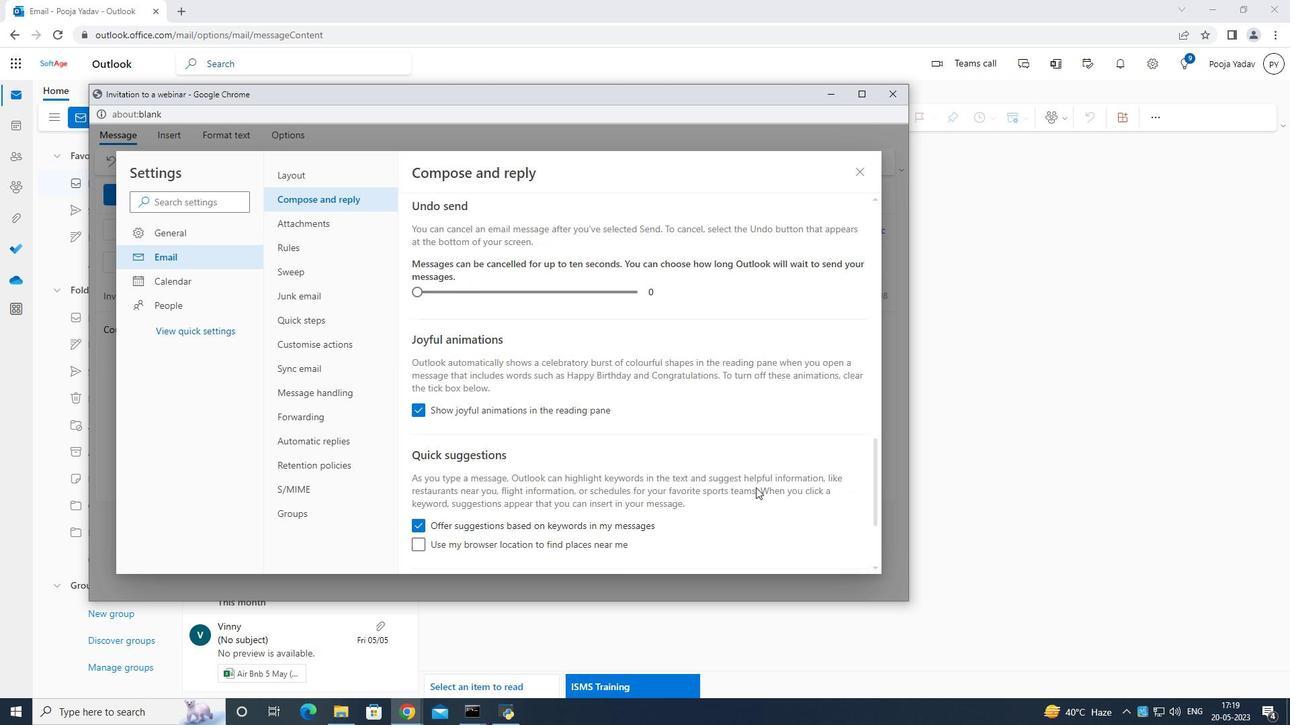 
Action: Mouse moved to (758, 487)
Screenshot: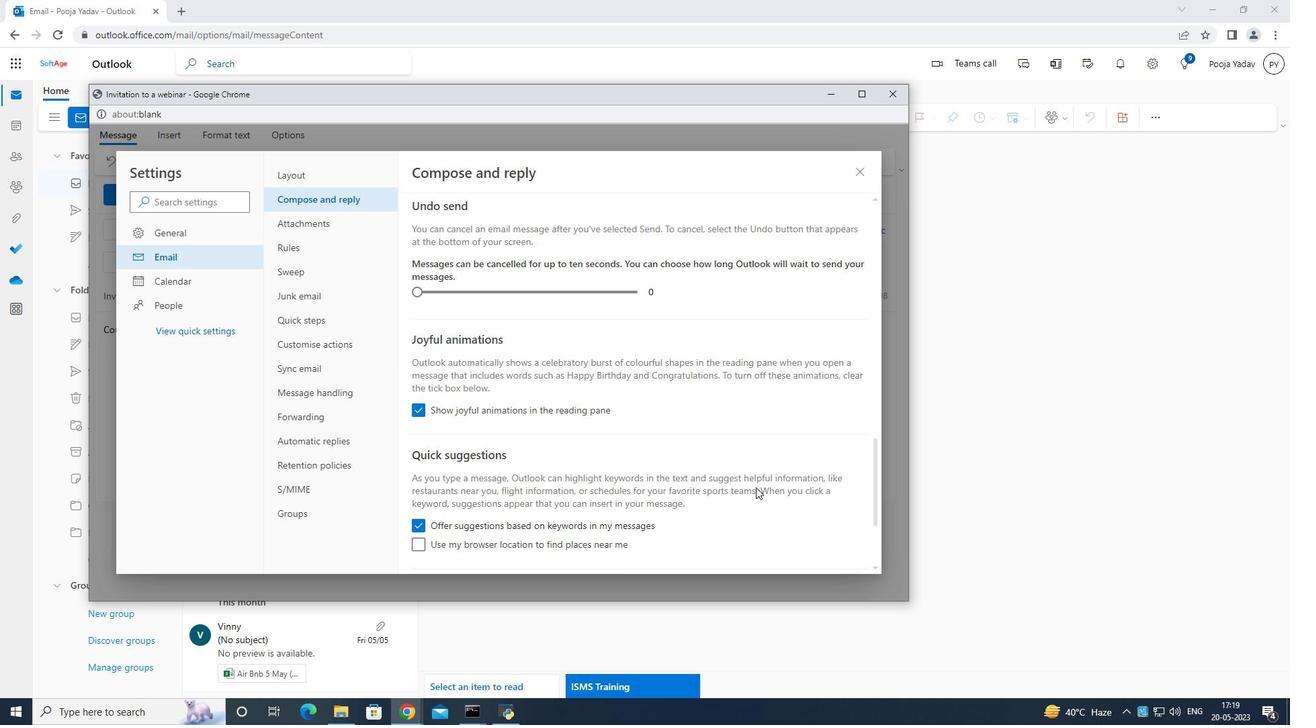 
Action: Mouse scrolled (756, 487) with delta (0, 0)
Screenshot: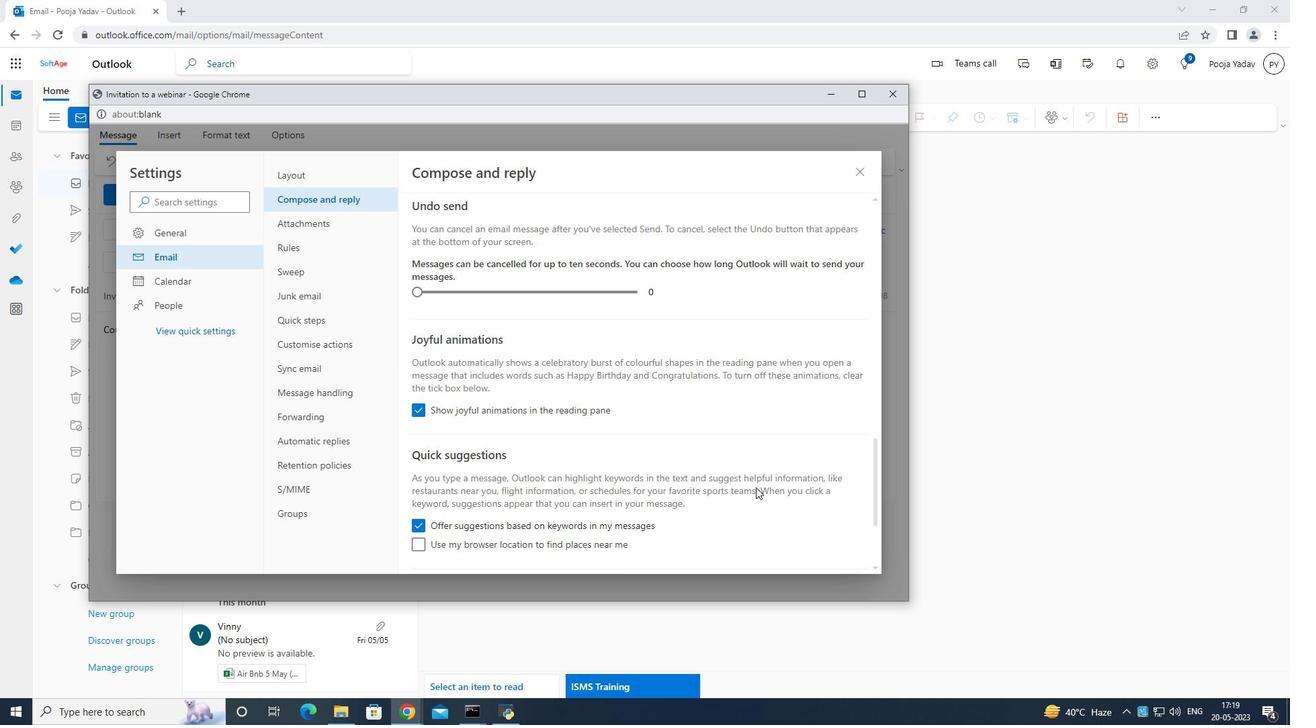 
Action: Mouse moved to (758, 486)
Screenshot: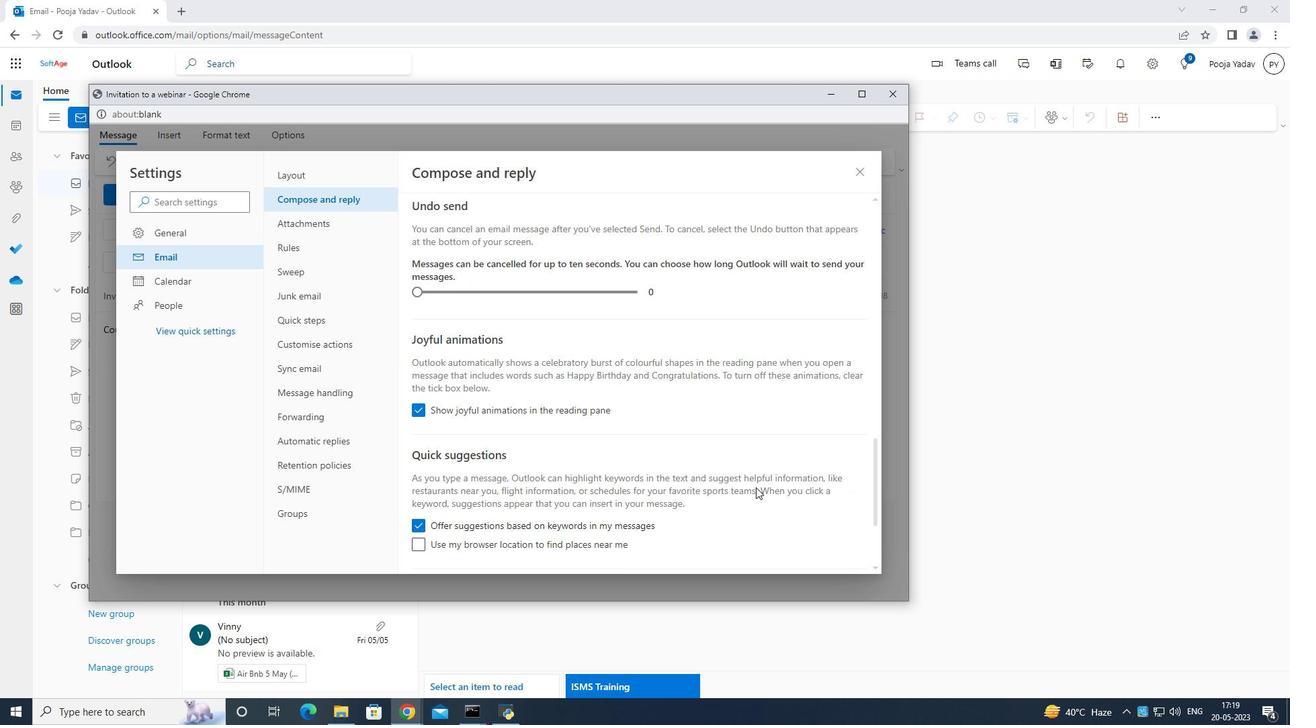 
Action: Mouse scrolled (758, 487) with delta (0, 0)
Screenshot: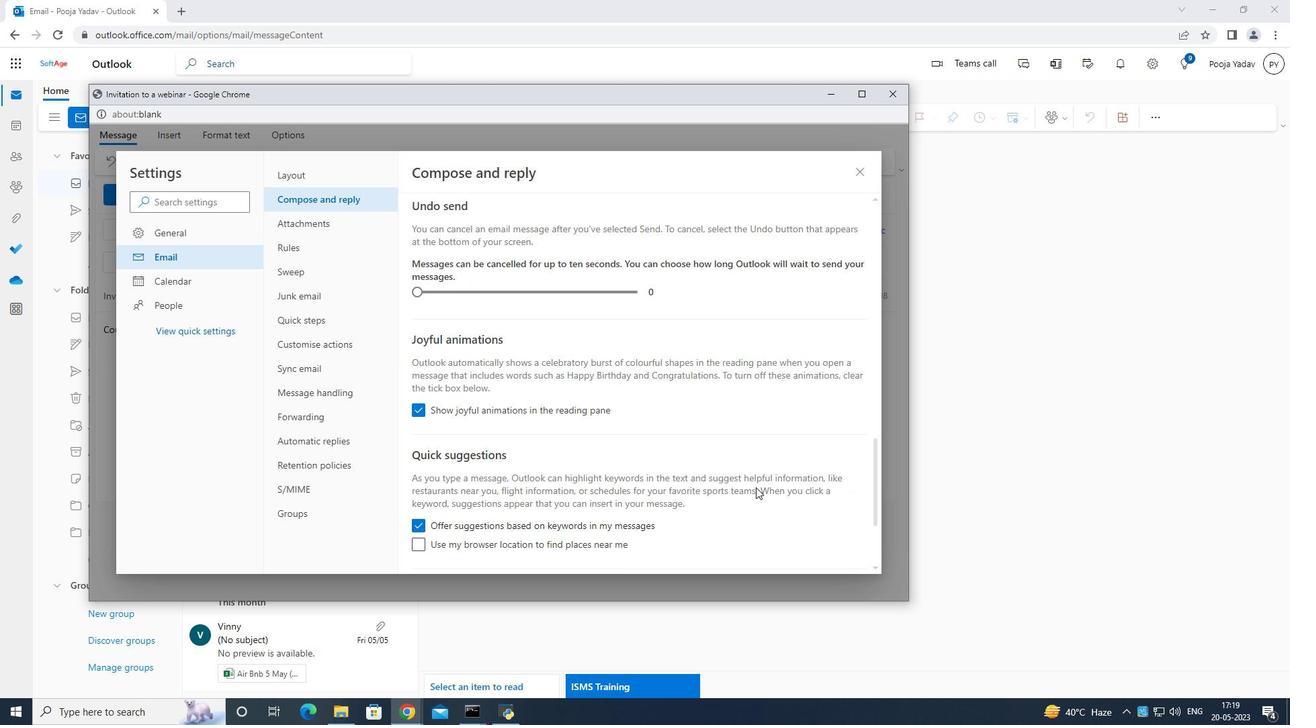 
Action: Mouse scrolled (758, 487) with delta (0, 0)
Screenshot: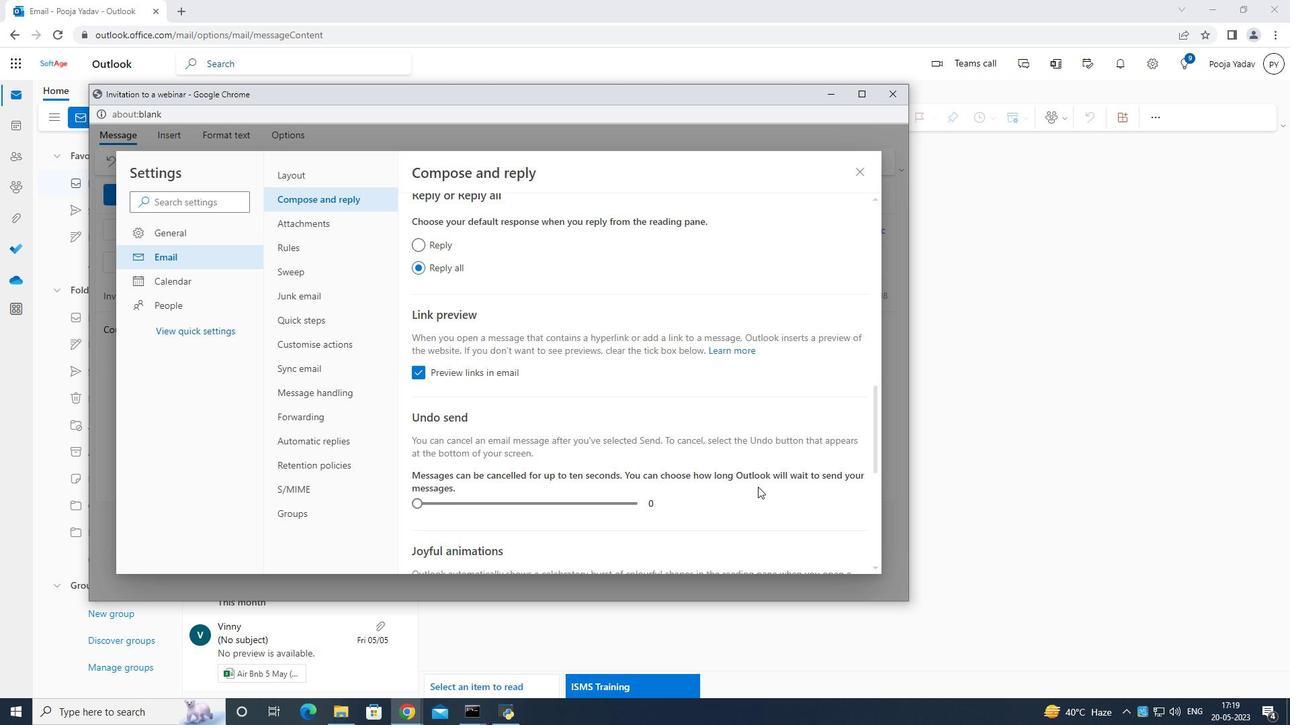 
Action: Mouse scrolled (758, 487) with delta (0, 0)
Screenshot: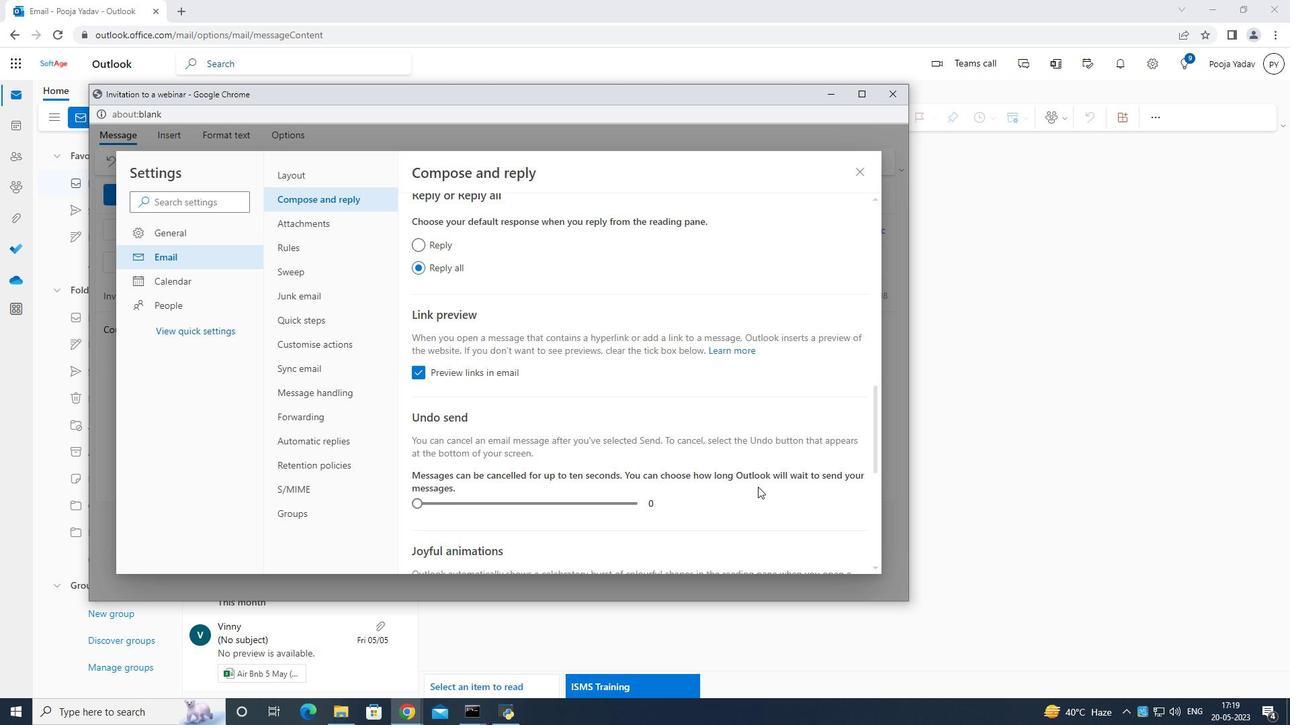 
Action: Mouse scrolled (758, 487) with delta (0, 0)
Screenshot: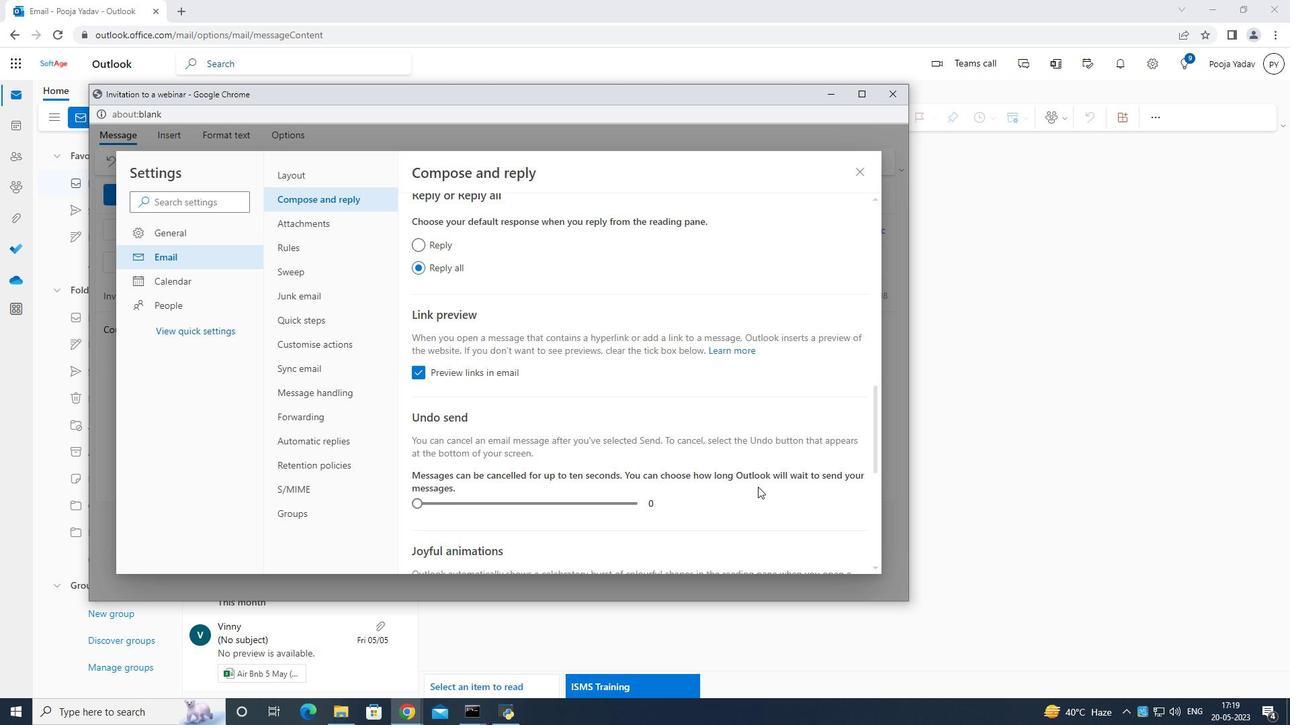 
Action: Mouse scrolled (758, 487) with delta (0, 0)
Screenshot: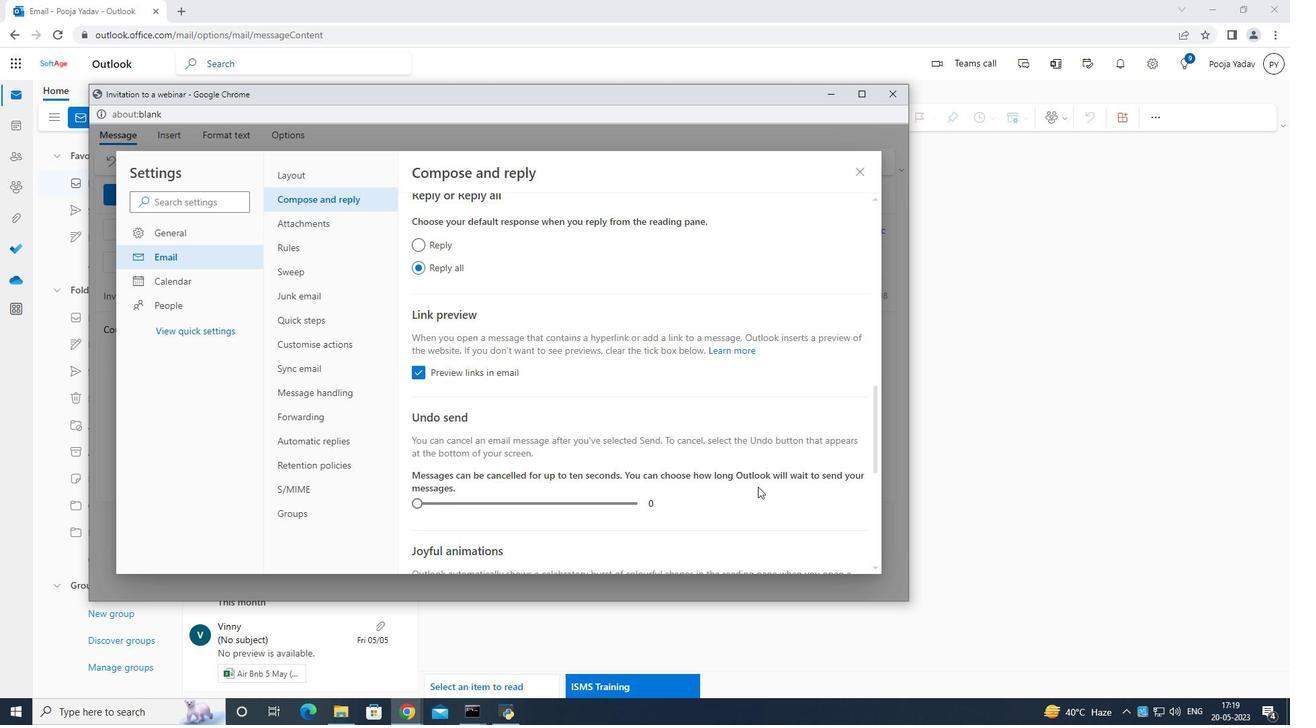 
Action: Mouse scrolled (758, 487) with delta (0, 0)
Screenshot: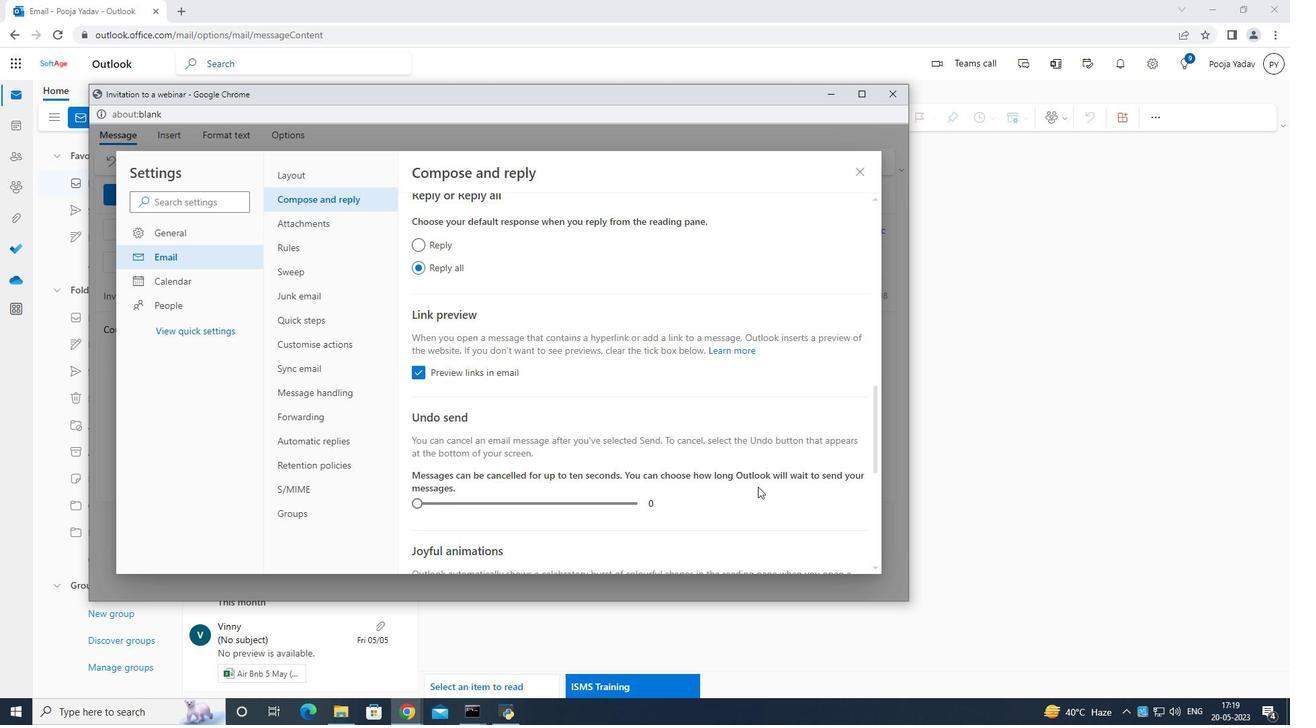 
Action: Mouse scrolled (758, 487) with delta (0, 0)
Screenshot: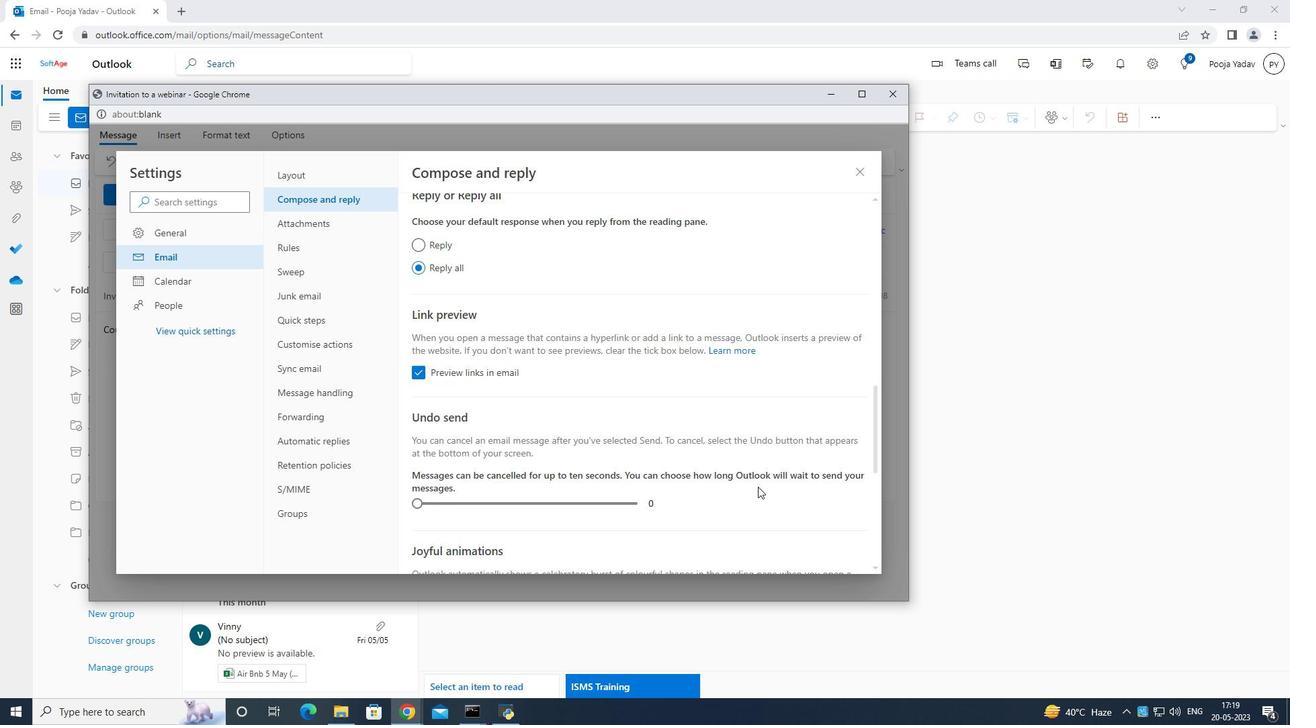 
Action: Mouse scrolled (758, 487) with delta (0, 0)
Screenshot: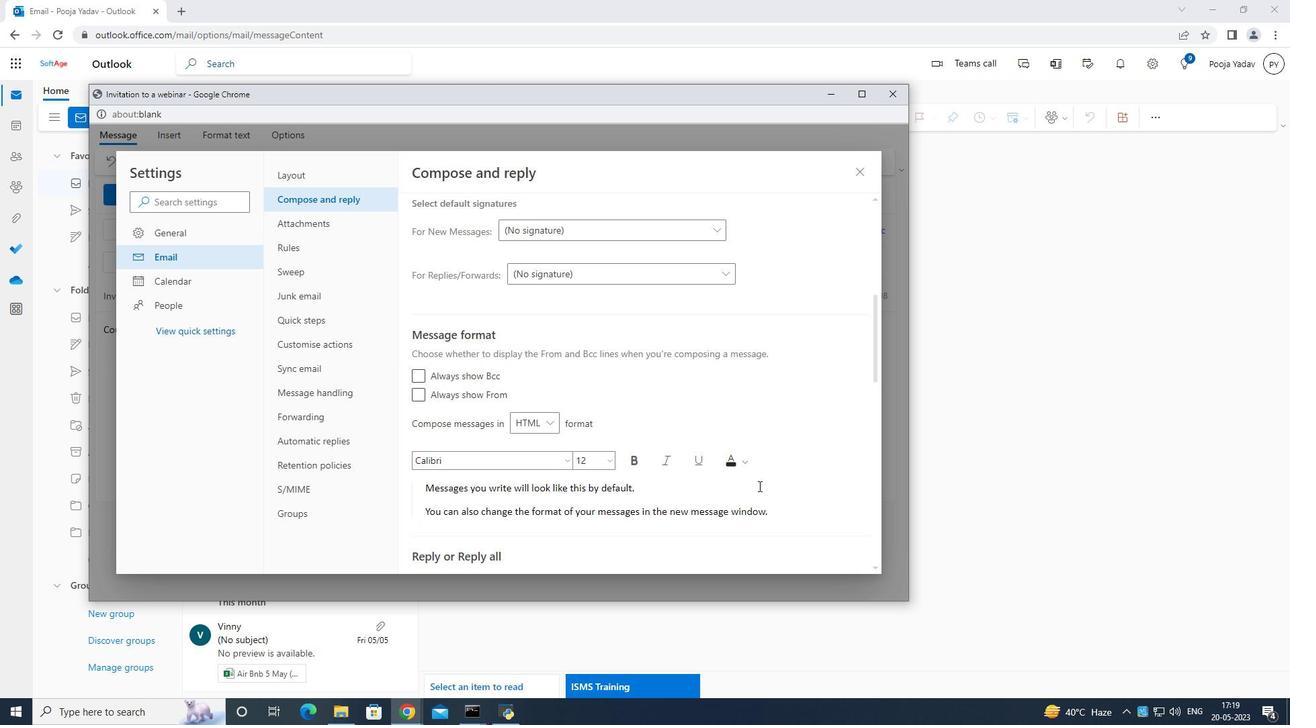
Action: Mouse scrolled (758, 487) with delta (0, 0)
Screenshot: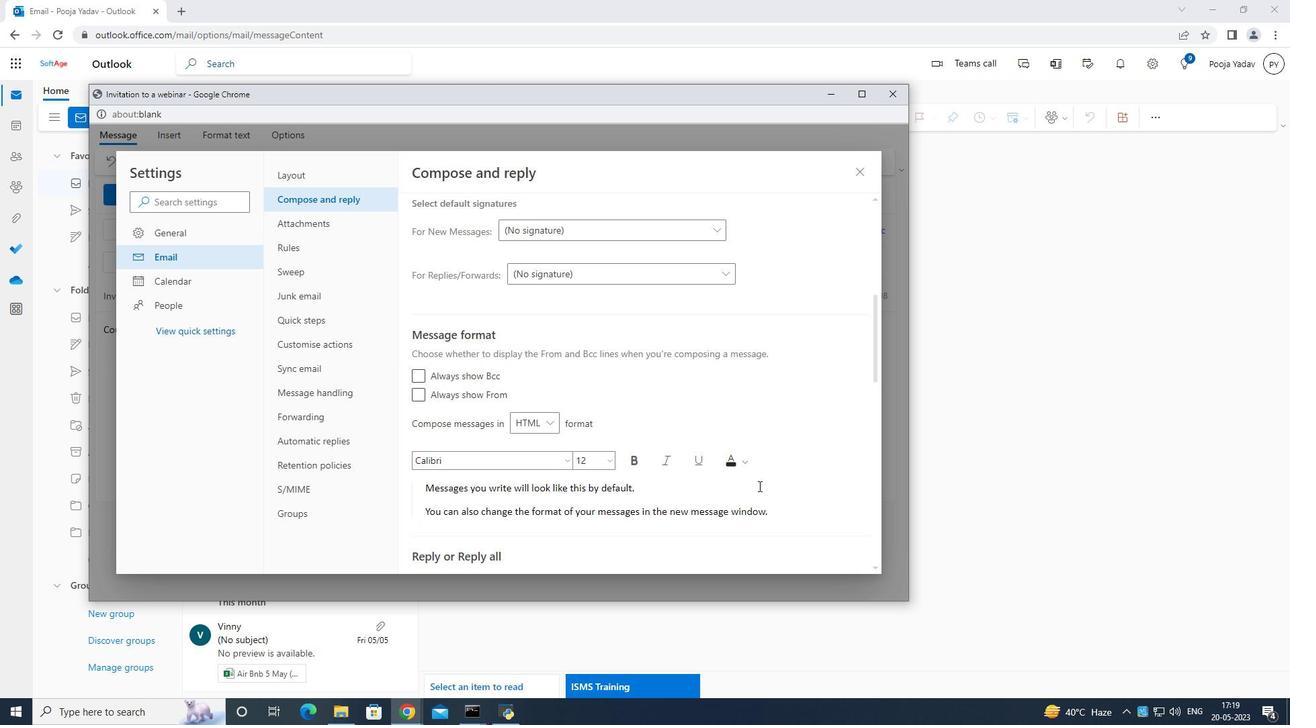 
Action: Mouse scrolled (758, 487) with delta (0, 0)
Screenshot: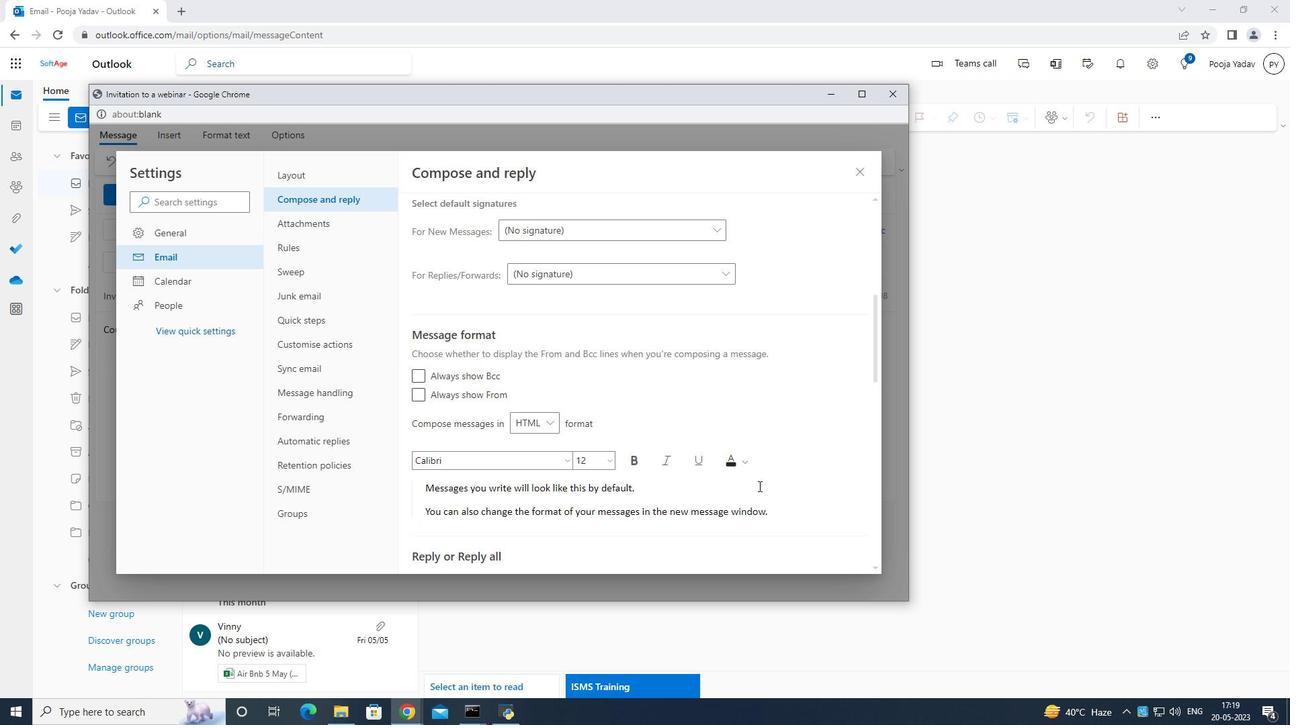 
Action: Mouse scrolled (758, 487) with delta (0, 0)
Screenshot: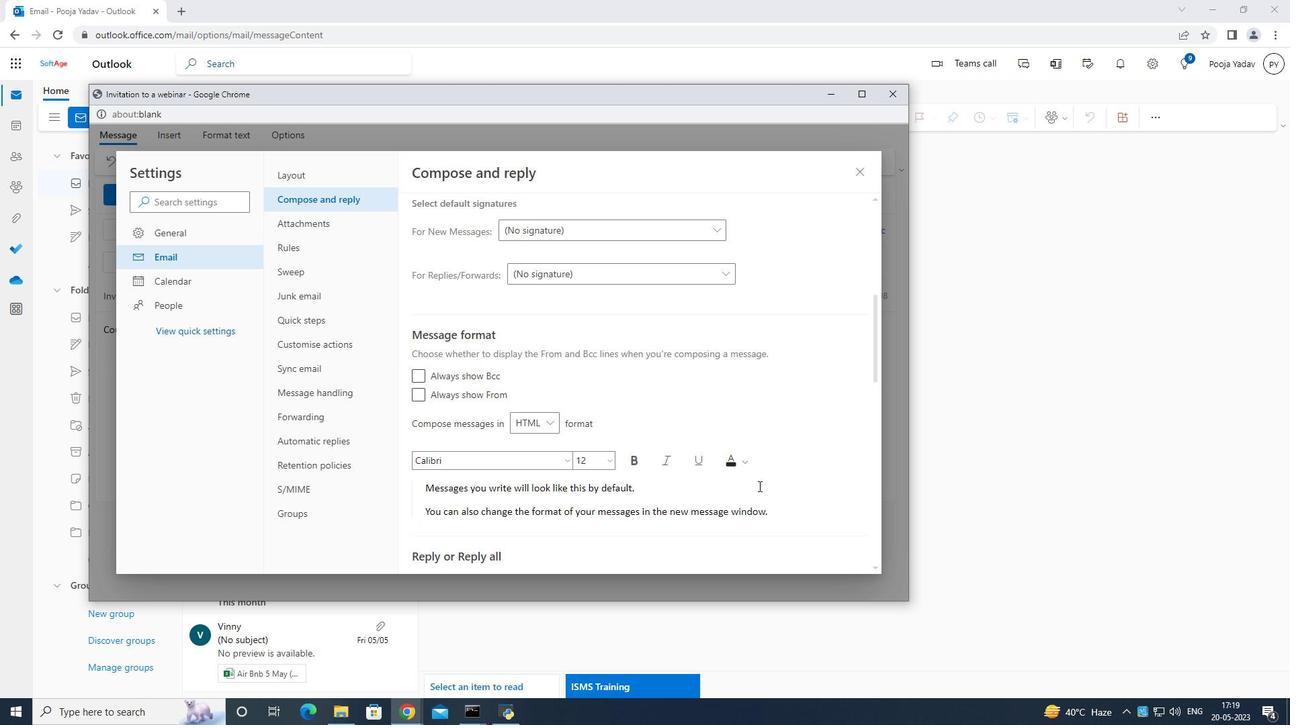 
Action: Mouse scrolled (758, 487) with delta (0, 0)
Screenshot: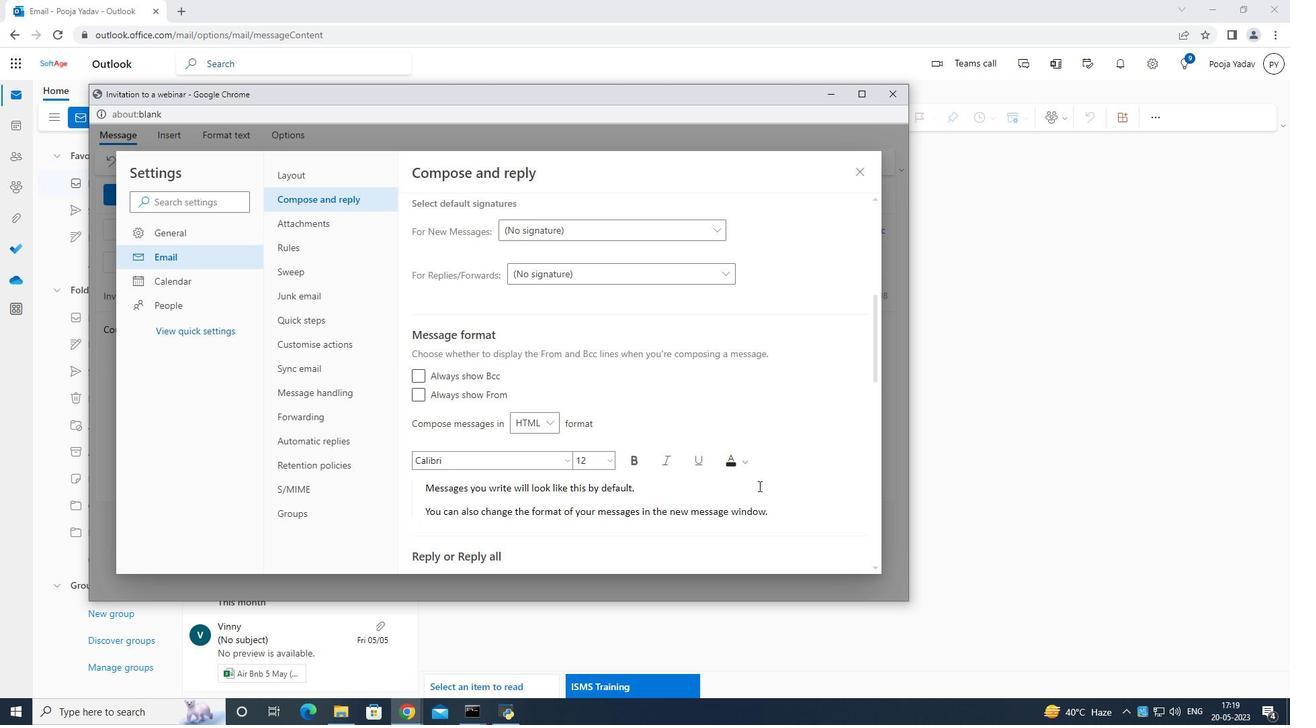 
Action: Mouse moved to (858, 174)
Screenshot: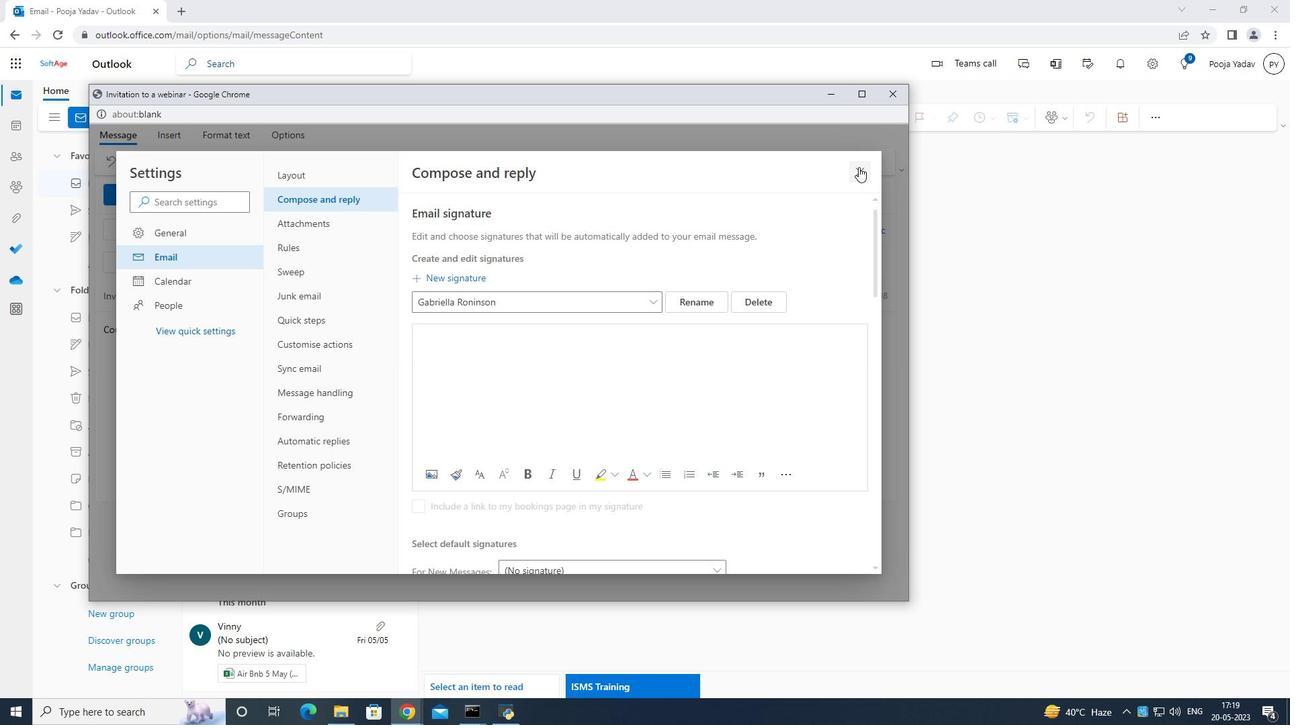 
Action: Mouse pressed left at (858, 174)
Screenshot: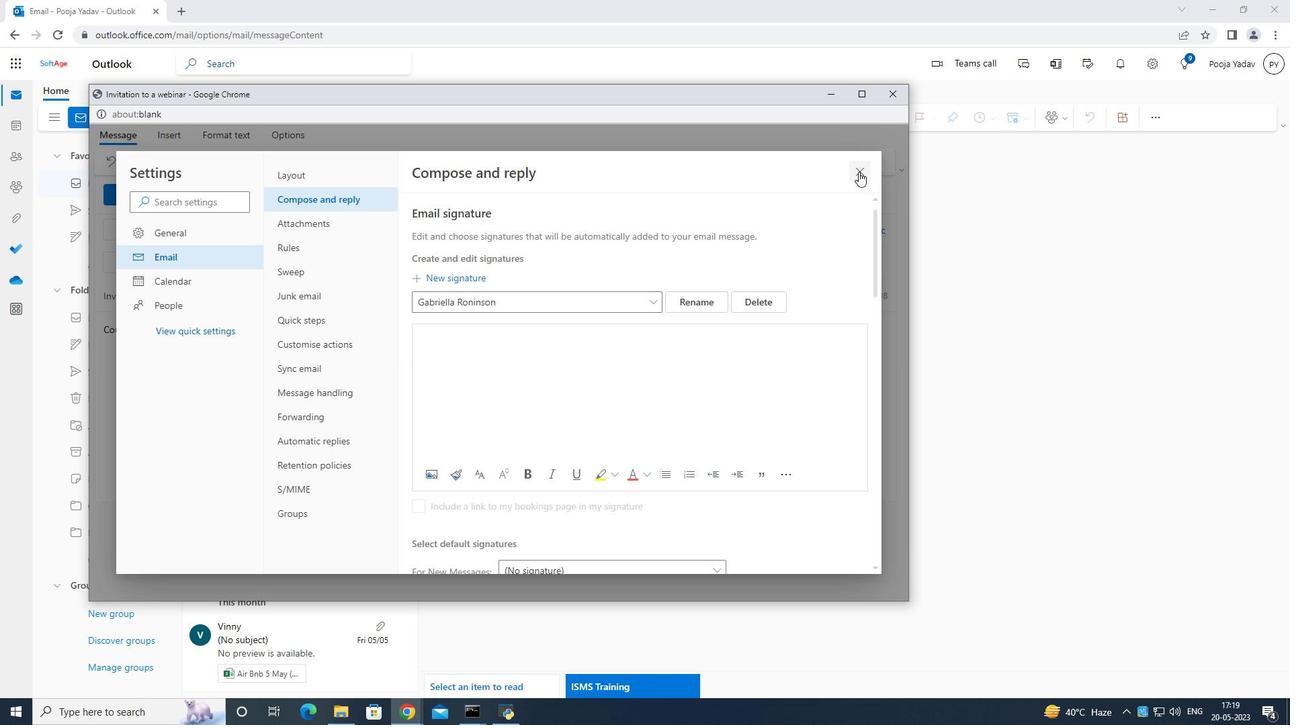 
Action: Mouse moved to (139, 199)
Screenshot: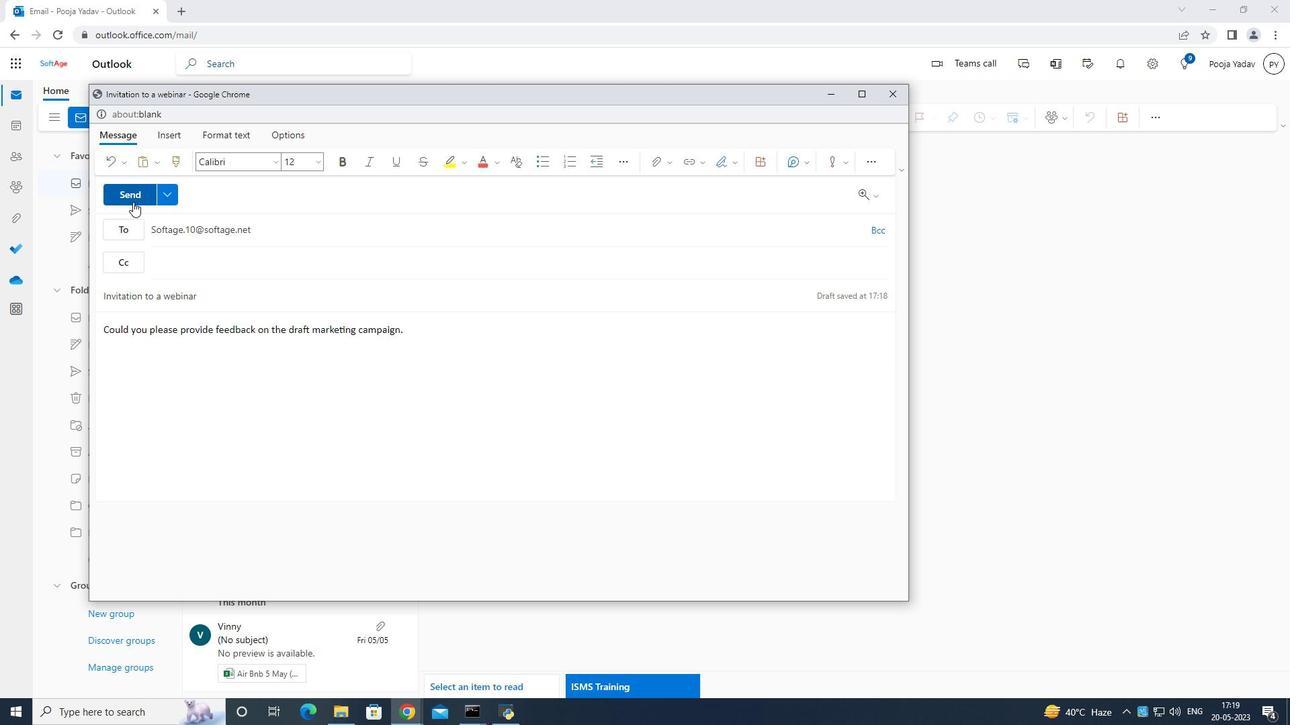 
Action: Mouse pressed left at (139, 199)
Screenshot: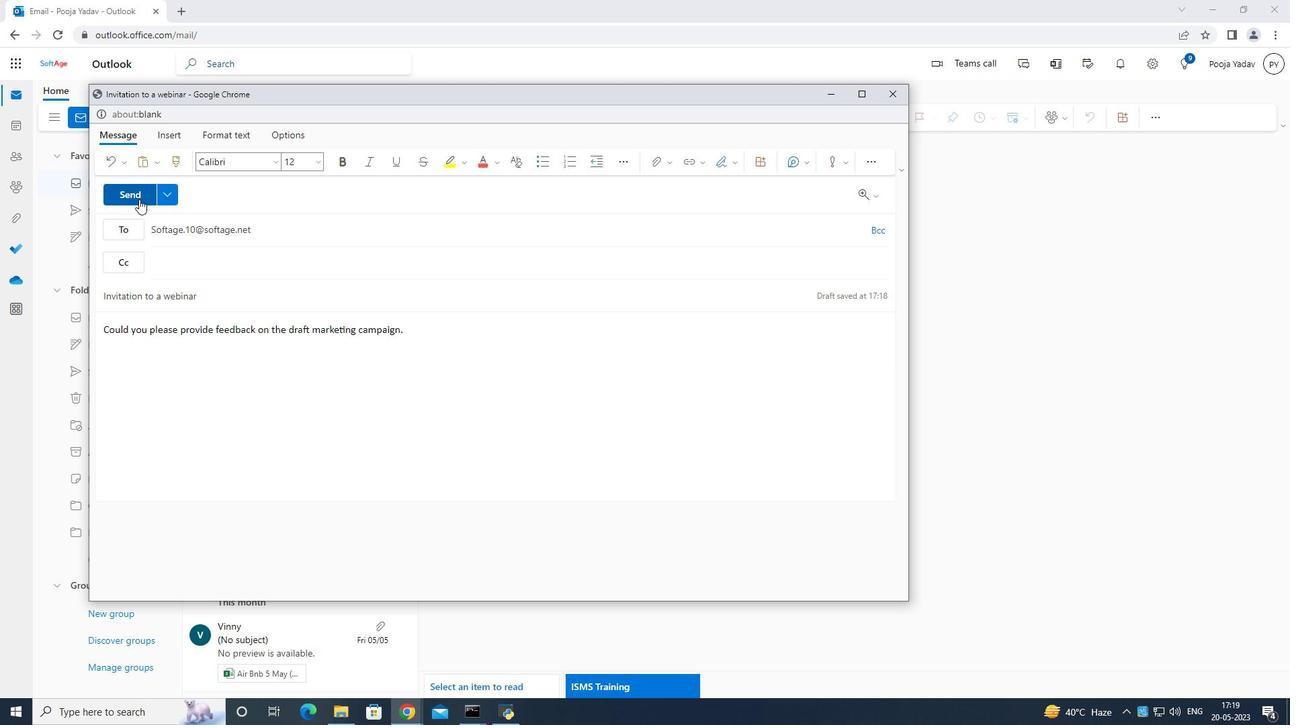 
Action: Mouse moved to (1047, 488)
Screenshot: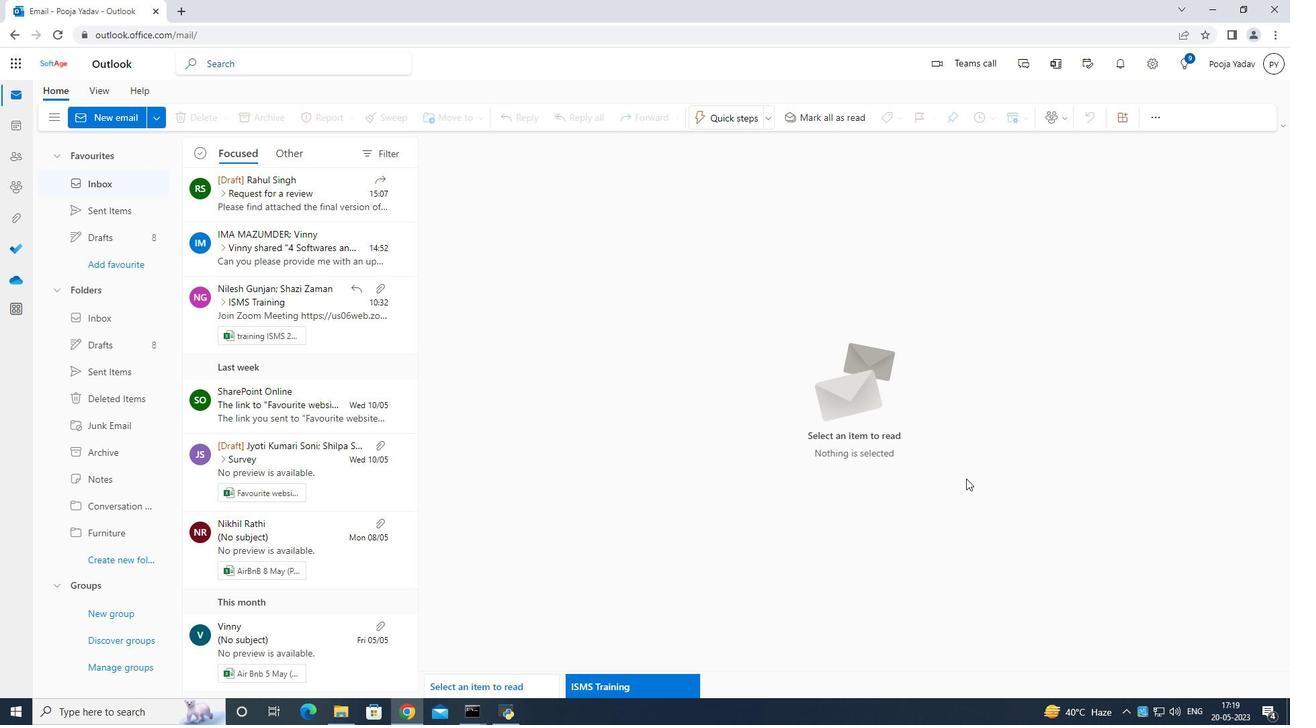 
